 Task: Create a 3D-printable marble maze or labyrinth.
Action: Mouse moved to (296, 248)
Screenshot: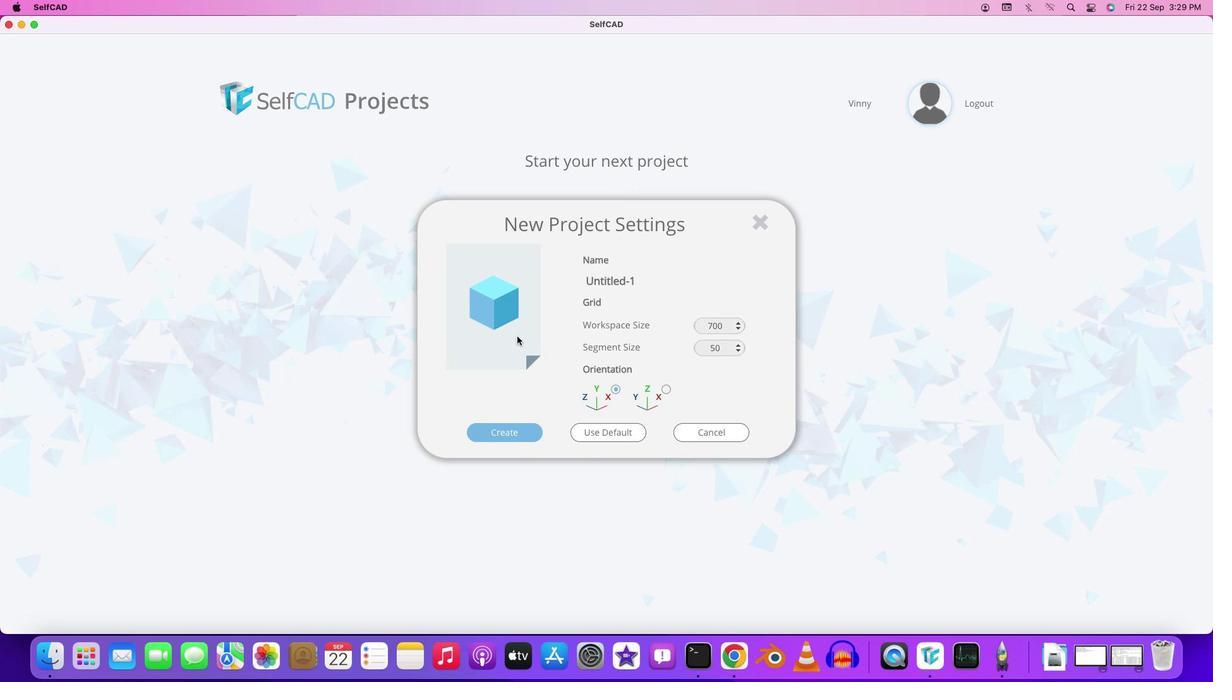 
Action: Mouse pressed left at (296, 248)
Screenshot: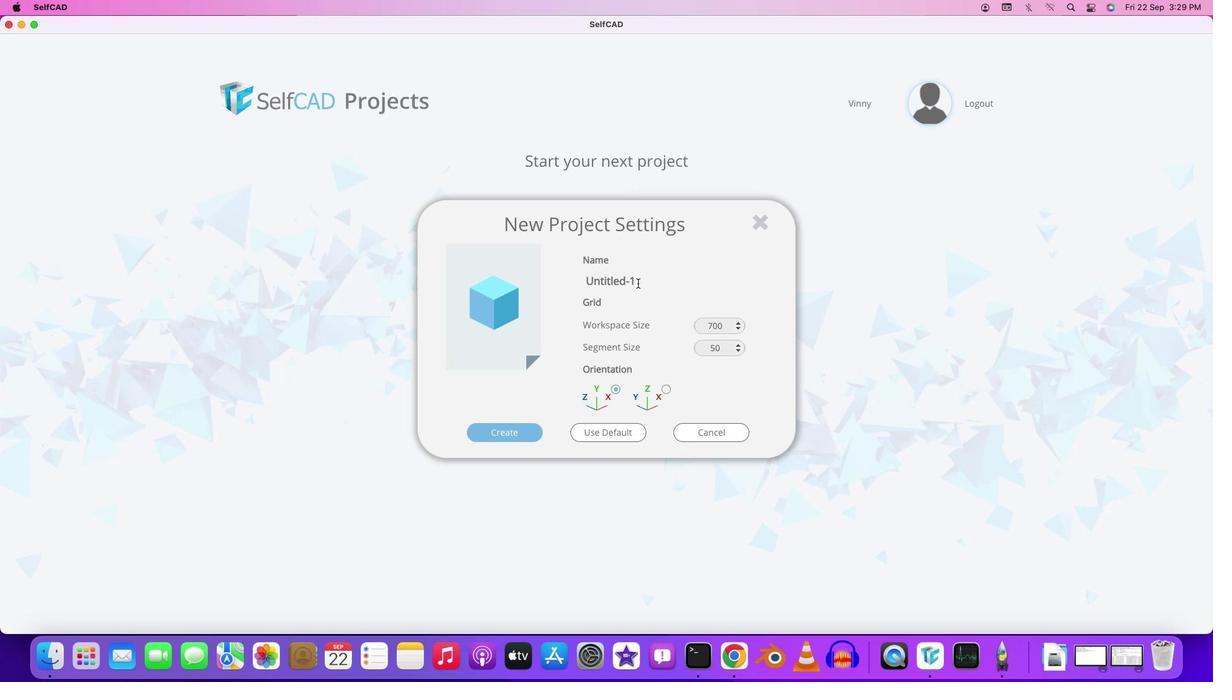 
Action: Mouse moved to (638, 283)
Screenshot: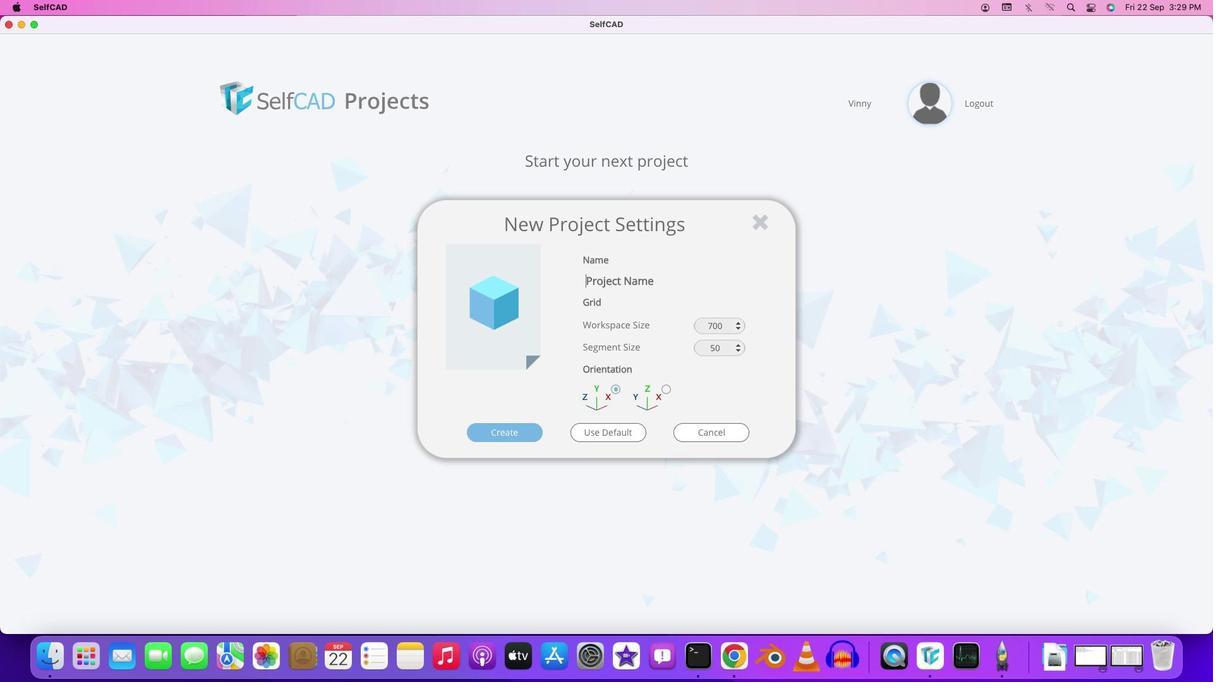 
Action: Mouse pressed left at (638, 283)
Screenshot: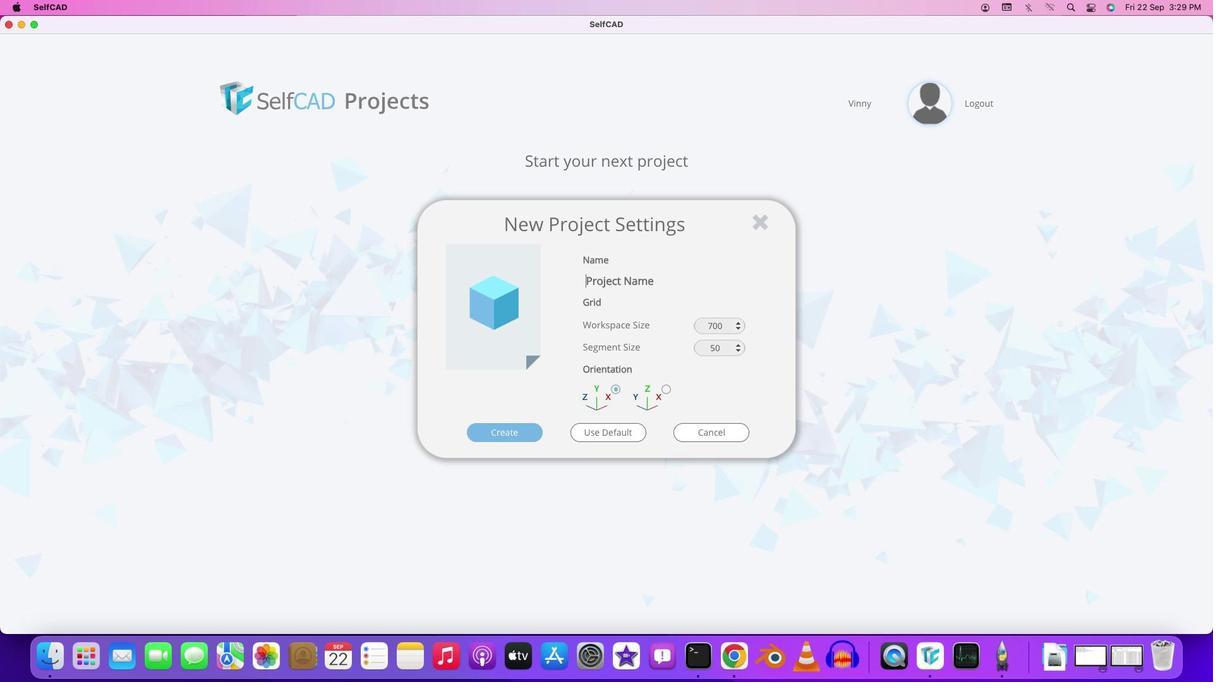 
Action: Mouse moved to (637, 283)
Screenshot: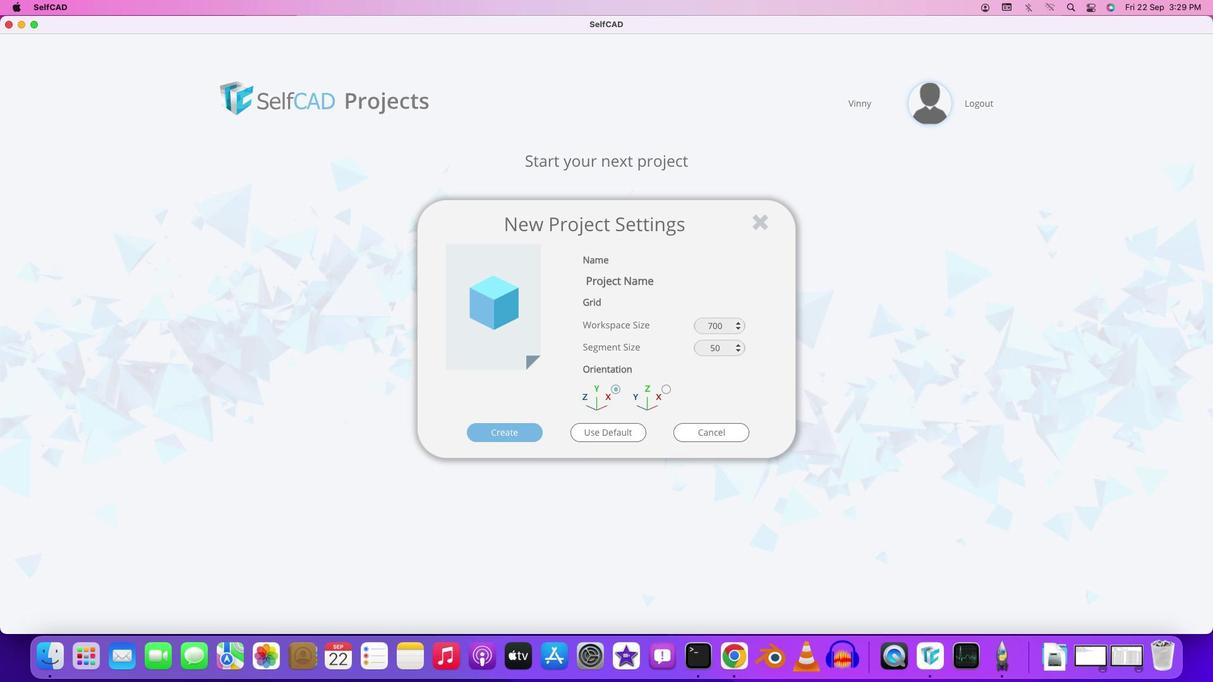 
Action: Key pressed Key.backspaceKey.shift'M''a''z''e'
Screenshot: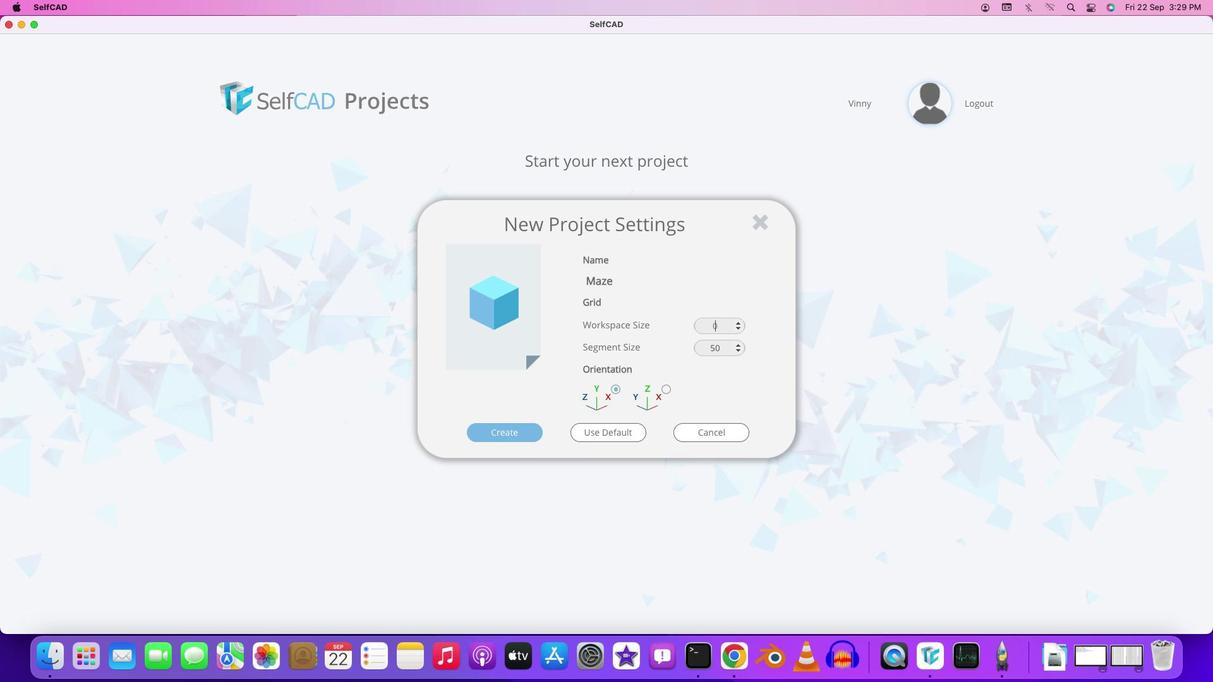 
Action: Mouse moved to (726, 330)
Screenshot: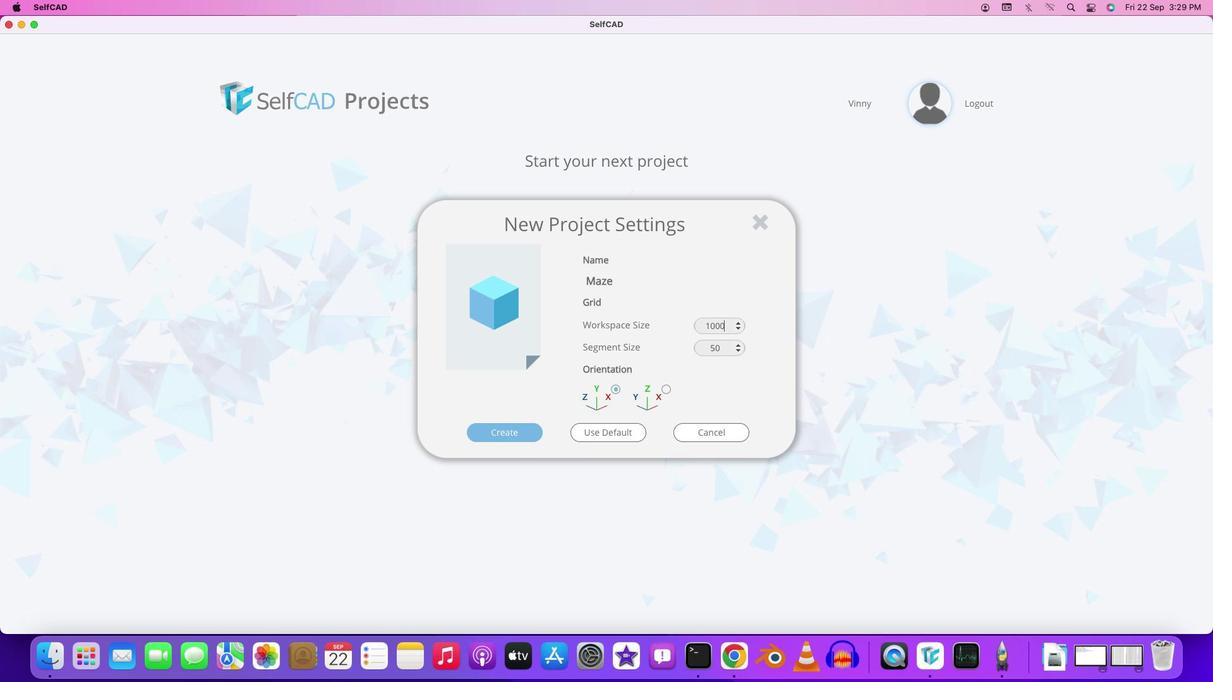 
Action: Mouse pressed left at (726, 330)
Screenshot: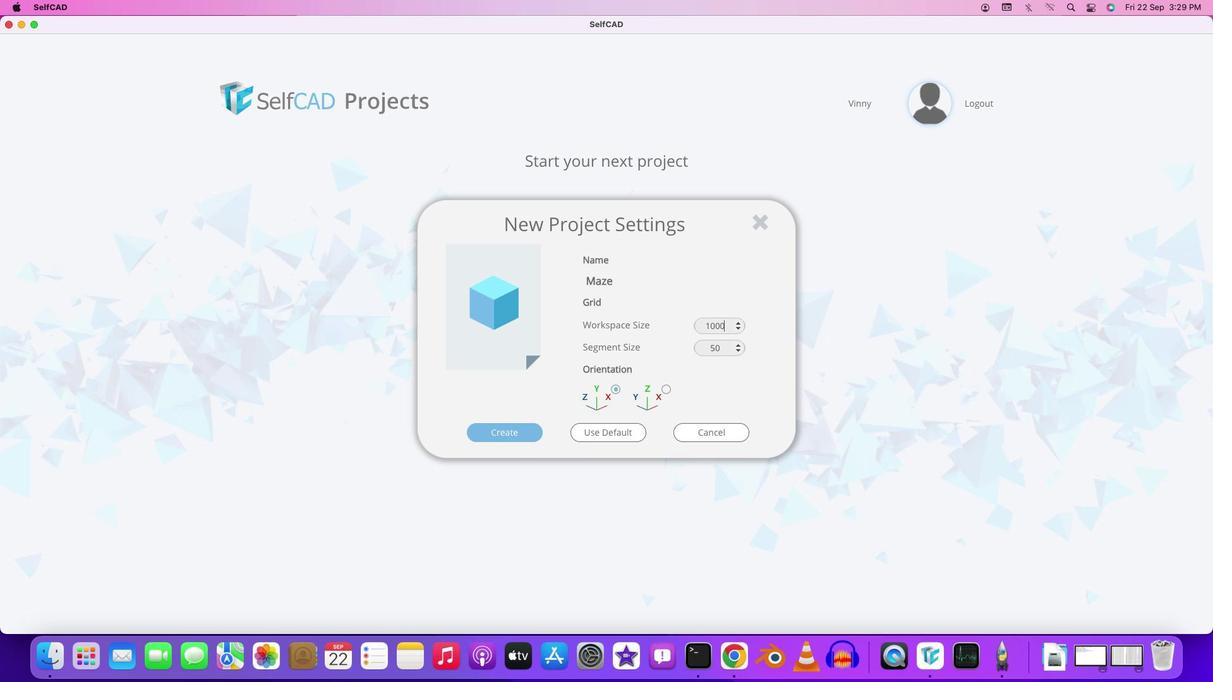 
Action: Mouse moved to (692, 338)
Screenshot: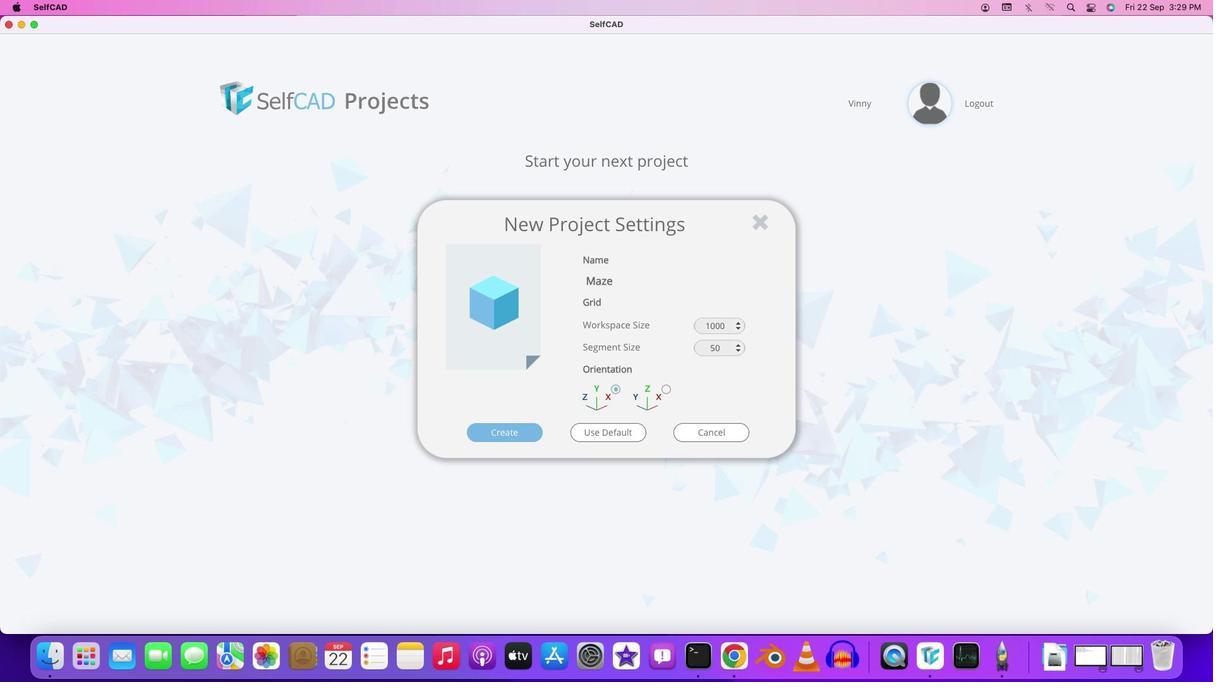 
Action: Key pressed Key.backspace'1''0''0''0'
Screenshot: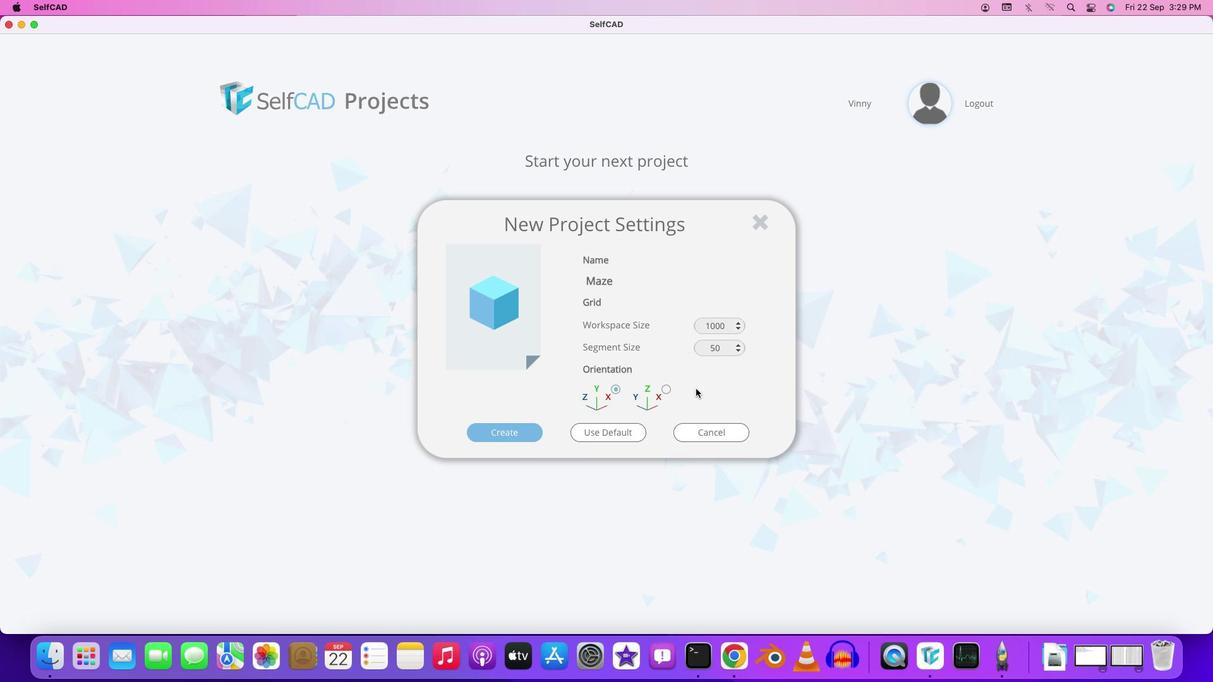 
Action: Mouse moved to (667, 389)
Screenshot: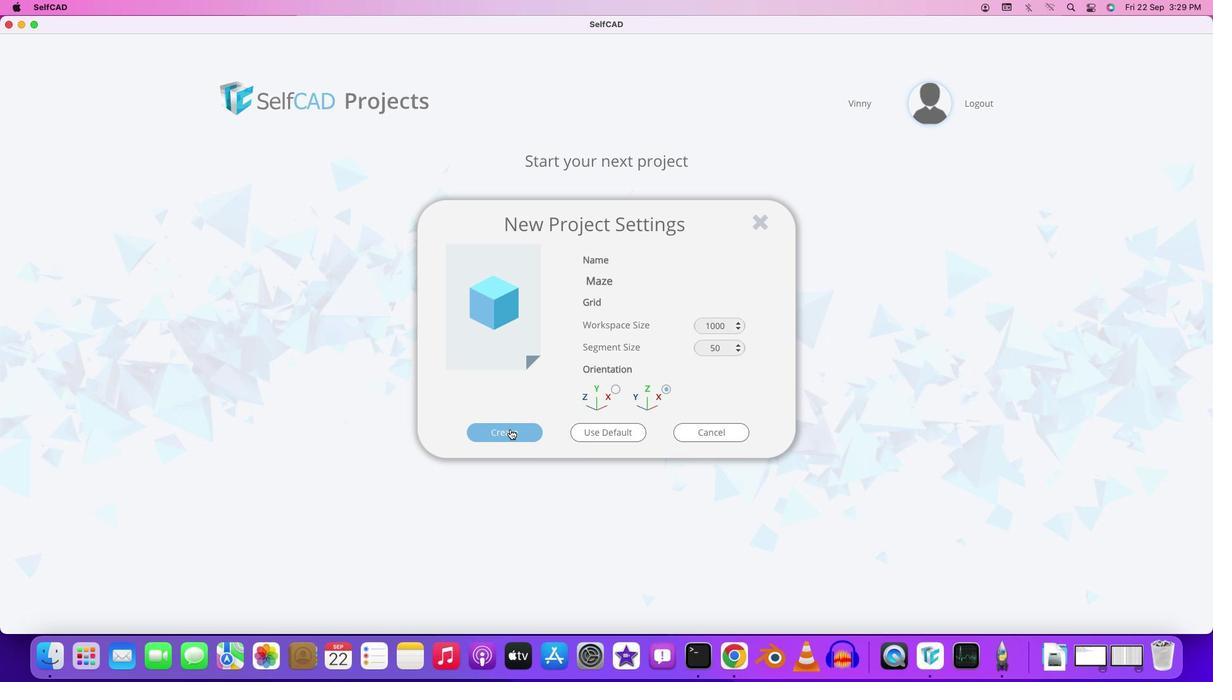 
Action: Mouse pressed left at (667, 389)
Screenshot: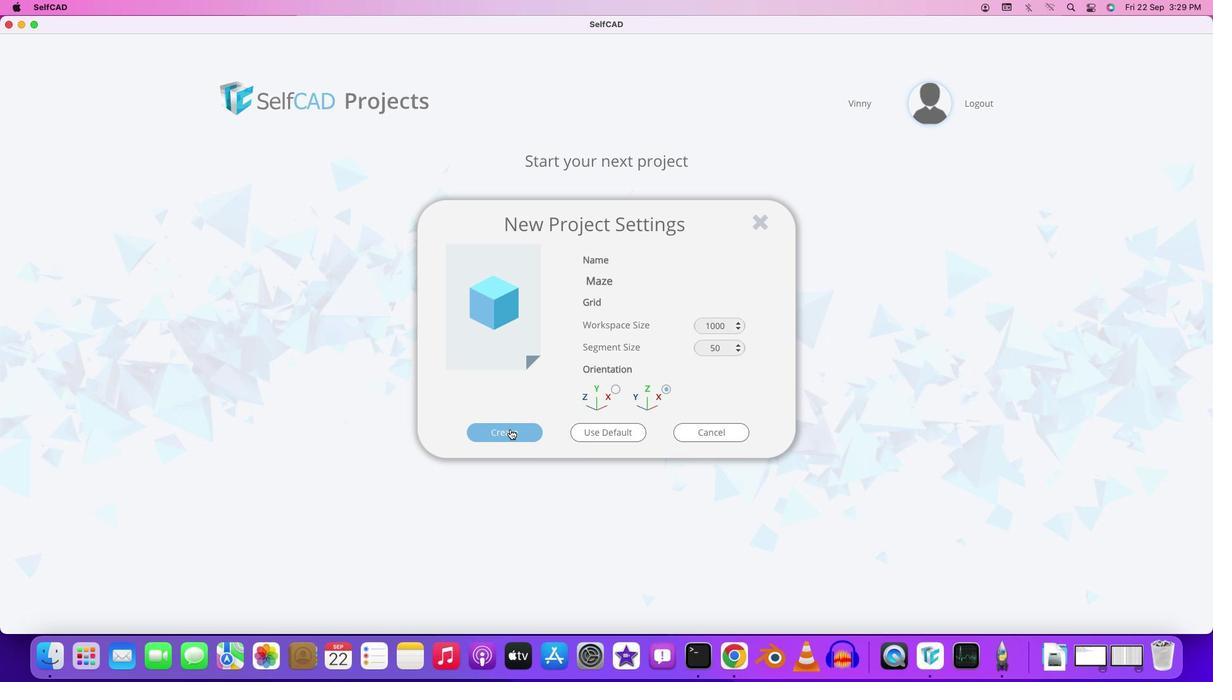 
Action: Mouse moved to (509, 429)
Screenshot: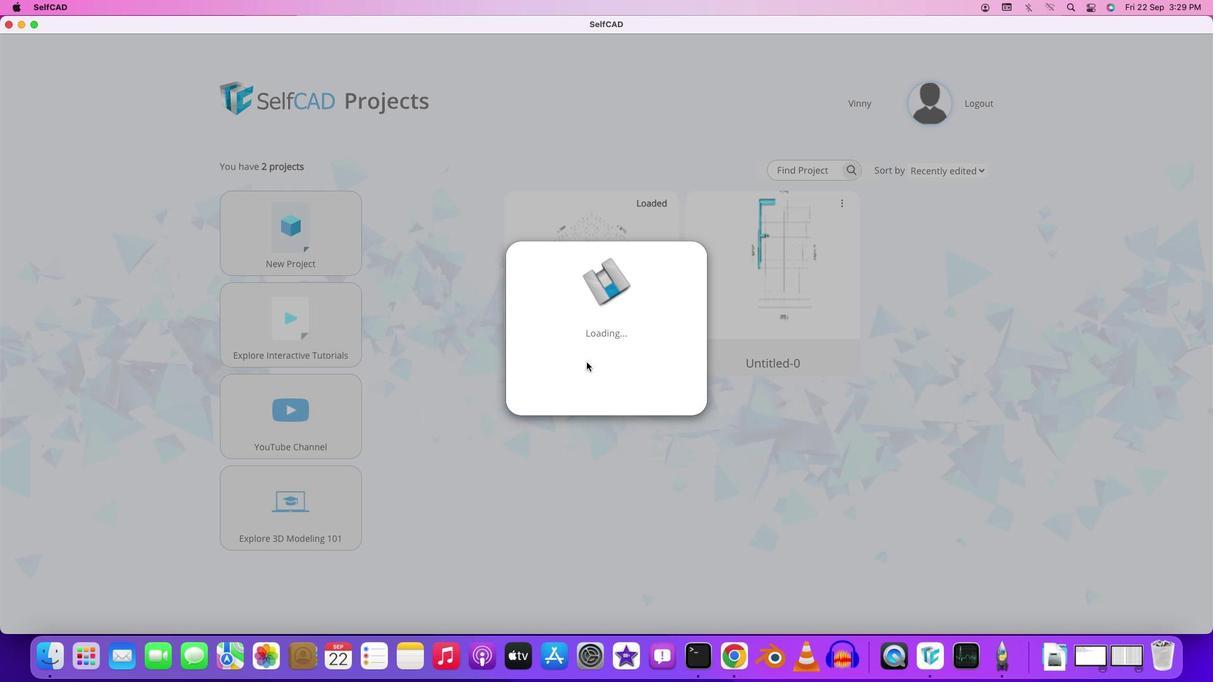 
Action: Mouse pressed left at (509, 429)
Screenshot: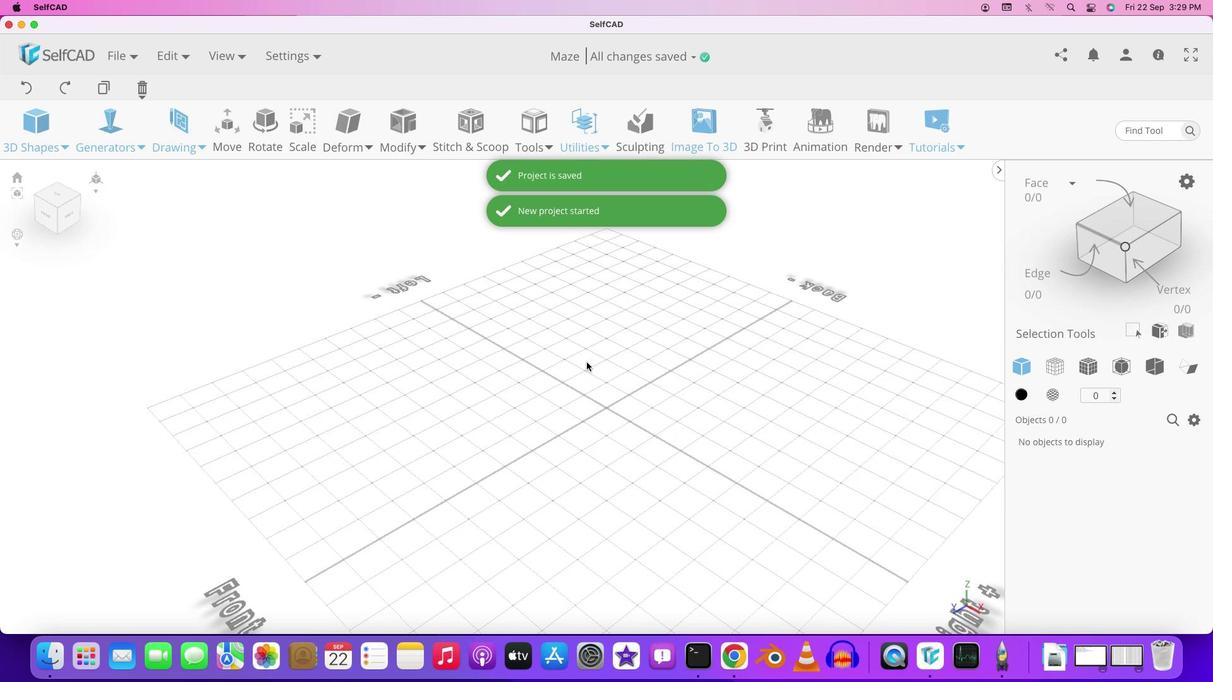 
Action: Mouse moved to (766, 468)
Screenshot: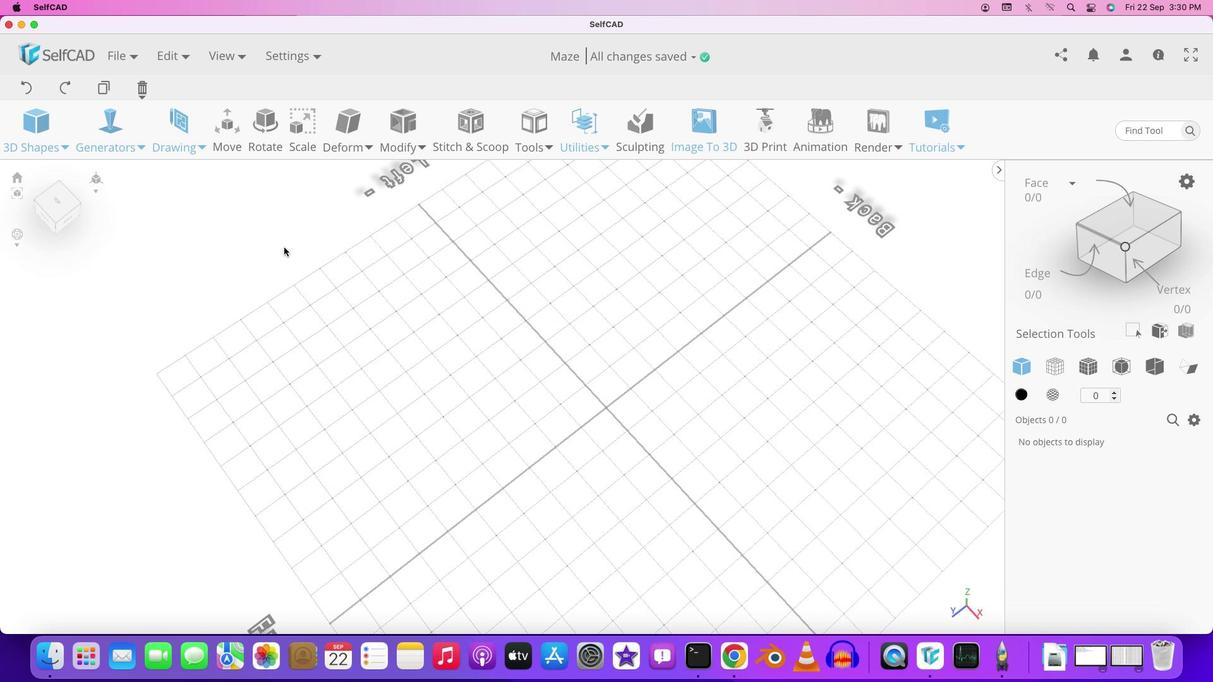 
Action: Mouse pressed left at (766, 468)
Screenshot: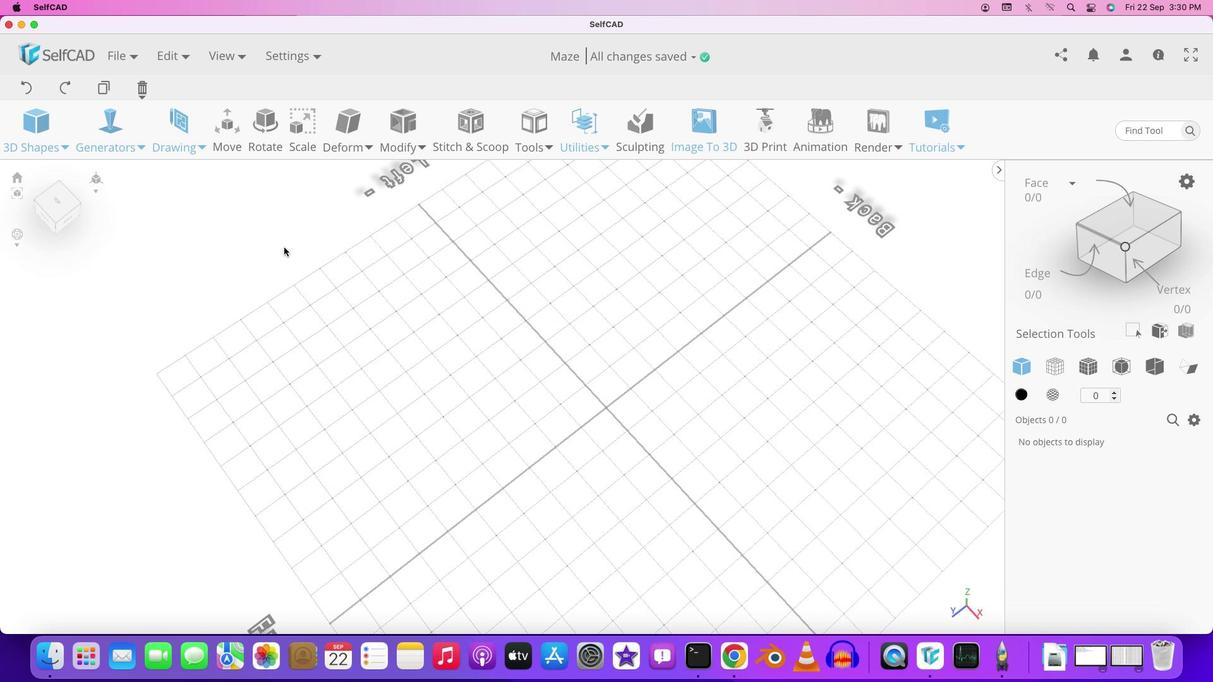 
Action: Mouse moved to (691, 409)
Screenshot: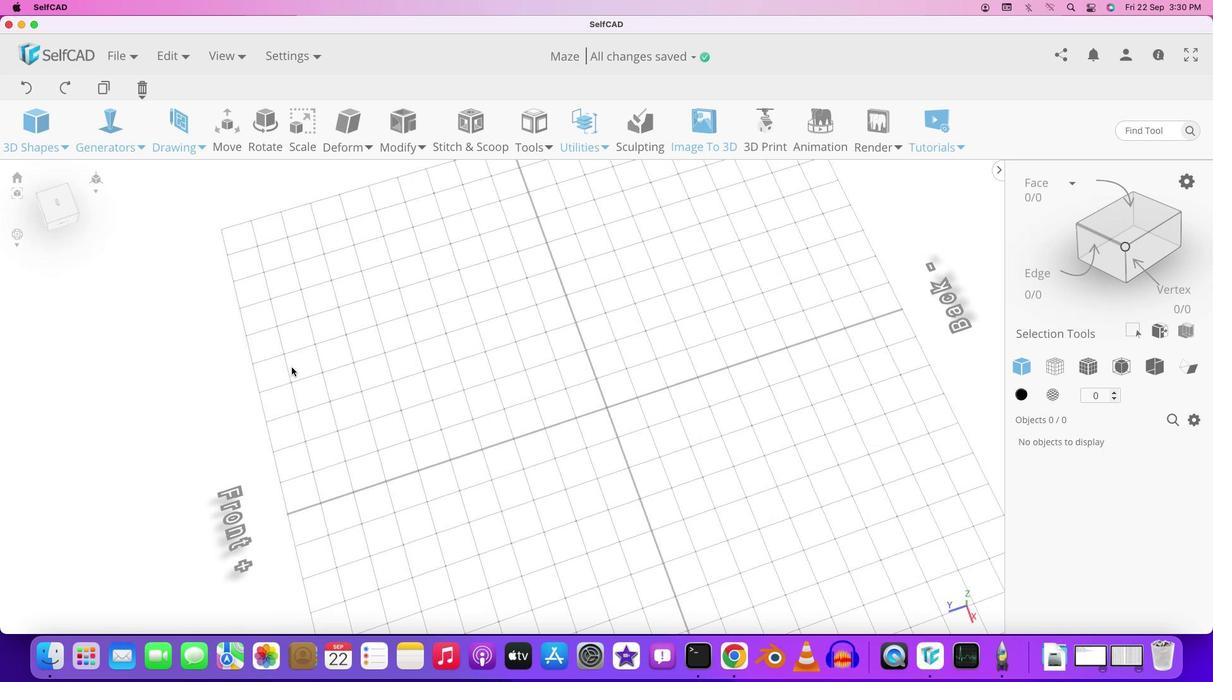 
Action: Mouse pressed left at (691, 409)
Screenshot: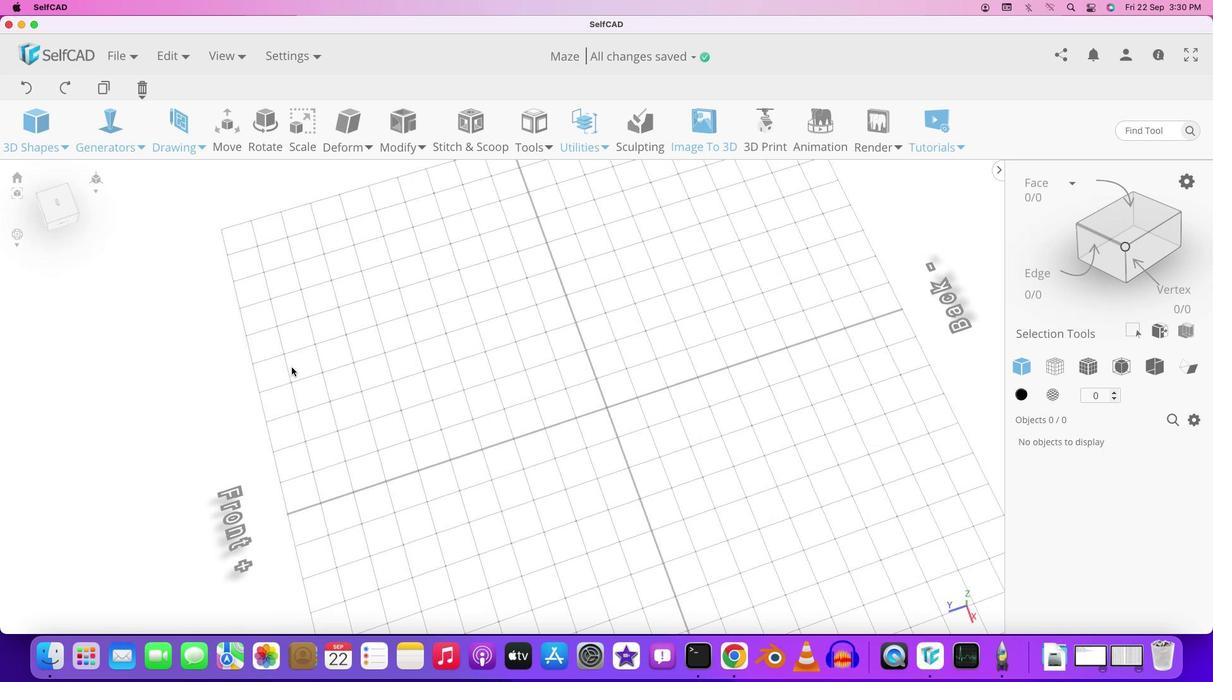 
Action: Mouse moved to (386, 348)
Screenshot: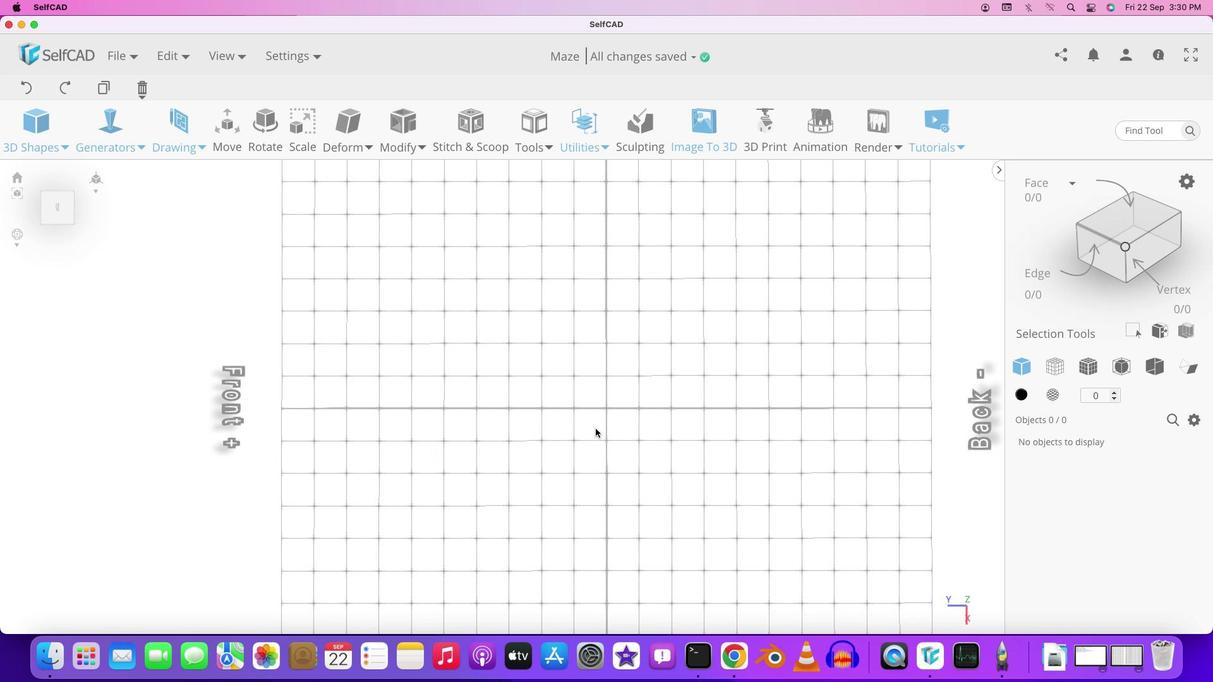 
Action: Mouse pressed left at (386, 348)
Screenshot: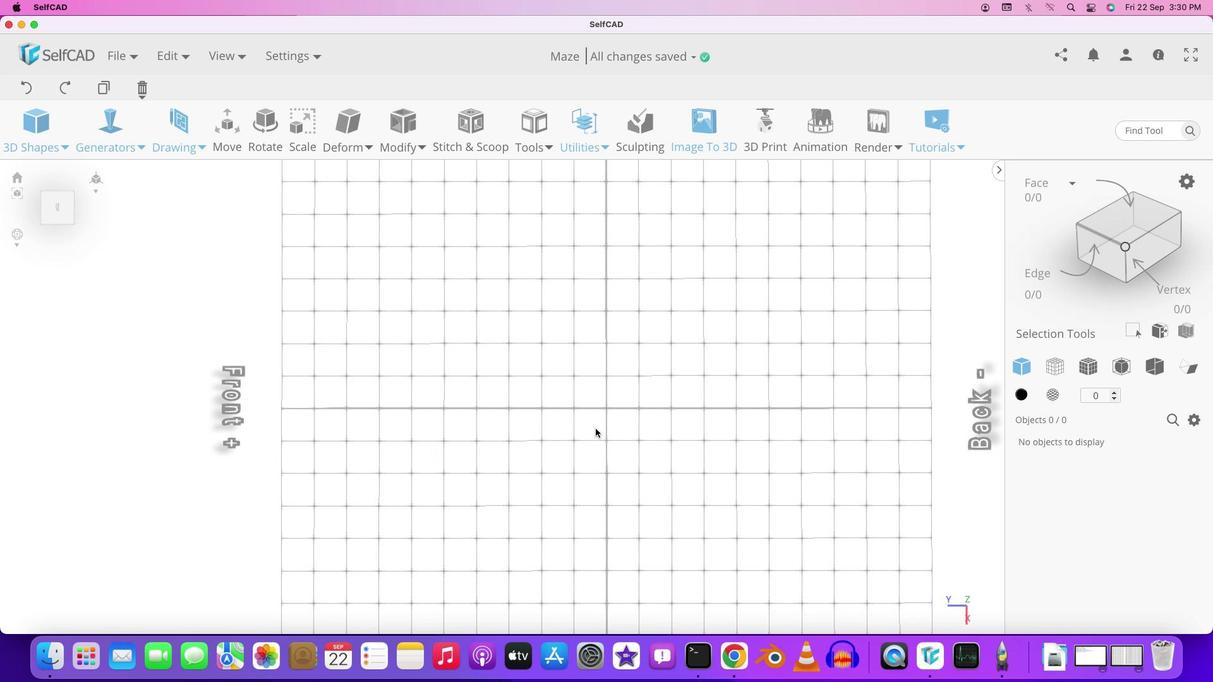 
Action: Mouse moved to (531, 352)
Screenshot: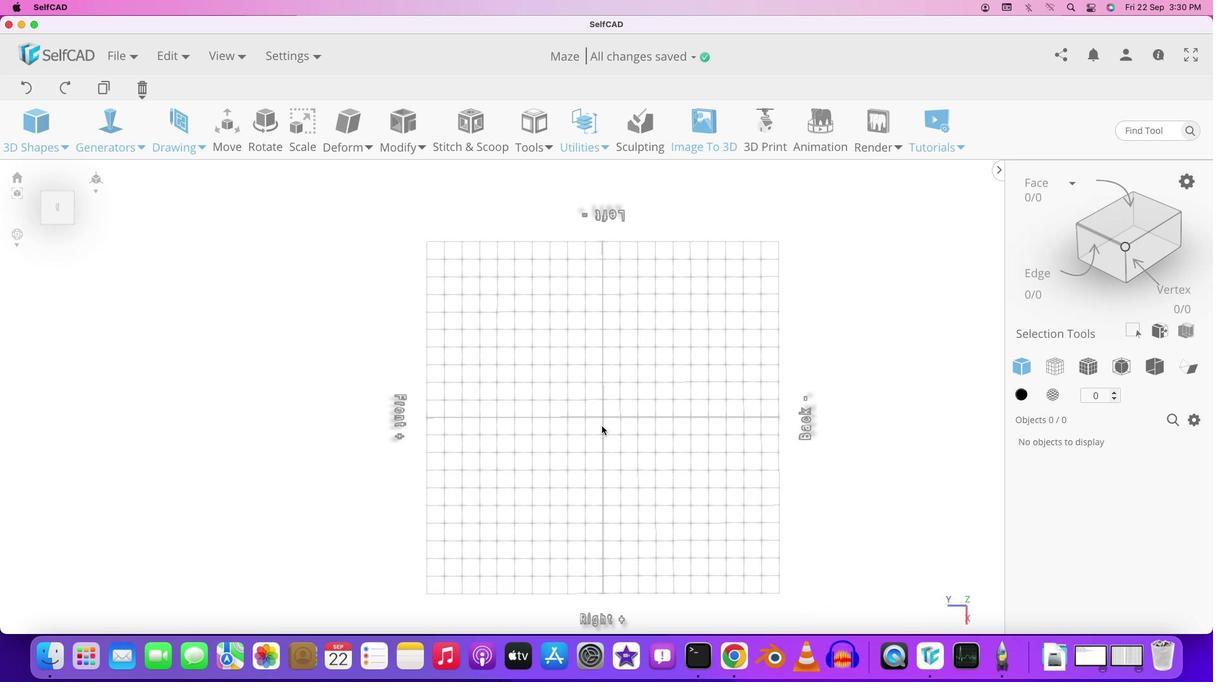 
Action: Mouse pressed left at (531, 352)
Screenshot: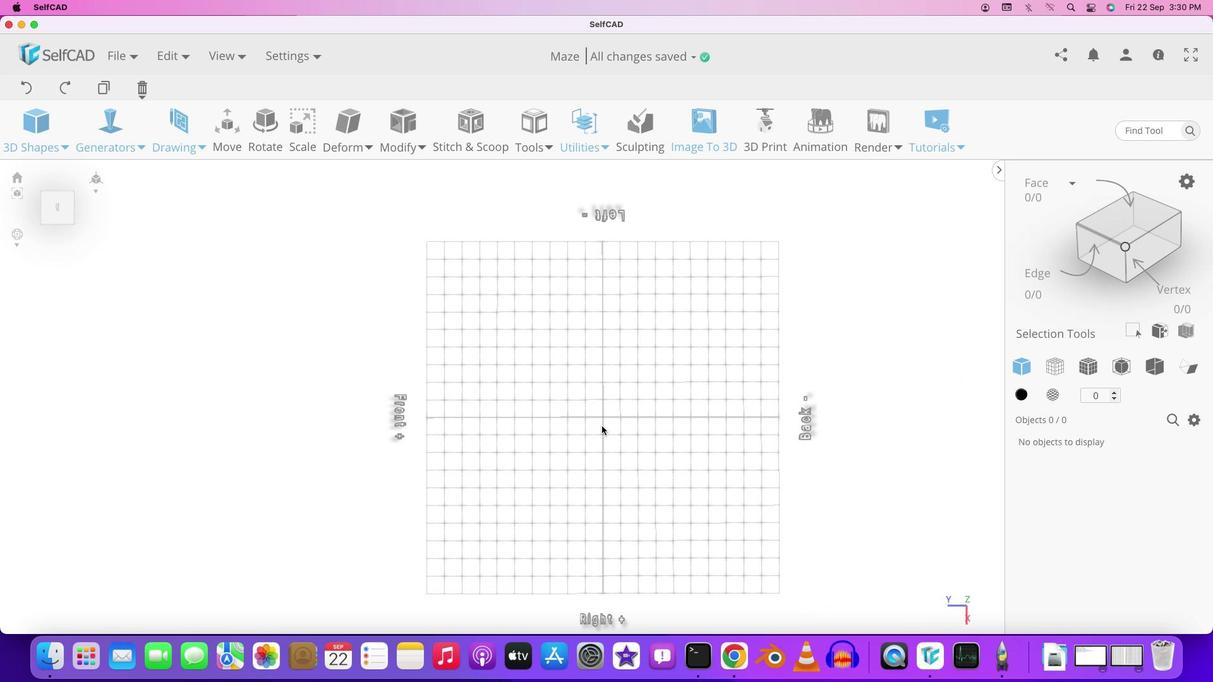 
Action: Mouse moved to (595, 429)
Screenshot: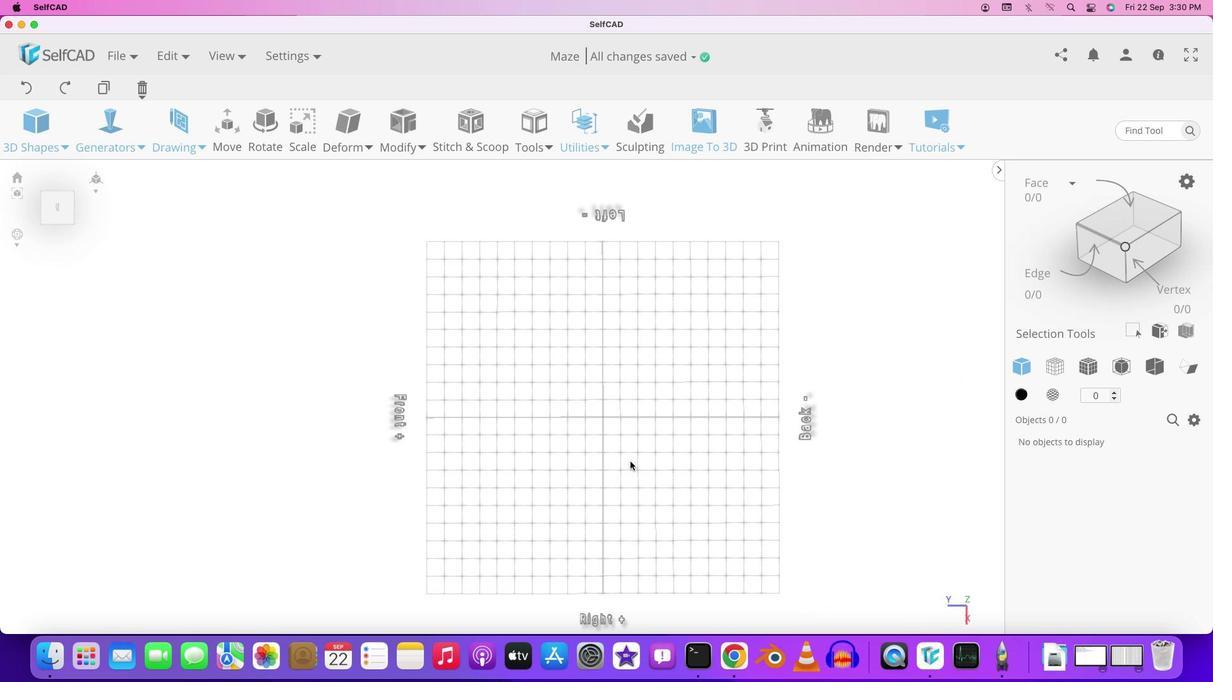 
Action: Mouse scrolled (595, 429) with delta (0, 0)
Screenshot: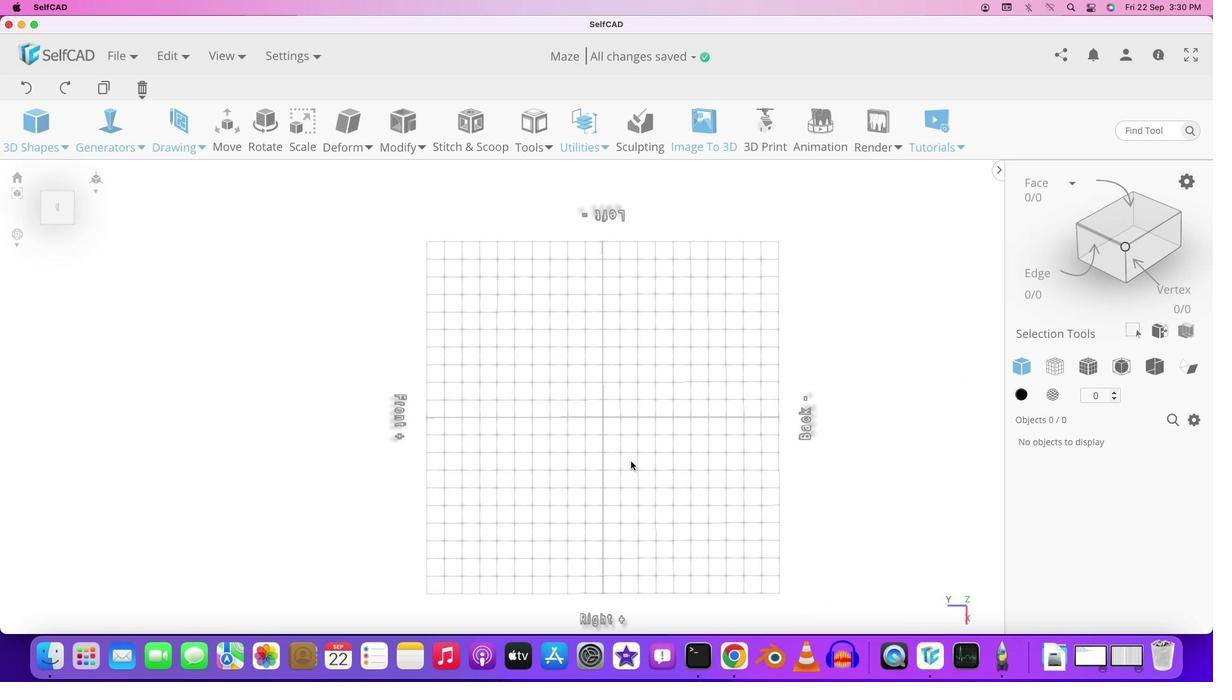 
Action: Mouse scrolled (595, 429) with delta (0, 0)
Screenshot: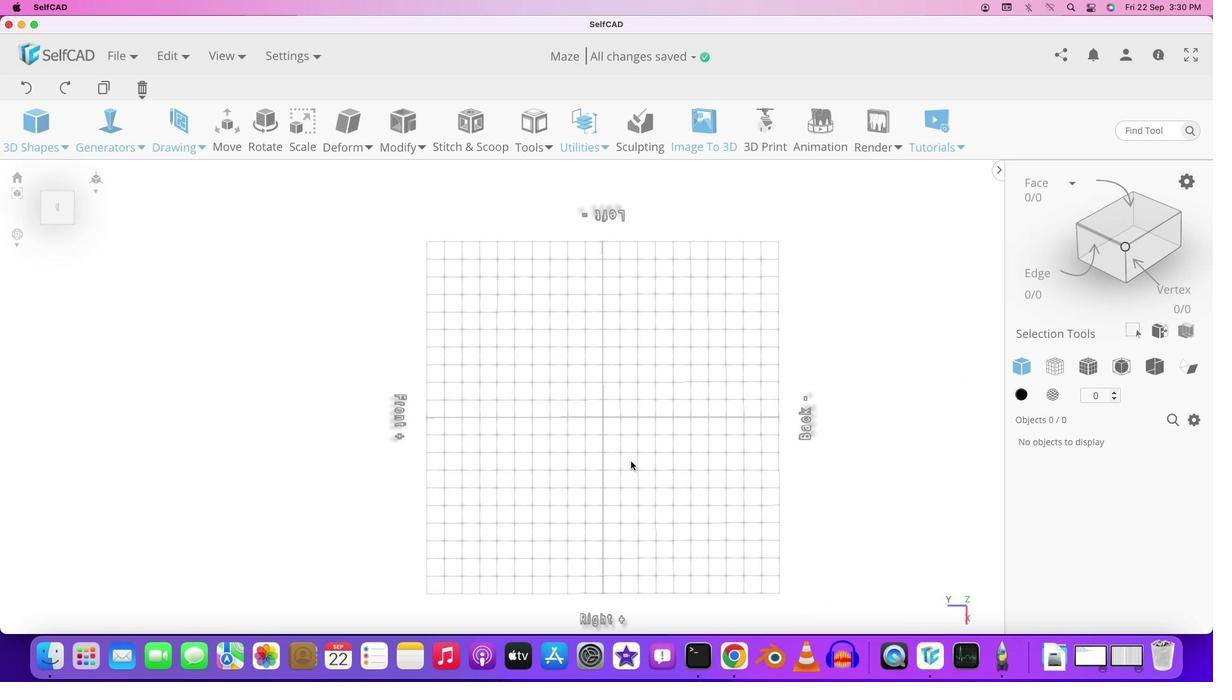 
Action: Mouse scrolled (595, 429) with delta (0, -1)
Screenshot: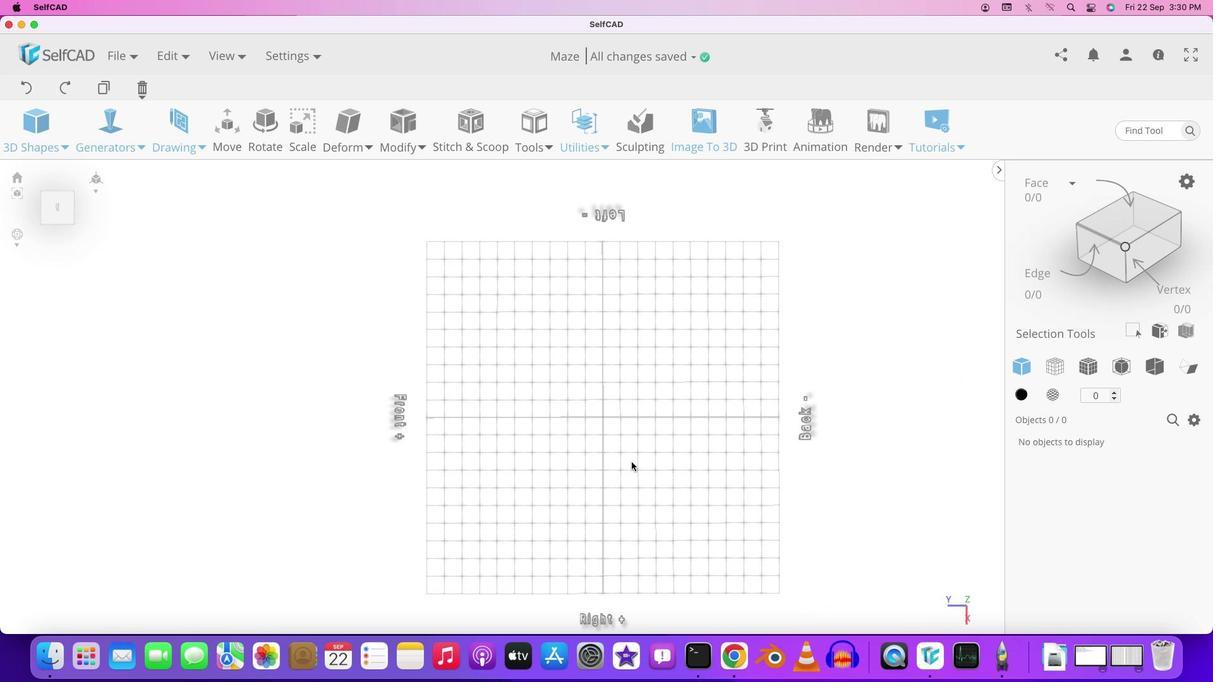 
Action: Mouse scrolled (595, 429) with delta (0, -2)
Screenshot: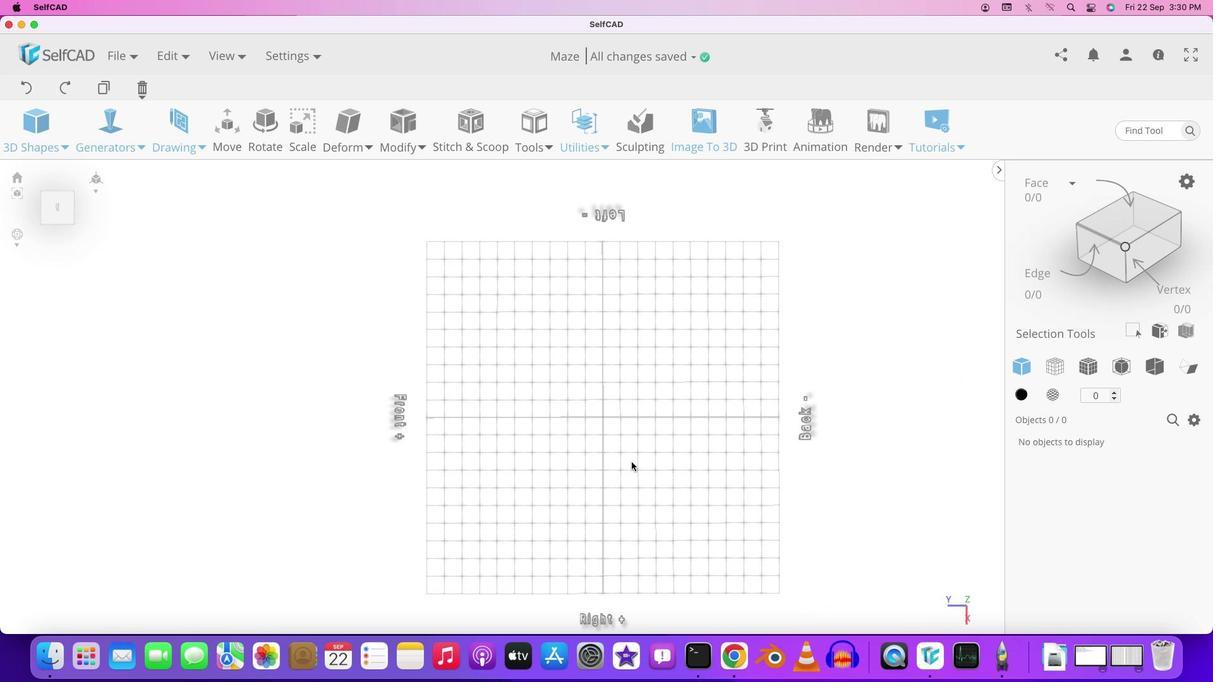 
Action: Mouse moved to (602, 427)
Screenshot: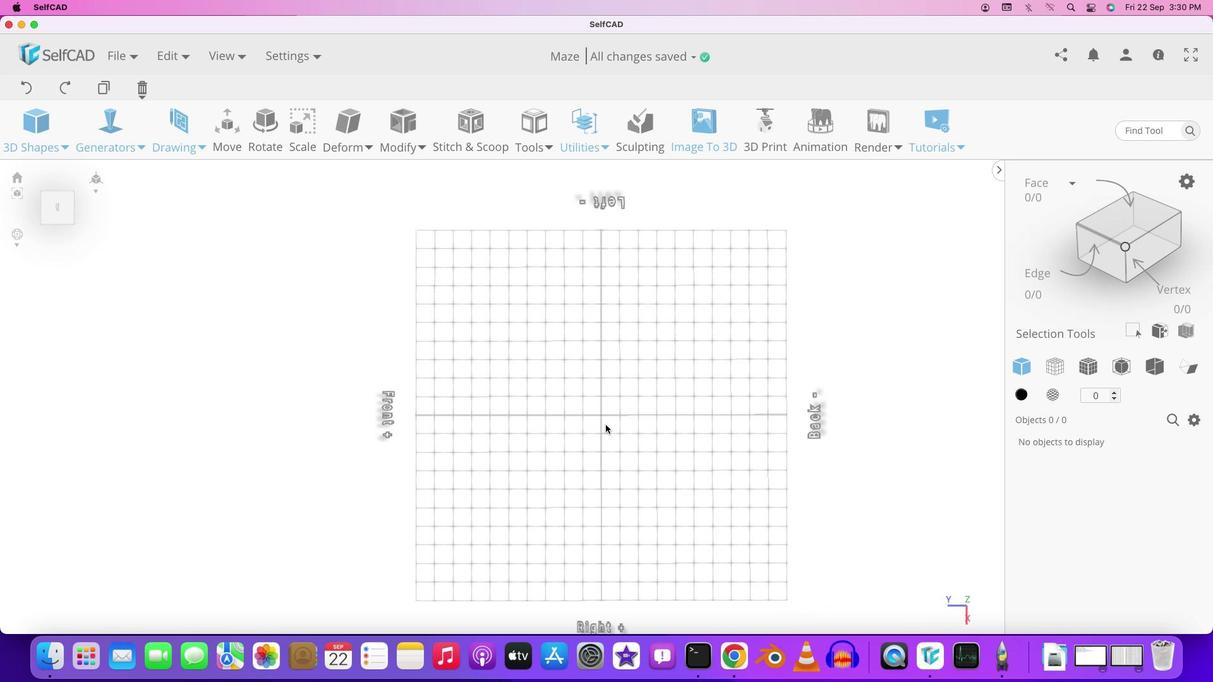 
Action: Mouse scrolled (602, 427) with delta (0, 0)
Screenshot: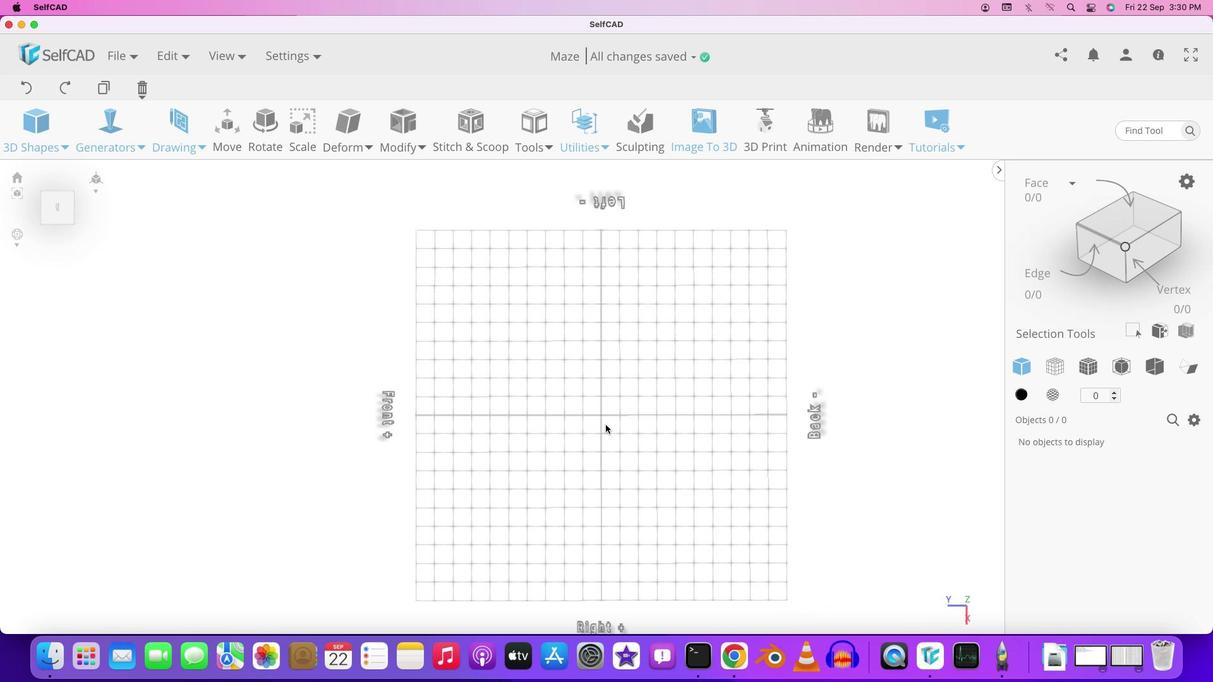 
Action: Mouse scrolled (602, 427) with delta (0, 0)
Screenshot: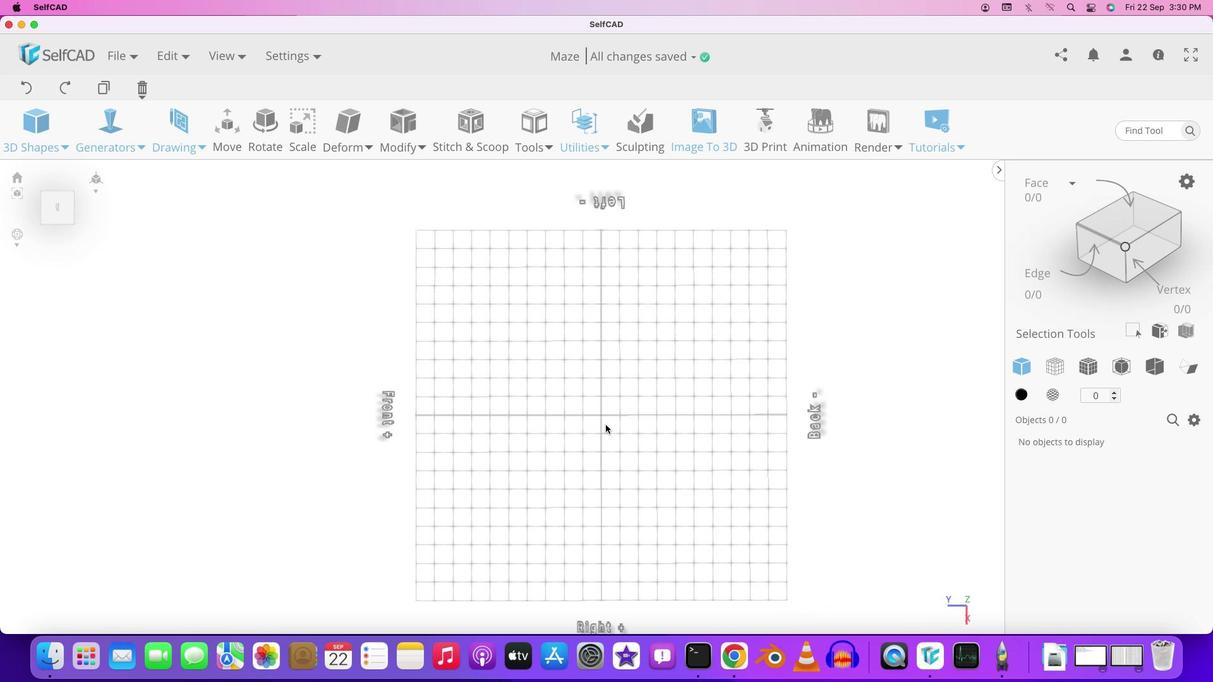 
Action: Mouse scrolled (602, 427) with delta (0, -1)
Screenshot: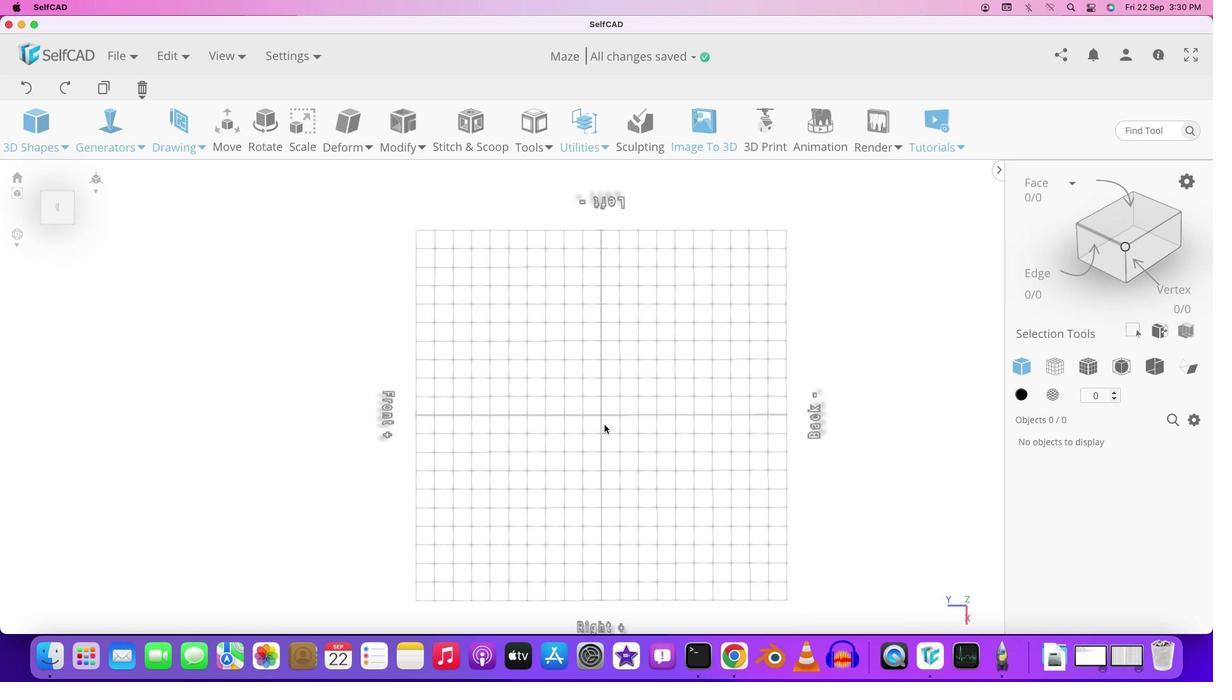 
Action: Mouse moved to (631, 461)
Screenshot: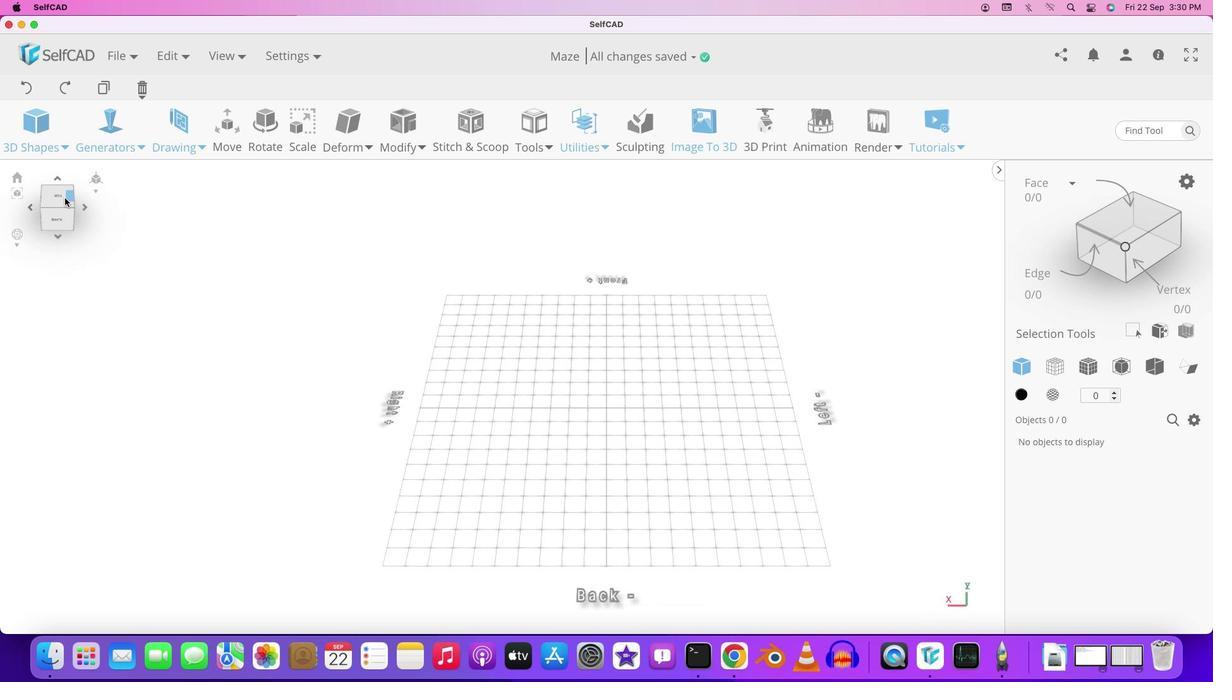 
Action: Mouse scrolled (631, 461) with delta (0, 0)
Screenshot: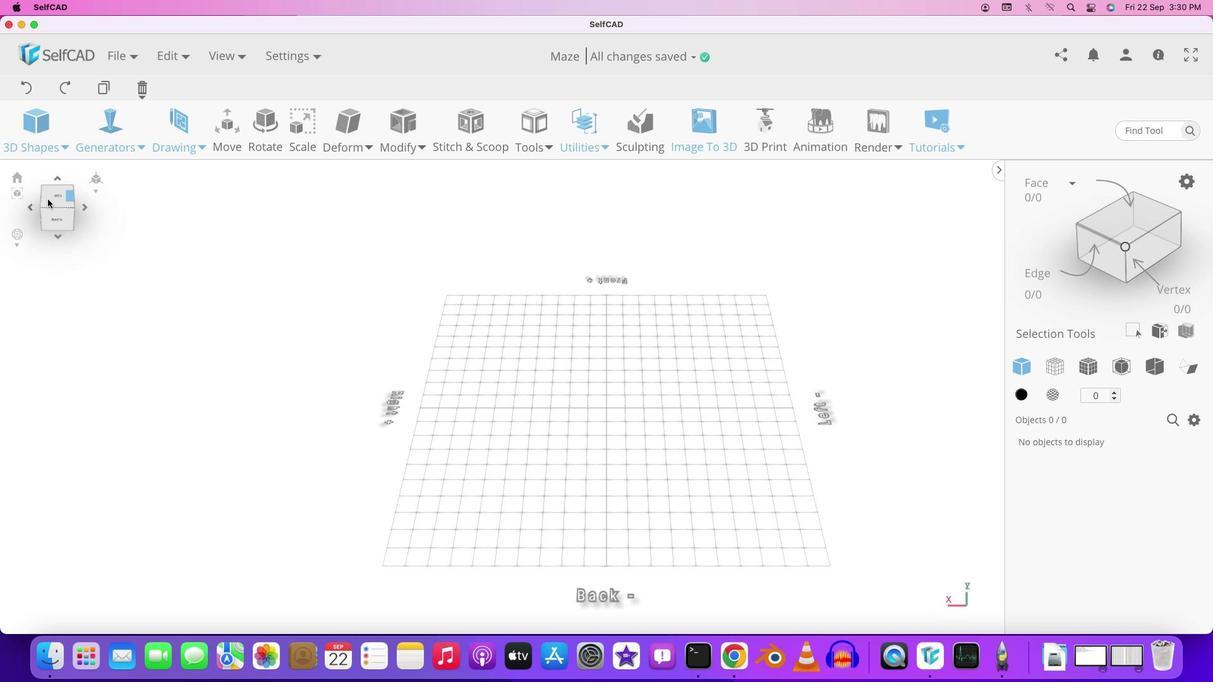
Action: Mouse moved to (602, 425)
Screenshot: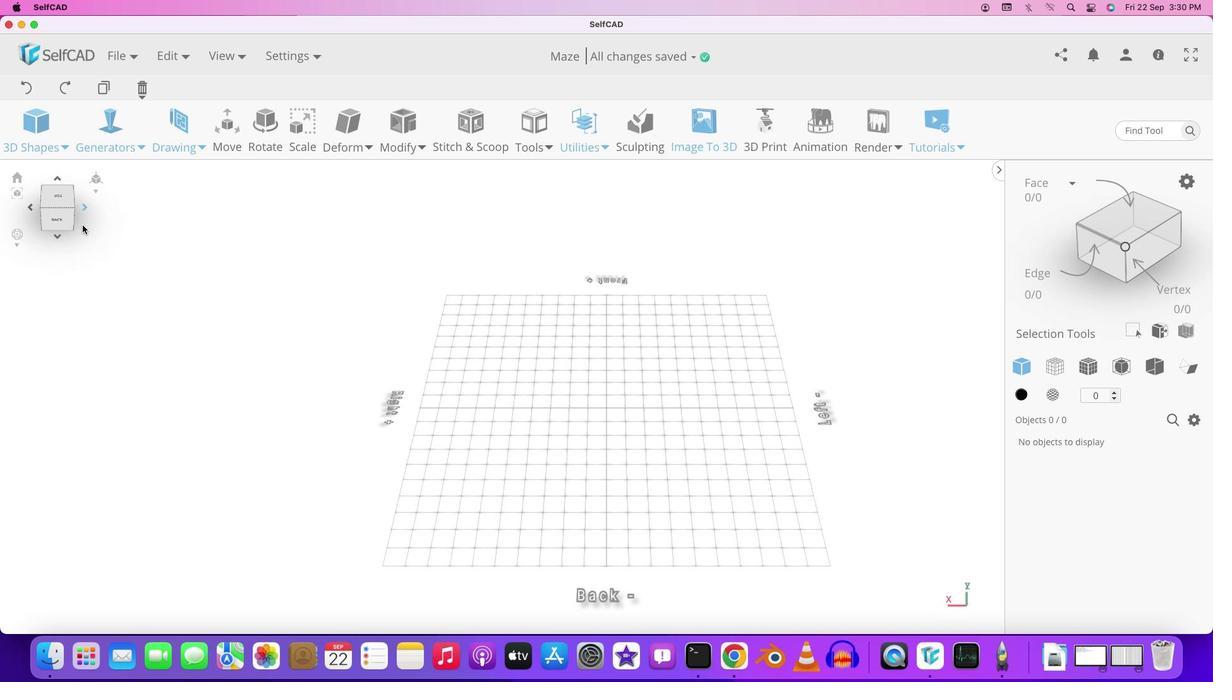 
Action: Mouse pressed left at (602, 425)
Screenshot: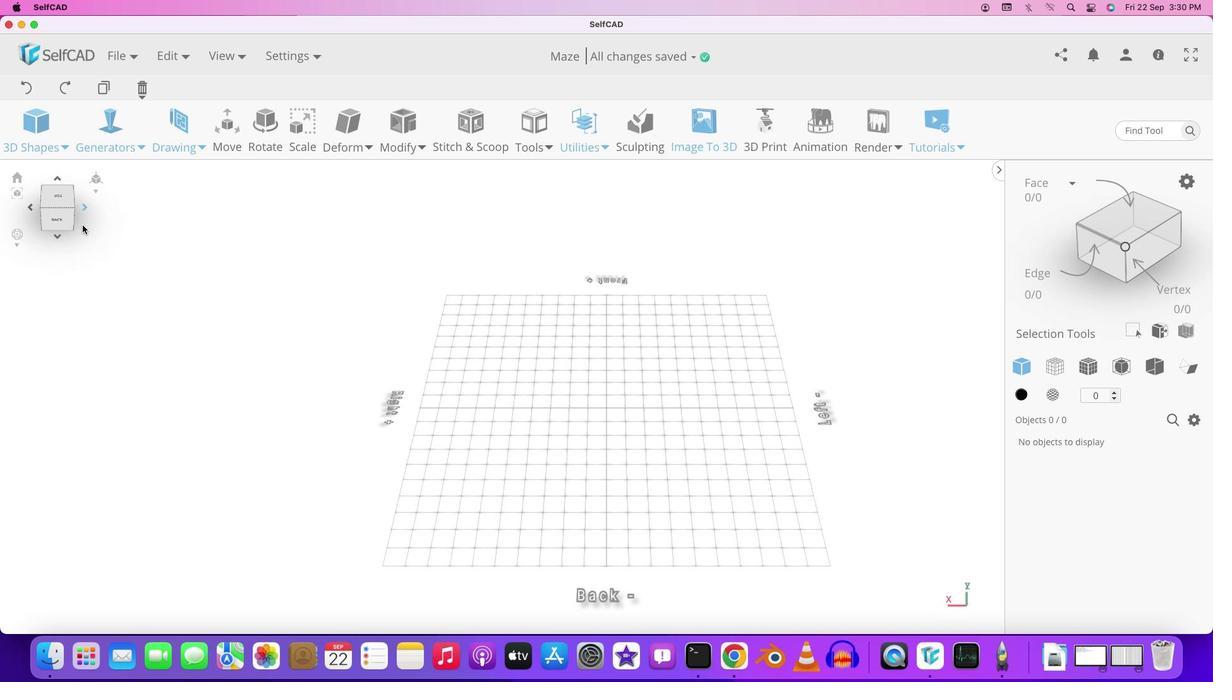 
Action: Mouse moved to (66, 198)
Screenshot: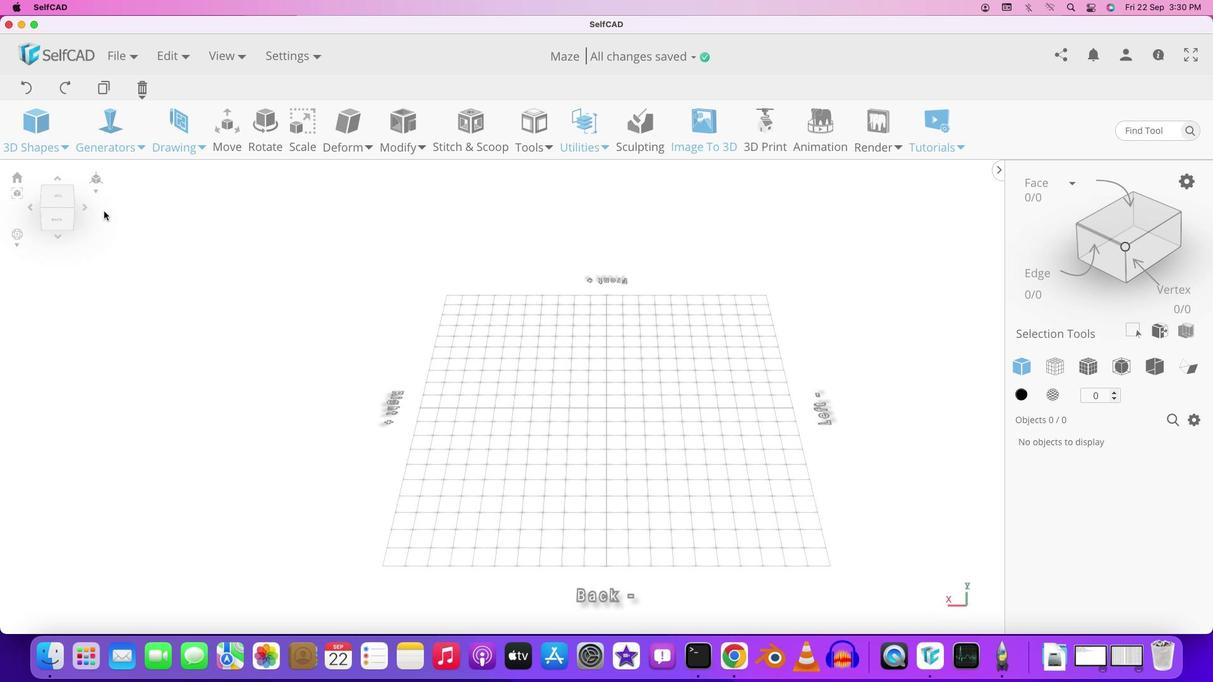 
Action: Mouse pressed left at (66, 198)
Screenshot: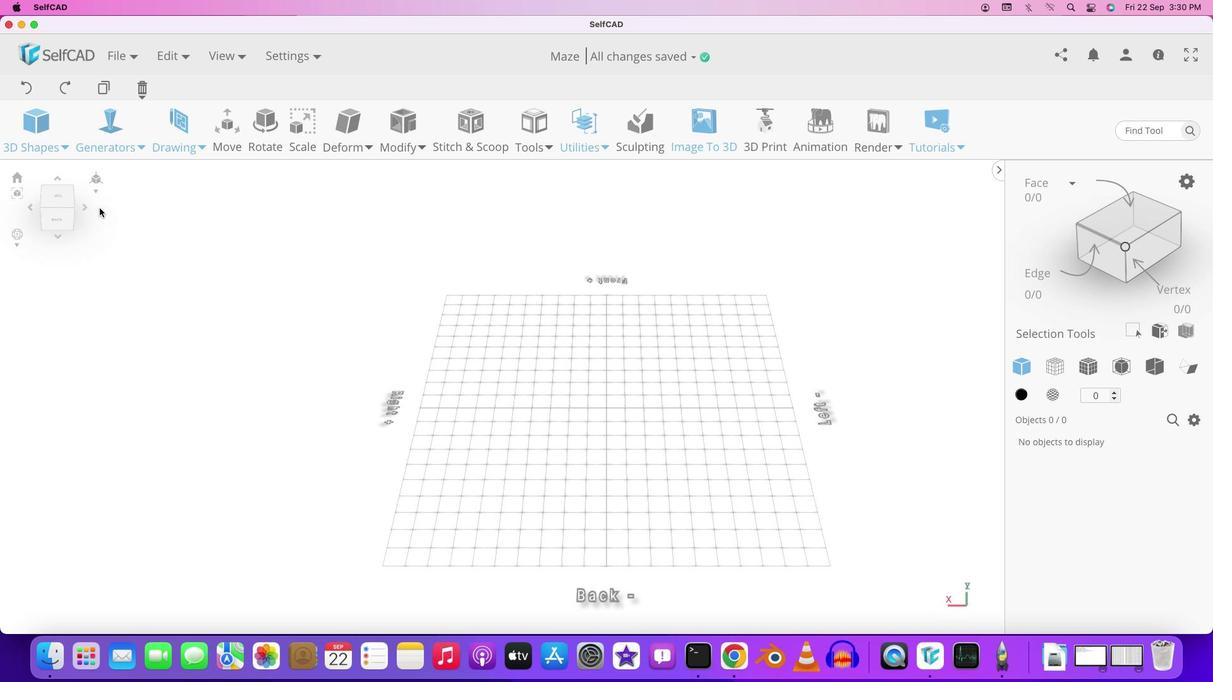 
Action: Mouse moved to (56, 195)
Screenshot: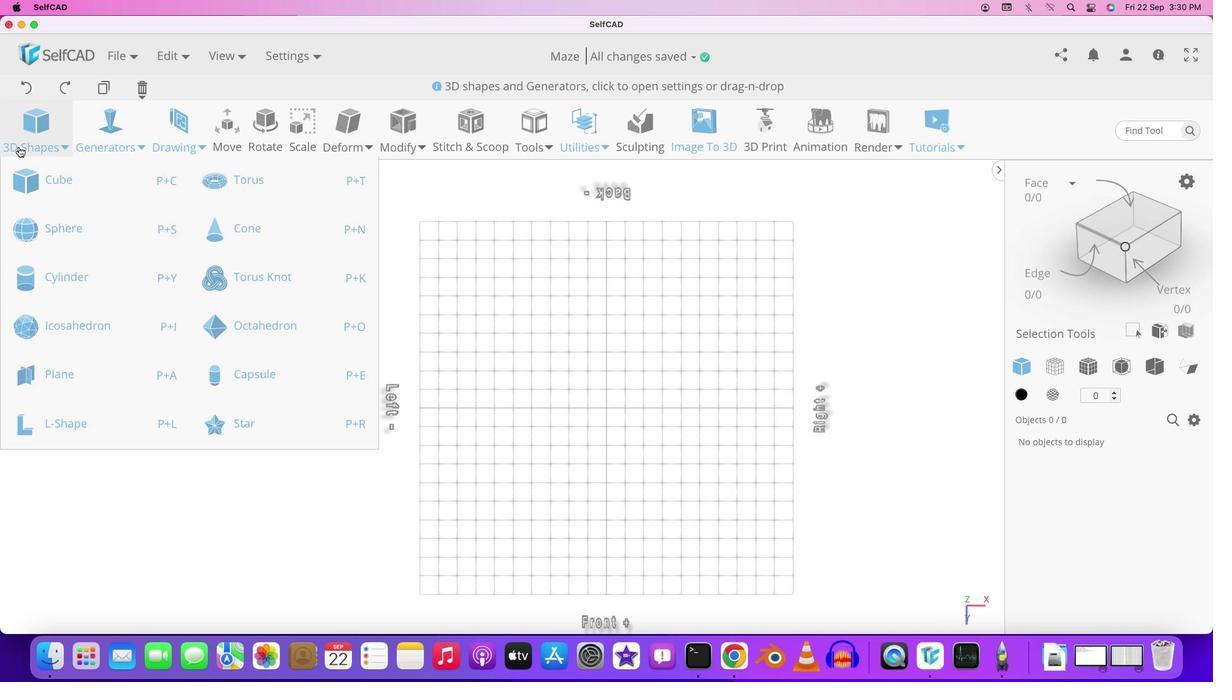 
Action: Mouse pressed left at (56, 195)
Screenshot: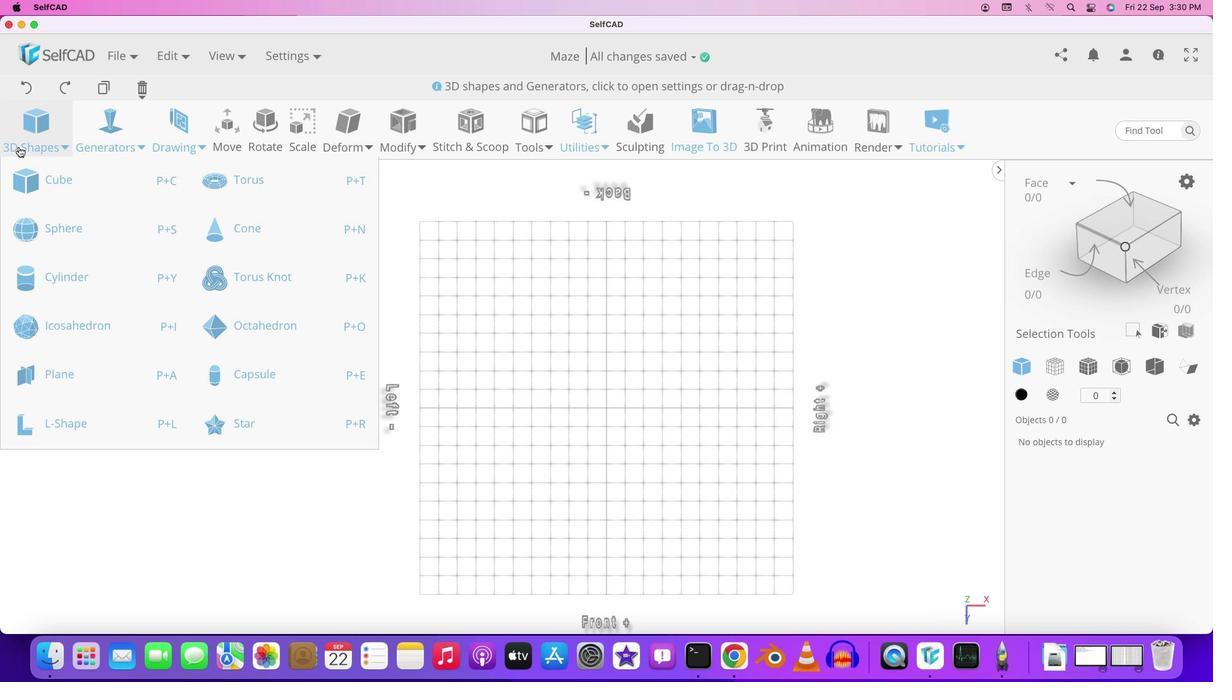 
Action: Mouse moved to (80, 420)
Screenshot: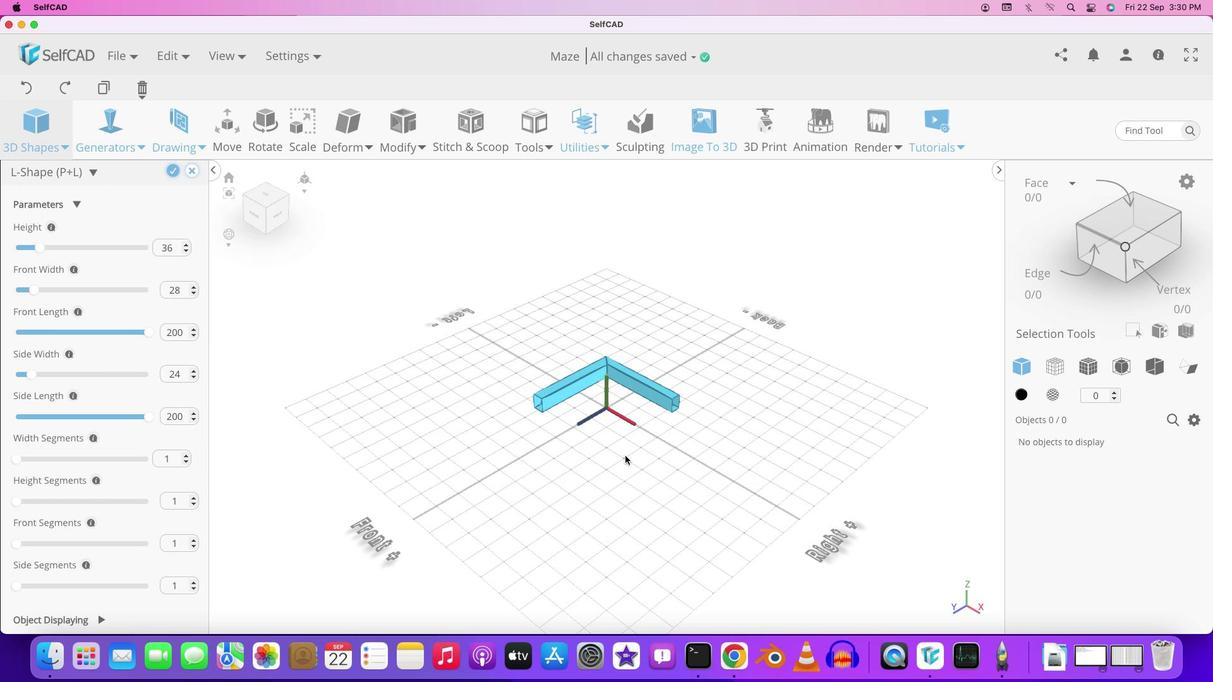 
Action: Mouse pressed left at (80, 420)
Screenshot: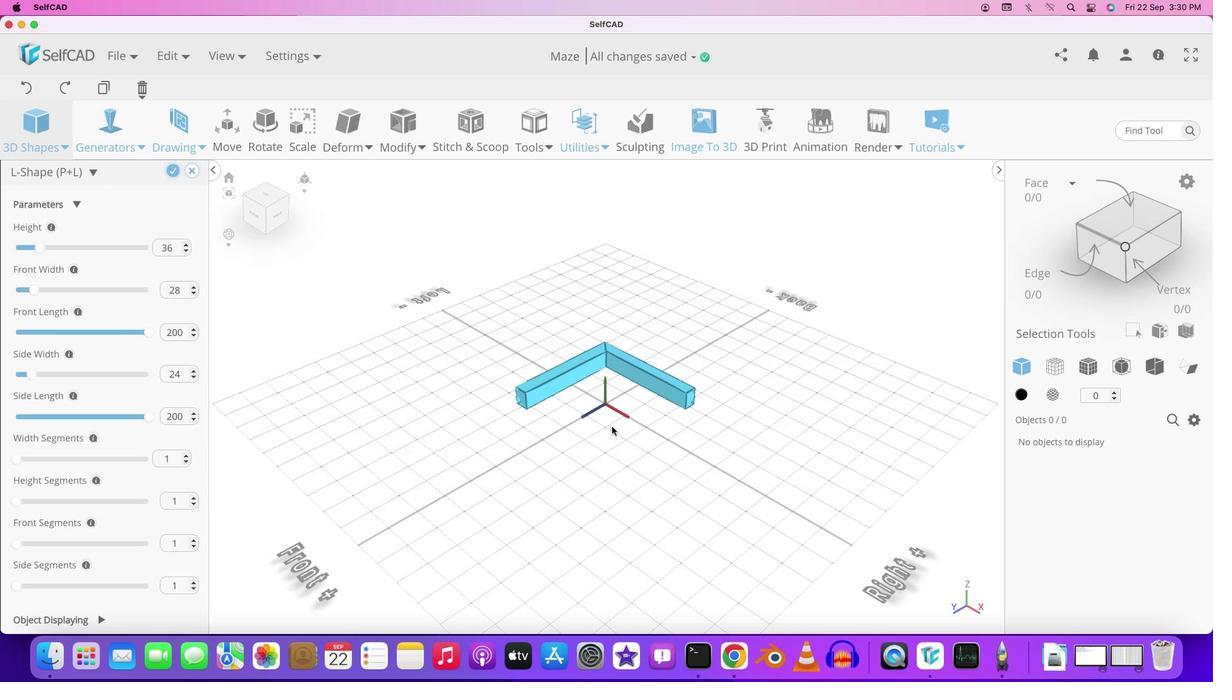 
Action: Mouse moved to (611, 426)
Screenshot: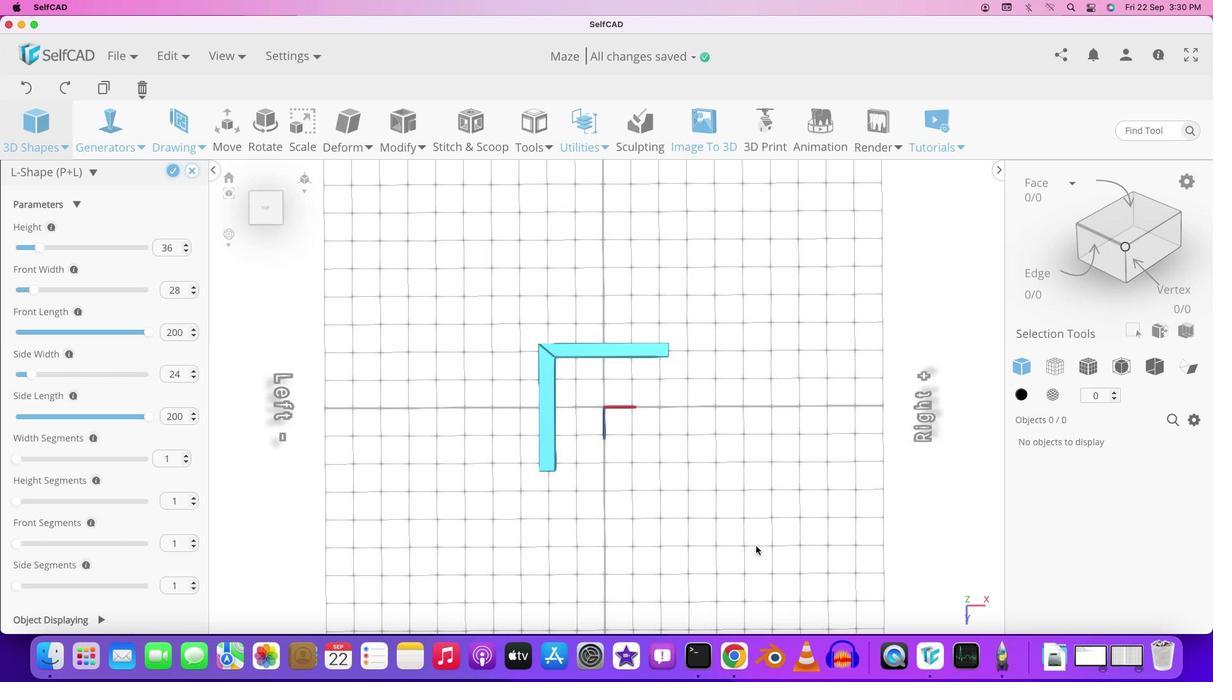 
Action: Mouse scrolled (611, 426) with delta (0, 0)
Screenshot: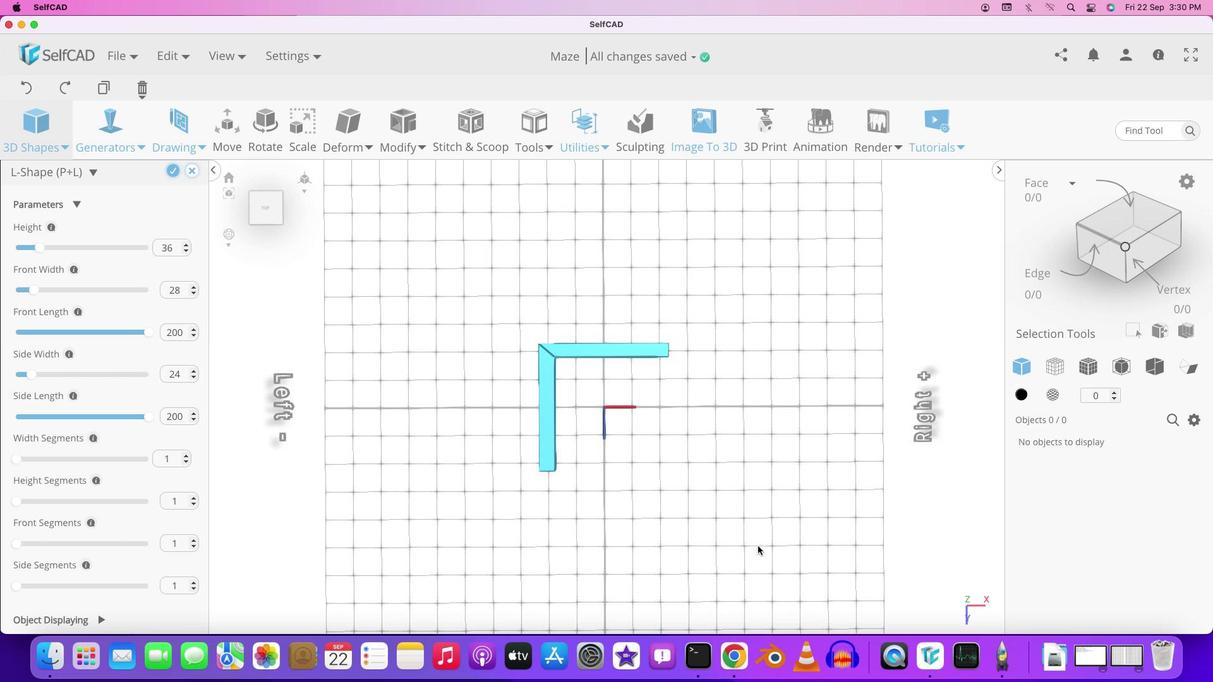 
Action: Mouse moved to (611, 426)
Screenshot: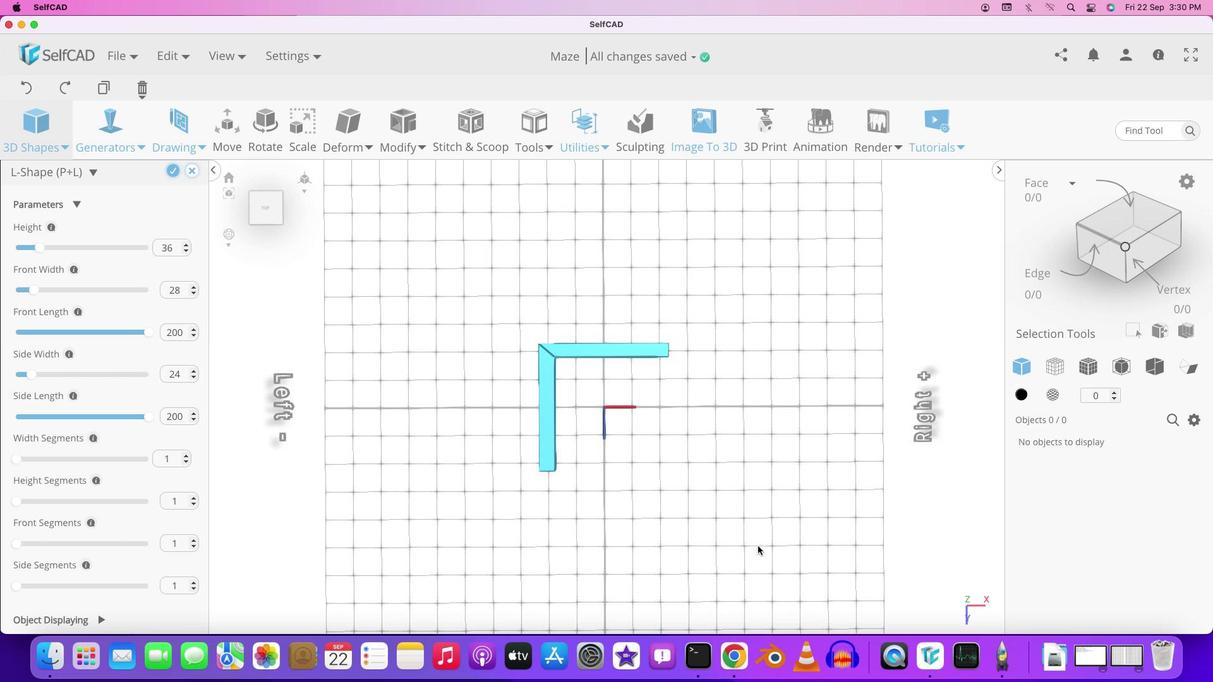 
Action: Mouse scrolled (611, 426) with delta (0, 0)
Screenshot: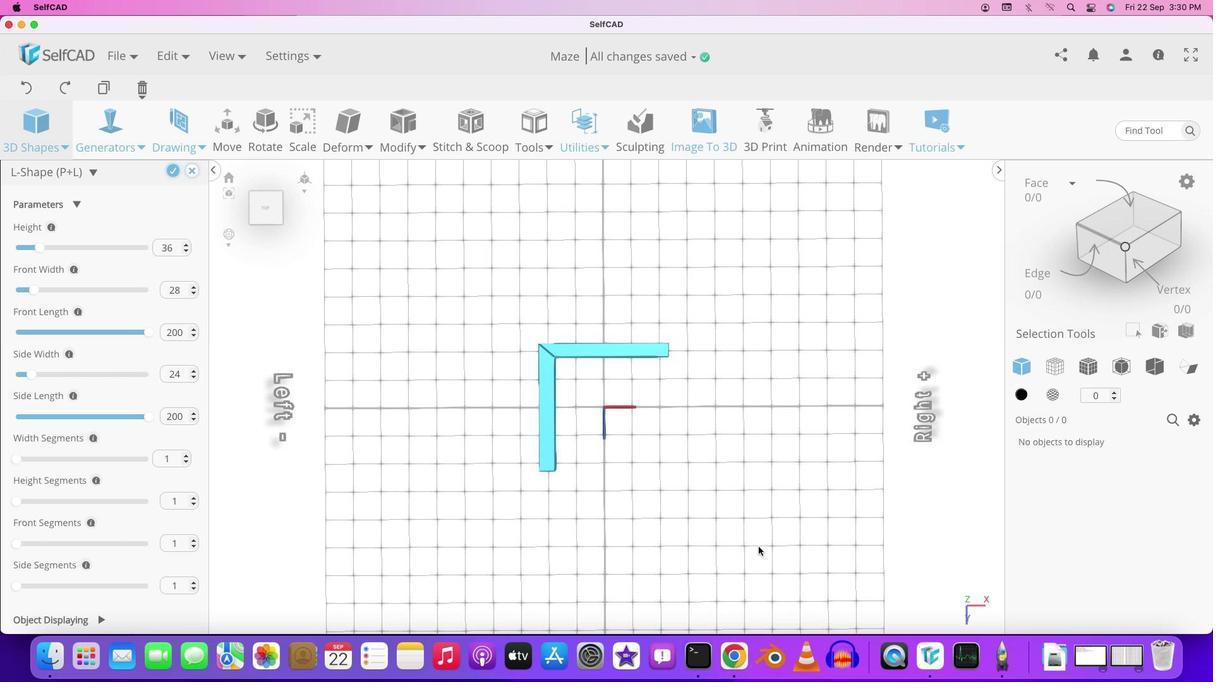 
Action: Mouse scrolled (611, 426) with delta (0, 1)
Screenshot: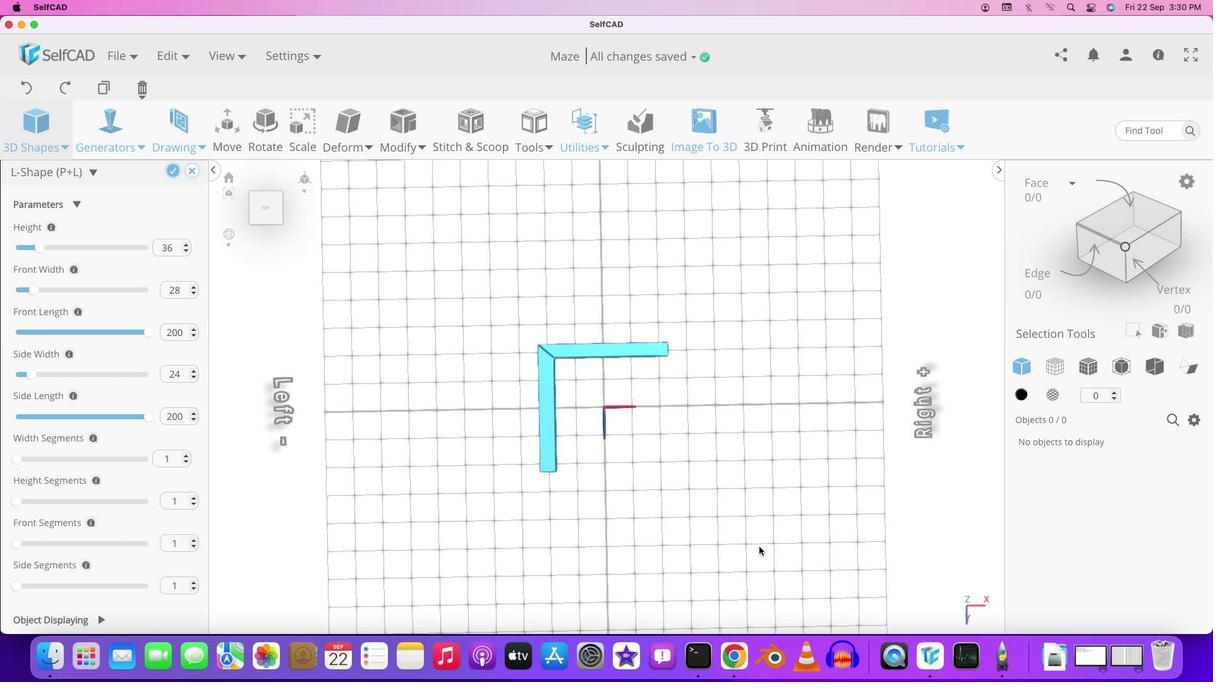 
Action: Mouse moved to (595, 459)
Screenshot: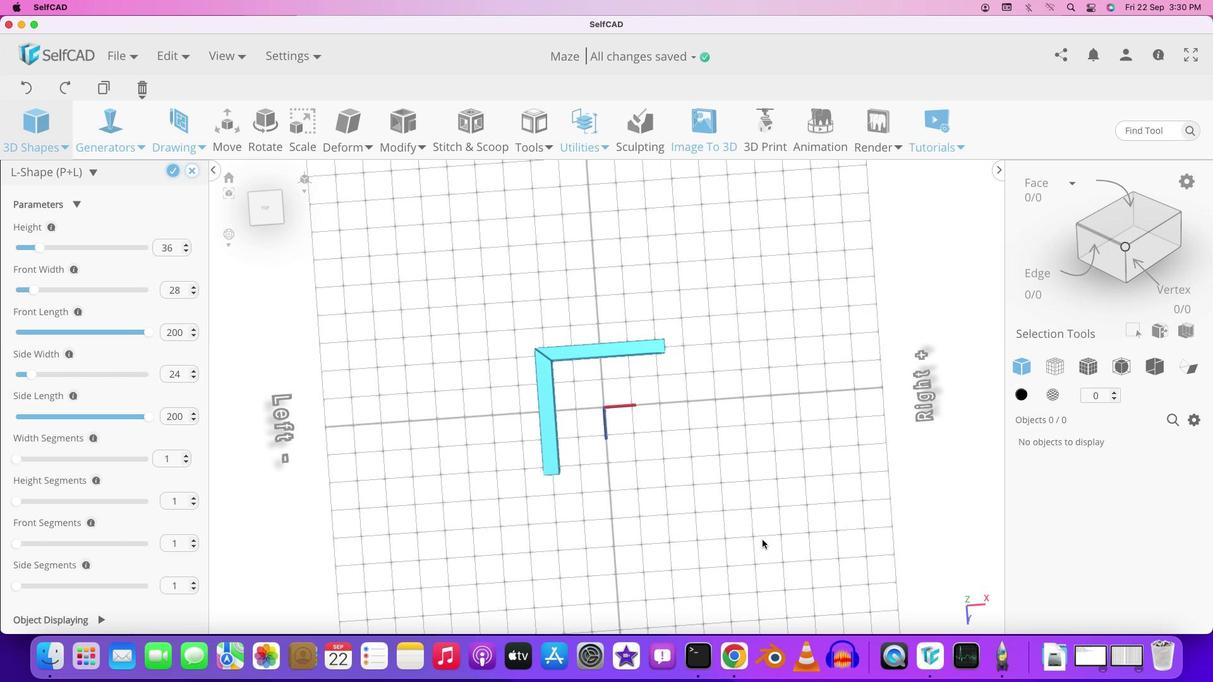 
Action: Mouse pressed left at (595, 459)
Screenshot: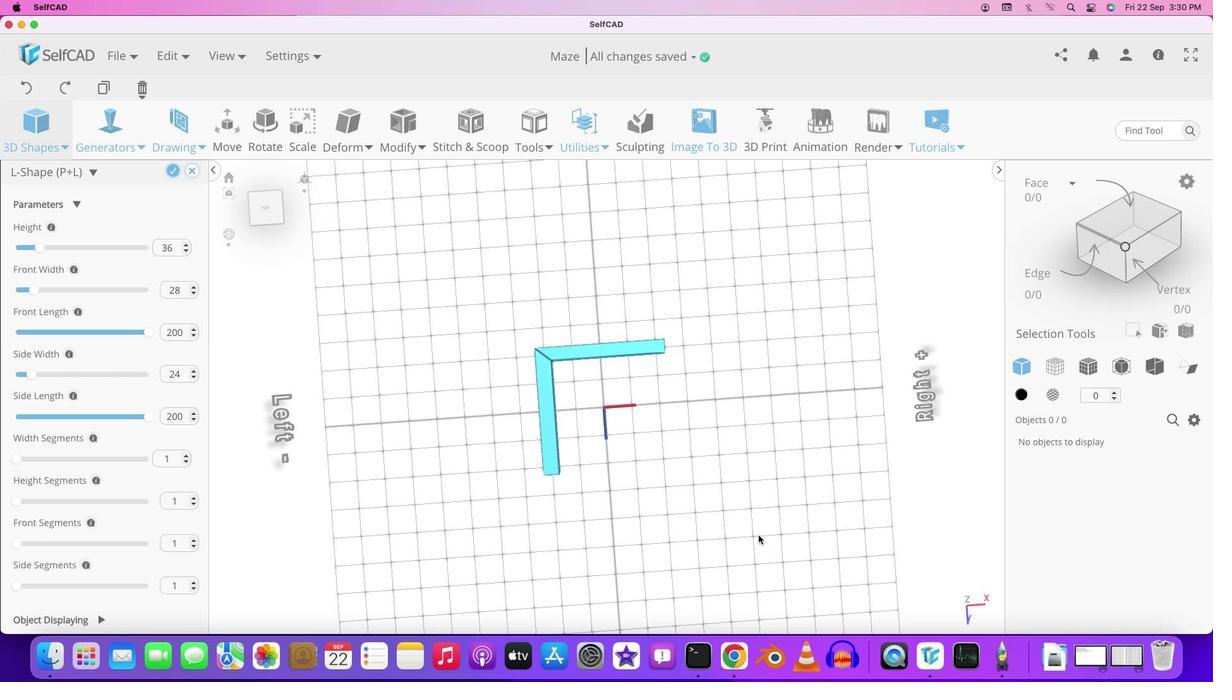 
Action: Mouse moved to (616, 393)
Screenshot: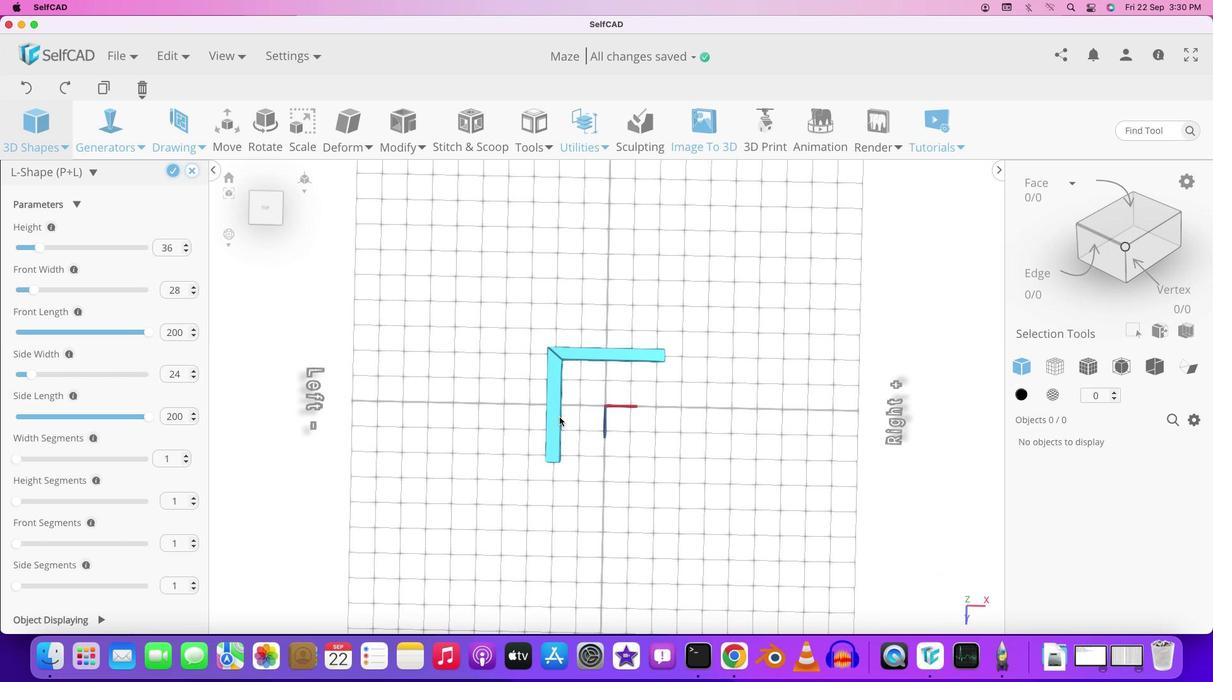 
Action: Mouse scrolled (616, 393) with delta (0, 0)
Screenshot: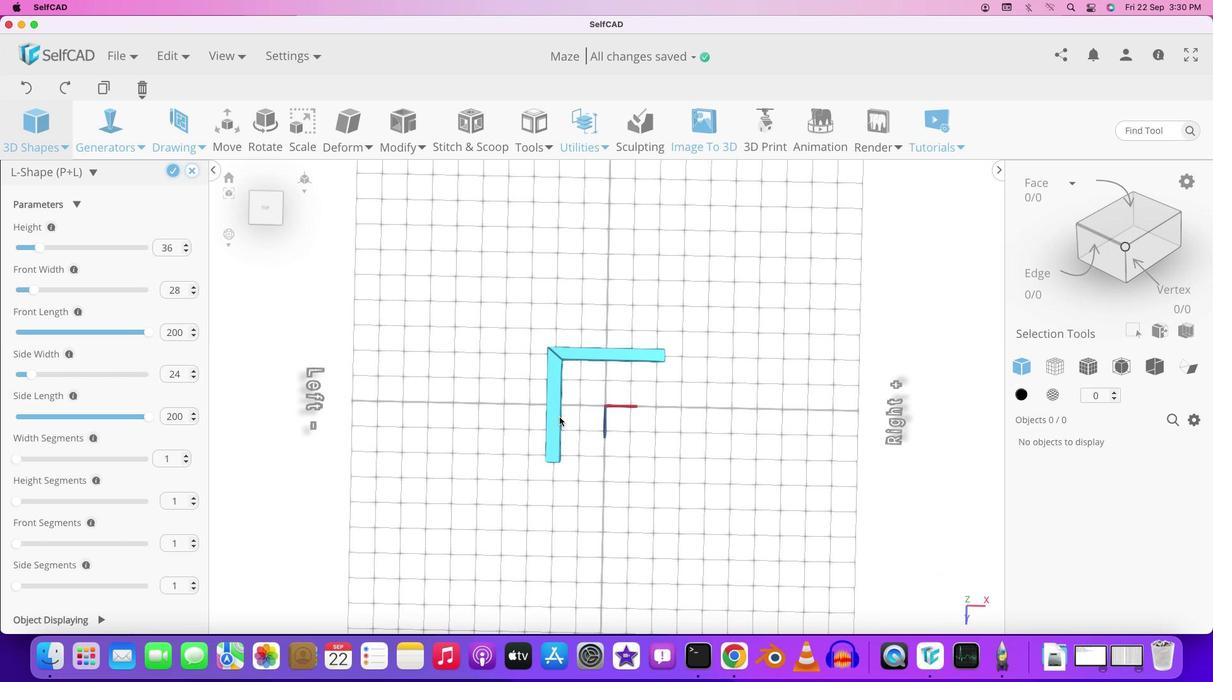 
Action: Mouse moved to (617, 392)
Screenshot: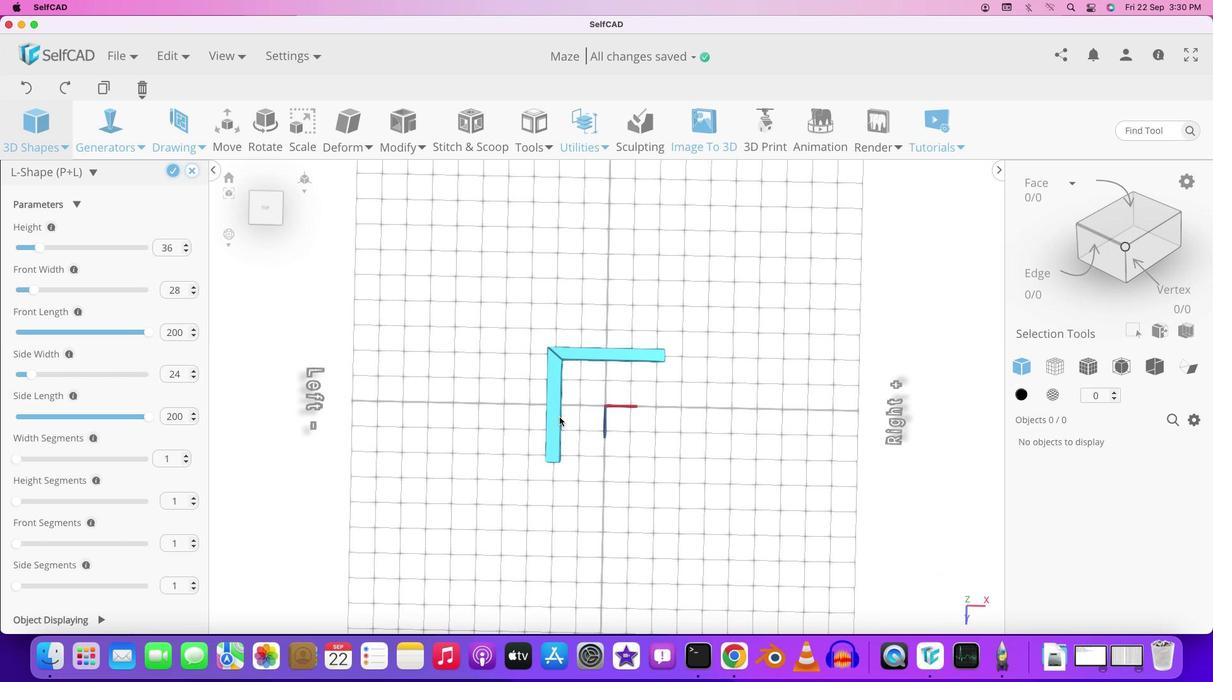 
Action: Mouse scrolled (617, 392) with delta (0, 0)
Screenshot: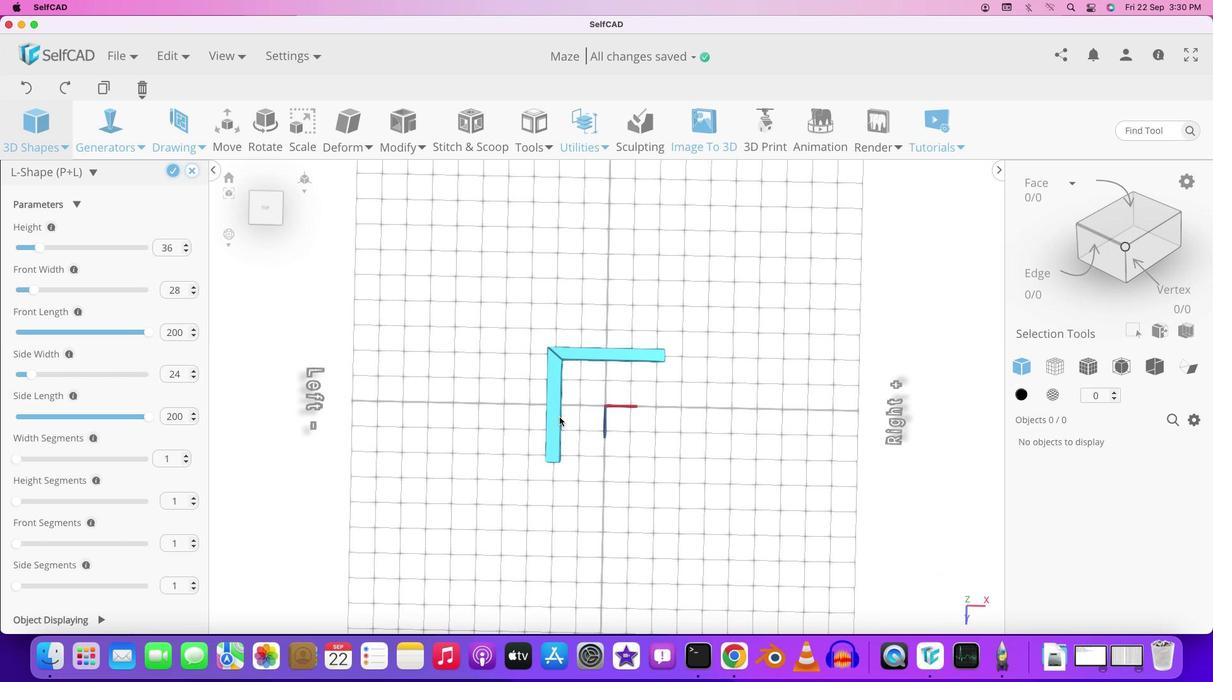 
Action: Mouse moved to (656, 524)
Screenshot: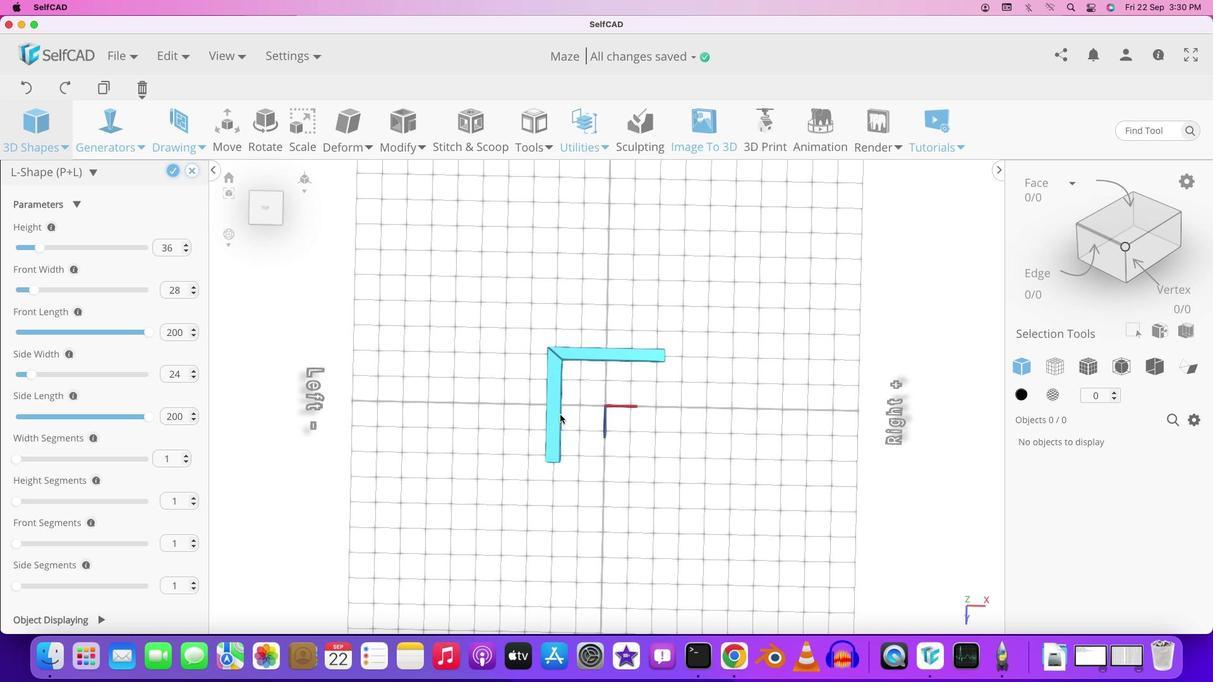 
Action: Mouse pressed left at (656, 524)
Screenshot: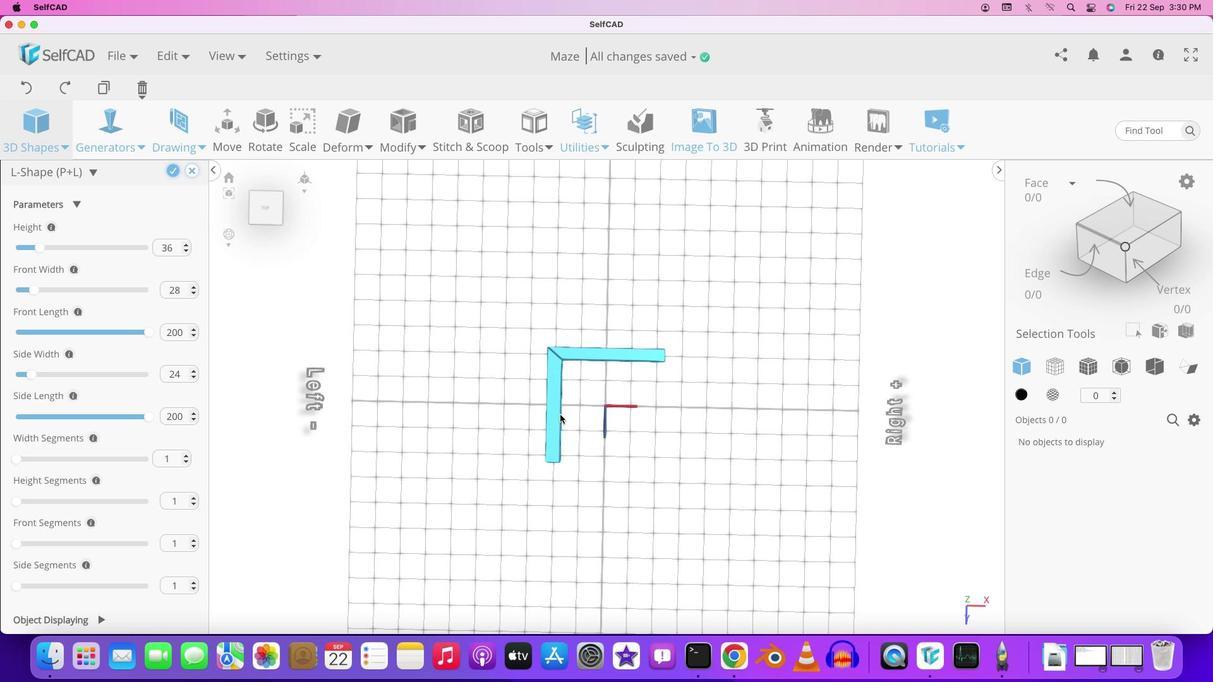 
Action: Mouse moved to (559, 417)
Screenshot: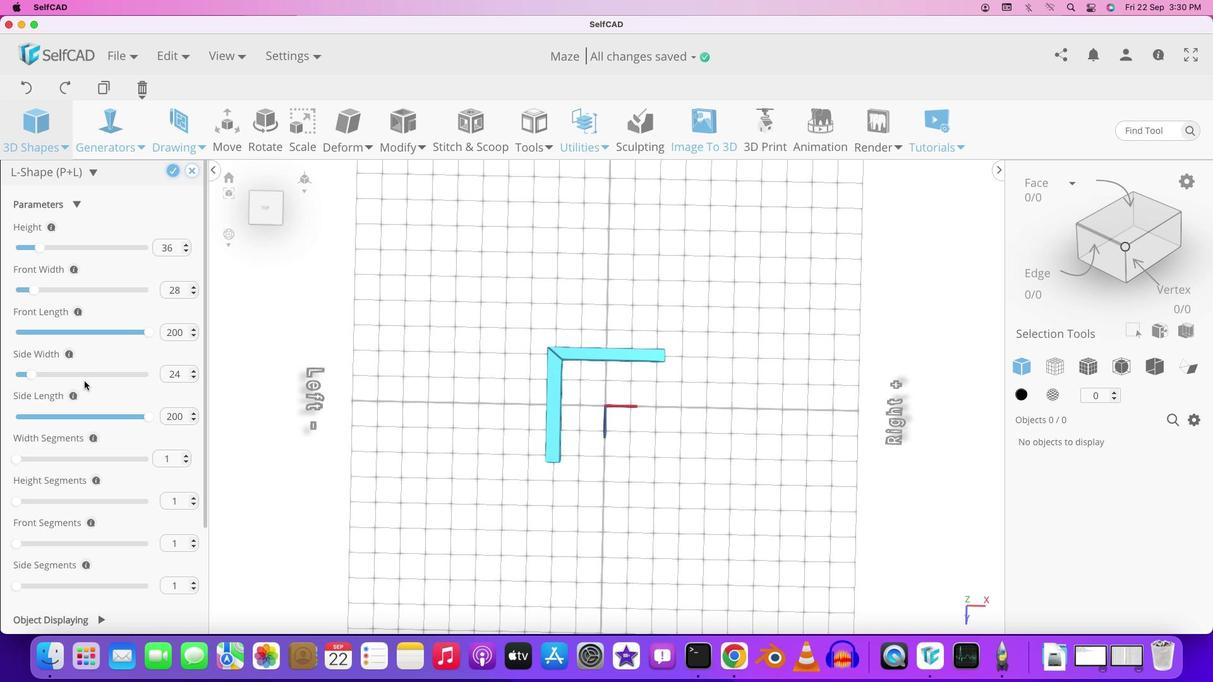 
Action: Mouse pressed left at (559, 417)
Screenshot: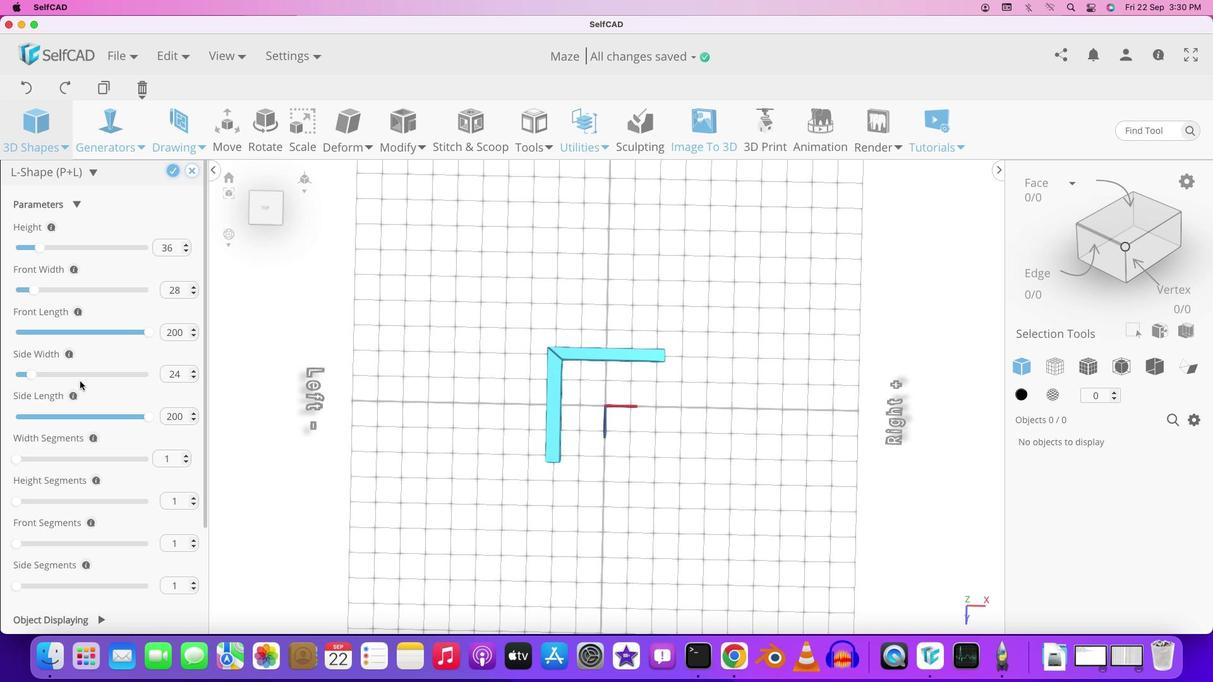 
Action: Mouse moved to (151, 417)
Screenshot: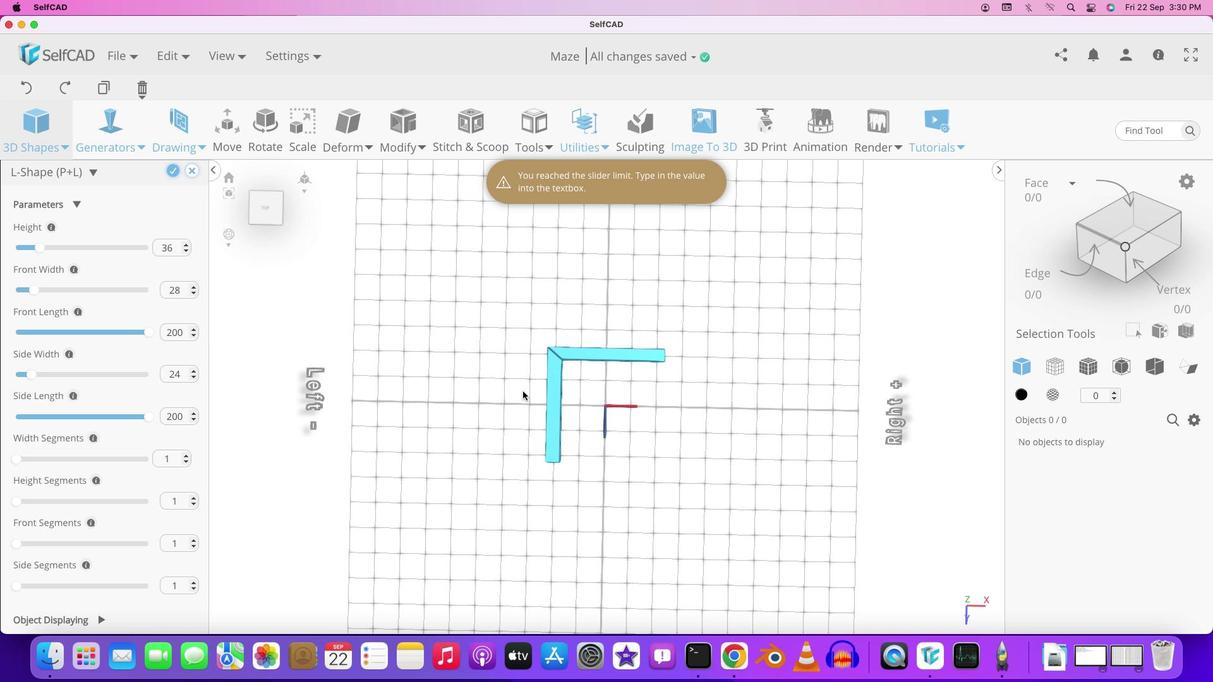 
Action: Mouse pressed left at (151, 417)
Screenshot: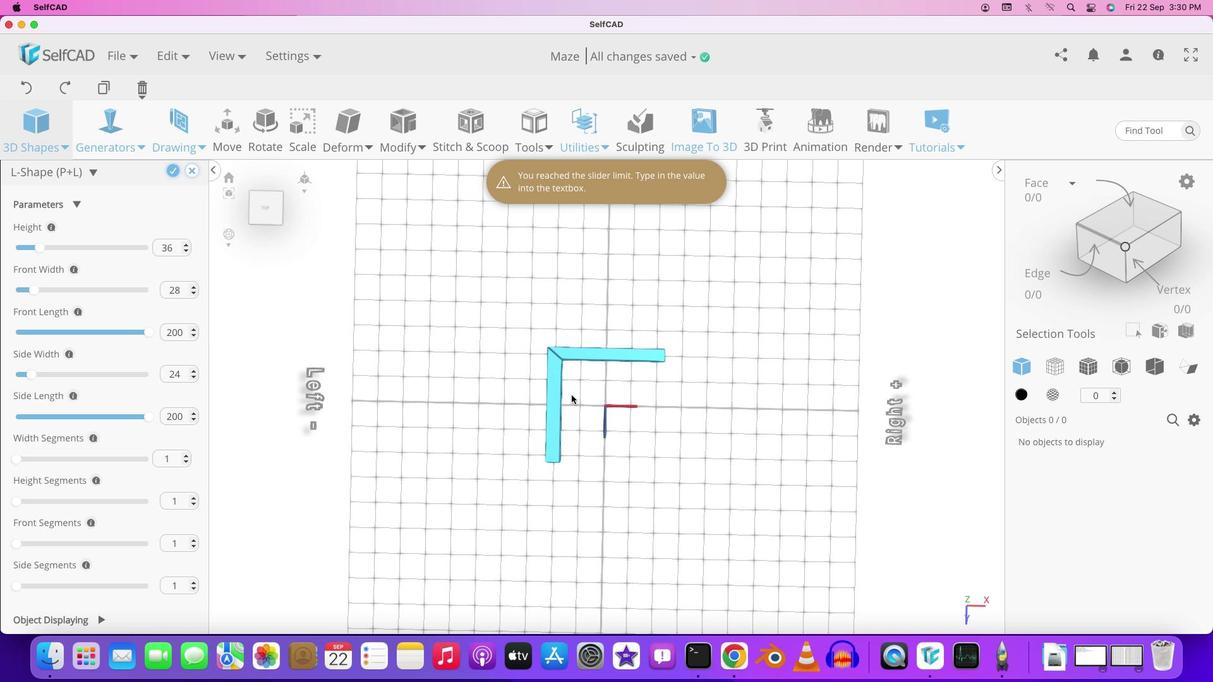 
Action: Mouse moved to (171, 173)
Screenshot: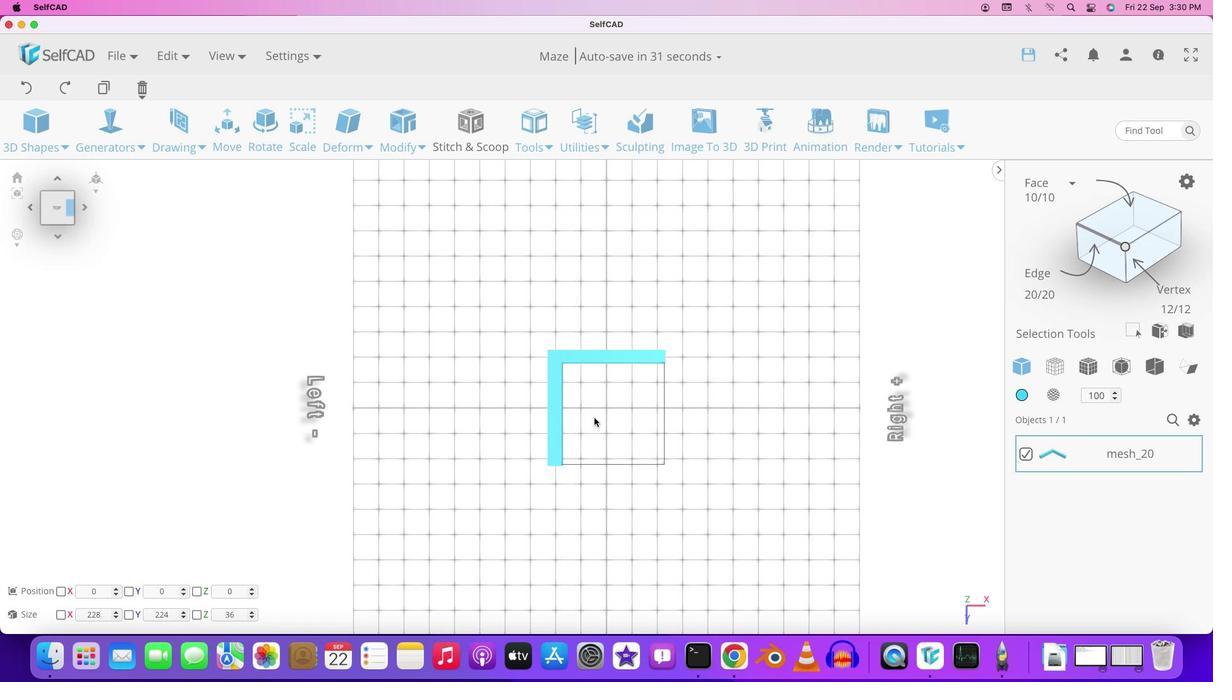 
Action: Mouse pressed left at (171, 173)
Screenshot: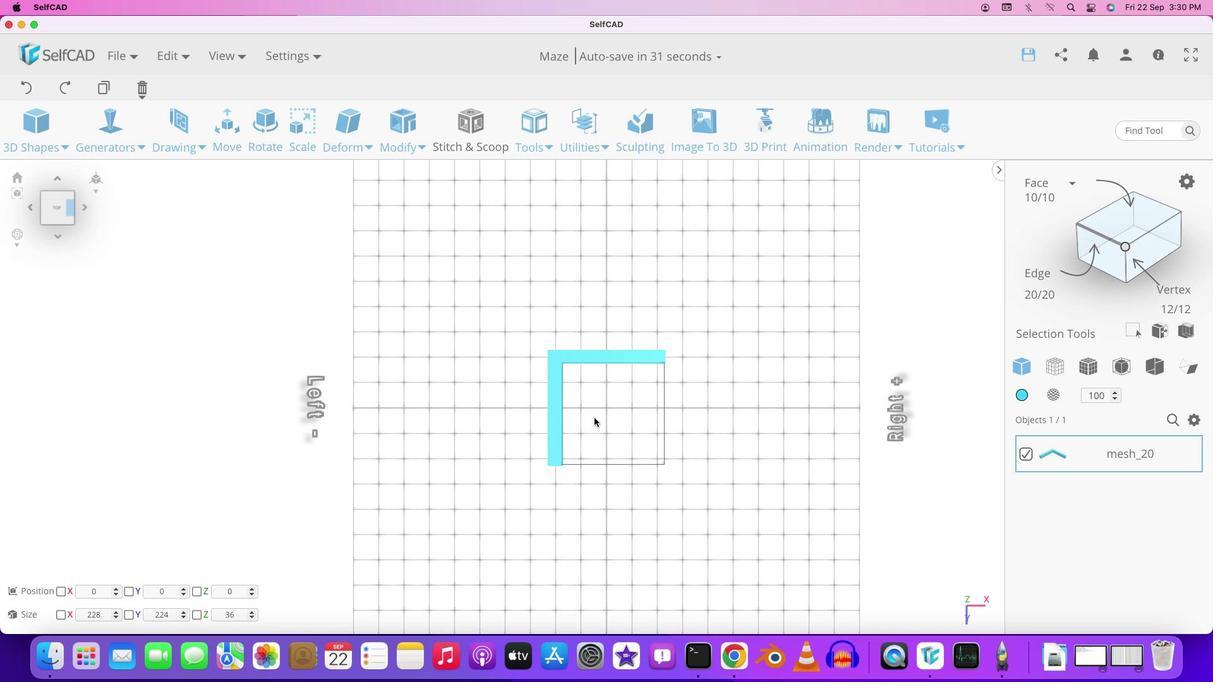 
Action: Mouse moved to (58, 206)
Screenshot: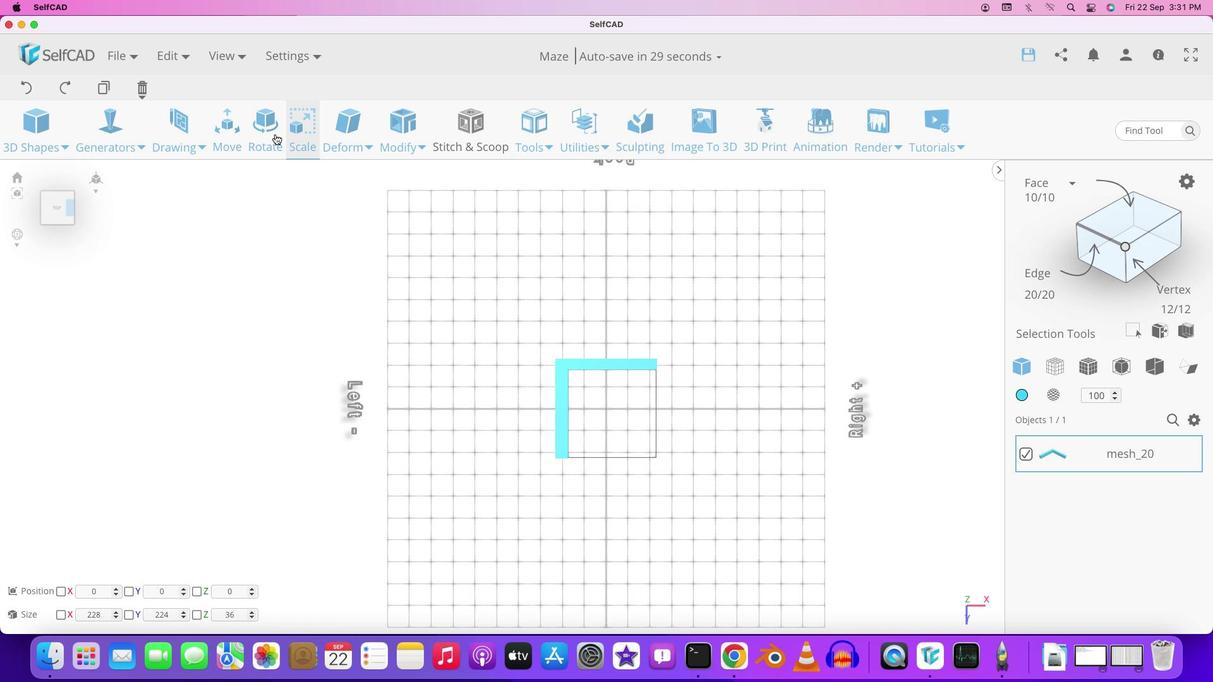 
Action: Mouse pressed left at (58, 206)
Screenshot: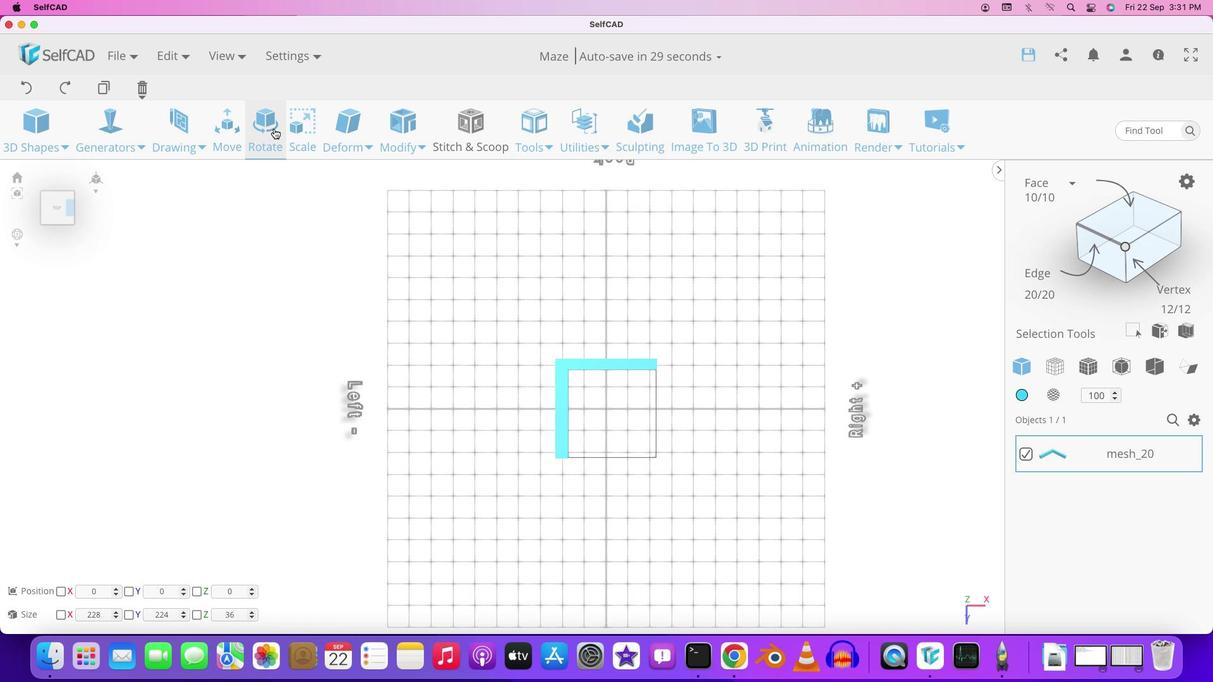 
Action: Mouse moved to (600, 411)
Screenshot: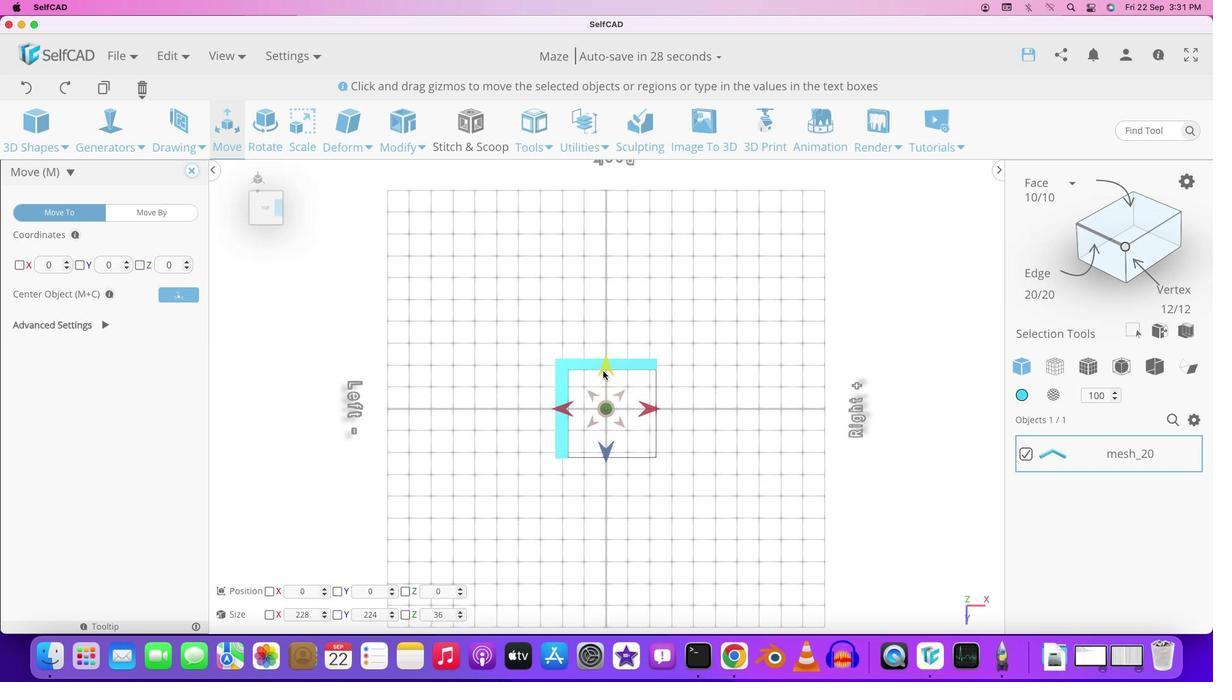 
Action: Mouse scrolled (600, 411) with delta (0, 0)
Screenshot: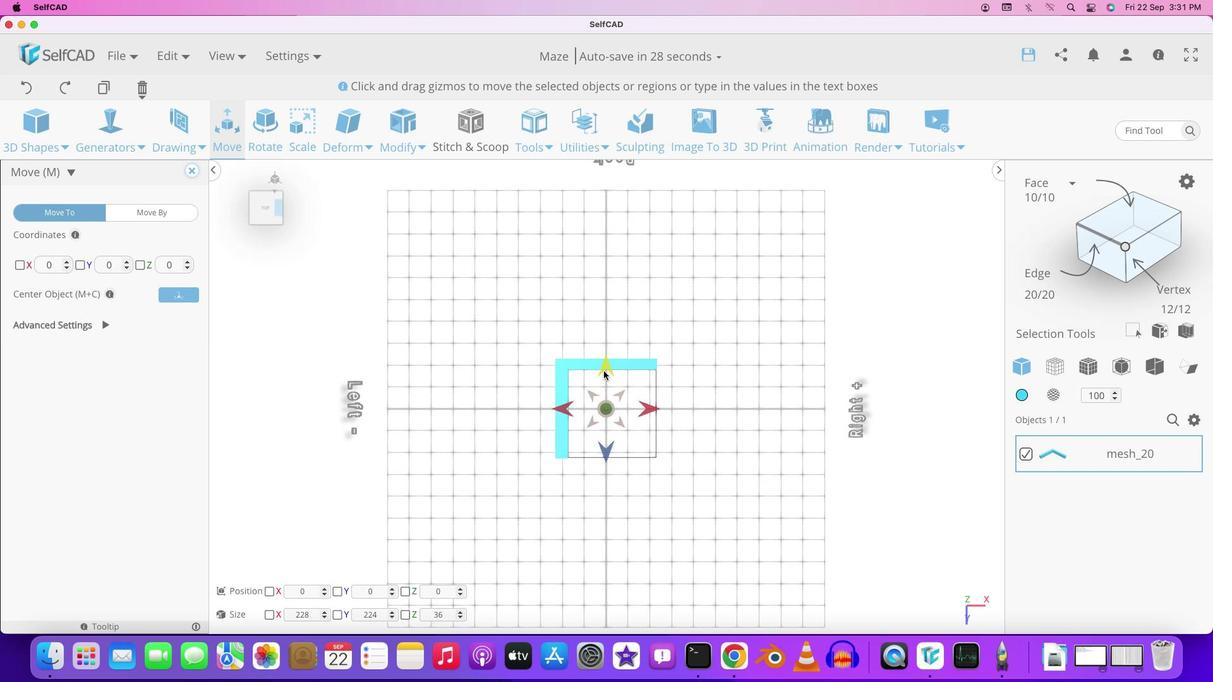 
Action: Mouse moved to (604, 414)
Screenshot: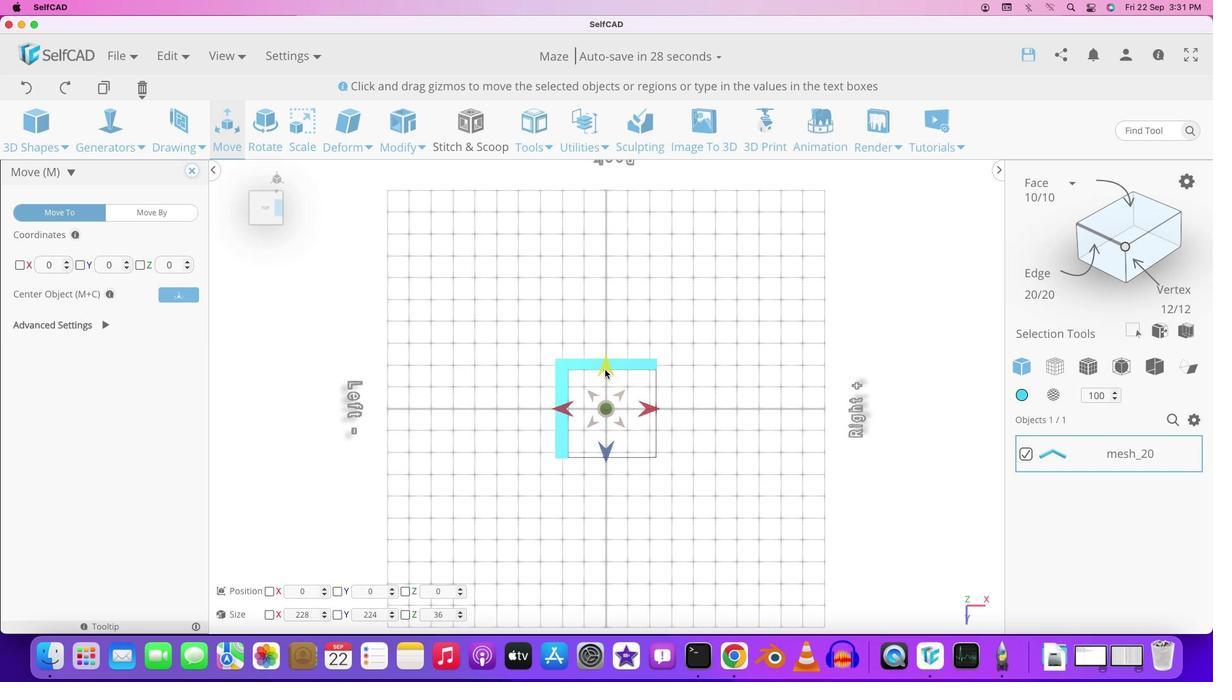 
Action: Mouse scrolled (604, 414) with delta (0, 0)
Screenshot: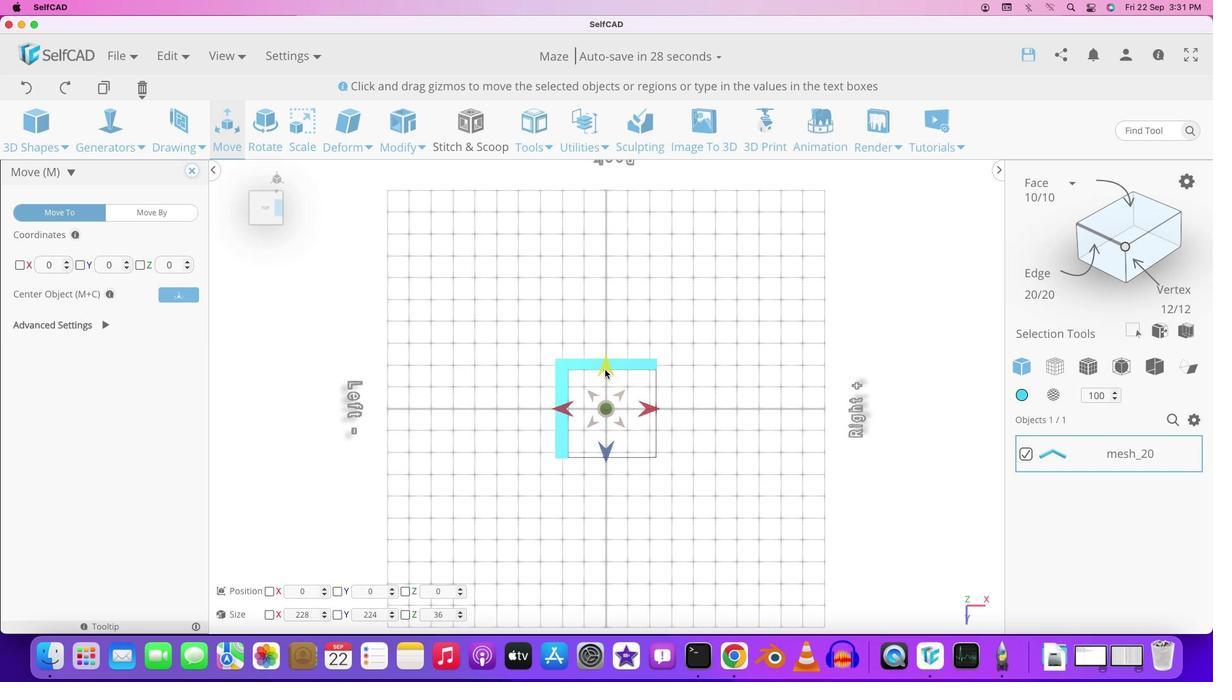 
Action: Mouse moved to (604, 417)
Screenshot: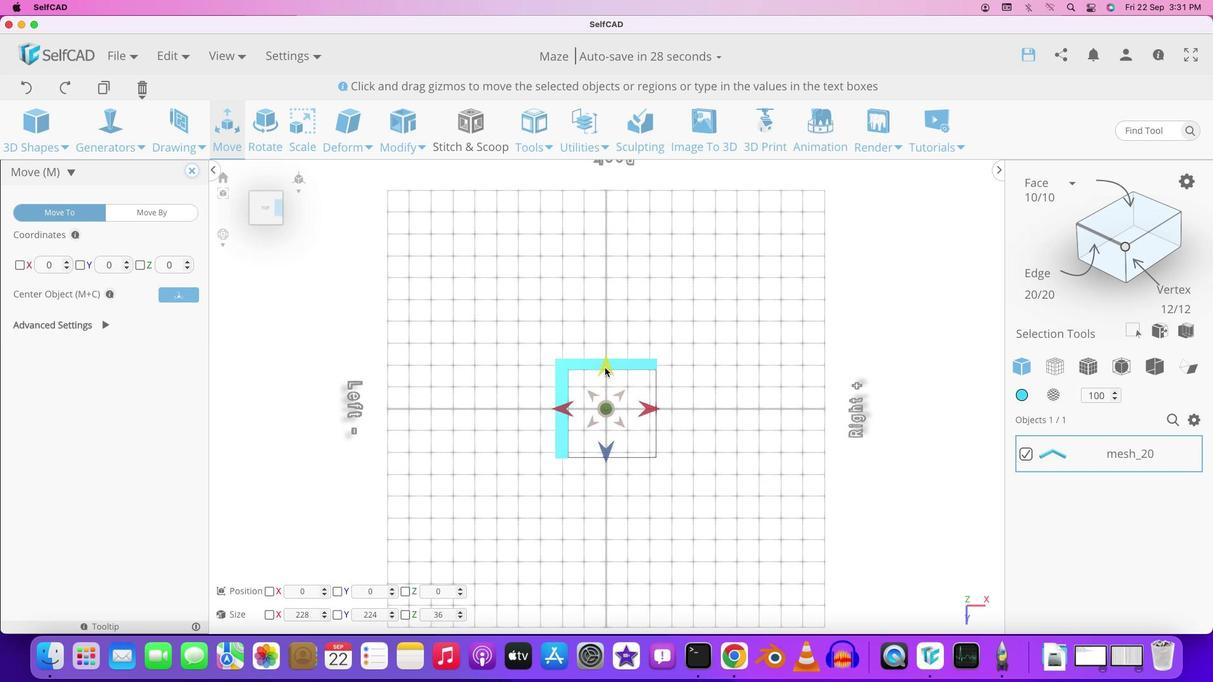
Action: Mouse scrolled (604, 417) with delta (0, 0)
Screenshot: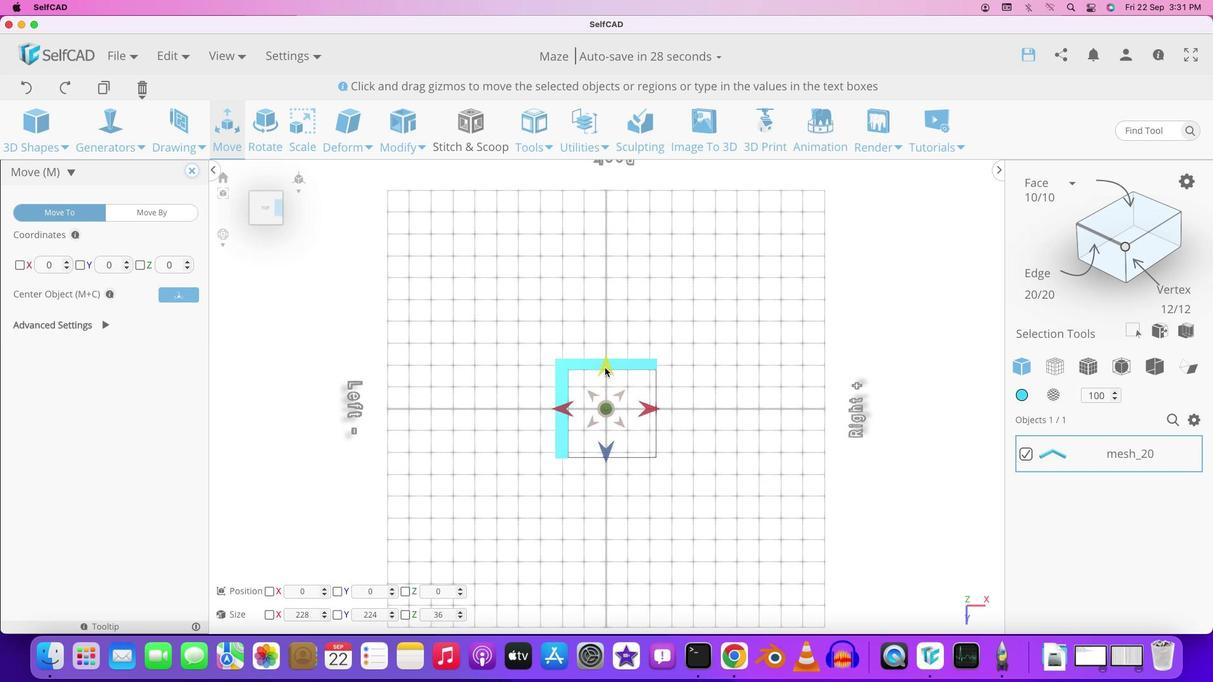 
Action: Mouse moved to (236, 127)
Screenshot: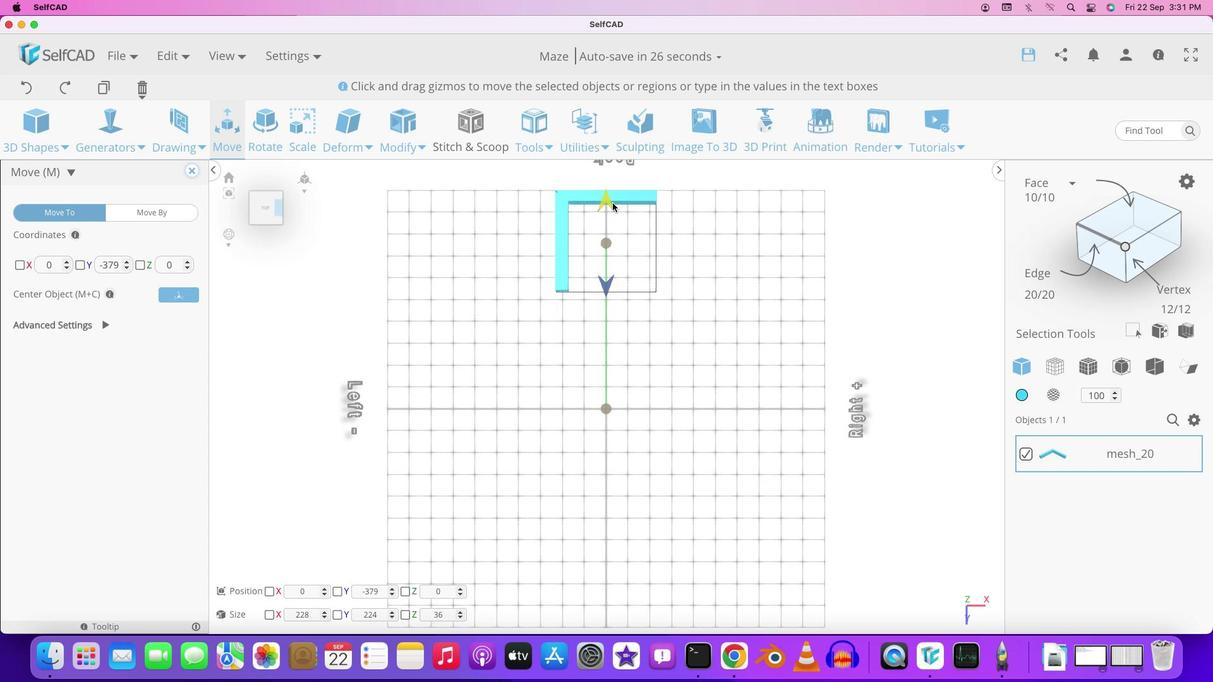 
Action: Mouse pressed left at (236, 127)
Screenshot: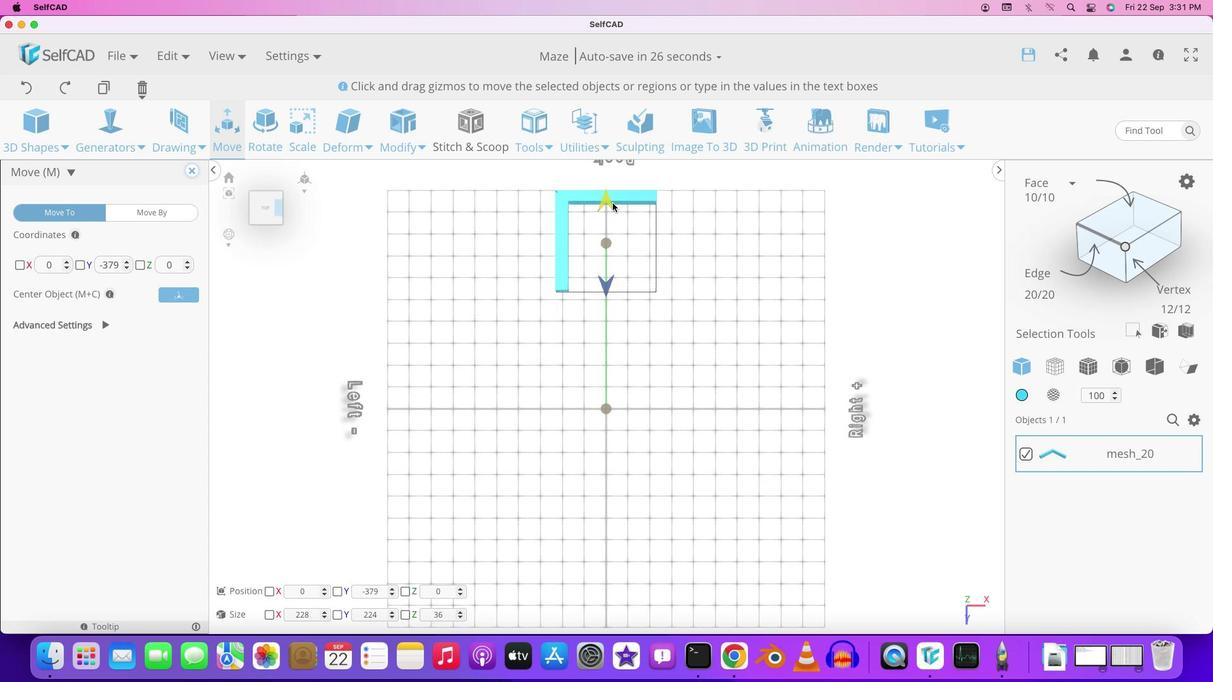 
Action: Mouse moved to (605, 368)
Screenshot: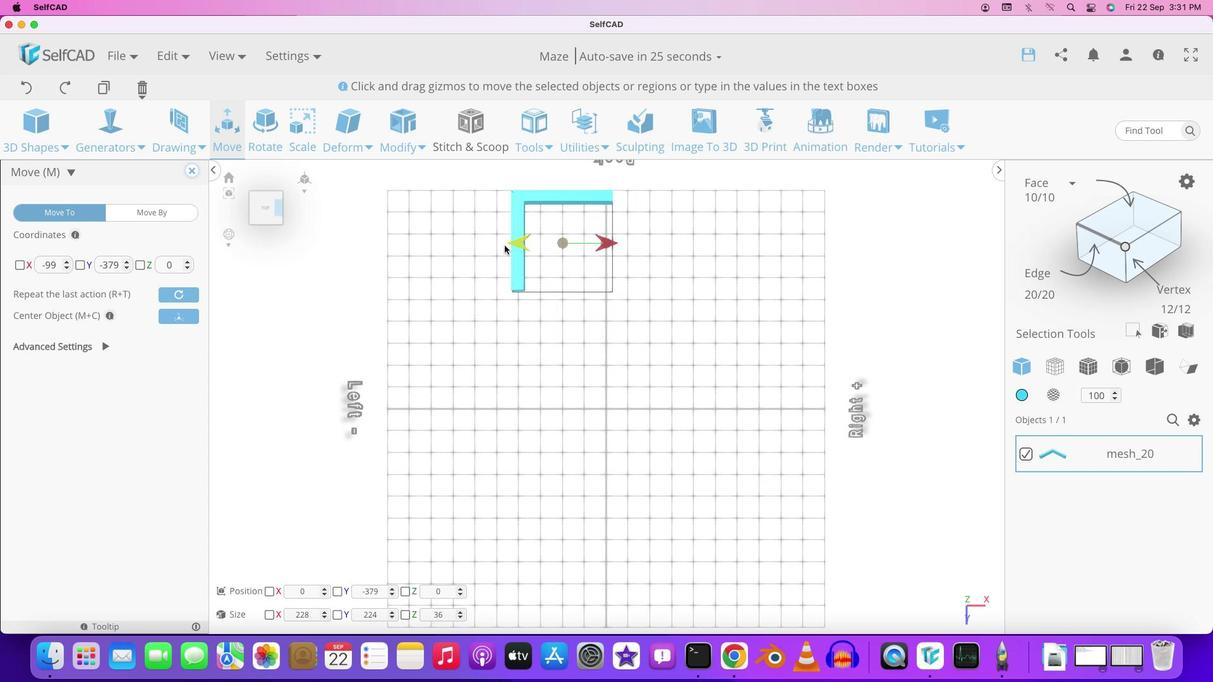 
Action: Mouse pressed left at (605, 368)
Screenshot: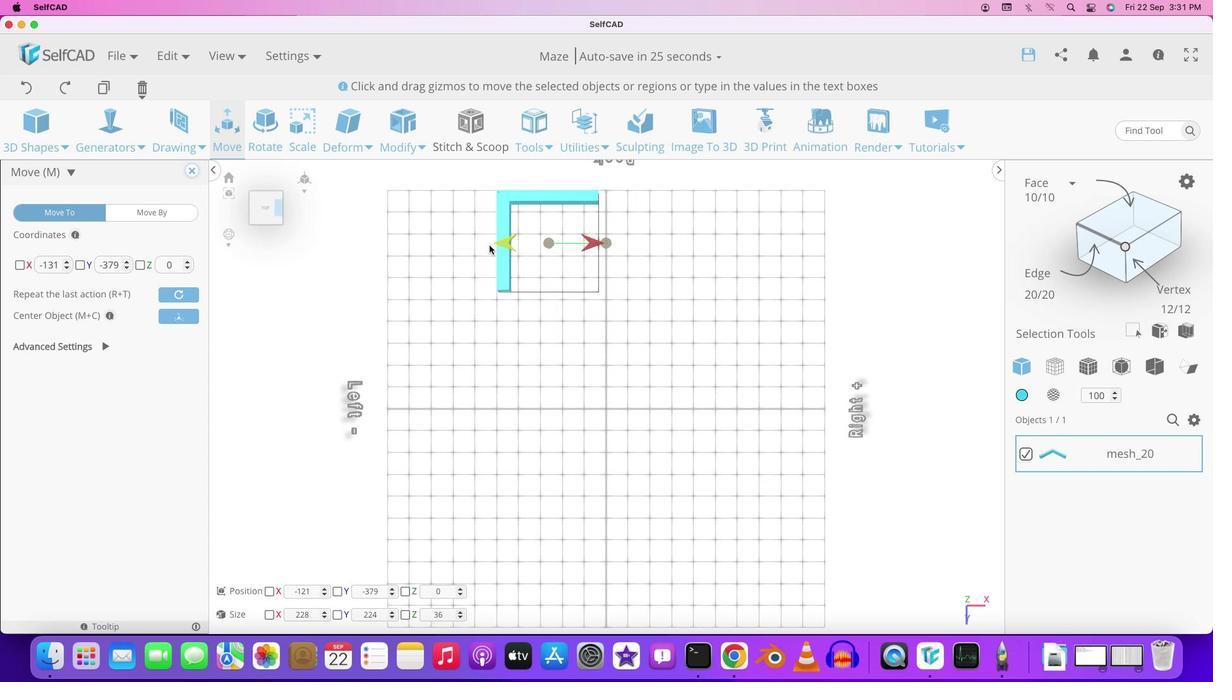 
Action: Mouse moved to (560, 242)
Screenshot: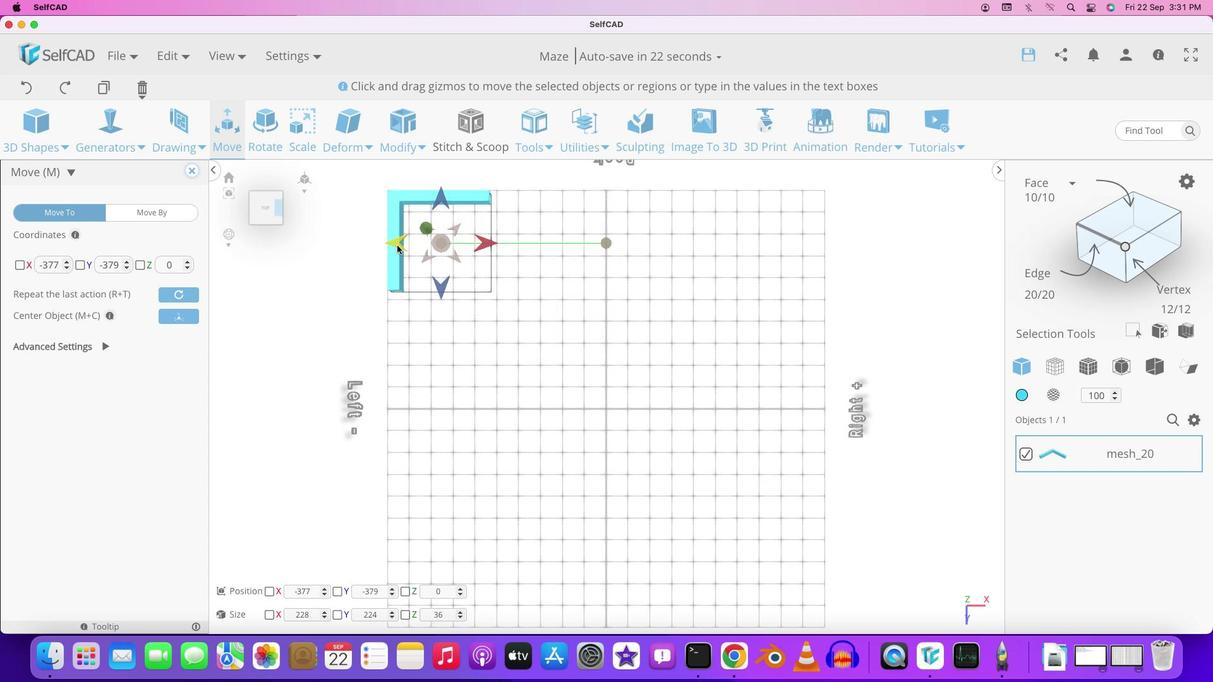
Action: Mouse pressed left at (560, 242)
Screenshot: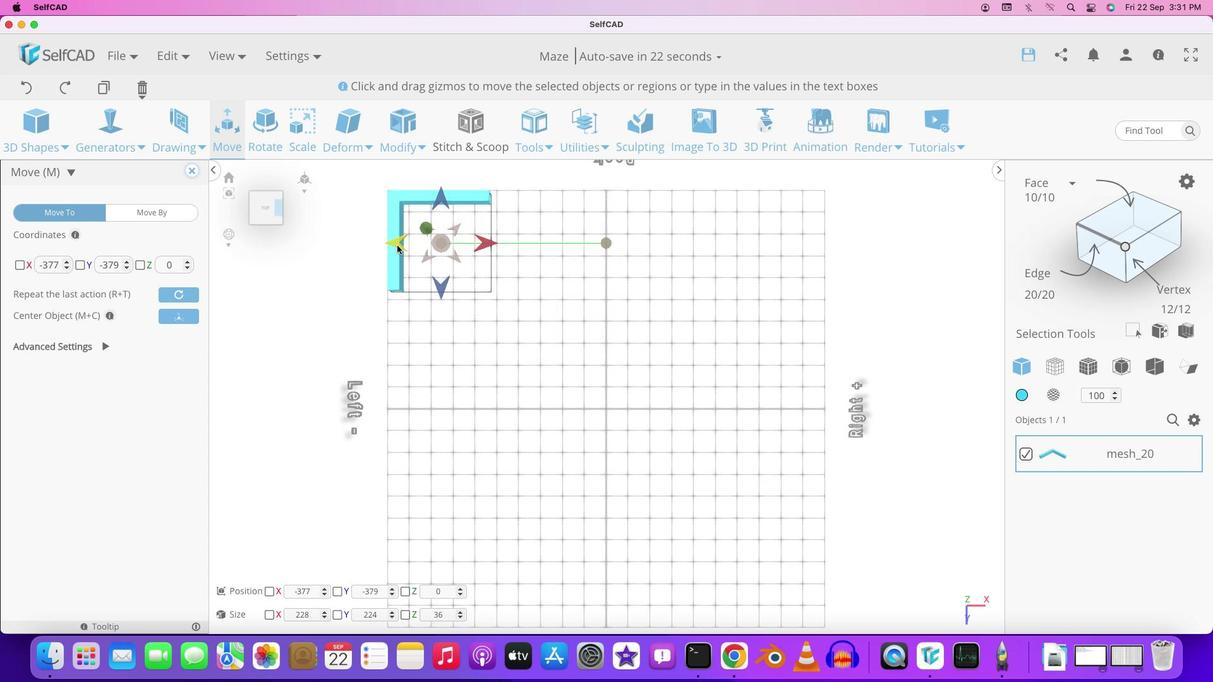 
Action: Mouse moved to (519, 175)
Screenshot: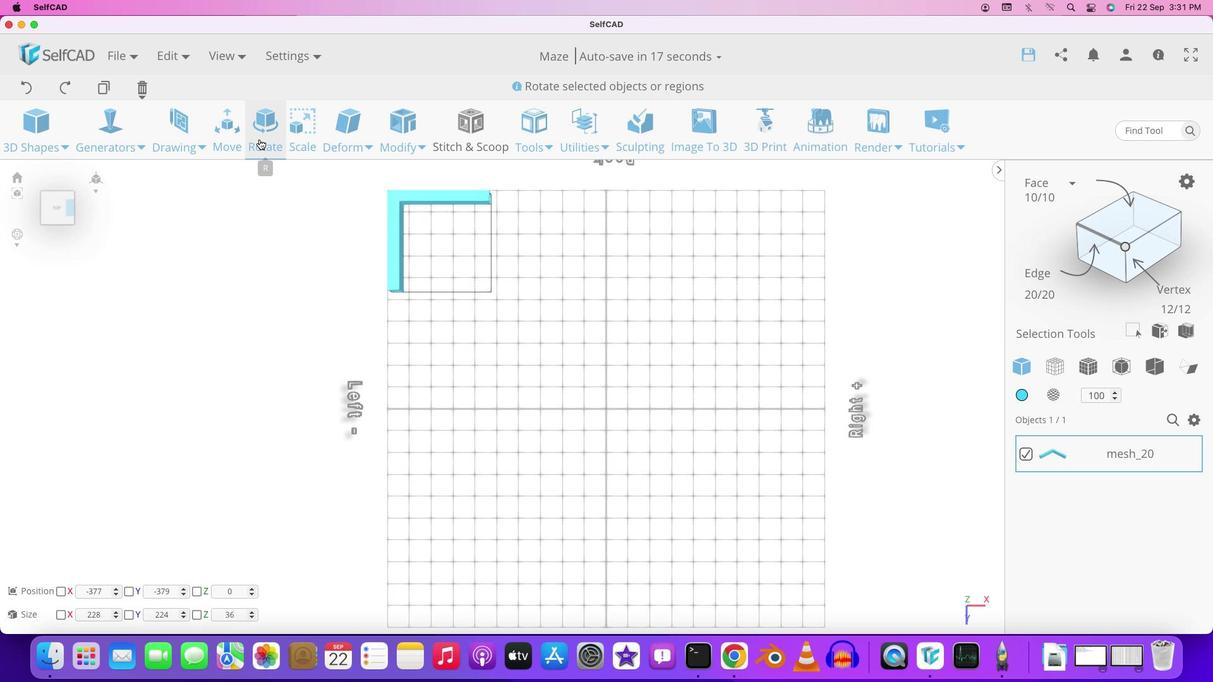 
Action: Mouse pressed left at (519, 175)
Screenshot: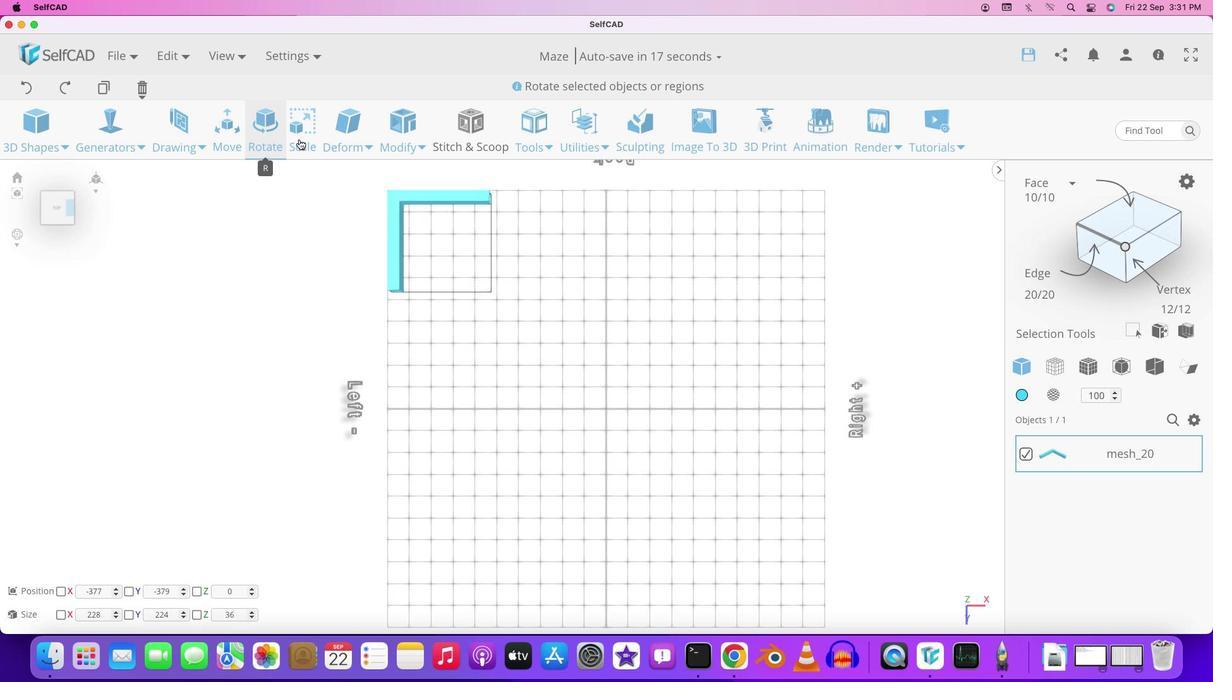 
Action: Mouse moved to (420, 194)
Screenshot: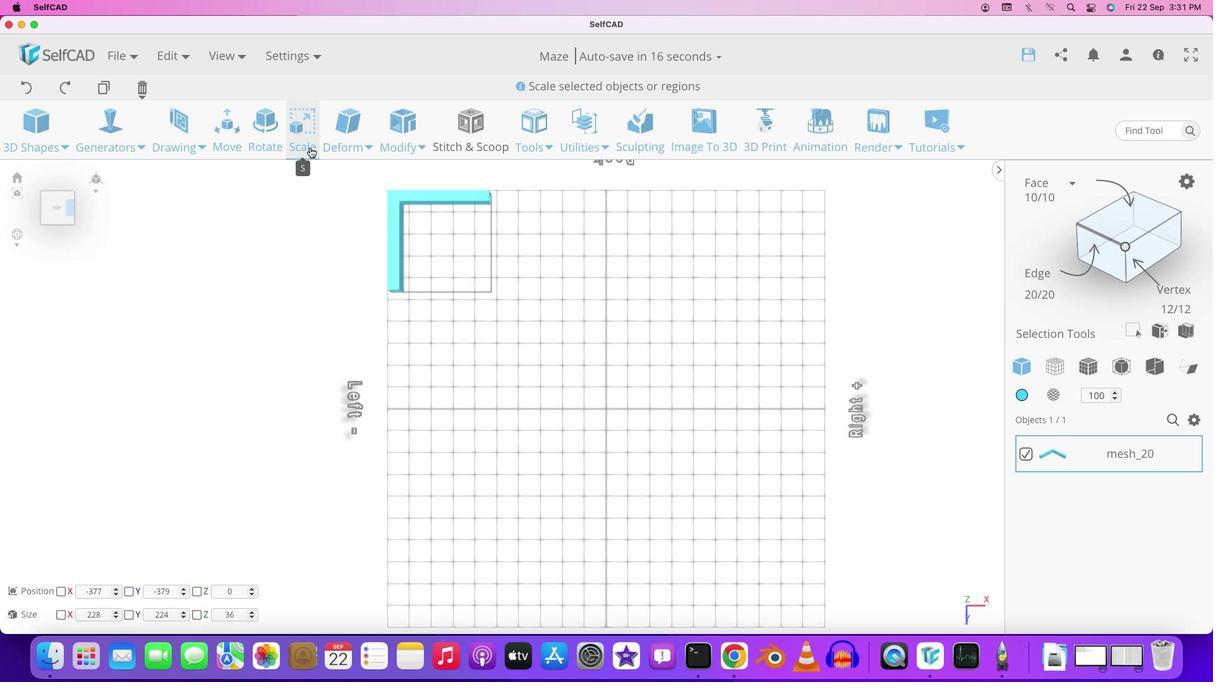 
Action: Mouse pressed left at (420, 194)
Screenshot: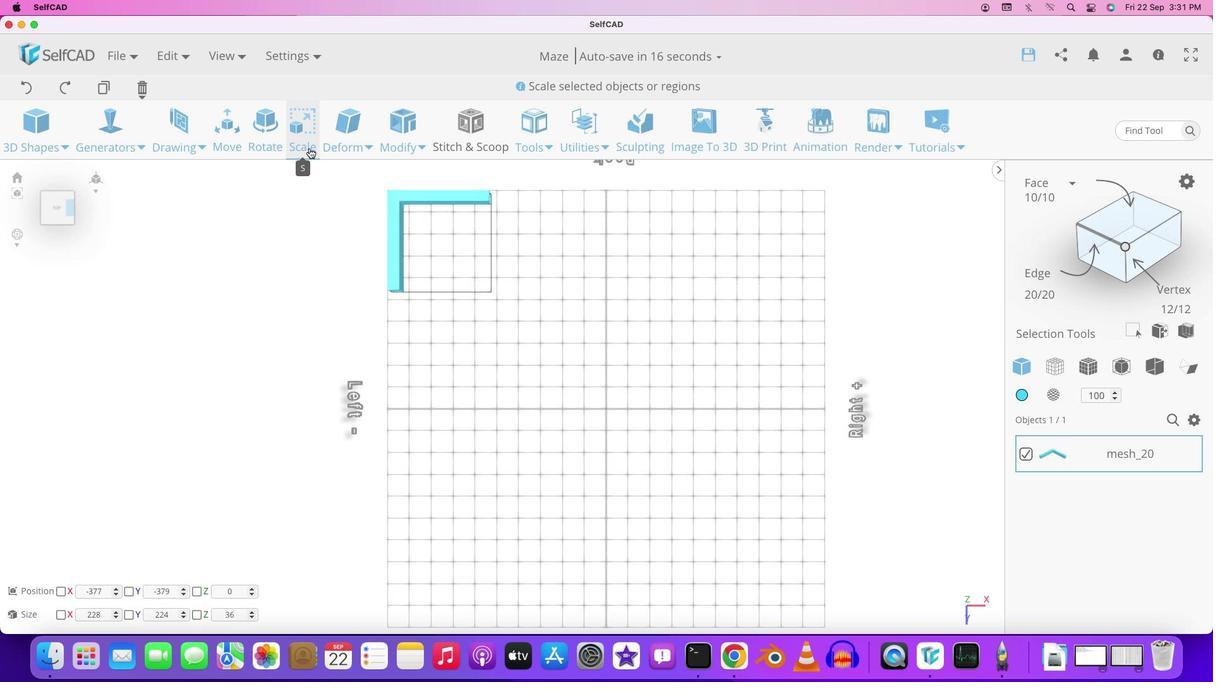 
Action: Mouse moved to (308, 148)
Screenshot: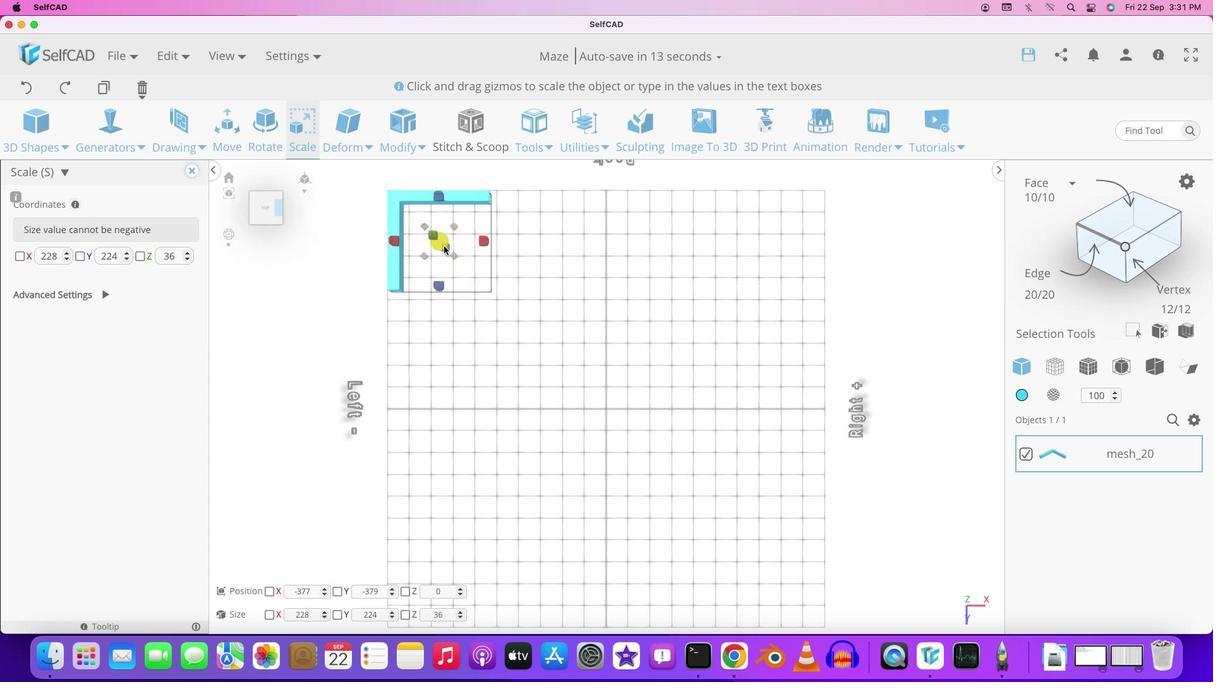 
Action: Mouse pressed left at (308, 148)
Screenshot: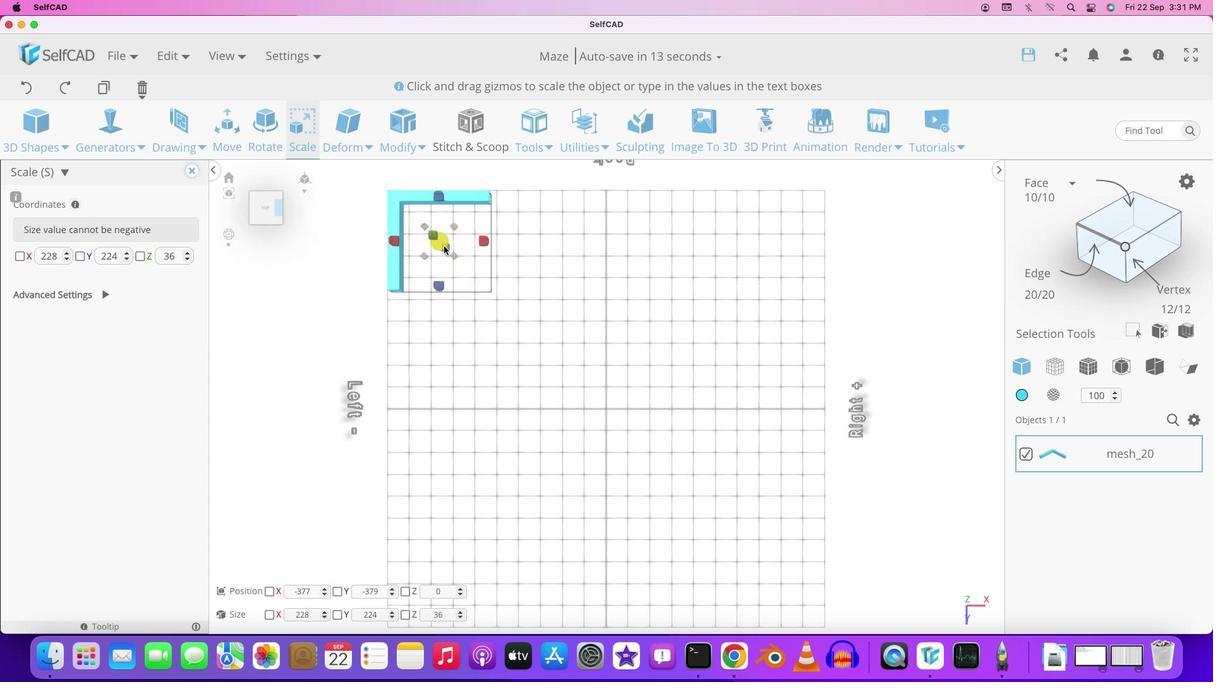 
Action: Mouse moved to (187, 259)
Screenshot: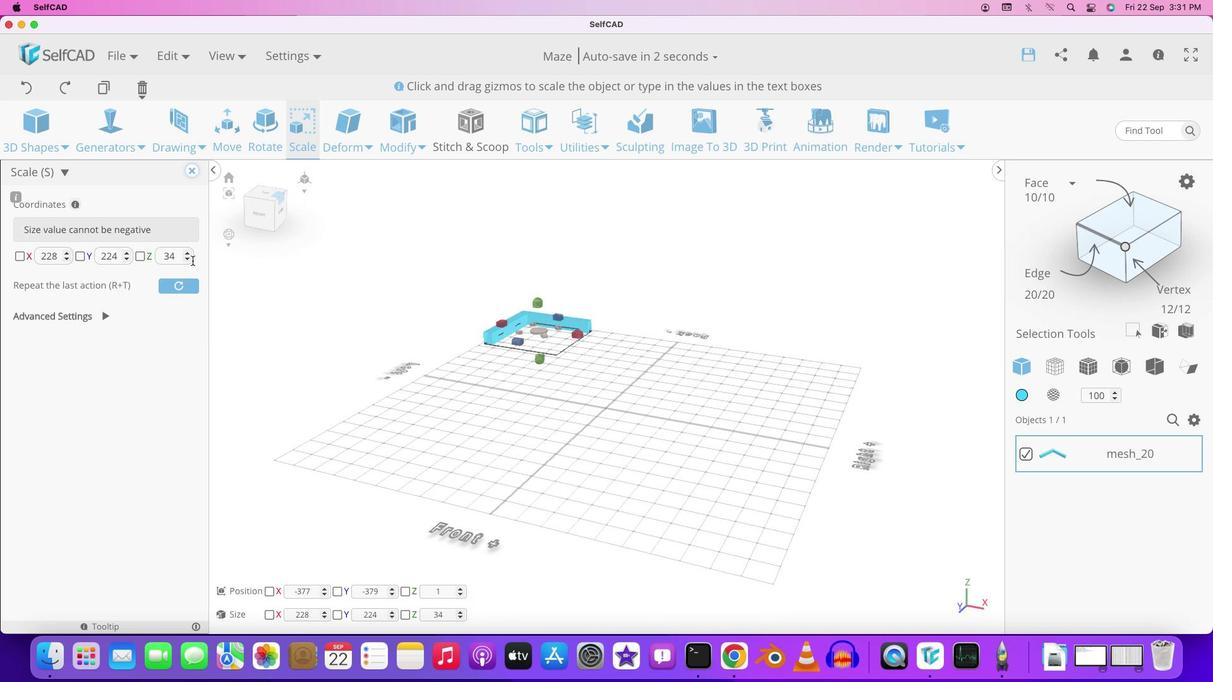 
Action: Mouse pressed left at (187, 259)
Screenshot: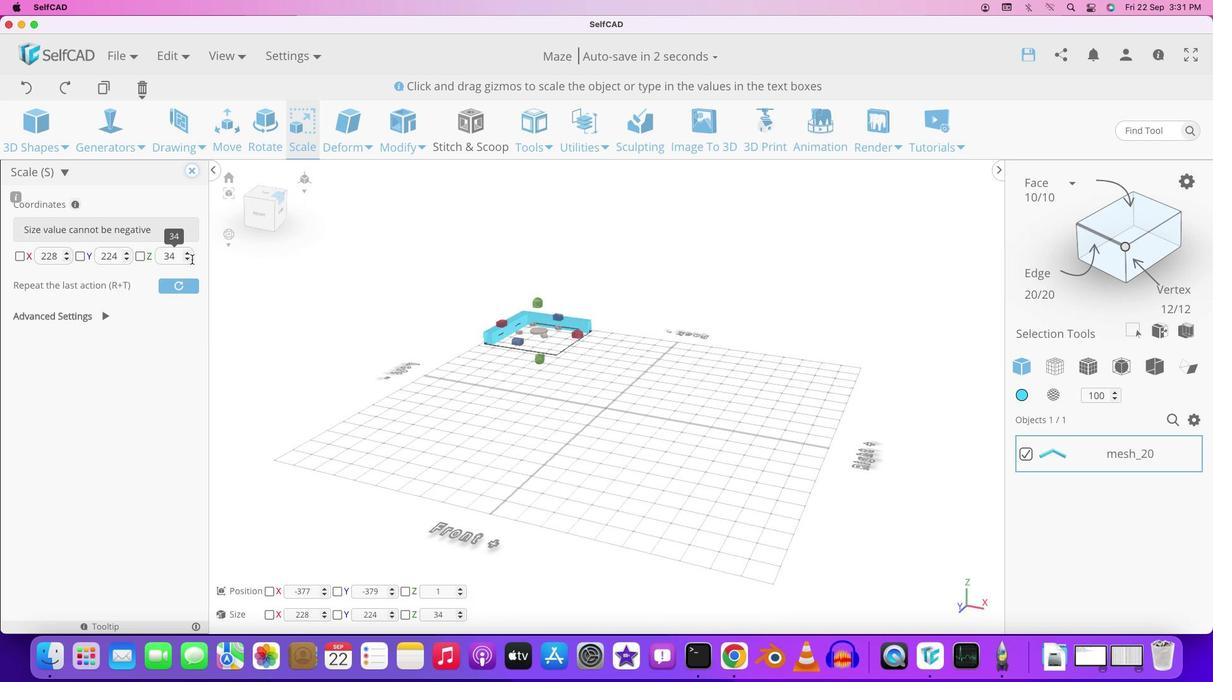 
Action: Mouse pressed left at (187, 259)
Screenshot: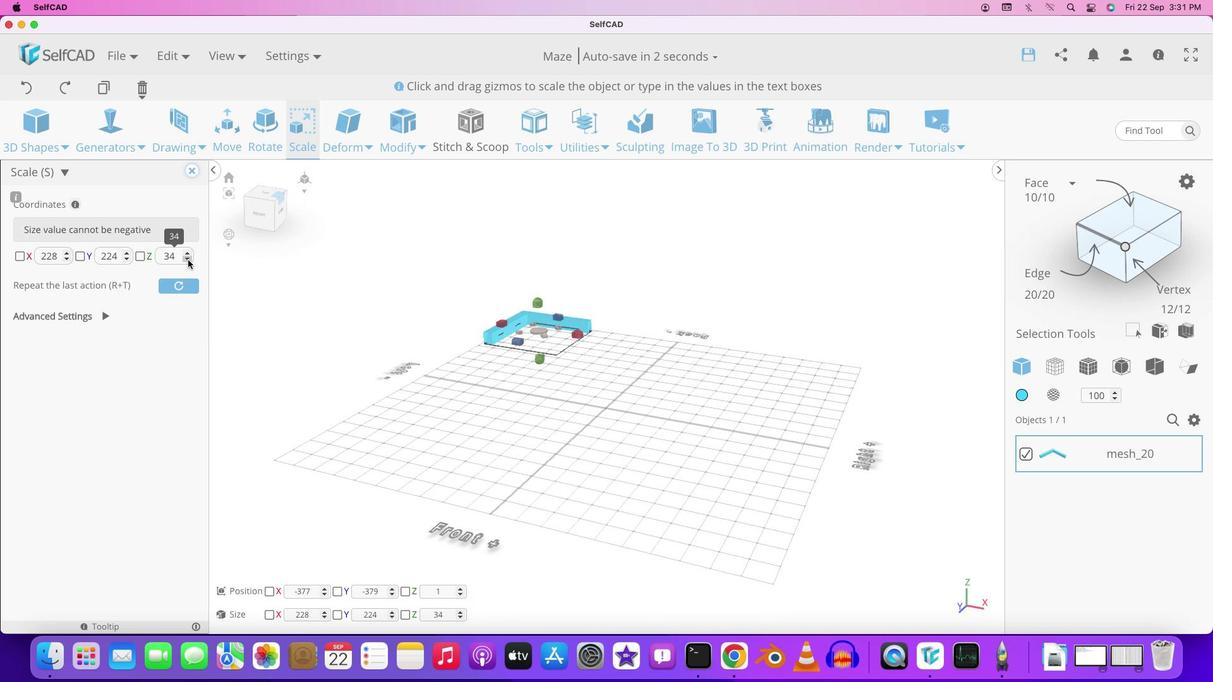 
Action: Mouse moved to (493, 367)
Screenshot: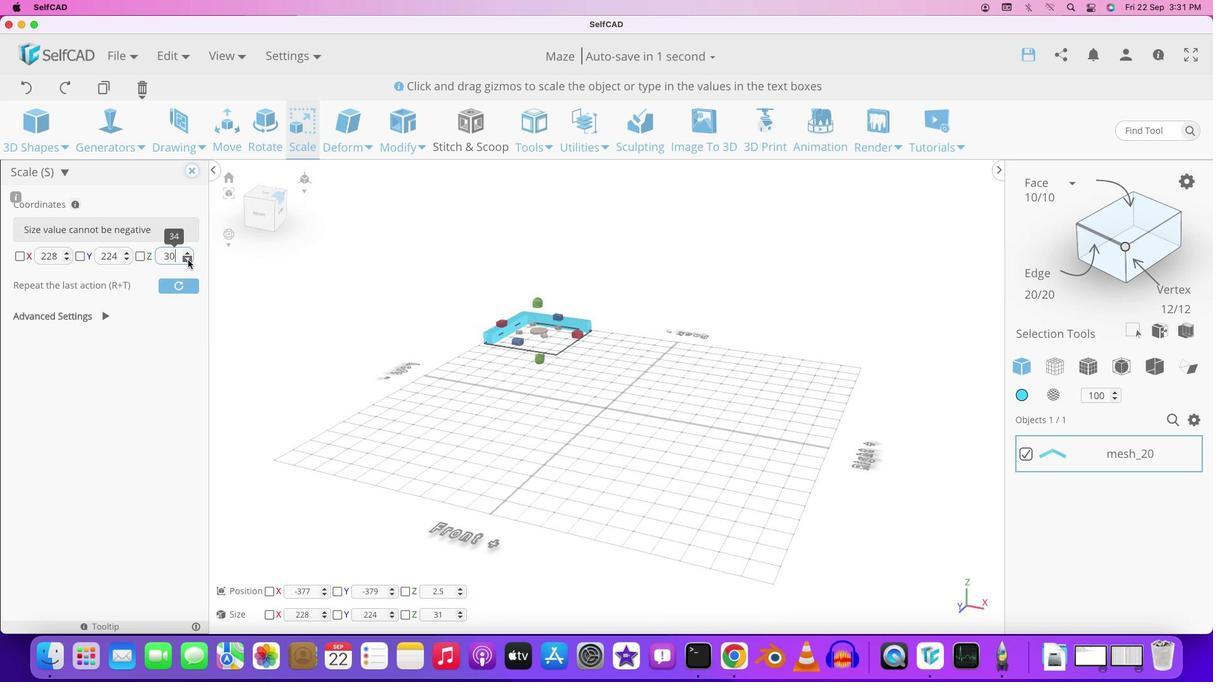 
Action: Mouse pressed left at (493, 367)
Screenshot: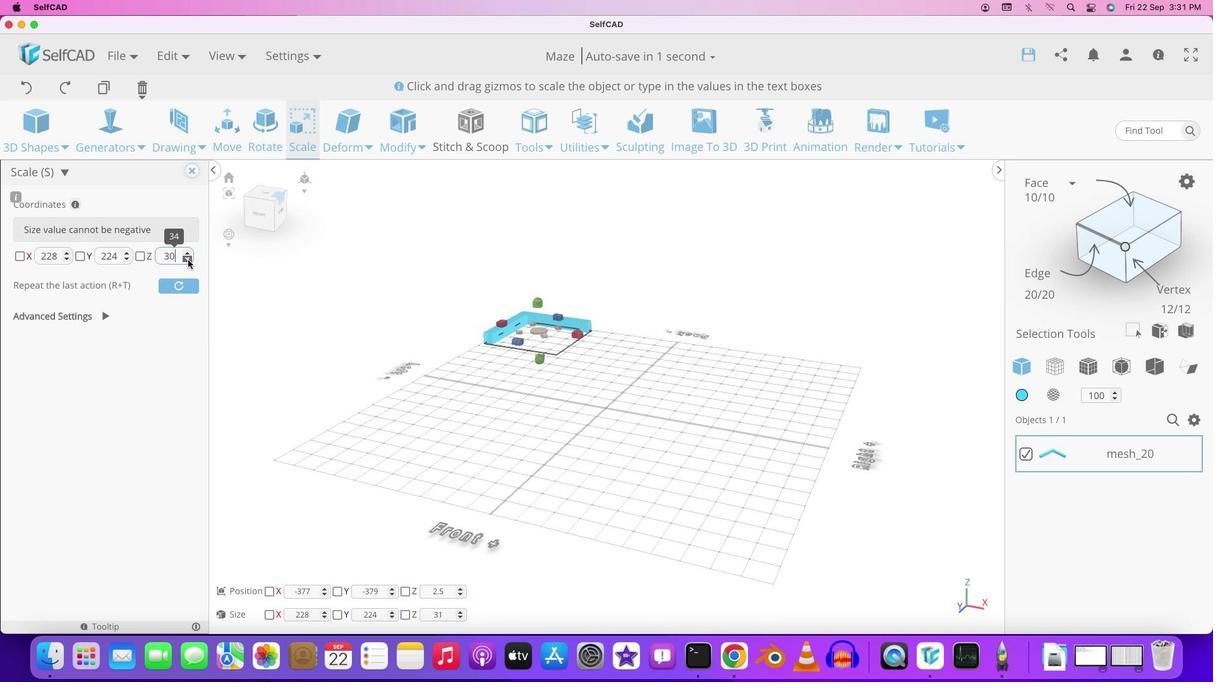 
Action: Mouse moved to (188, 260)
Screenshot: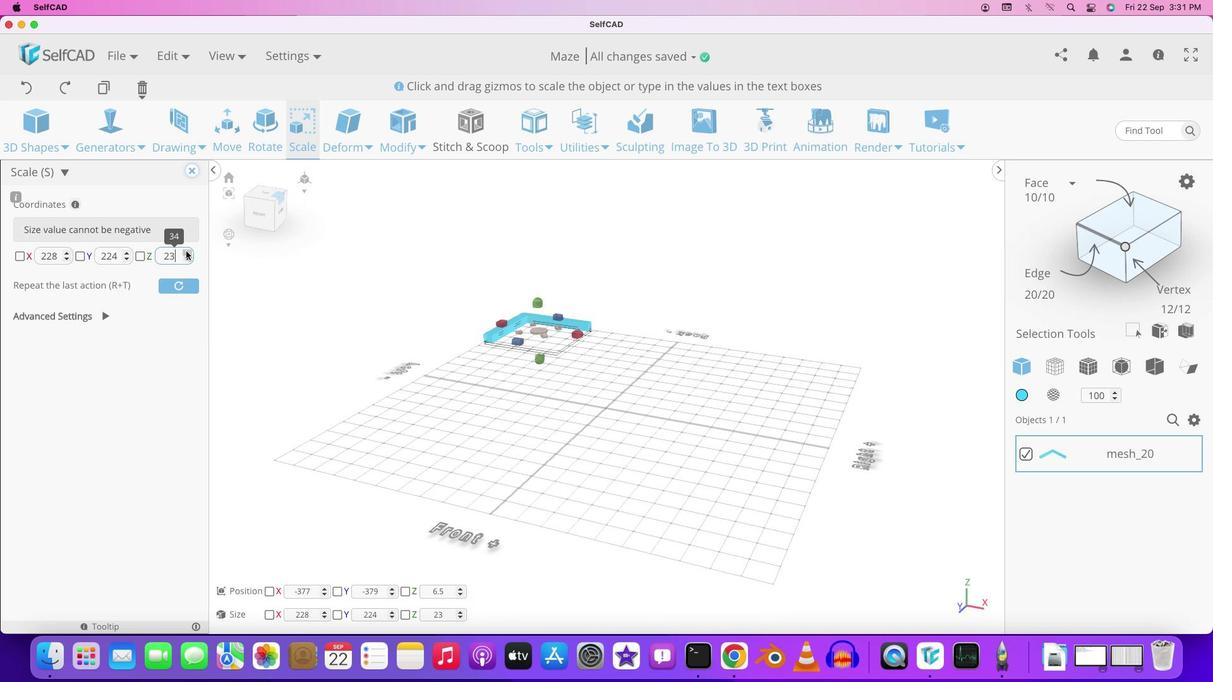 
Action: Mouse pressed left at (188, 260)
Screenshot: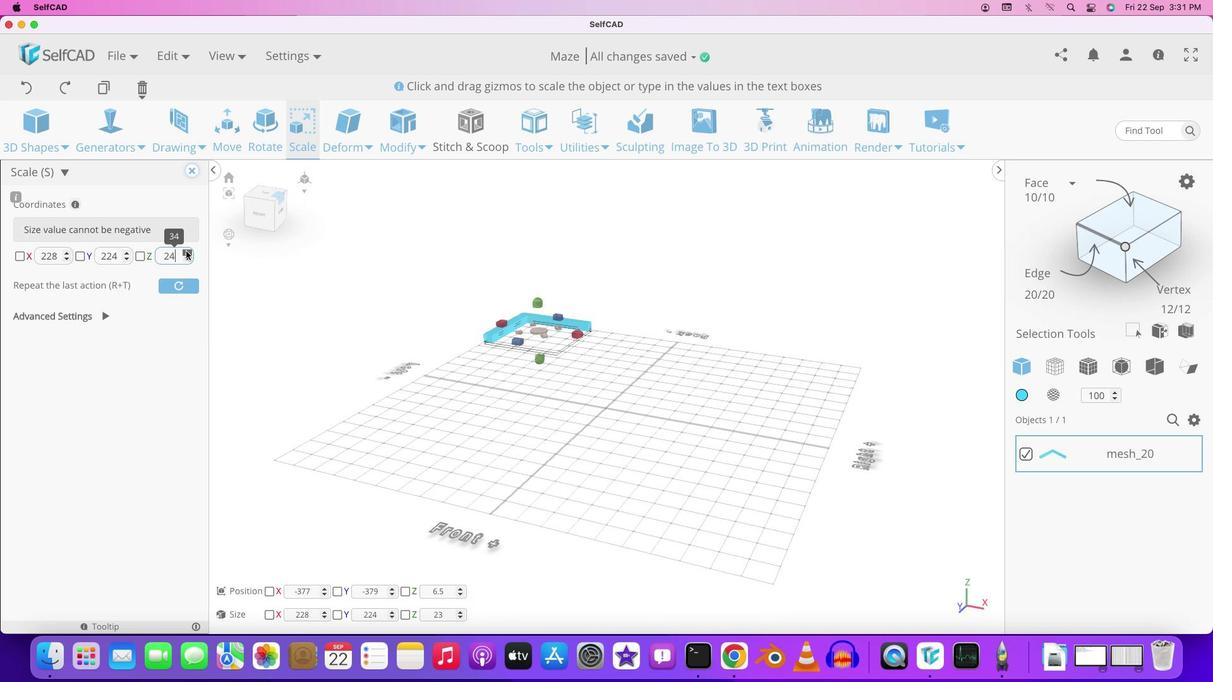
Action: Mouse pressed left at (188, 260)
Screenshot: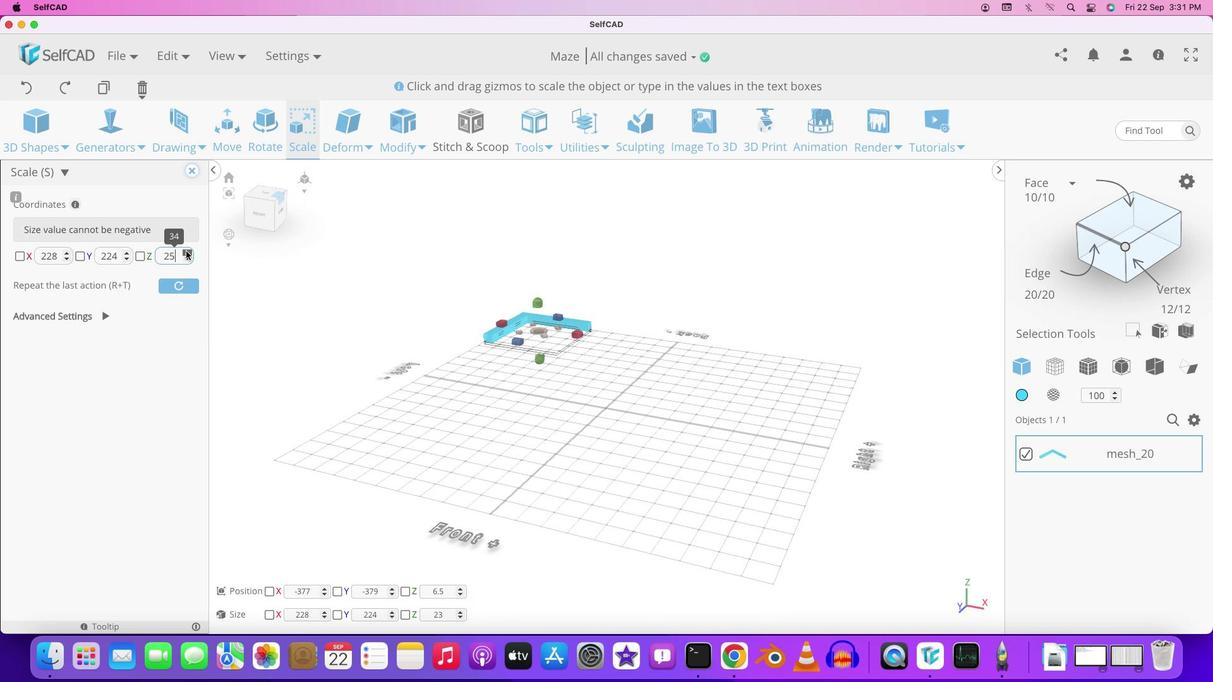 
Action: Mouse pressed left at (188, 260)
Screenshot: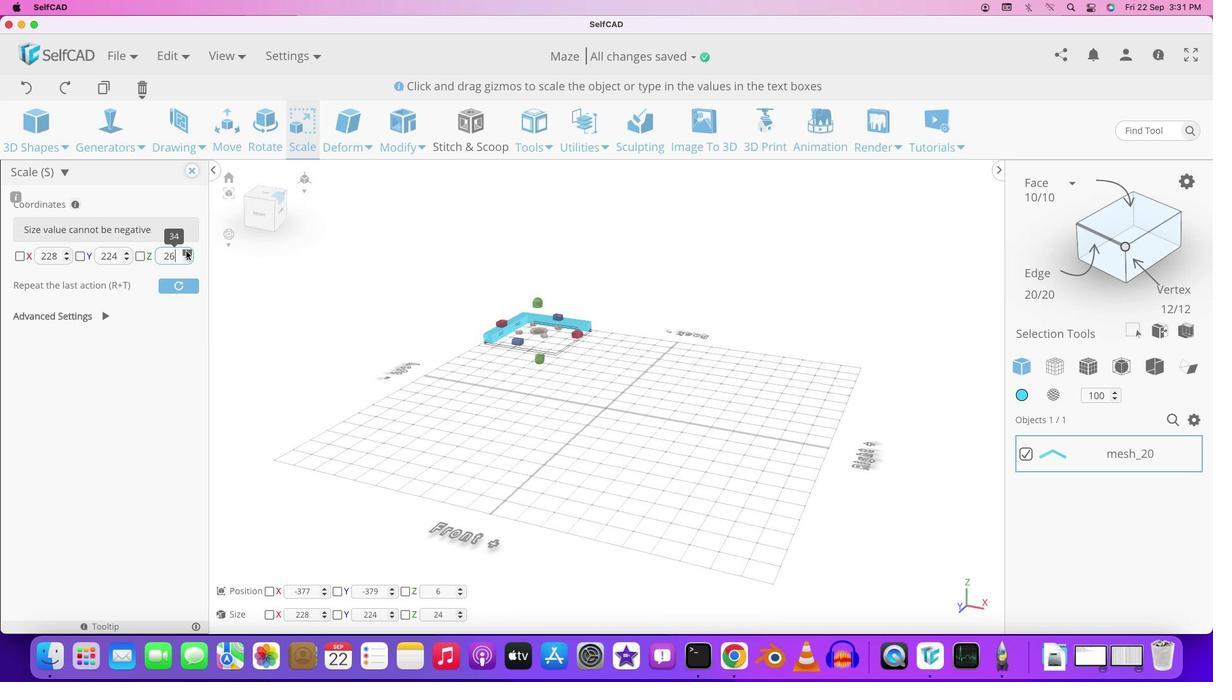 
Action: Mouse pressed left at (188, 260)
Screenshot: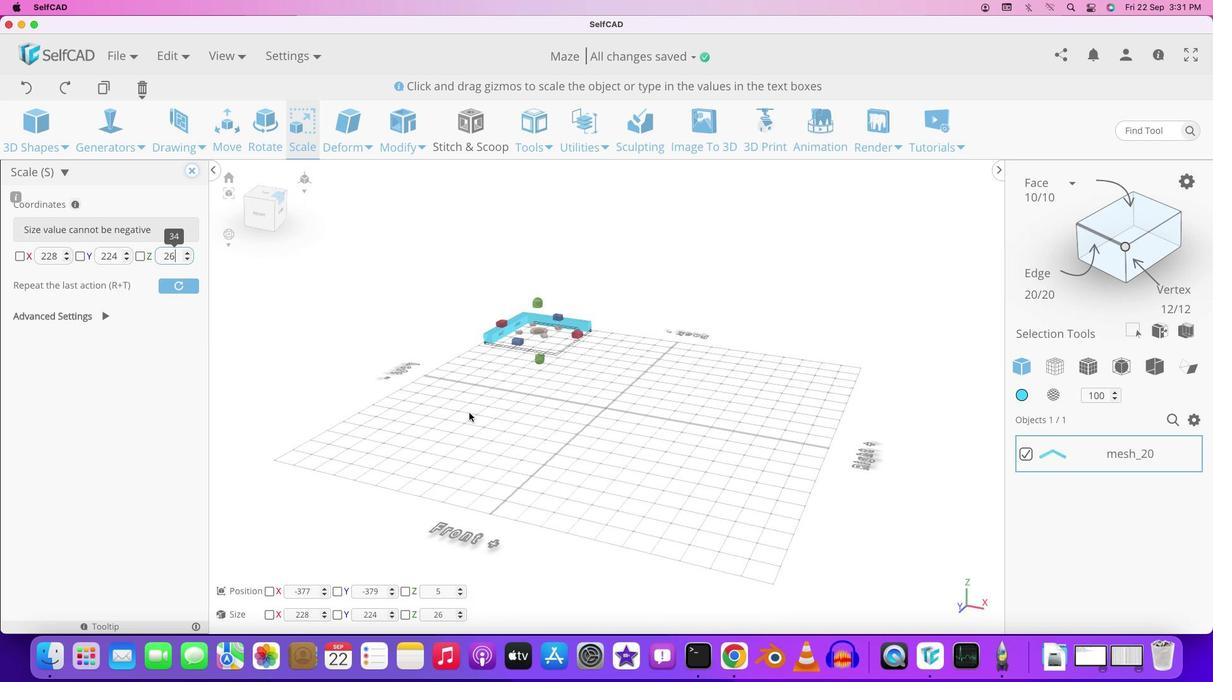 
Action: Mouse pressed left at (188, 260)
Screenshot: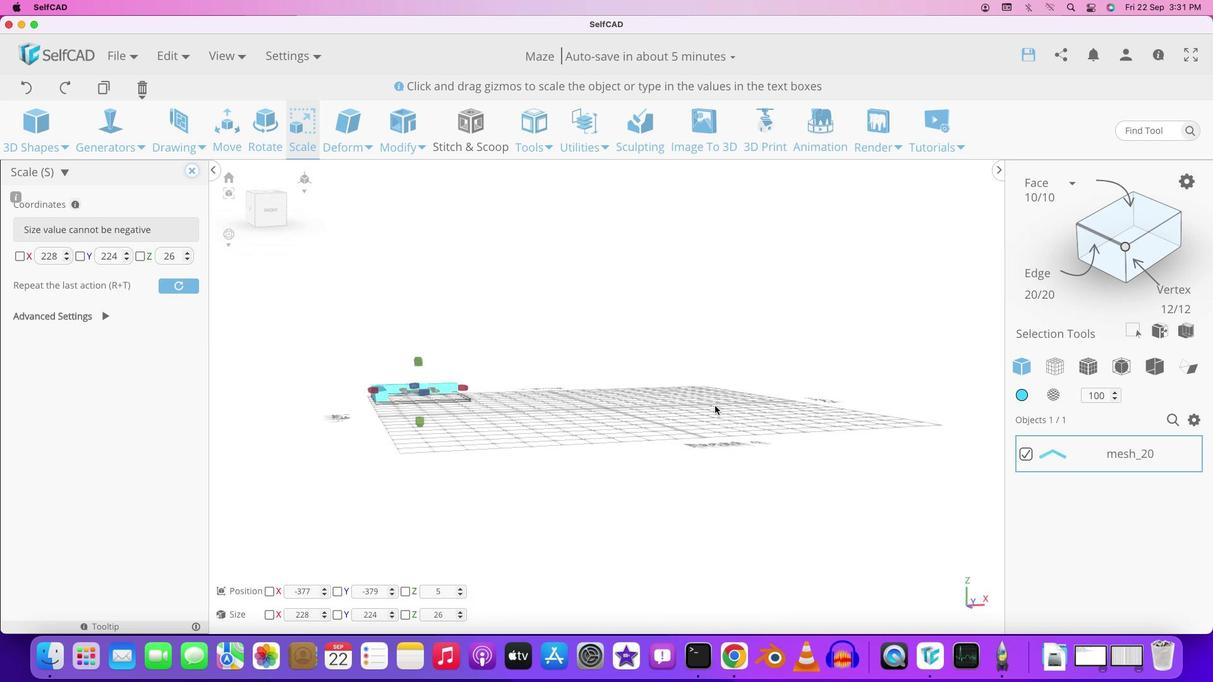 
Action: Mouse pressed left at (188, 260)
Screenshot: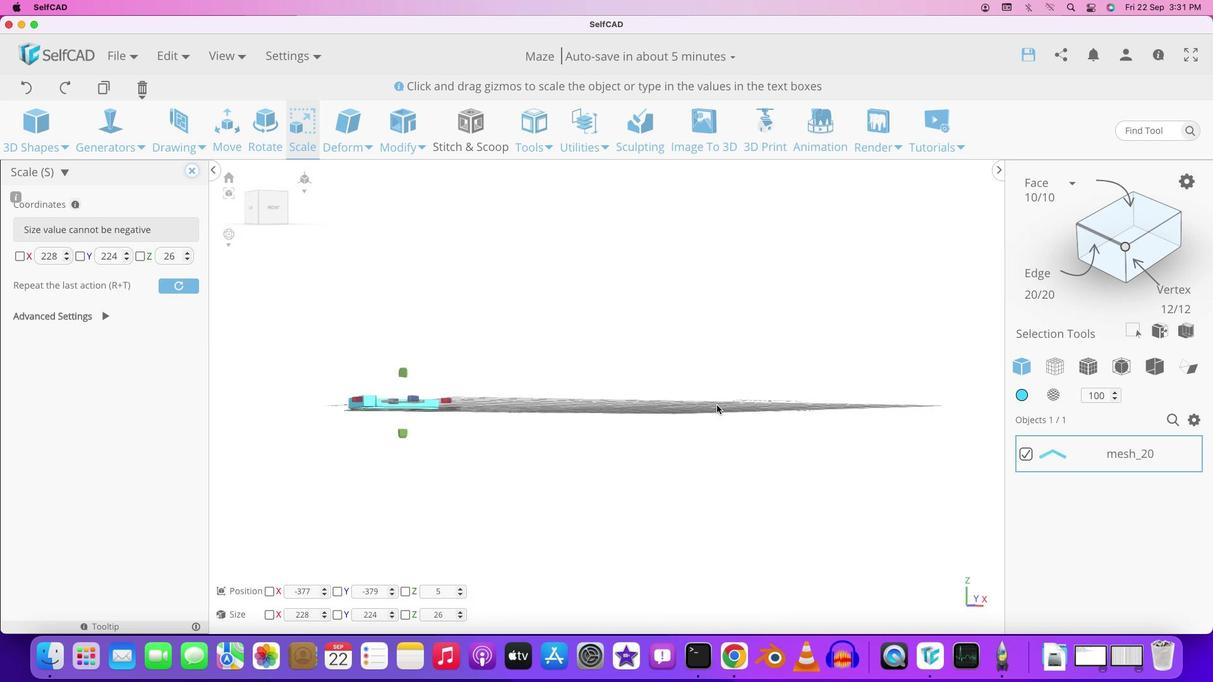 
Action: Mouse pressed left at (188, 260)
Screenshot: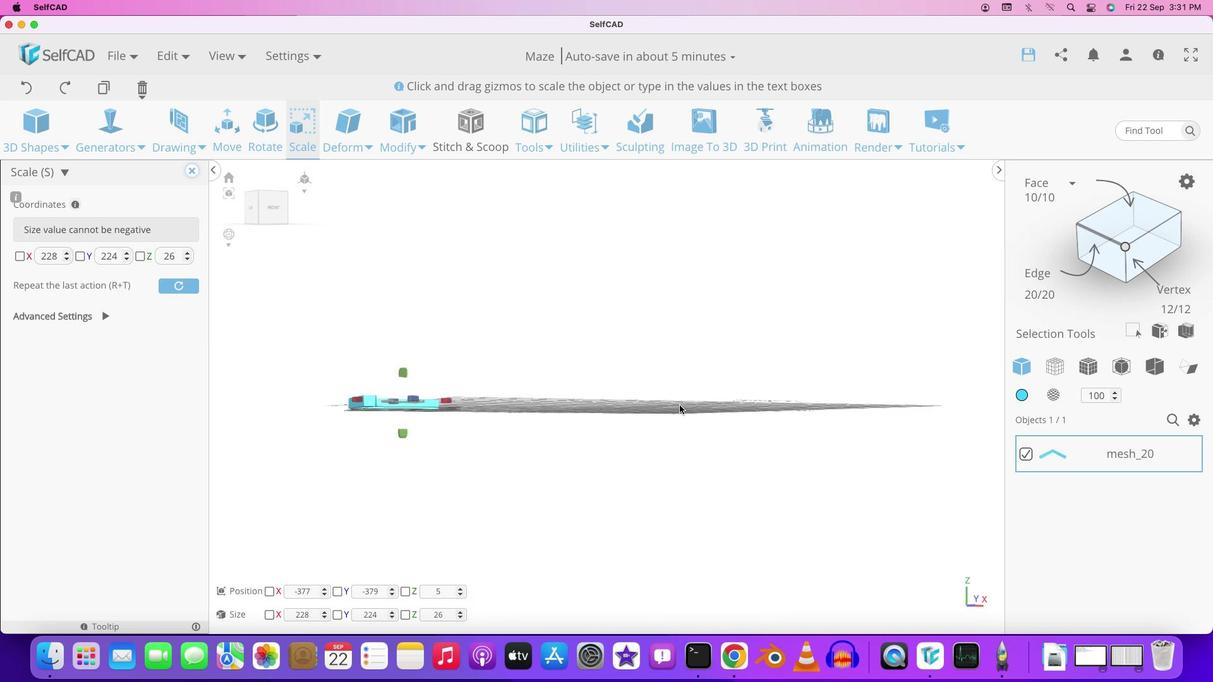 
Action: Mouse moved to (186, 250)
Screenshot: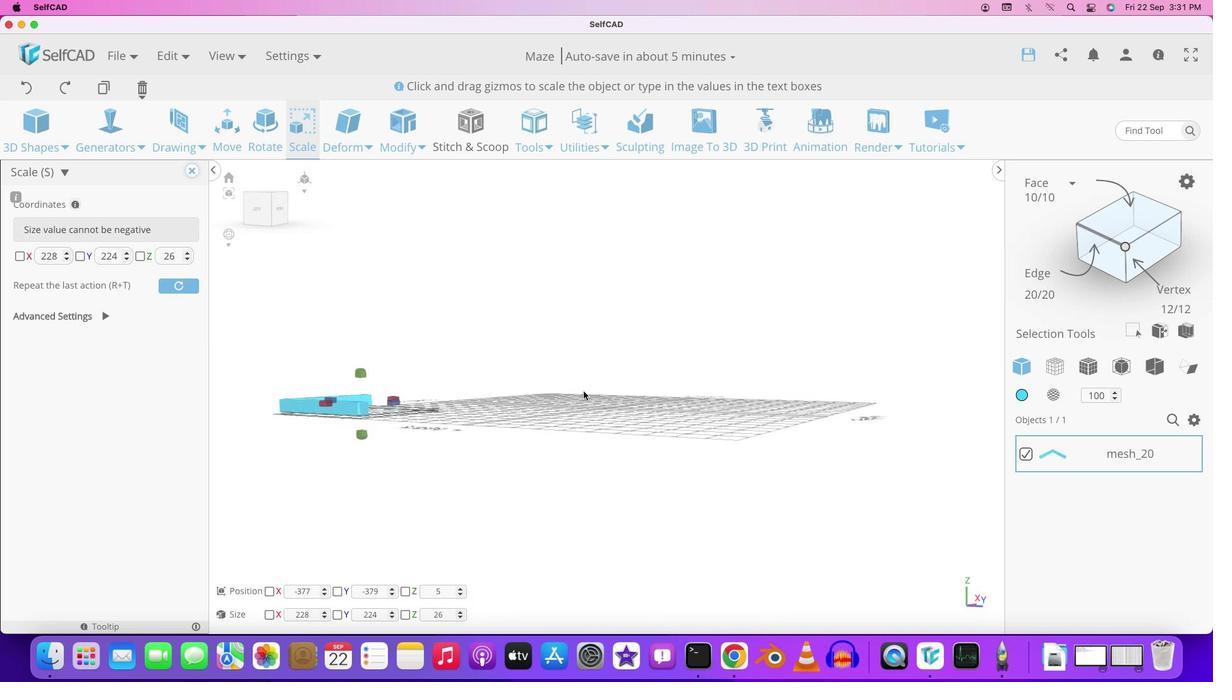 
Action: Mouse pressed left at (186, 250)
Screenshot: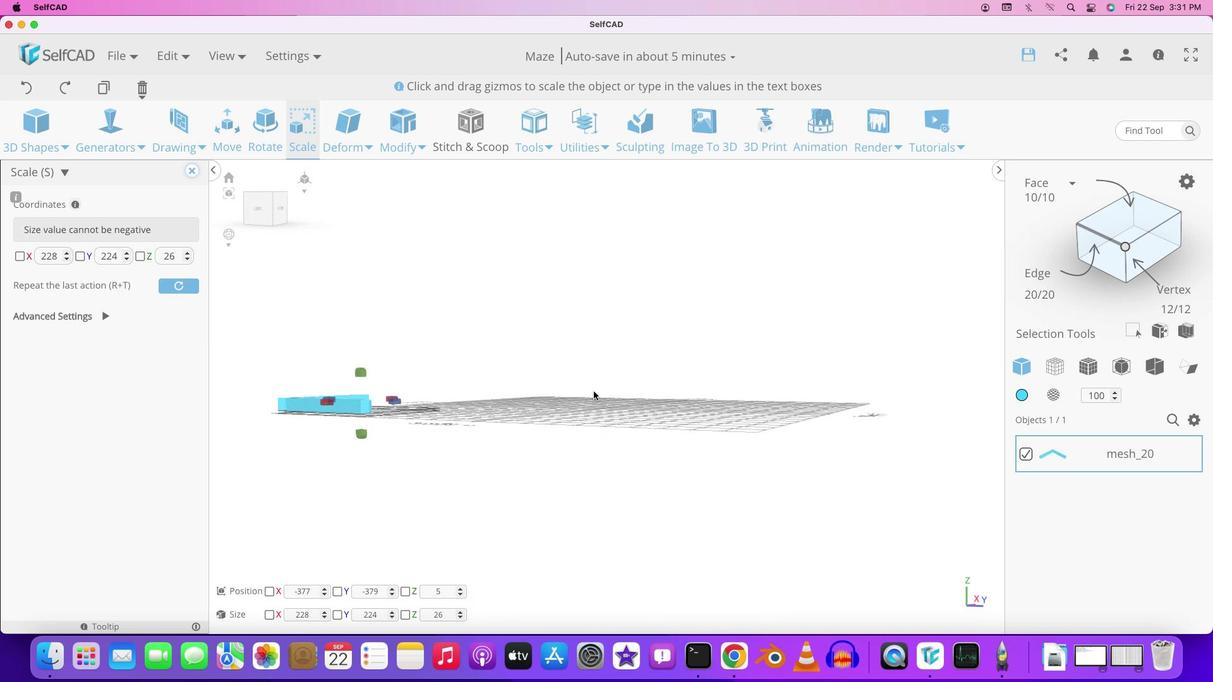 
Action: Mouse pressed left at (186, 250)
Screenshot: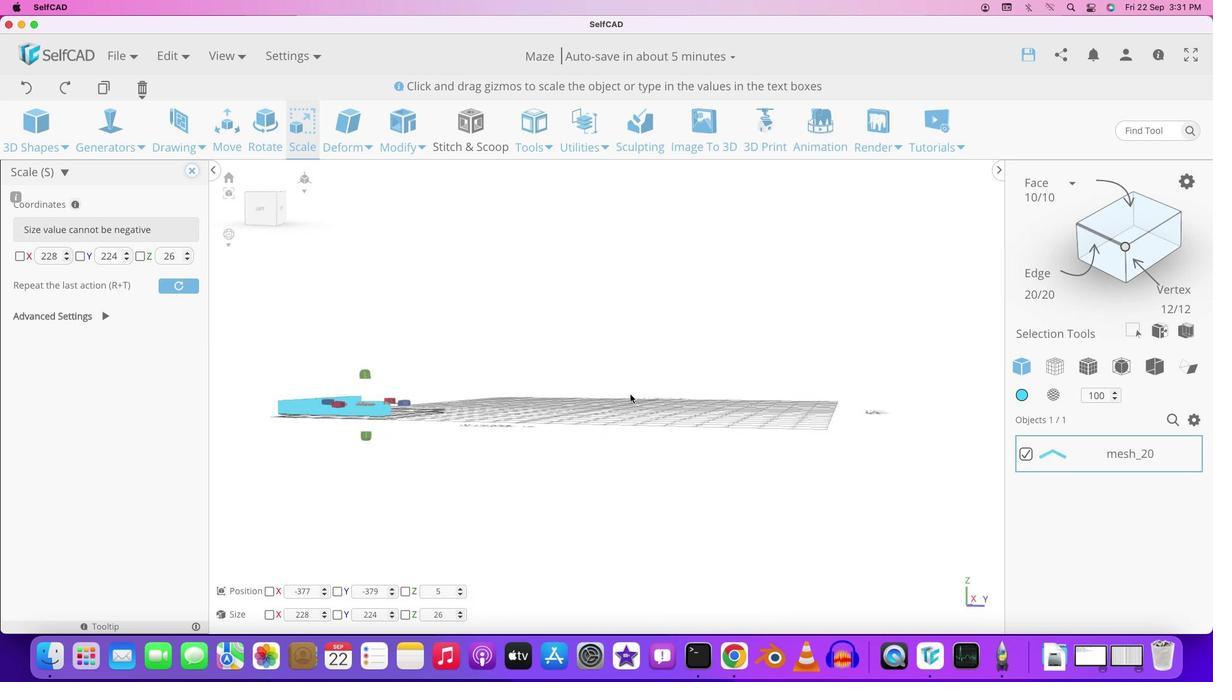 
Action: Mouse pressed left at (186, 250)
Screenshot: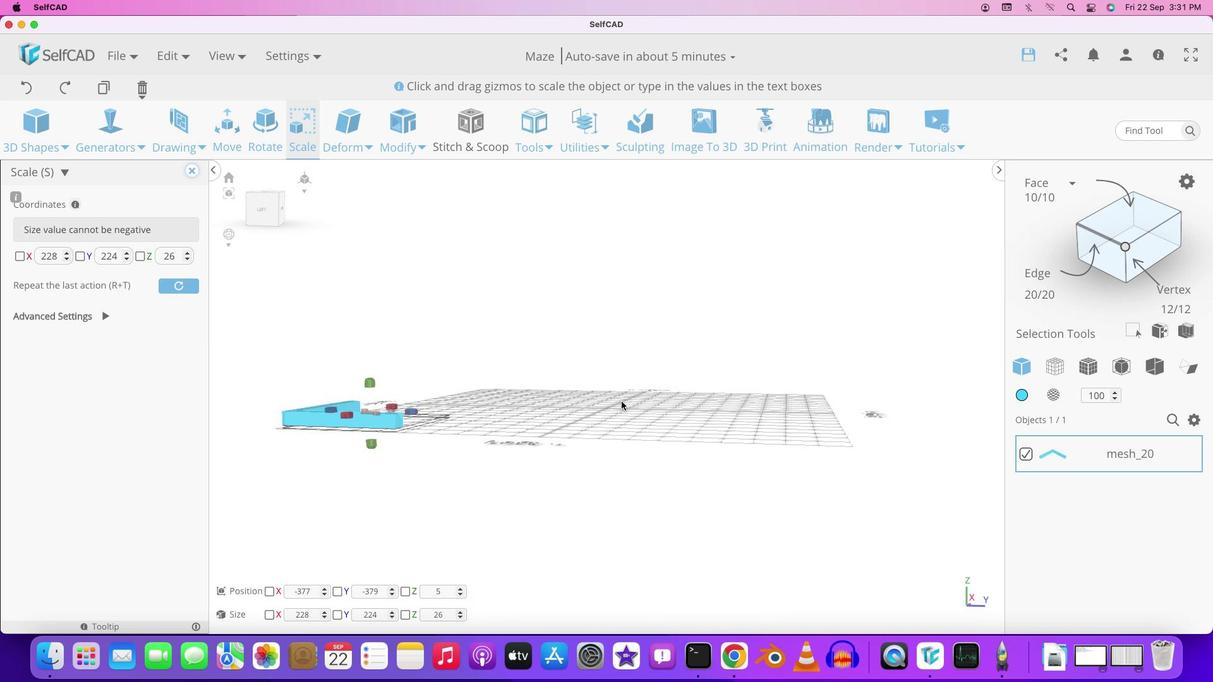 
Action: Mouse moved to (537, 442)
Screenshot: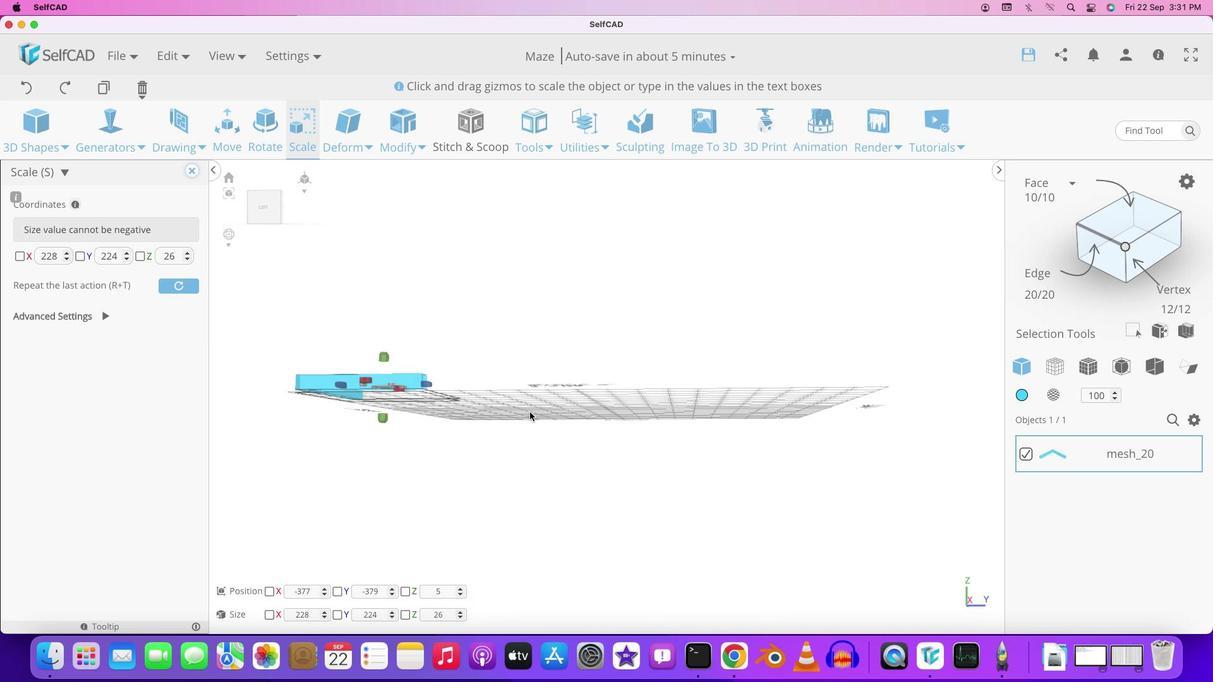 
Action: Mouse pressed left at (537, 442)
Screenshot: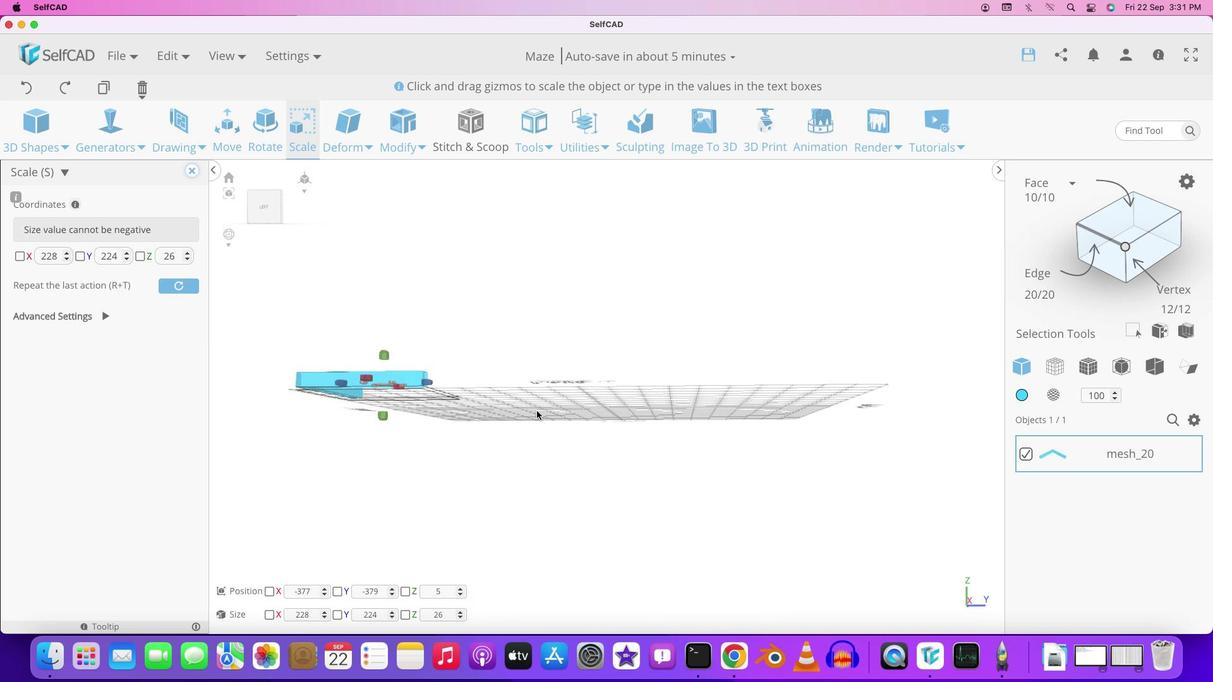 
Action: Mouse moved to (458, 385)
Screenshot: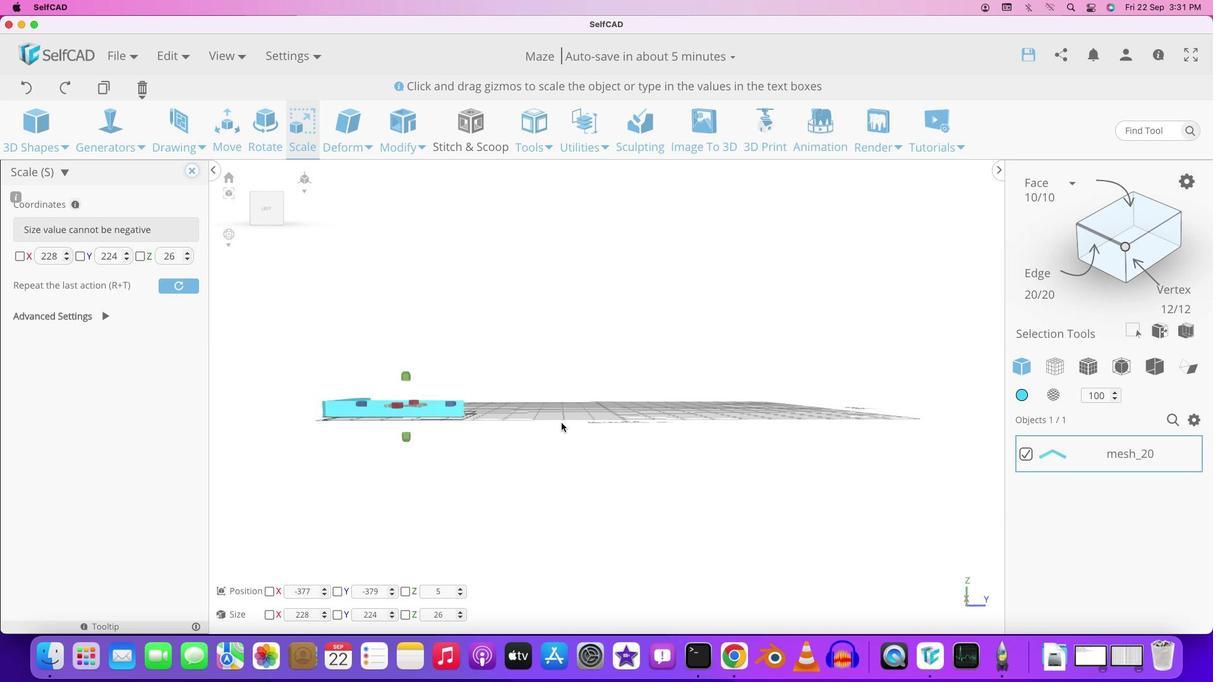 
Action: Mouse pressed left at (458, 385)
Screenshot: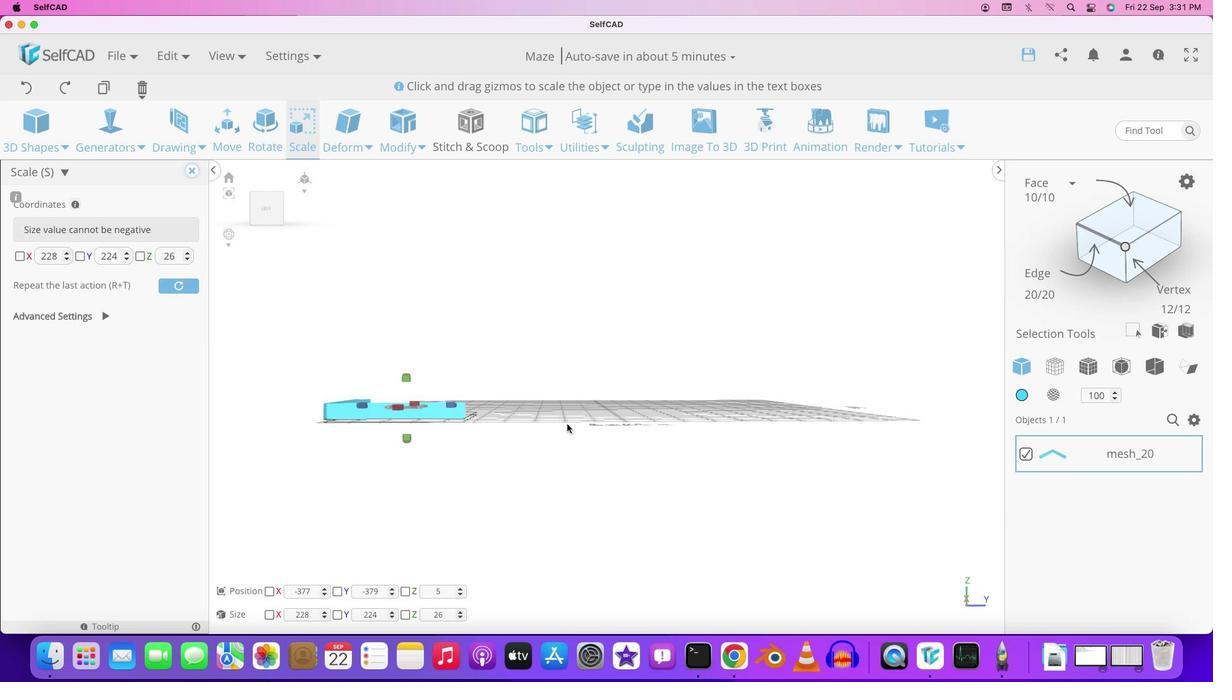 
Action: Mouse moved to (501, 427)
Screenshot: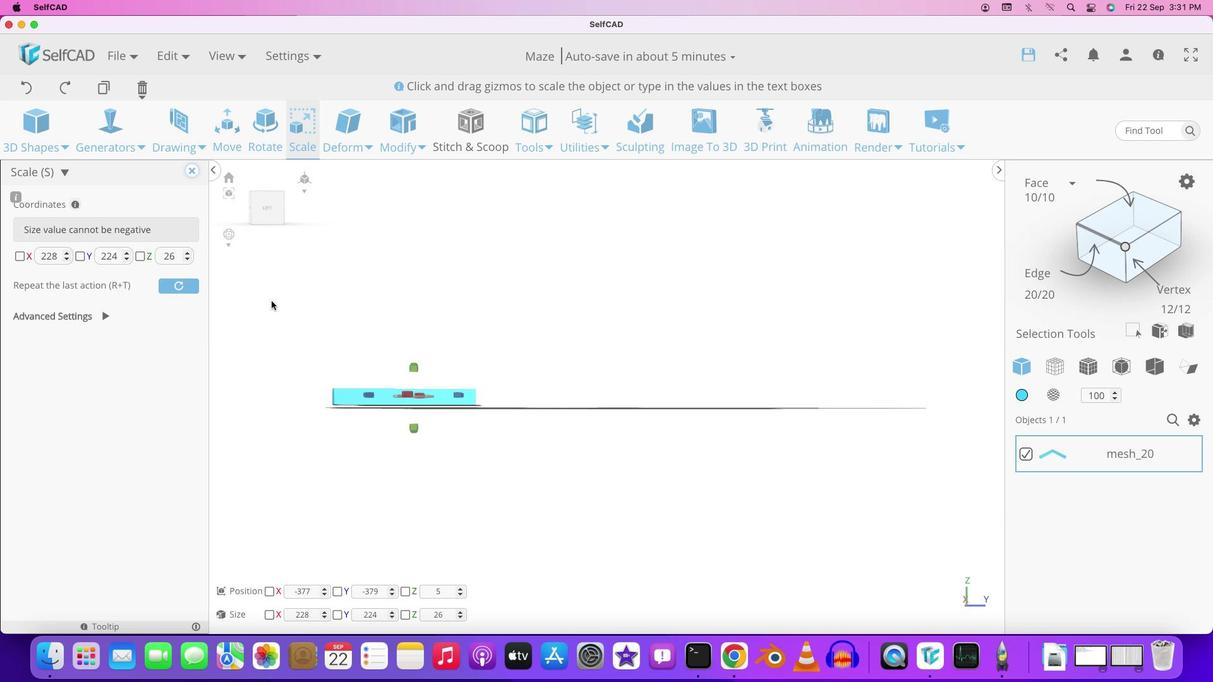 
Action: Mouse pressed left at (501, 427)
Screenshot: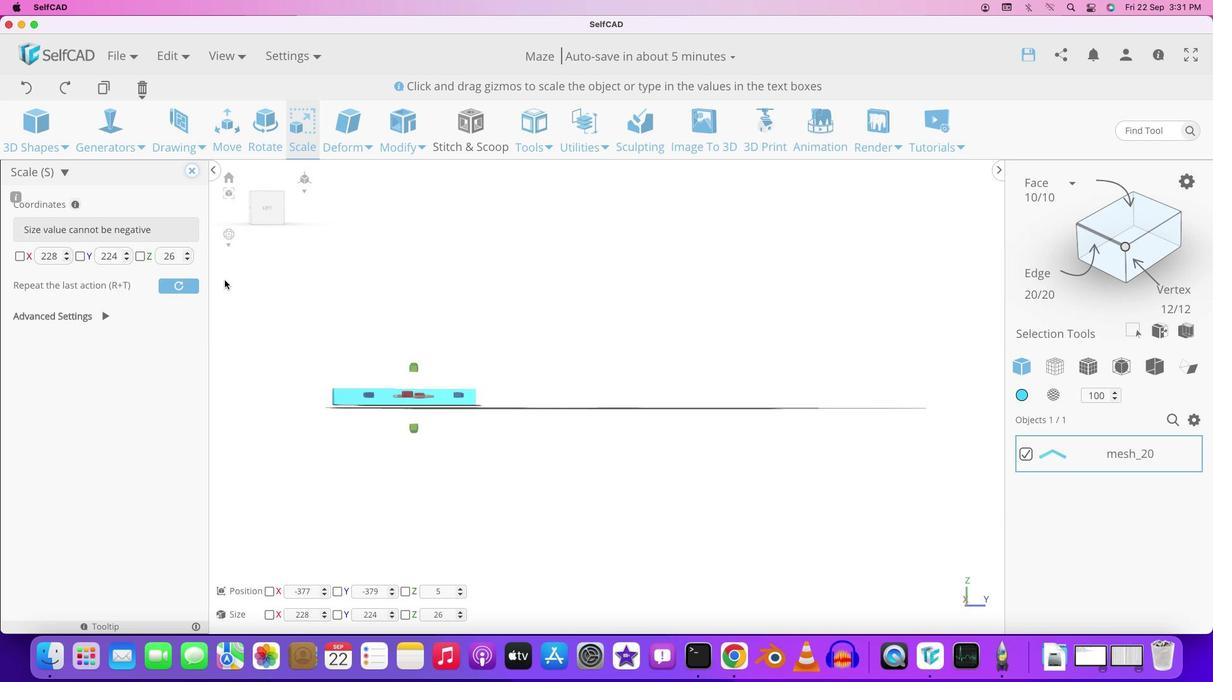 
Action: Mouse moved to (181, 259)
Screenshot: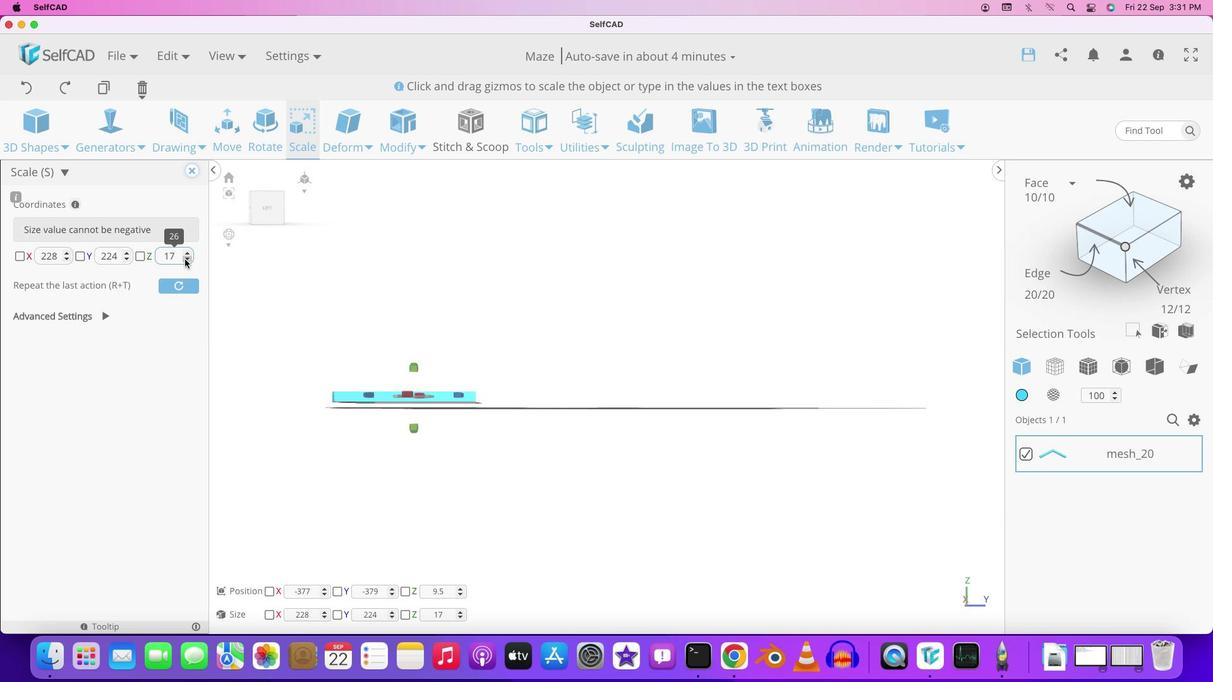 
Action: Mouse pressed left at (181, 259)
Screenshot: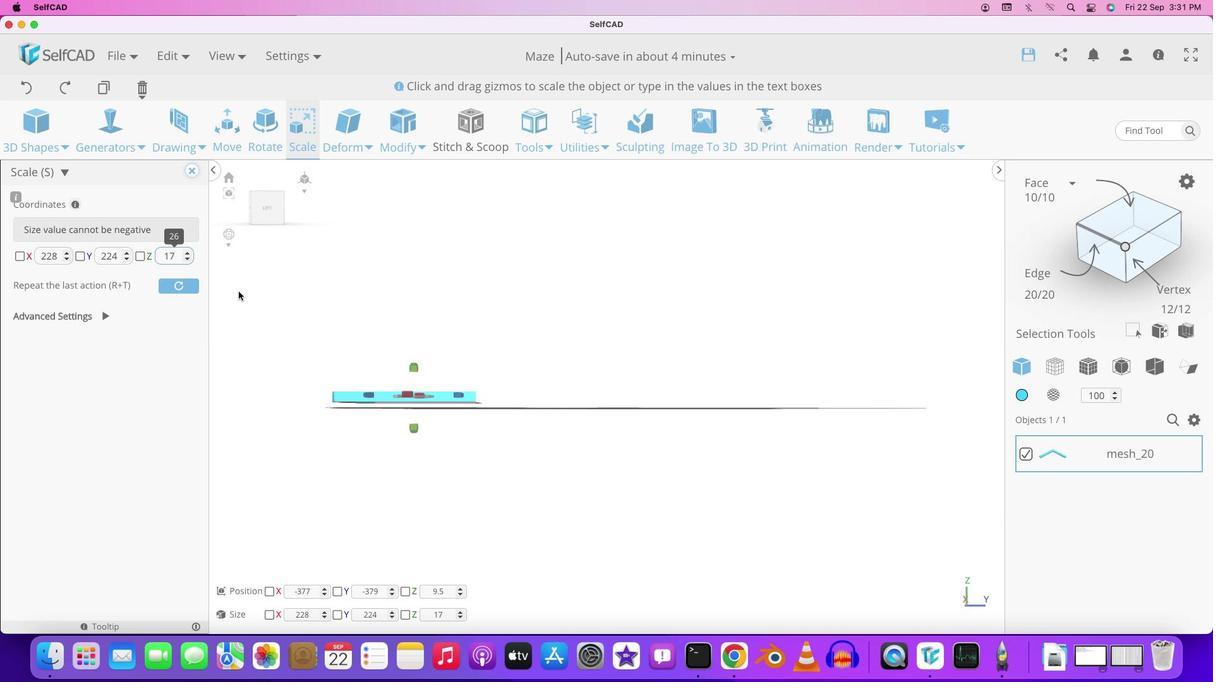 
Action: Mouse moved to (184, 259)
Screenshot: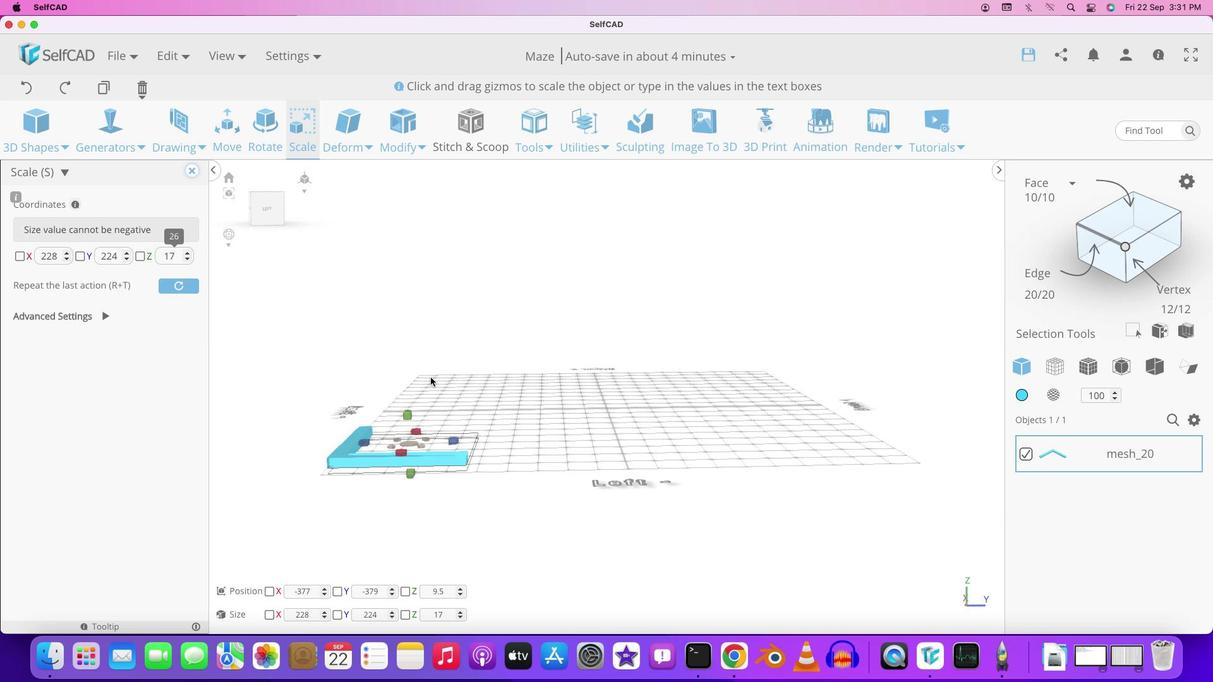 
Action: Mouse pressed left at (184, 259)
Screenshot: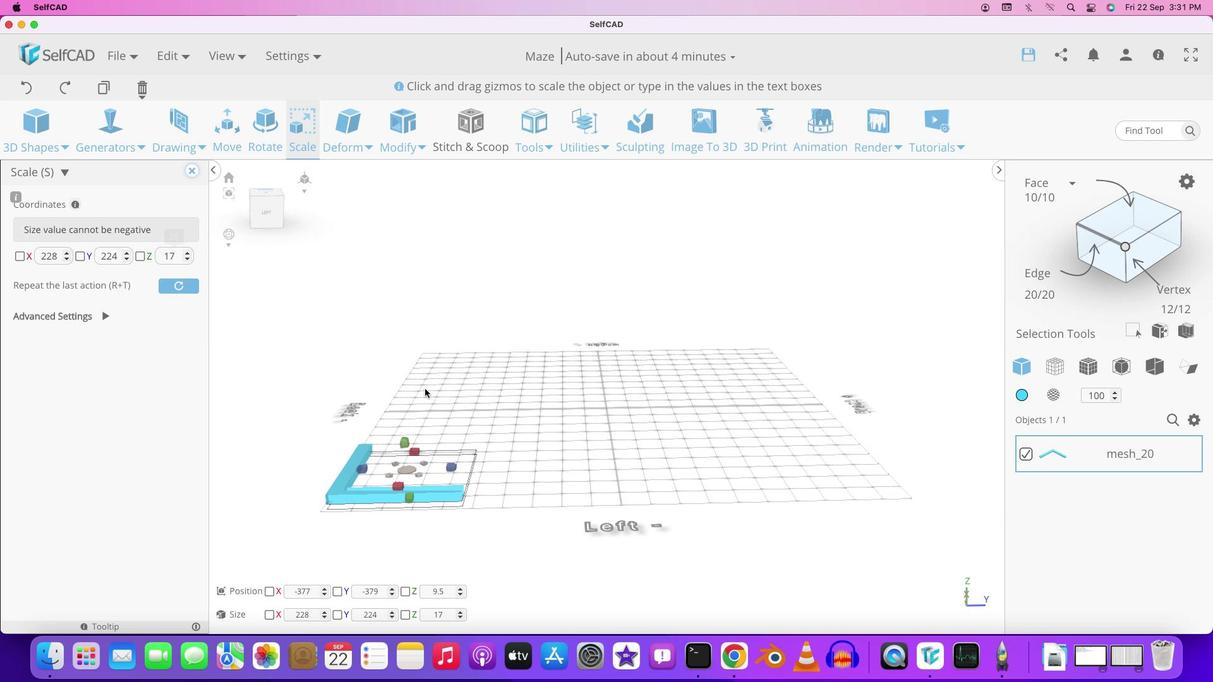 
Action: Mouse pressed left at (184, 259)
Screenshot: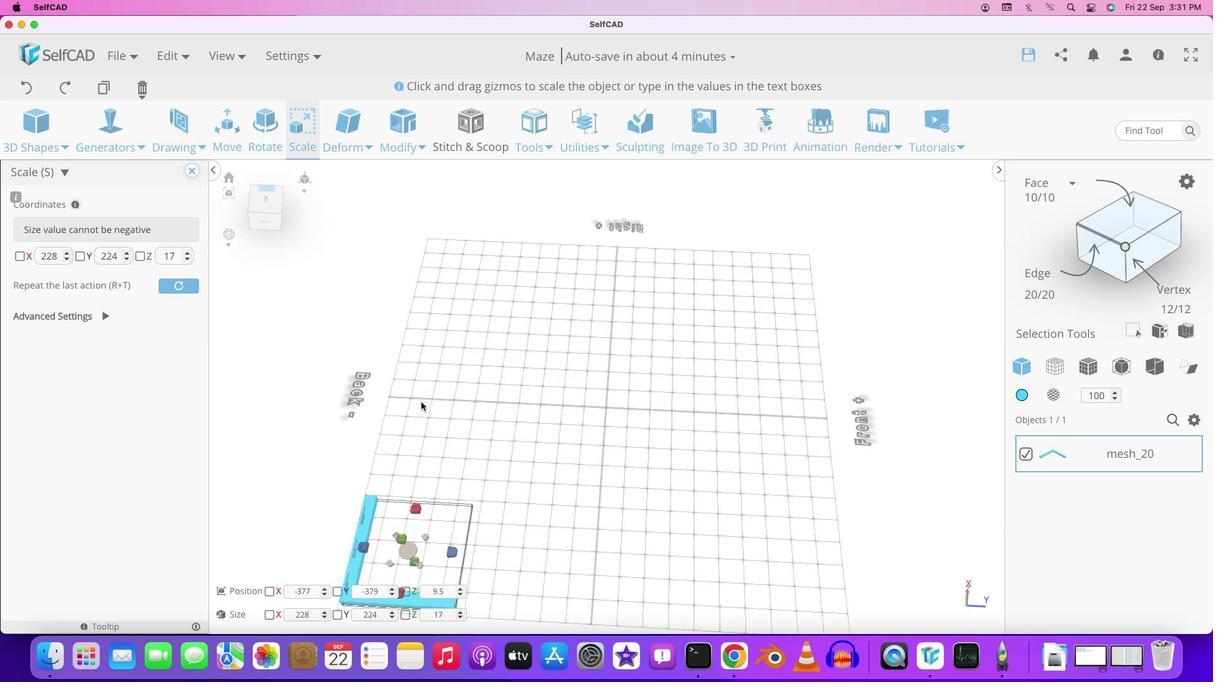 
Action: Mouse pressed left at (184, 259)
Screenshot: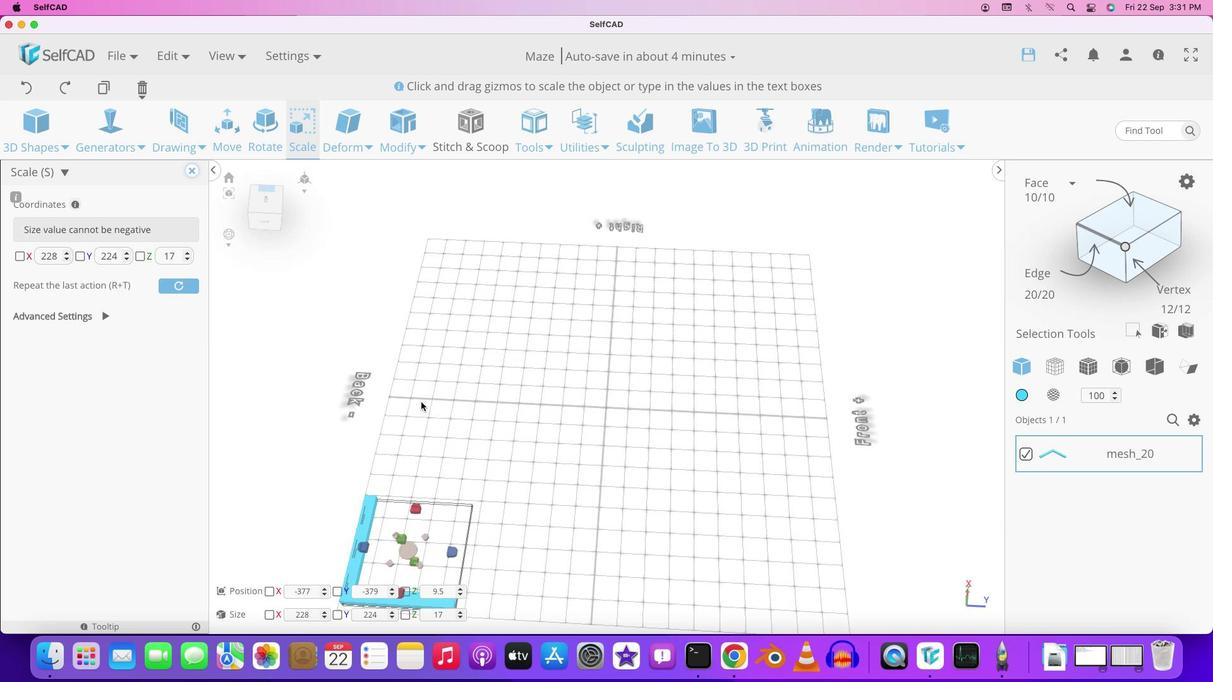 
Action: Mouse pressed left at (184, 259)
Screenshot: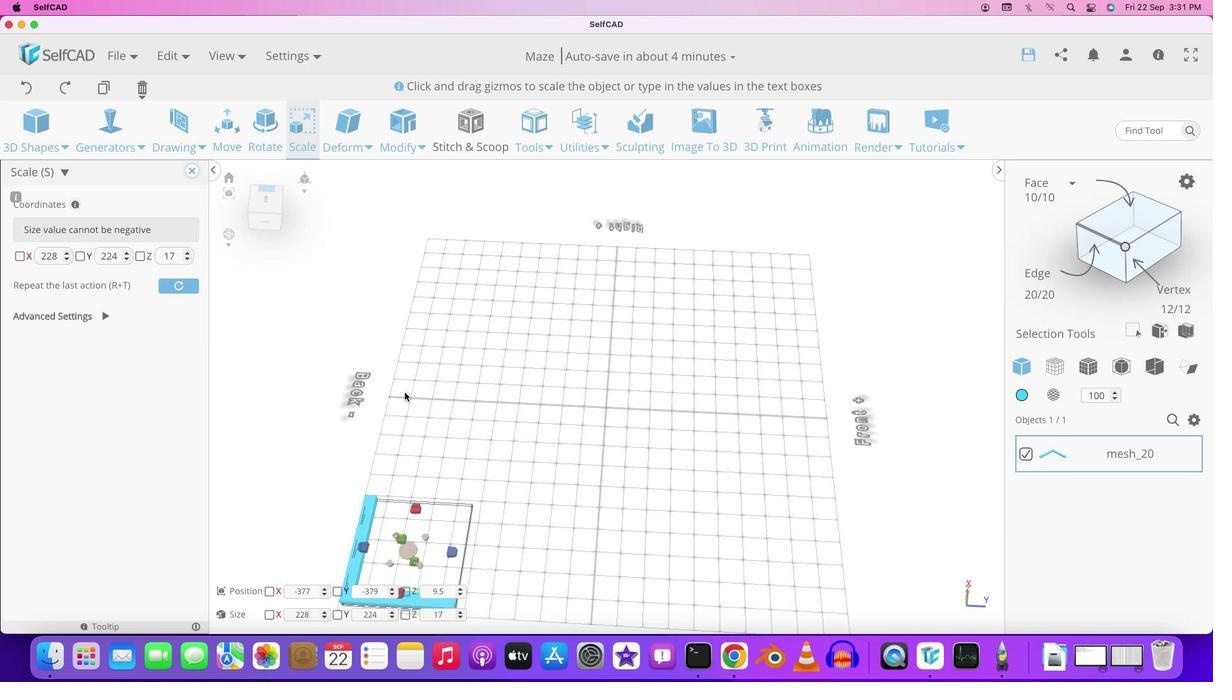 
Action: Mouse pressed left at (184, 259)
Screenshot: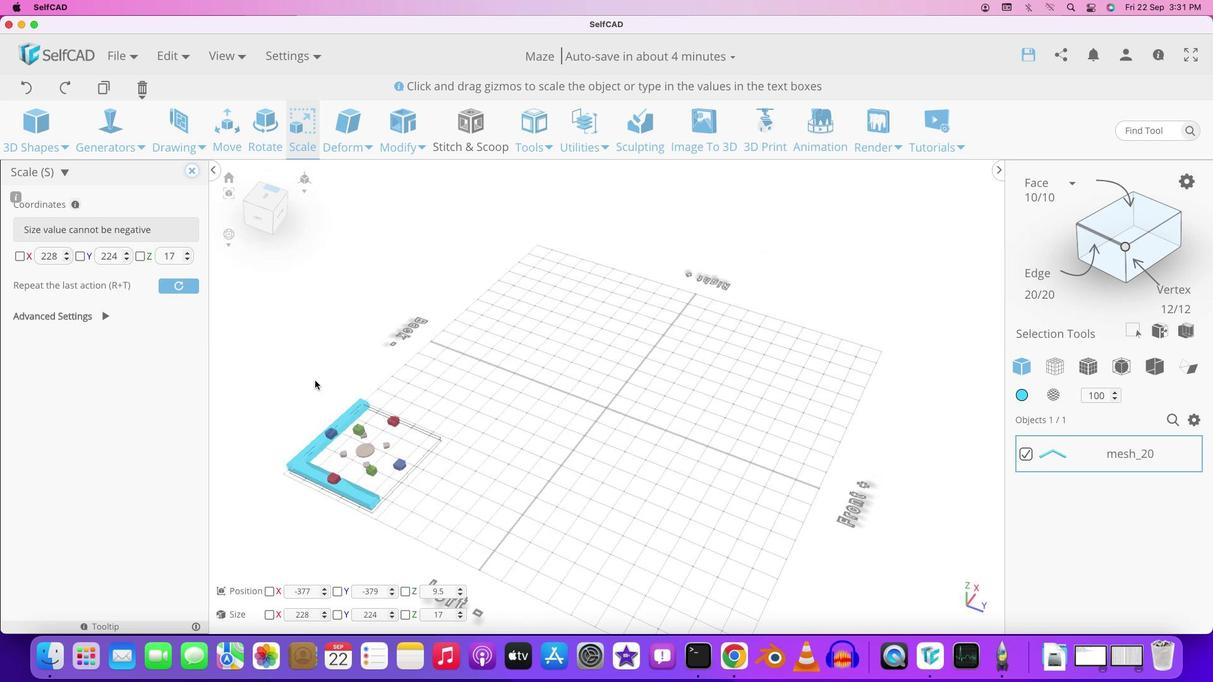 
Action: Mouse pressed left at (184, 259)
Screenshot: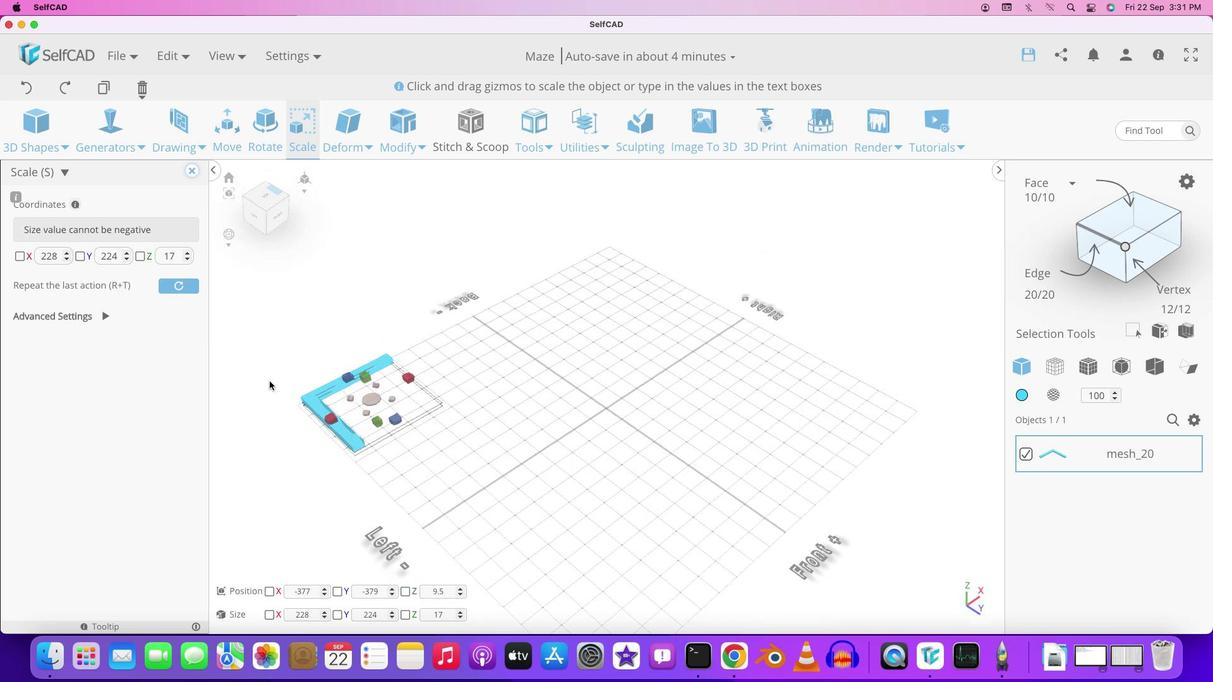 
Action: Mouse pressed left at (184, 259)
Screenshot: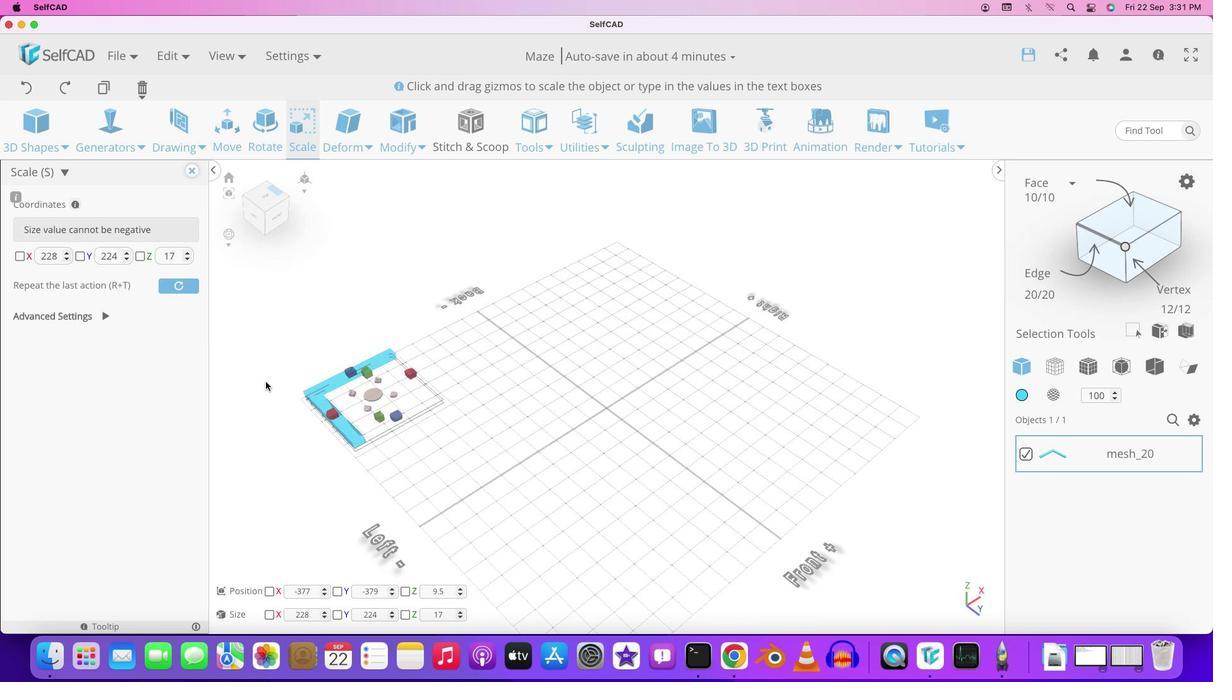 
Action: Mouse pressed left at (184, 259)
Screenshot: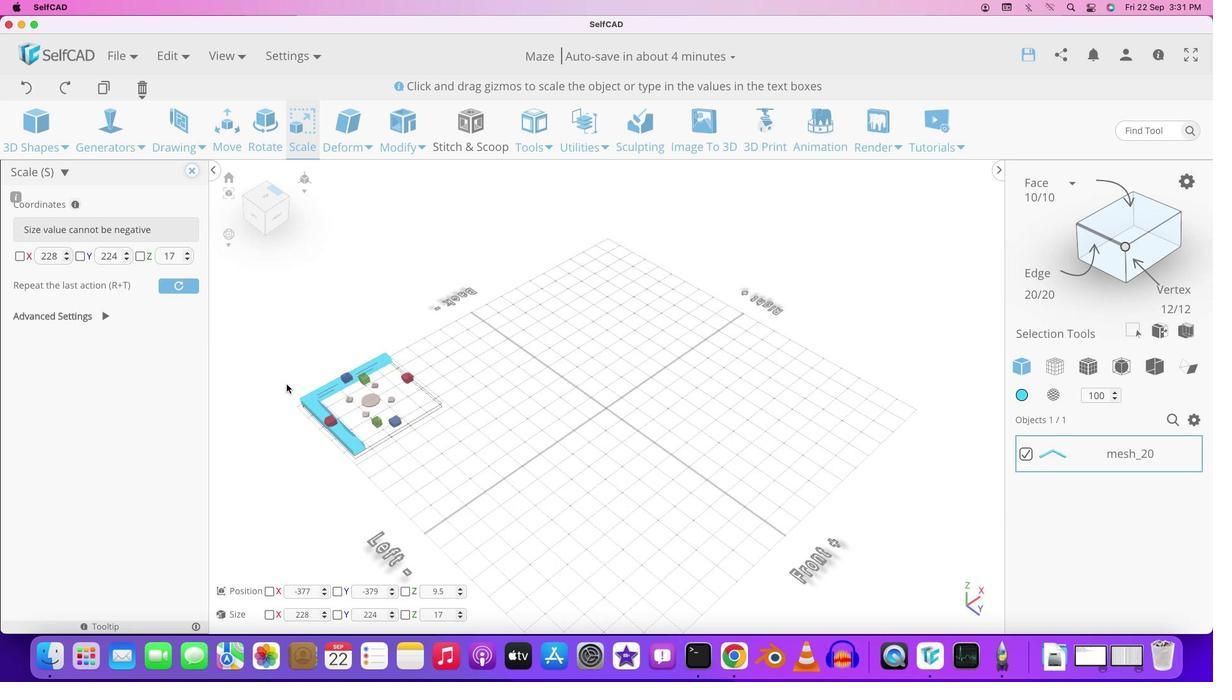 
Action: Mouse moved to (454, 319)
Screenshot: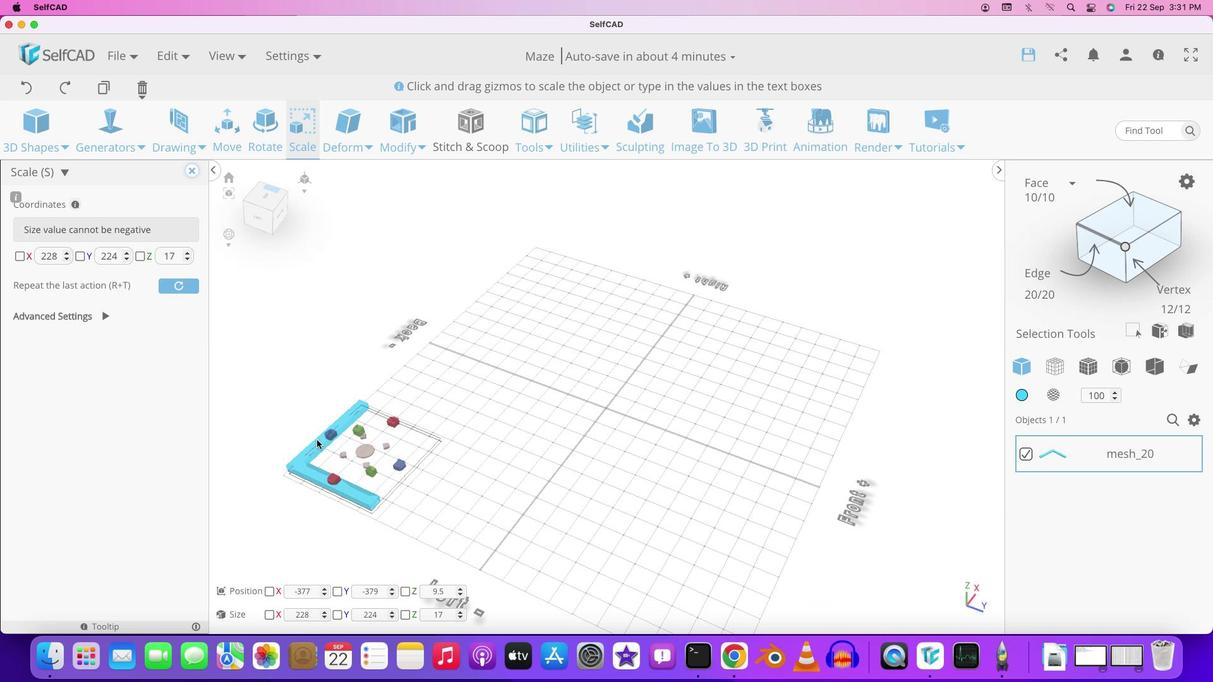 
Action: Mouse pressed left at (454, 319)
Screenshot: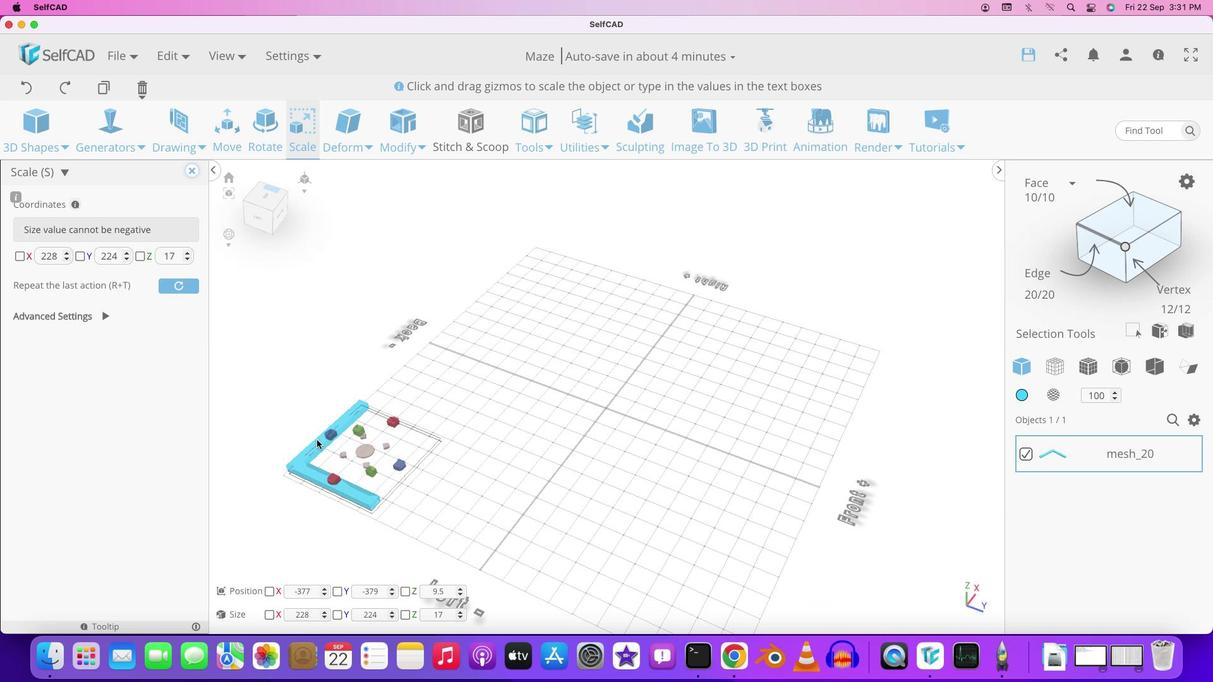 
Action: Mouse moved to (317, 439)
Screenshot: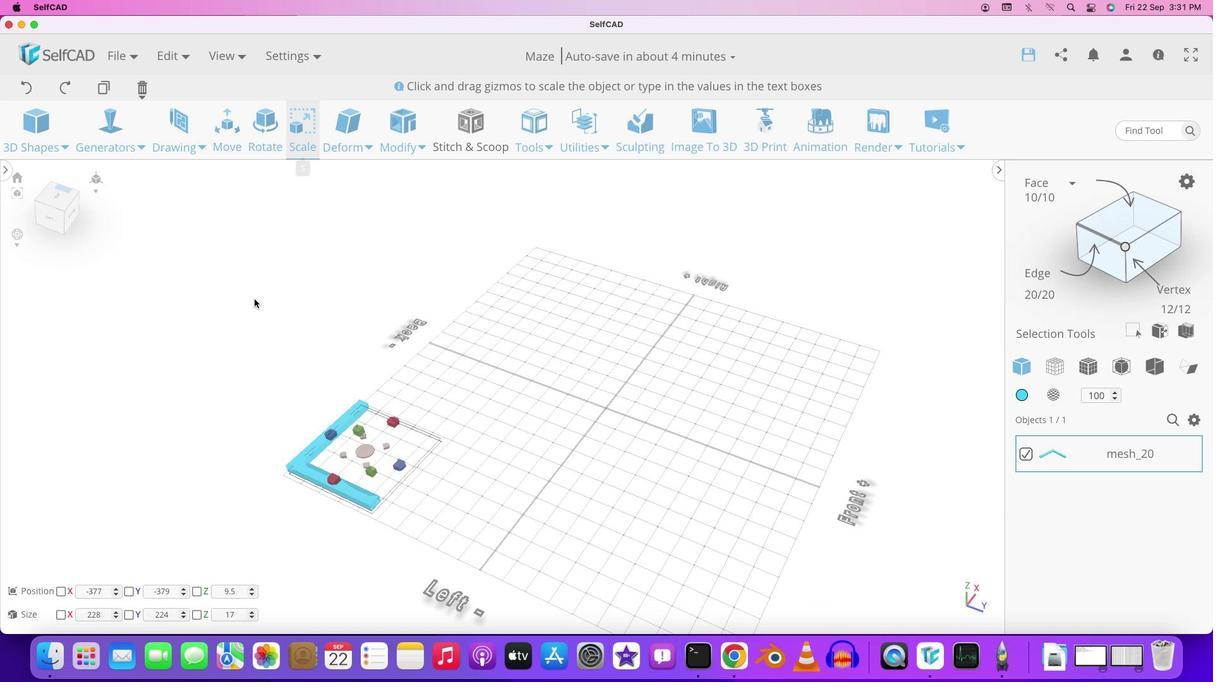 
Action: Mouse pressed left at (317, 439)
Screenshot: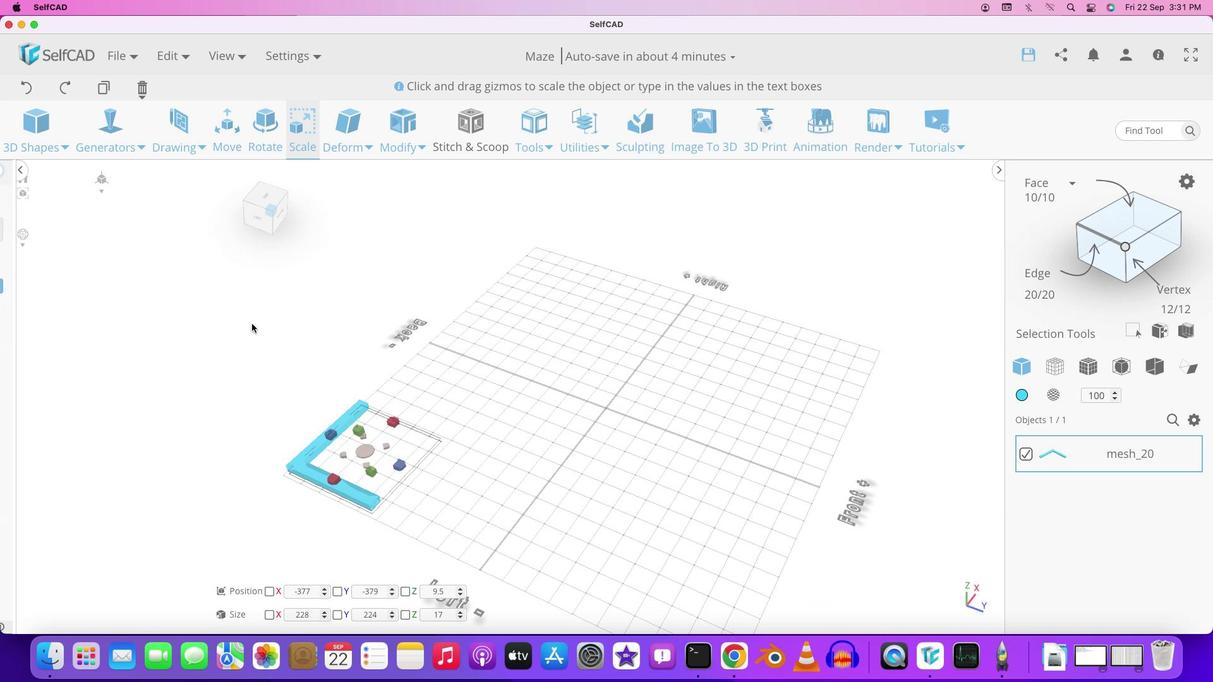 
Action: Mouse moved to (324, 441)
Screenshot: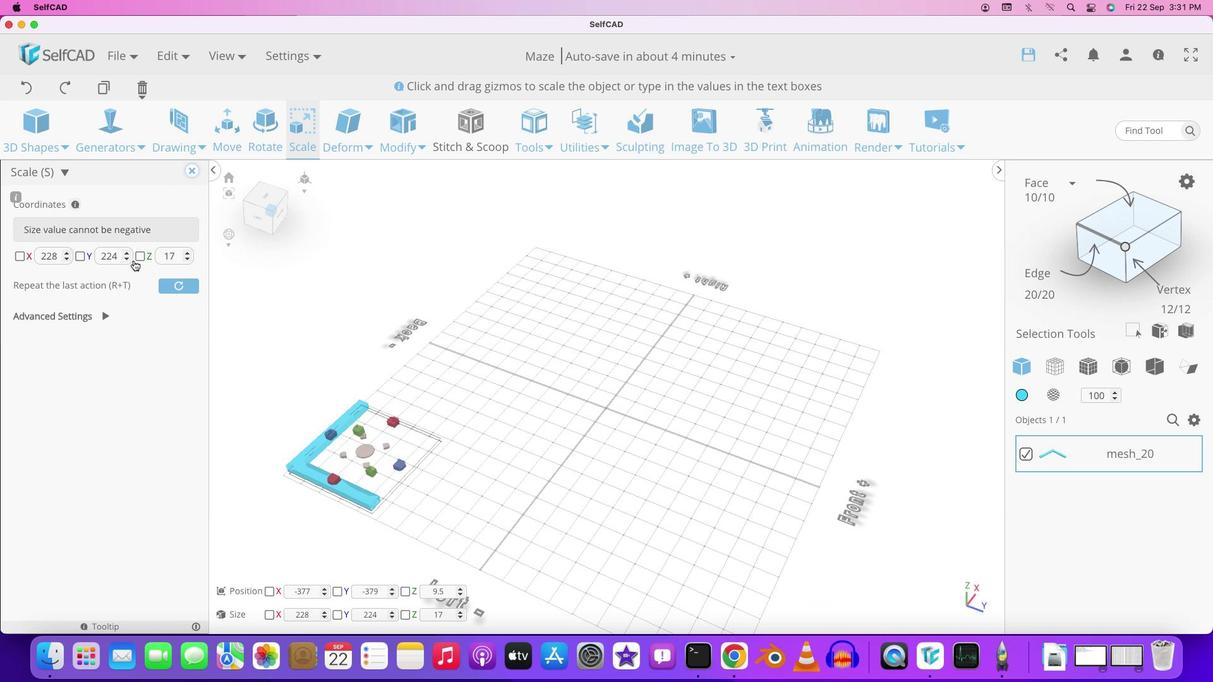 
Action: Mouse pressed left at (324, 441)
Screenshot: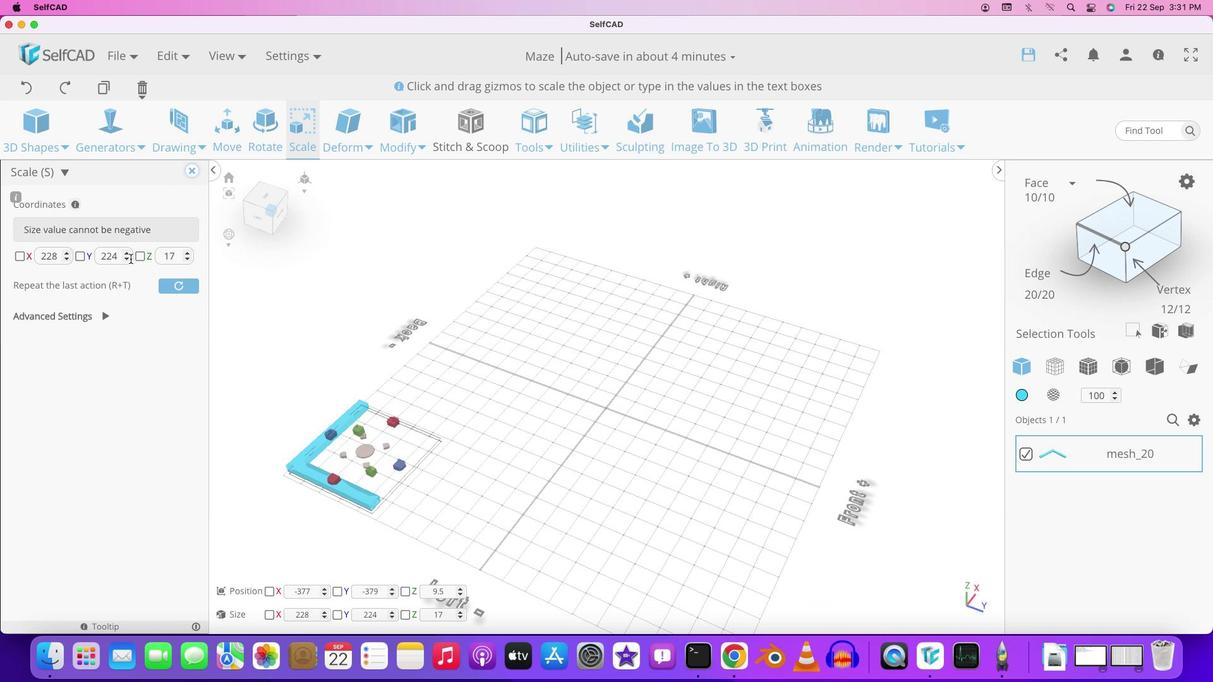
Action: Mouse moved to (293, 147)
Screenshot: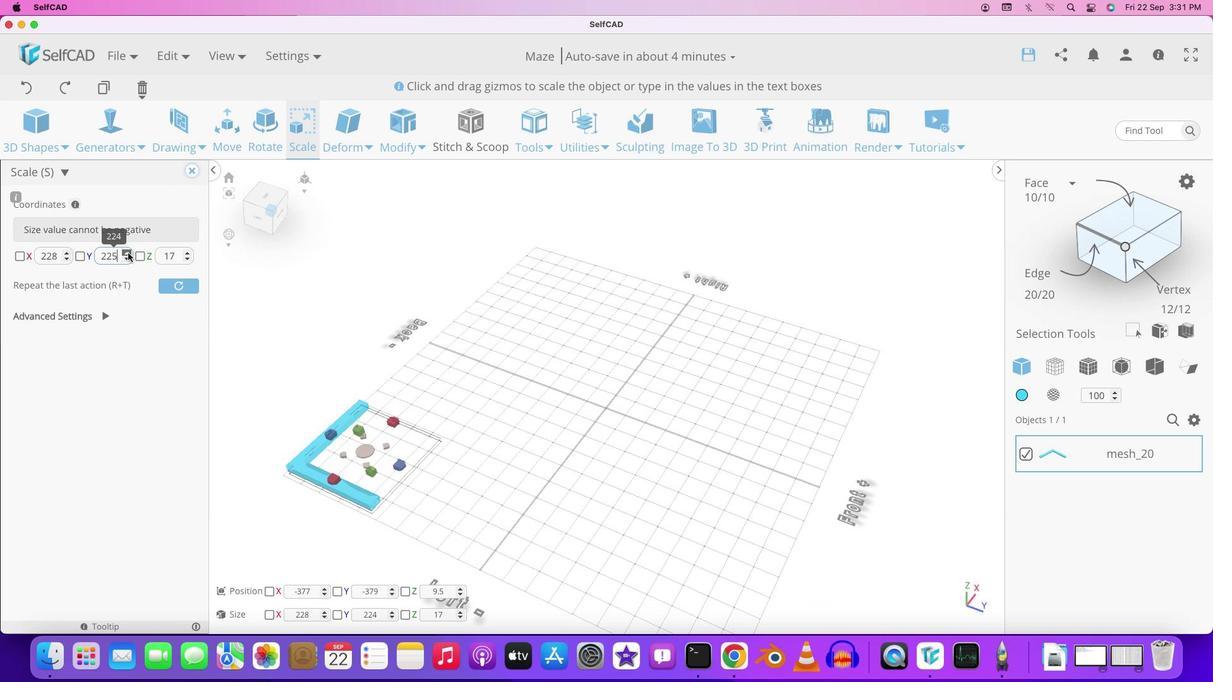 
Action: Mouse pressed left at (293, 147)
Screenshot: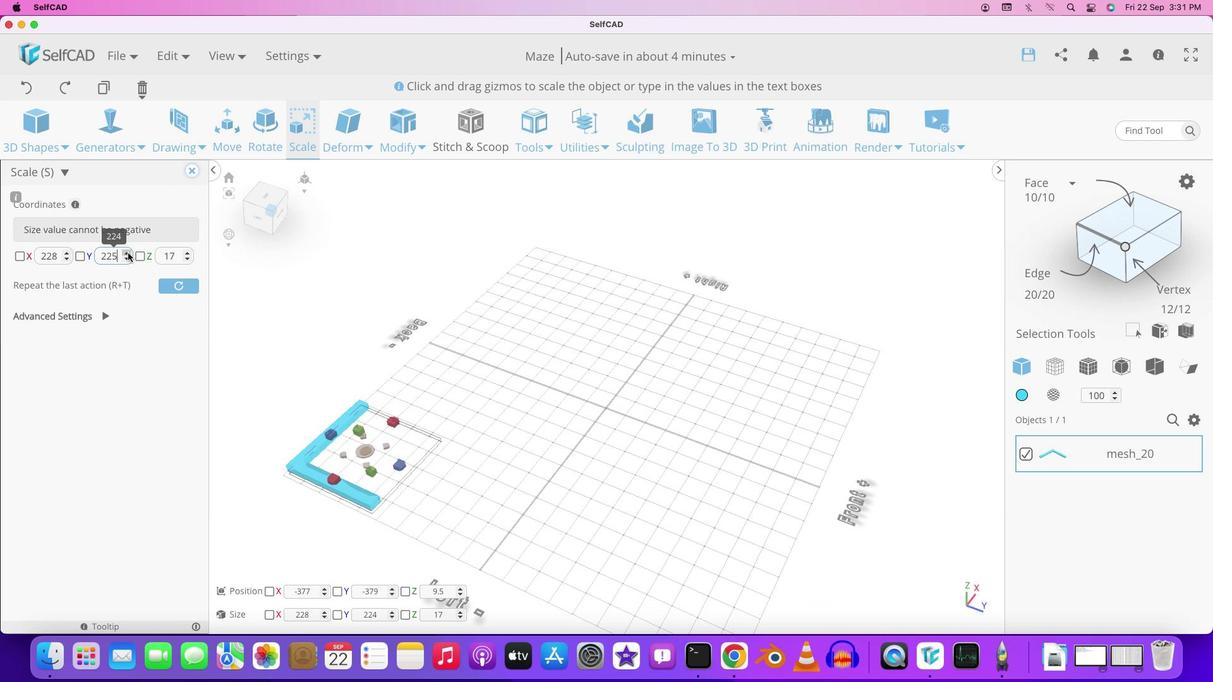 
Action: Mouse moved to (127, 253)
Screenshot: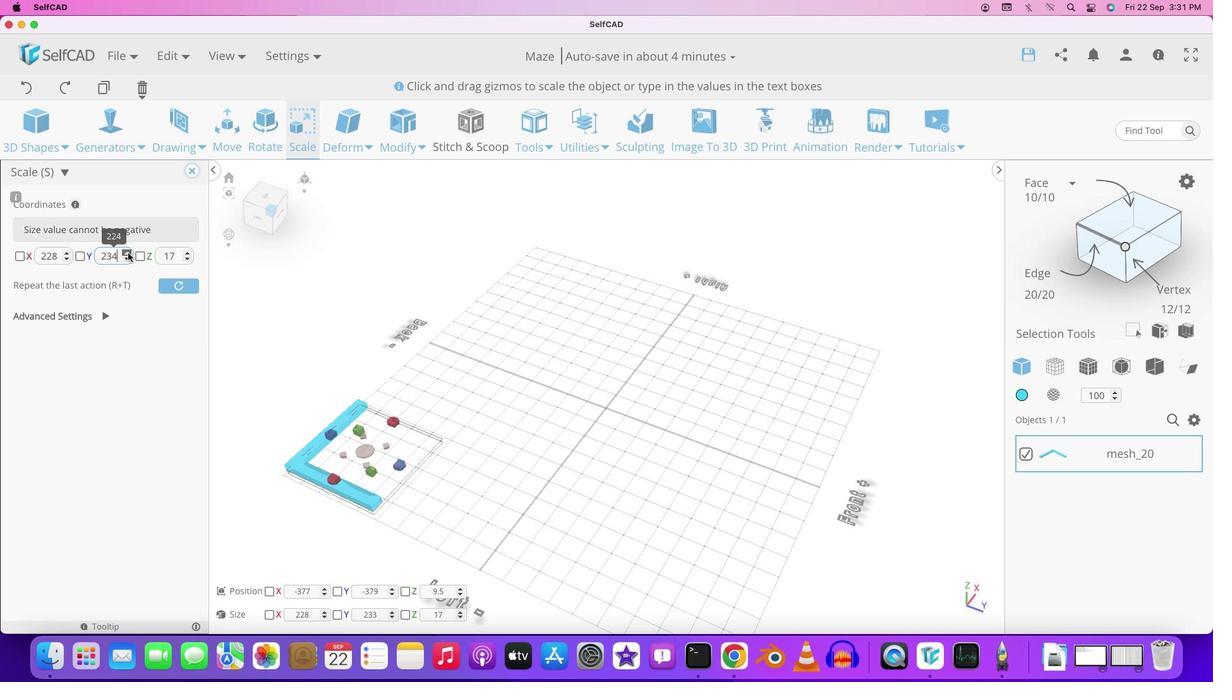 
Action: Mouse pressed left at (127, 253)
Screenshot: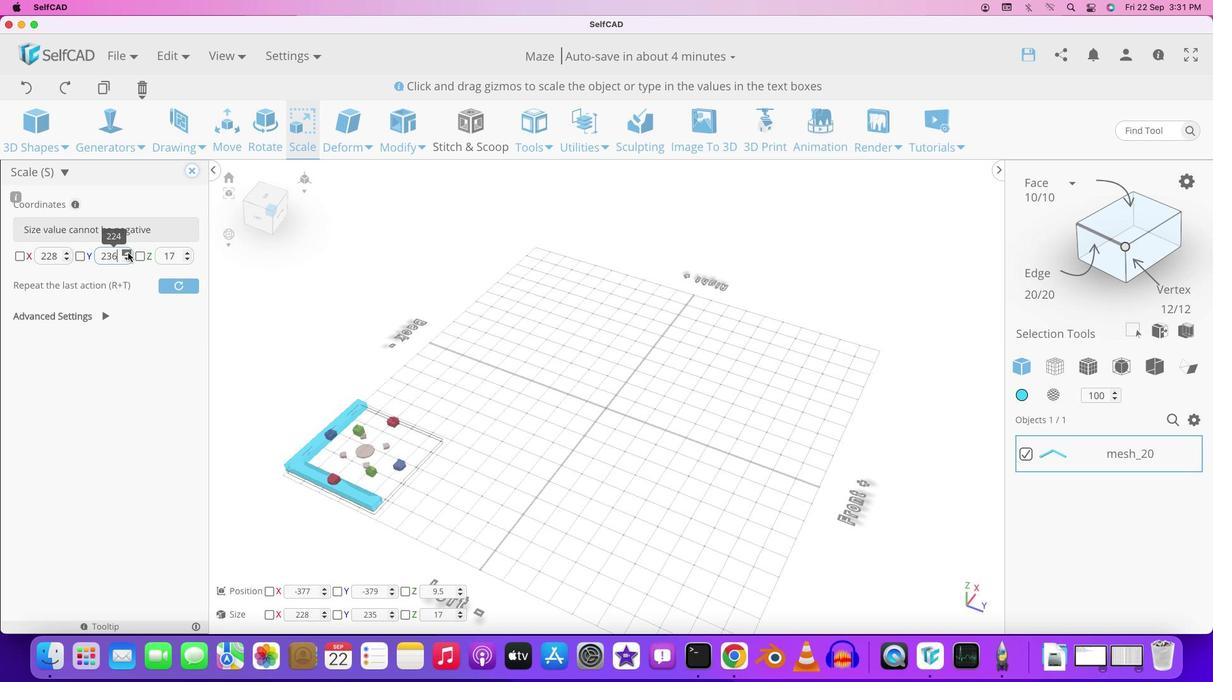 
Action: Mouse pressed left at (127, 253)
Screenshot: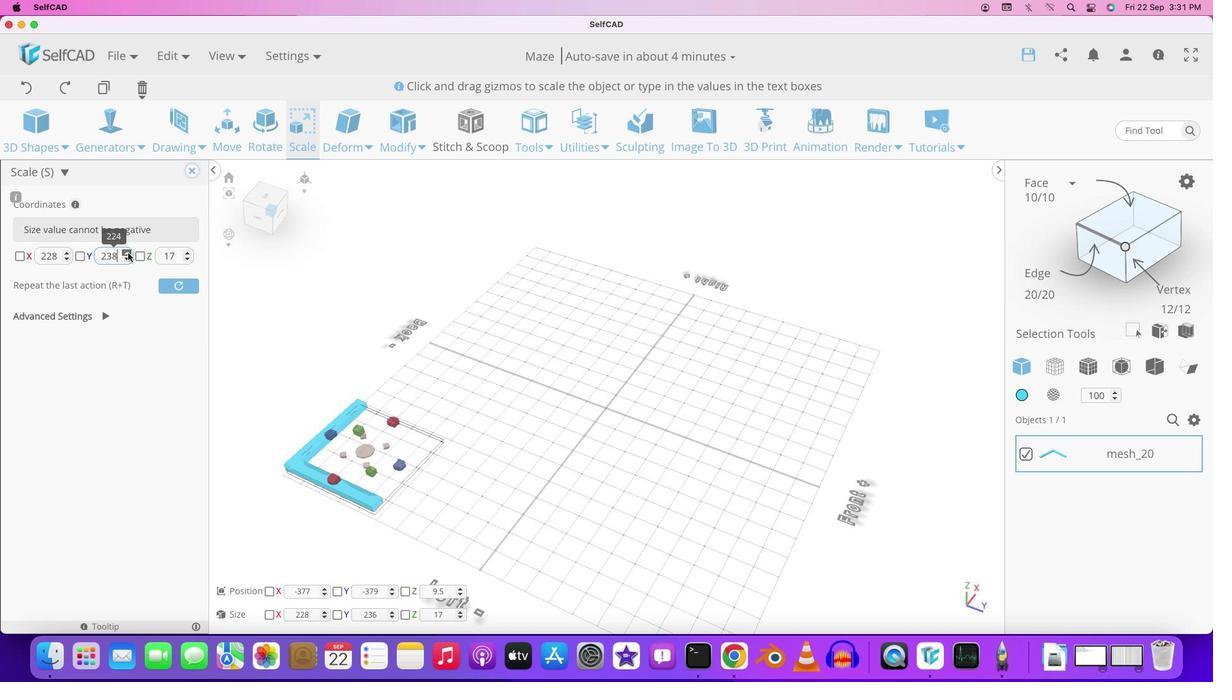 
Action: Mouse pressed left at (127, 253)
Screenshot: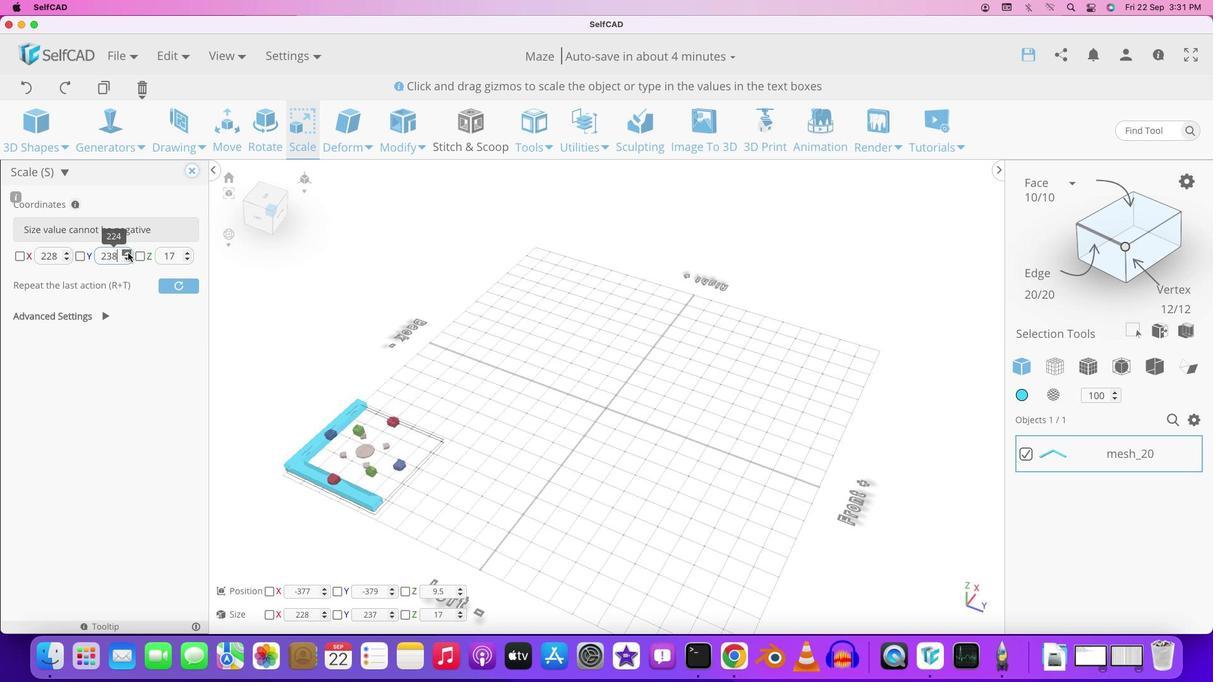 
Action: Mouse pressed left at (127, 253)
Screenshot: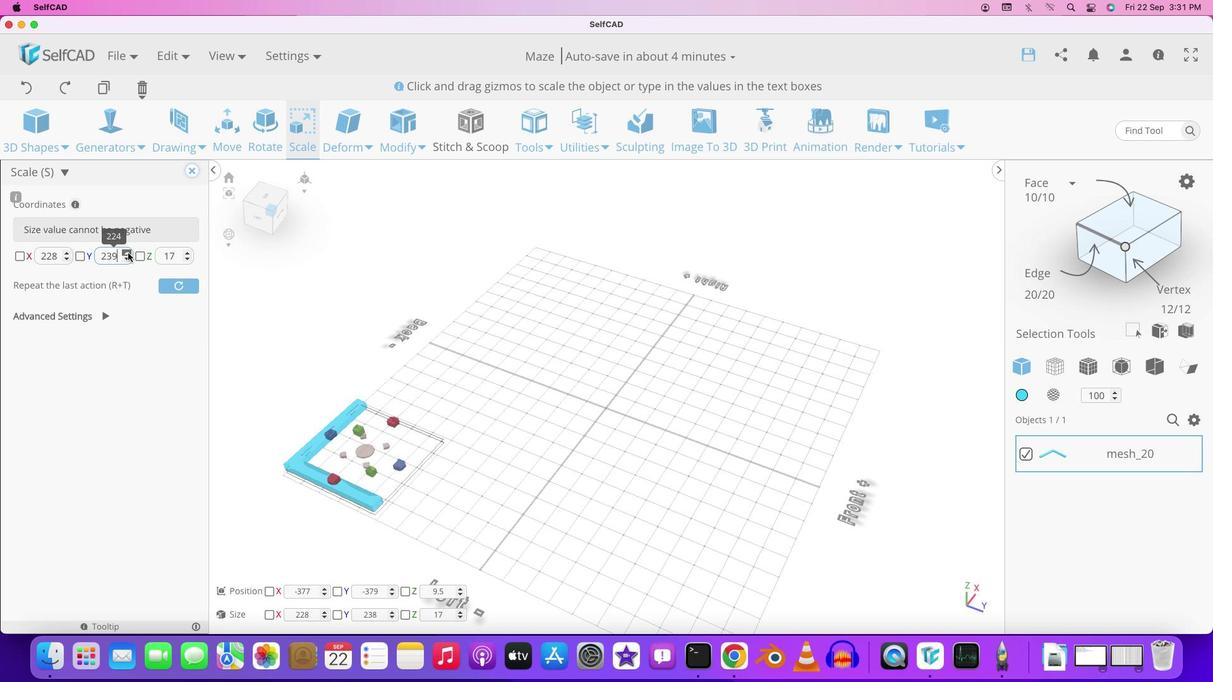 
Action: Mouse pressed left at (127, 253)
Screenshot: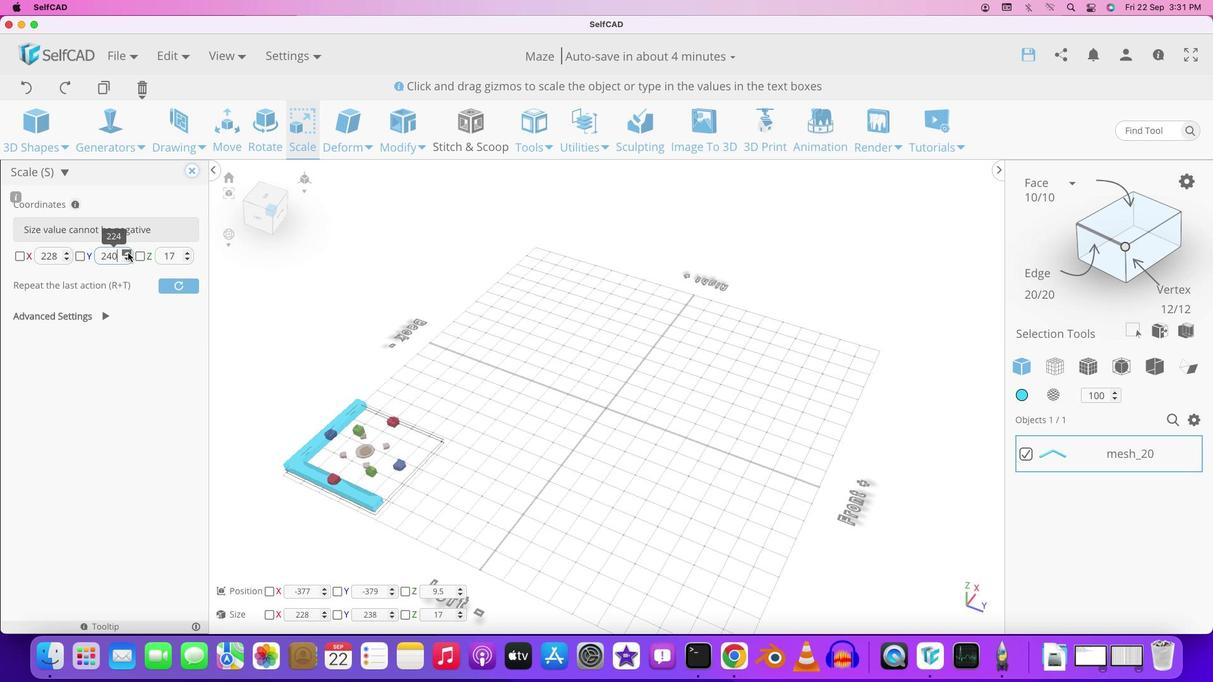 
Action: Mouse pressed left at (127, 253)
Screenshot: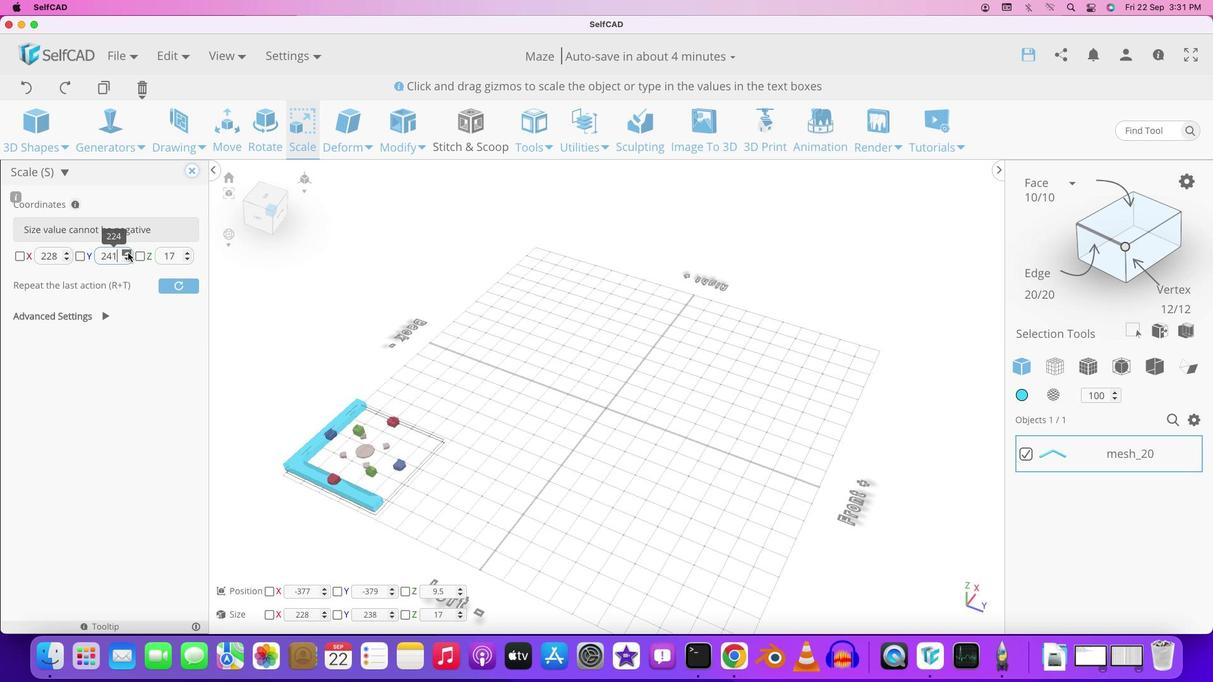
Action: Mouse pressed left at (127, 253)
Screenshot: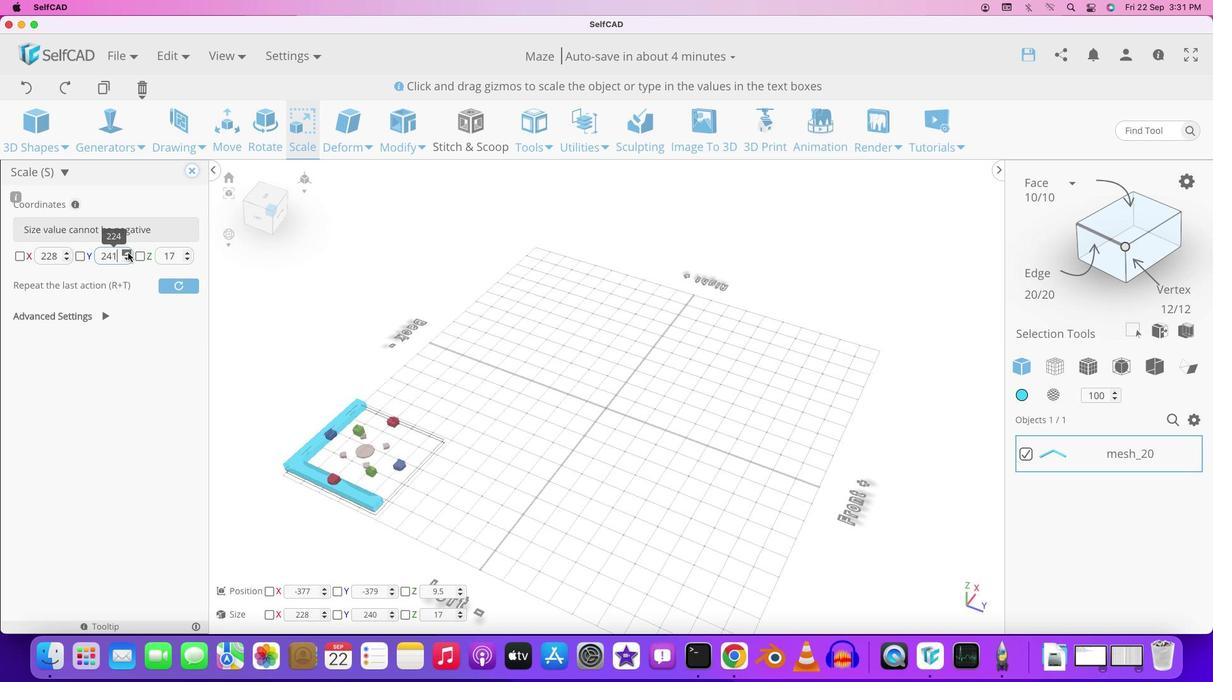 
Action: Mouse pressed left at (127, 253)
Screenshot: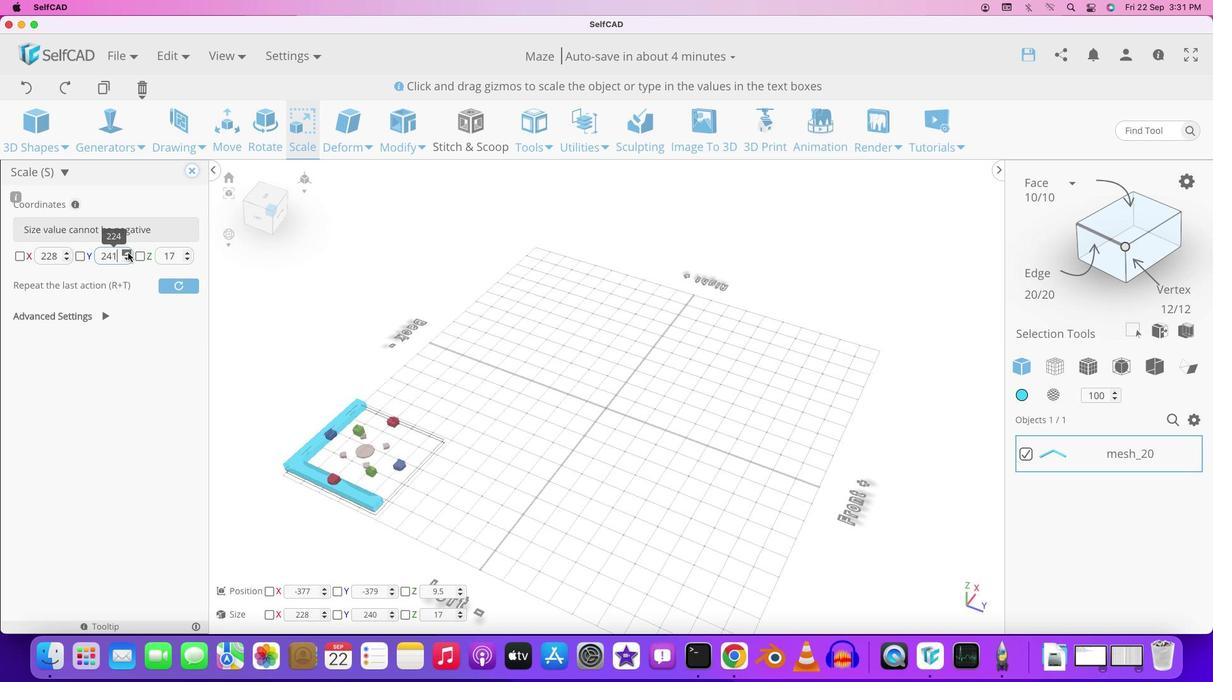 
Action: Mouse pressed left at (127, 253)
Screenshot: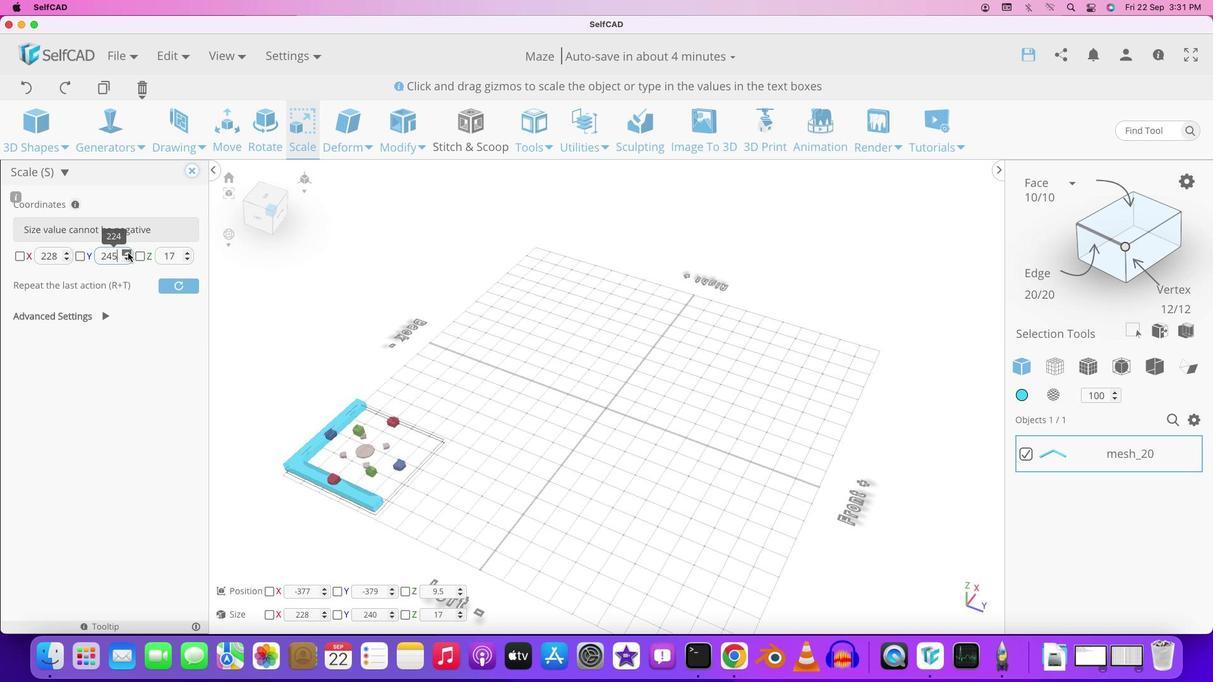 
Action: Mouse pressed left at (127, 253)
Screenshot: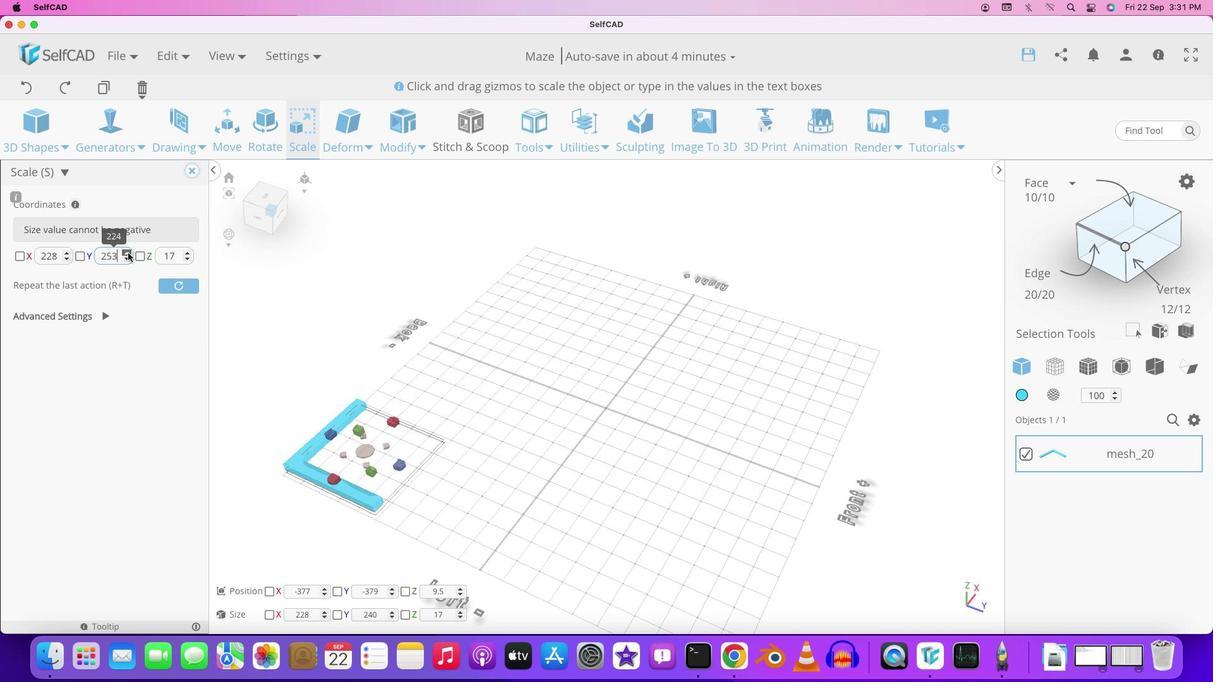 
Action: Mouse pressed left at (127, 253)
Screenshot: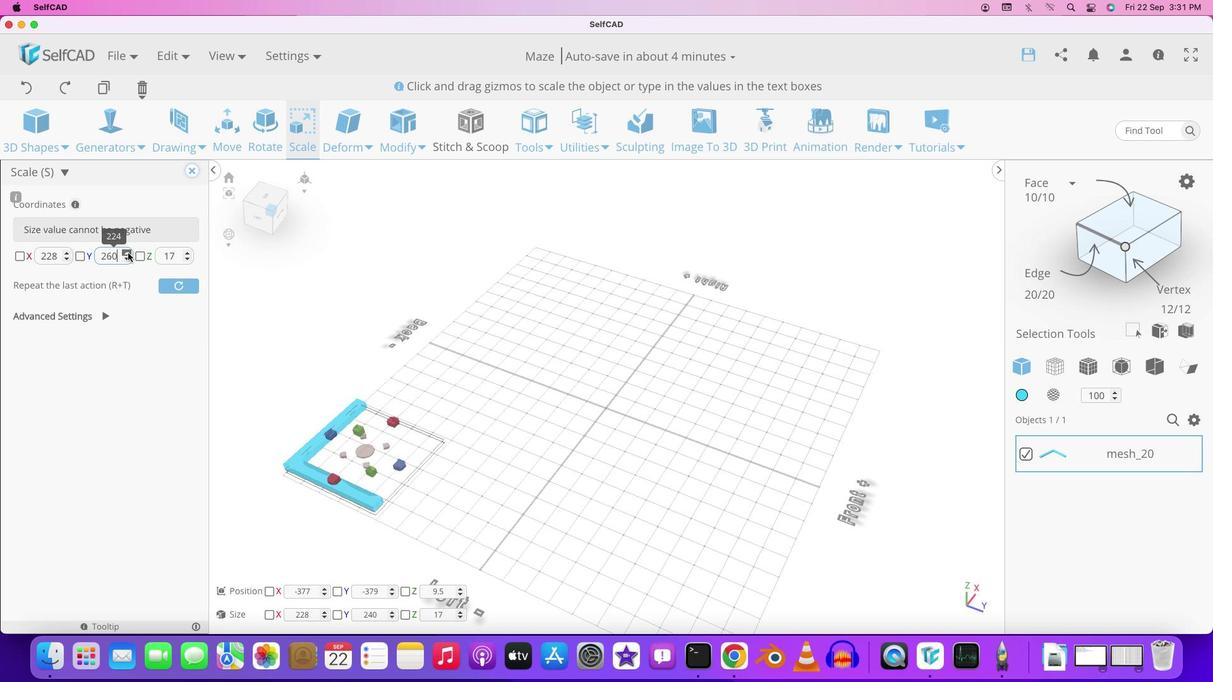 
Action: Mouse pressed left at (127, 253)
Screenshot: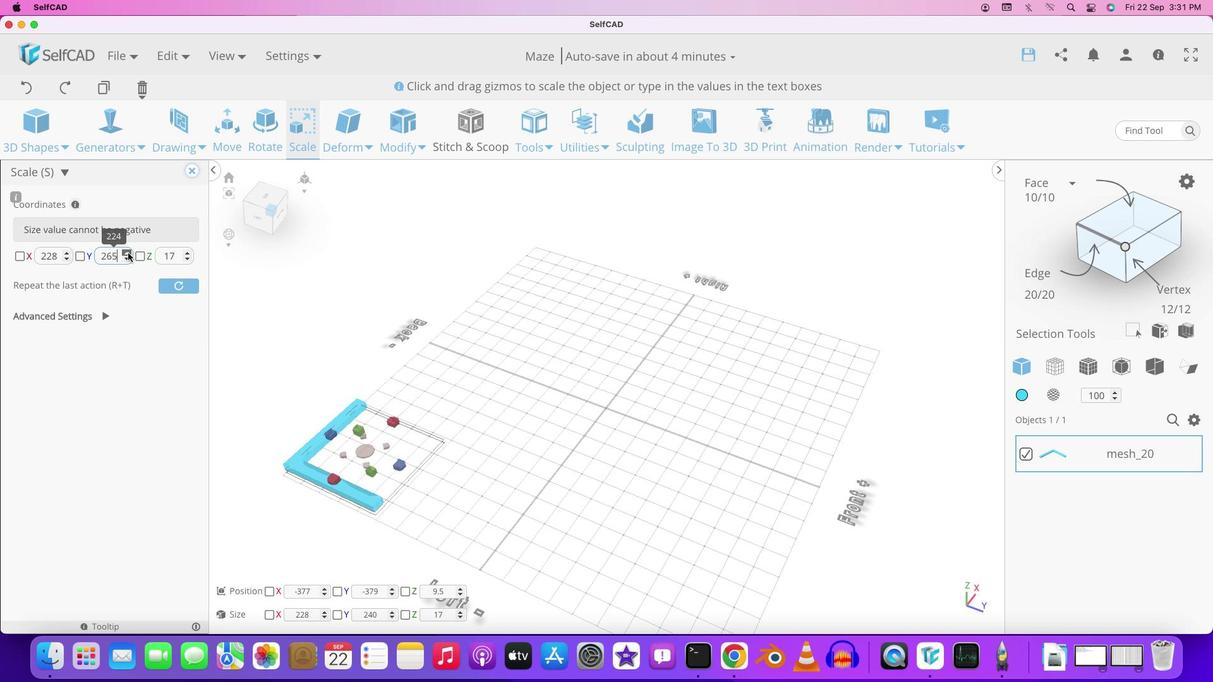 
Action: Mouse pressed left at (127, 253)
Screenshot: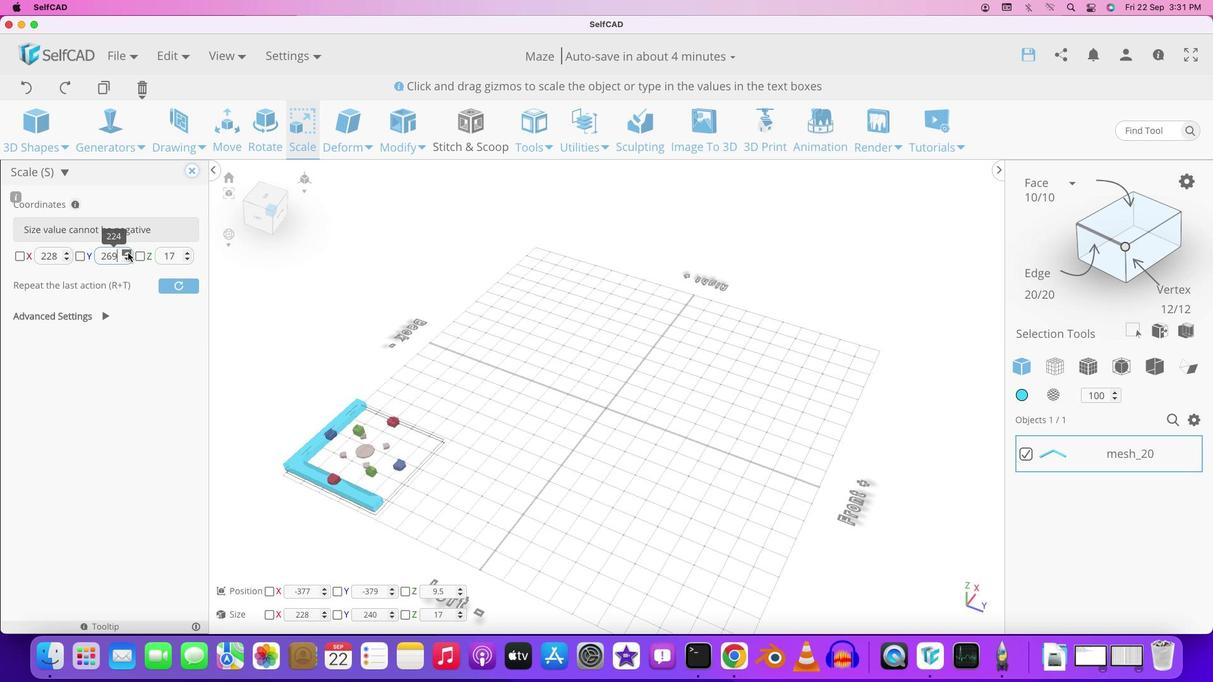 
Action: Mouse pressed left at (127, 253)
Screenshot: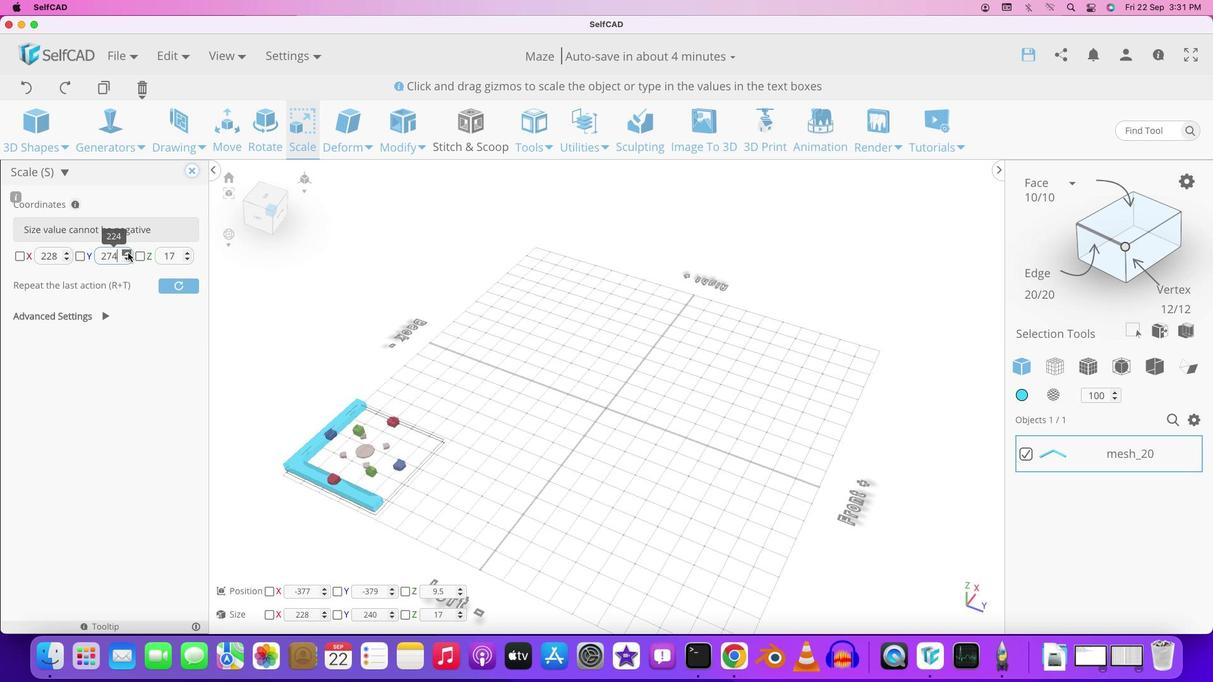 
Action: Mouse pressed left at (127, 253)
Screenshot: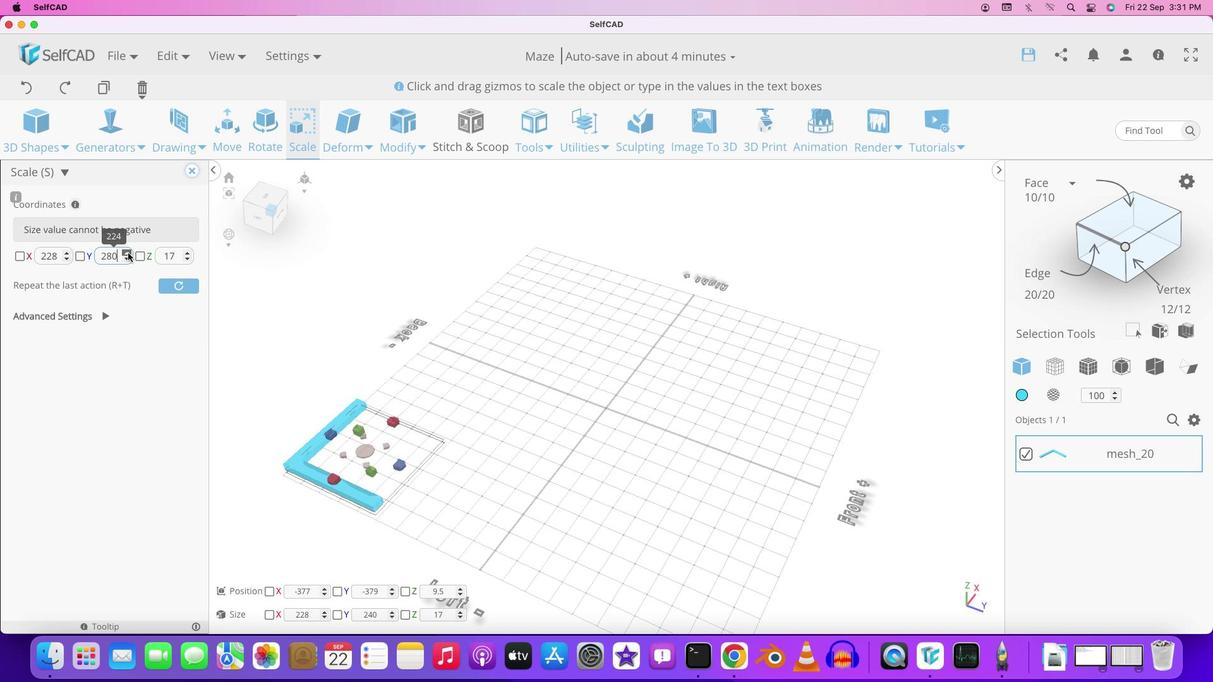 
Action: Mouse pressed left at (127, 253)
Screenshot: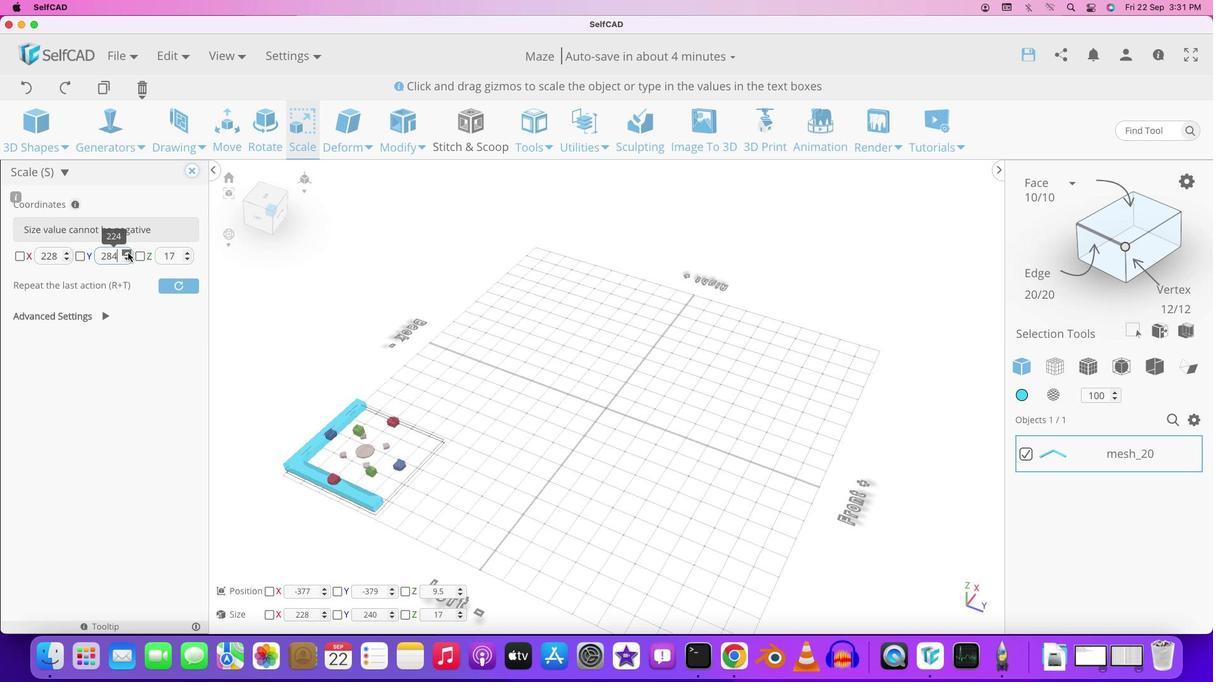 
Action: Mouse pressed left at (127, 253)
Screenshot: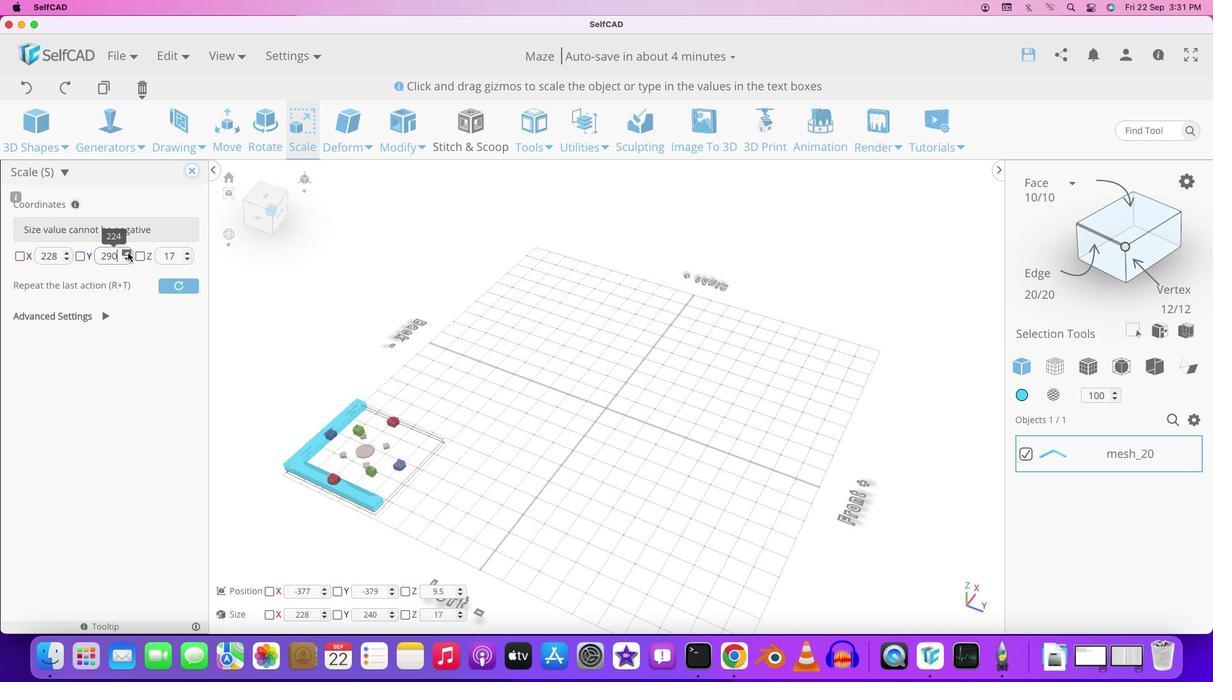 
Action: Mouse moved to (475, 386)
Screenshot: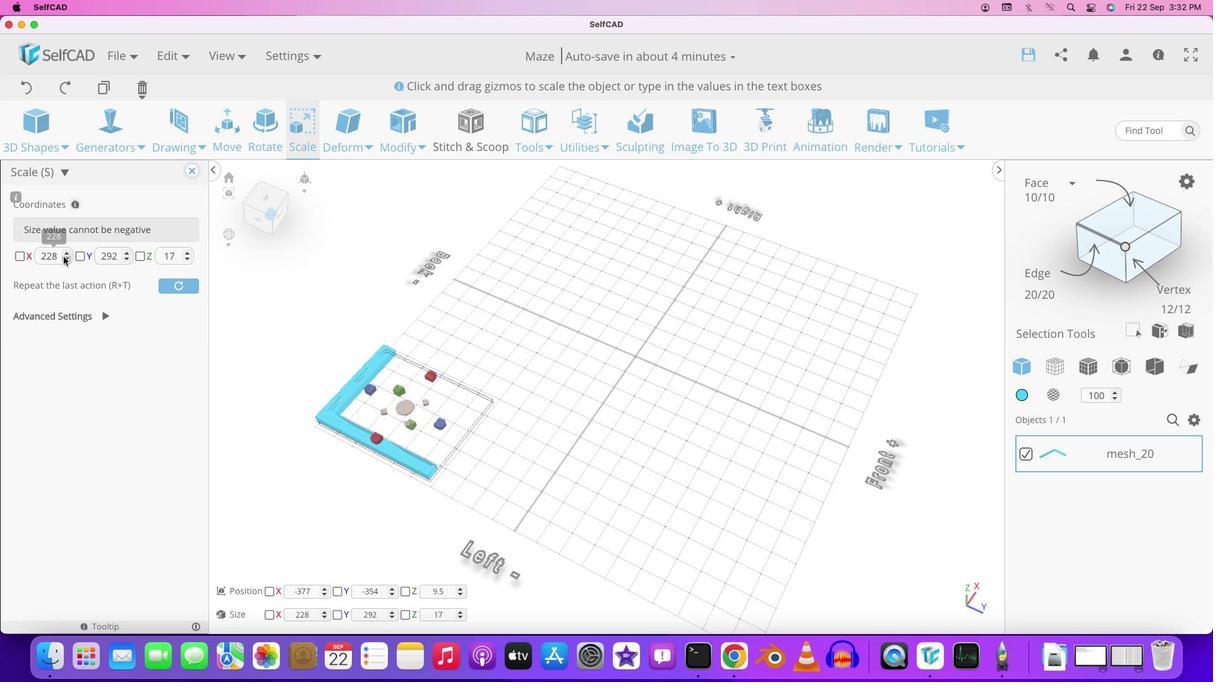 
Action: Mouse pressed middle at (475, 386)
Screenshot: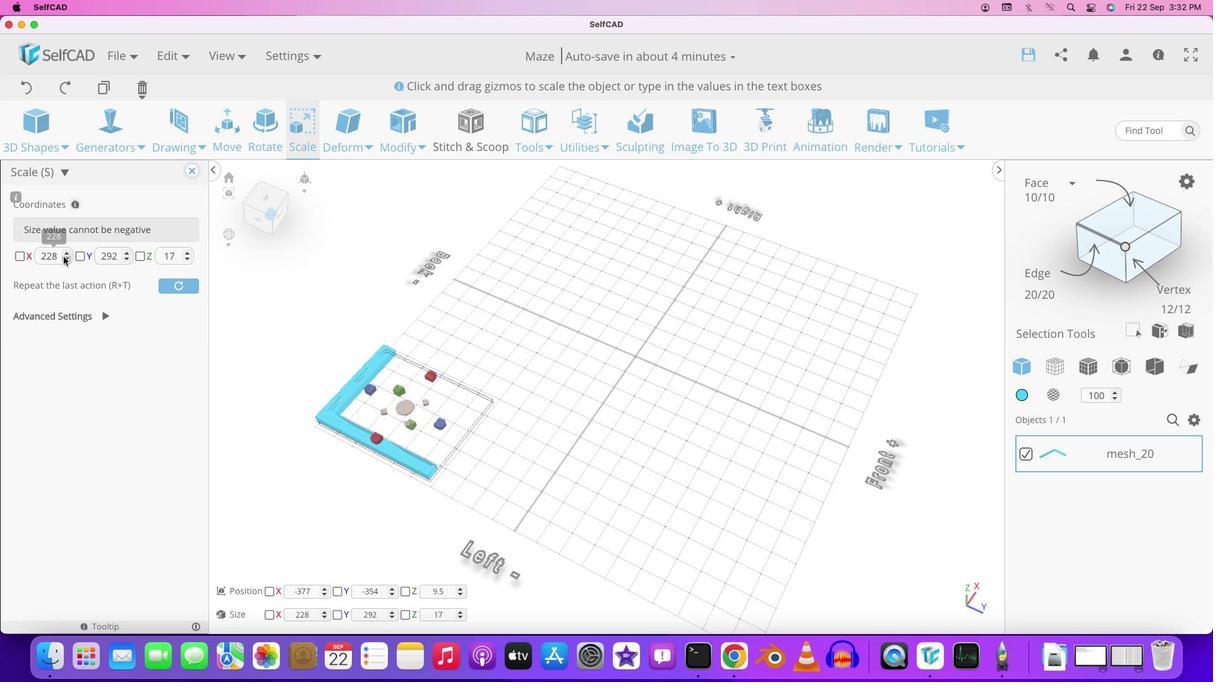 
Action: Mouse moved to (477, 375)
Screenshot: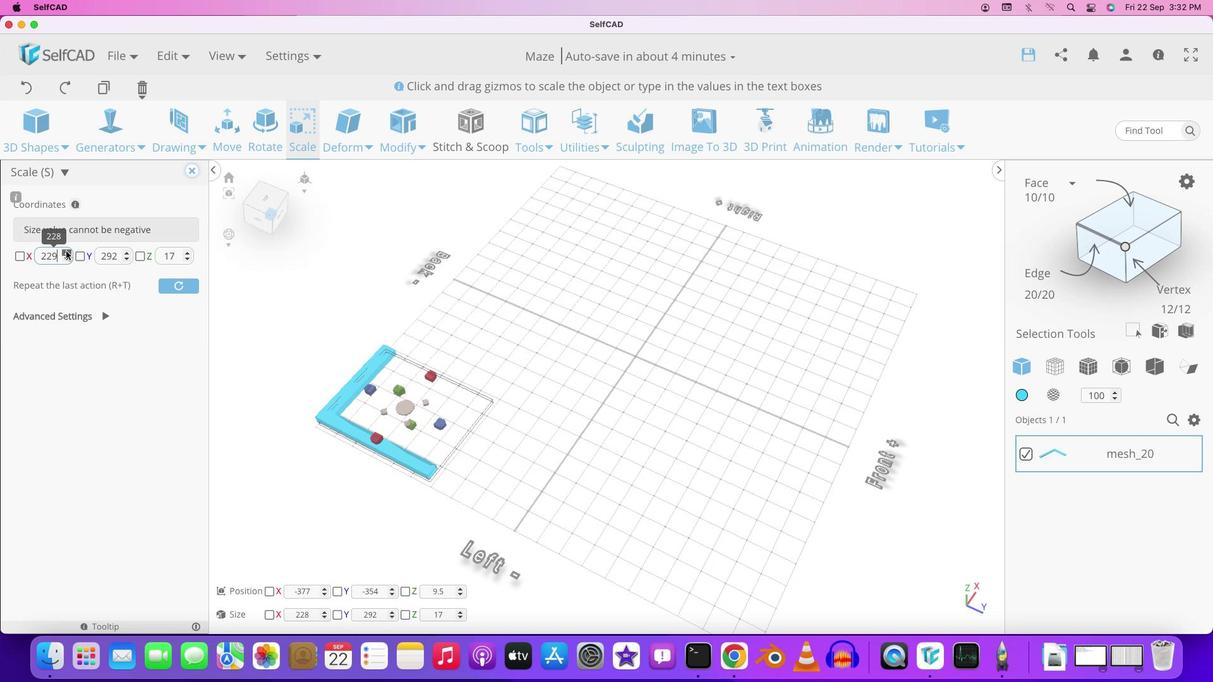 
Action: Mouse pressed left at (477, 375)
Screenshot: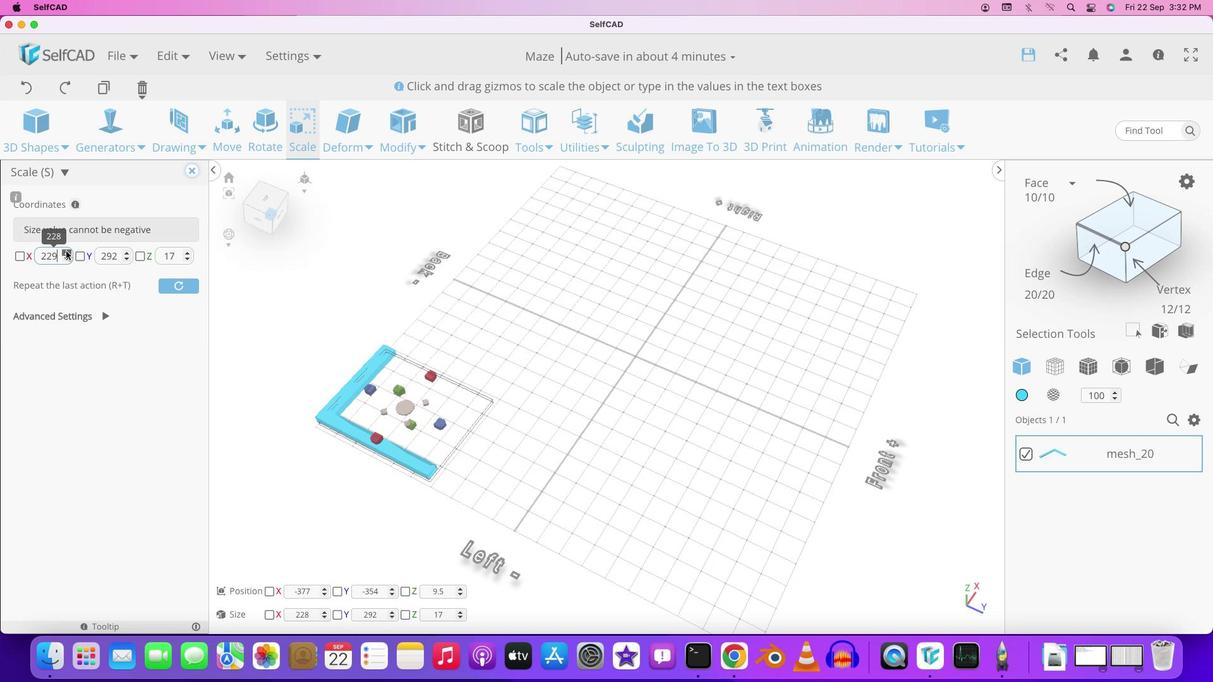 
Action: Mouse moved to (66, 250)
Screenshot: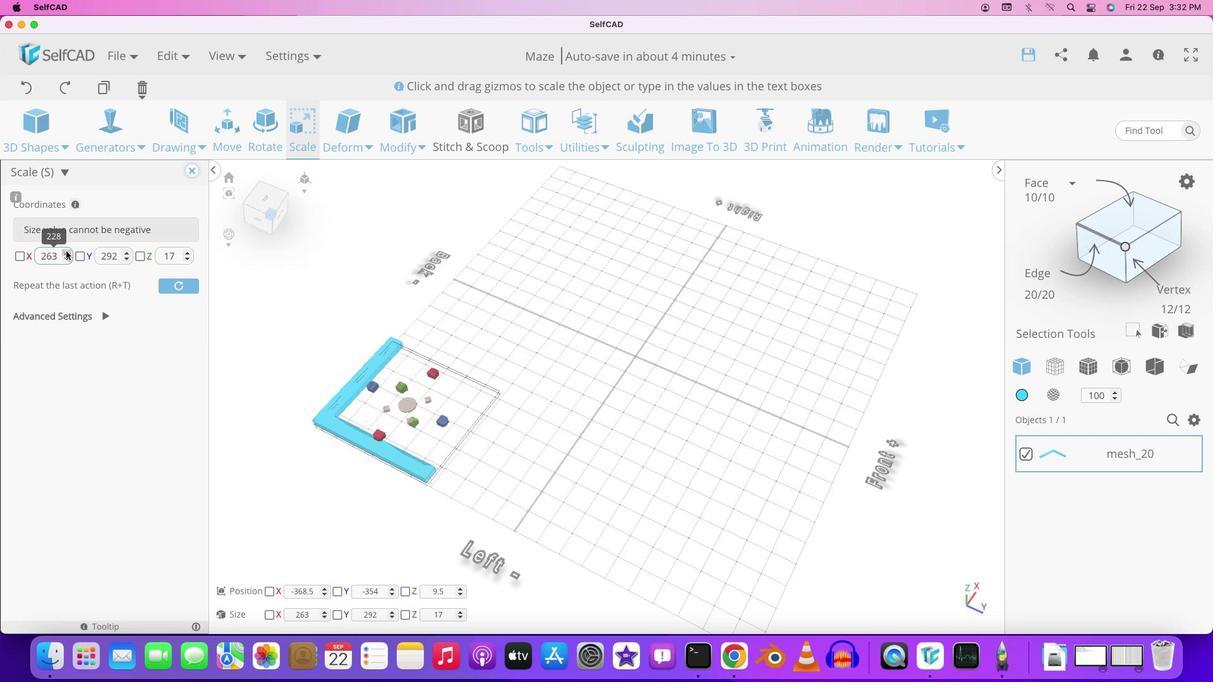 
Action: Mouse pressed left at (66, 250)
Screenshot: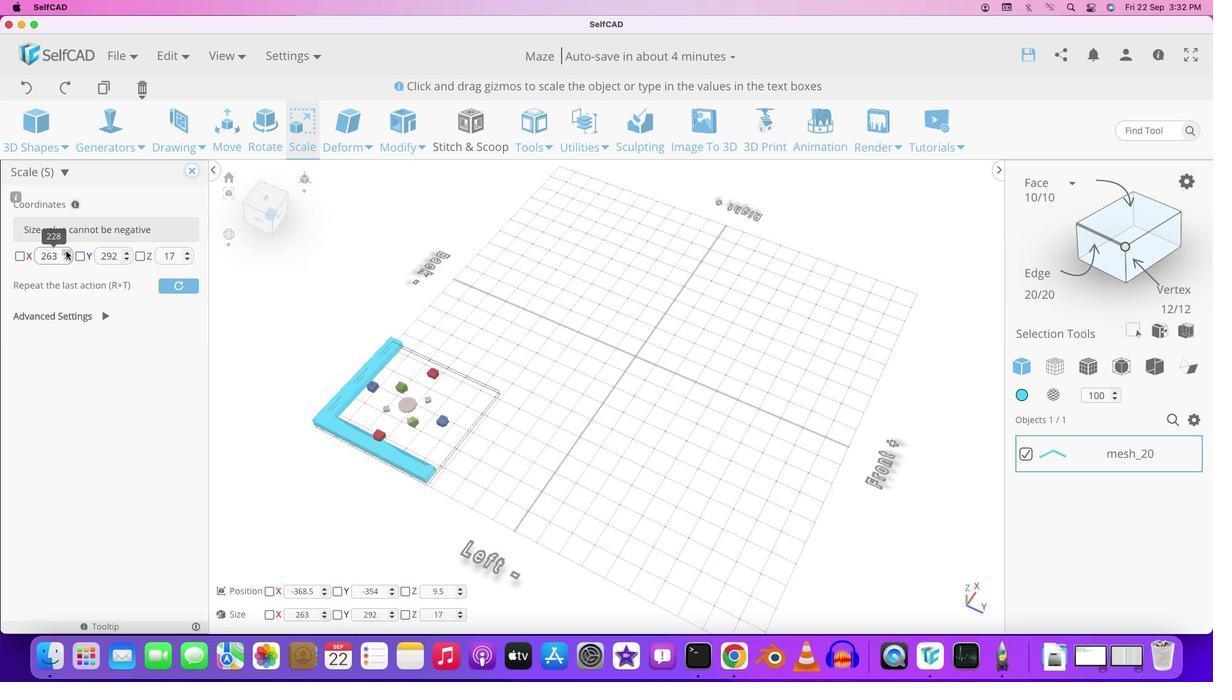 
Action: Mouse moved to (535, 397)
Screenshot: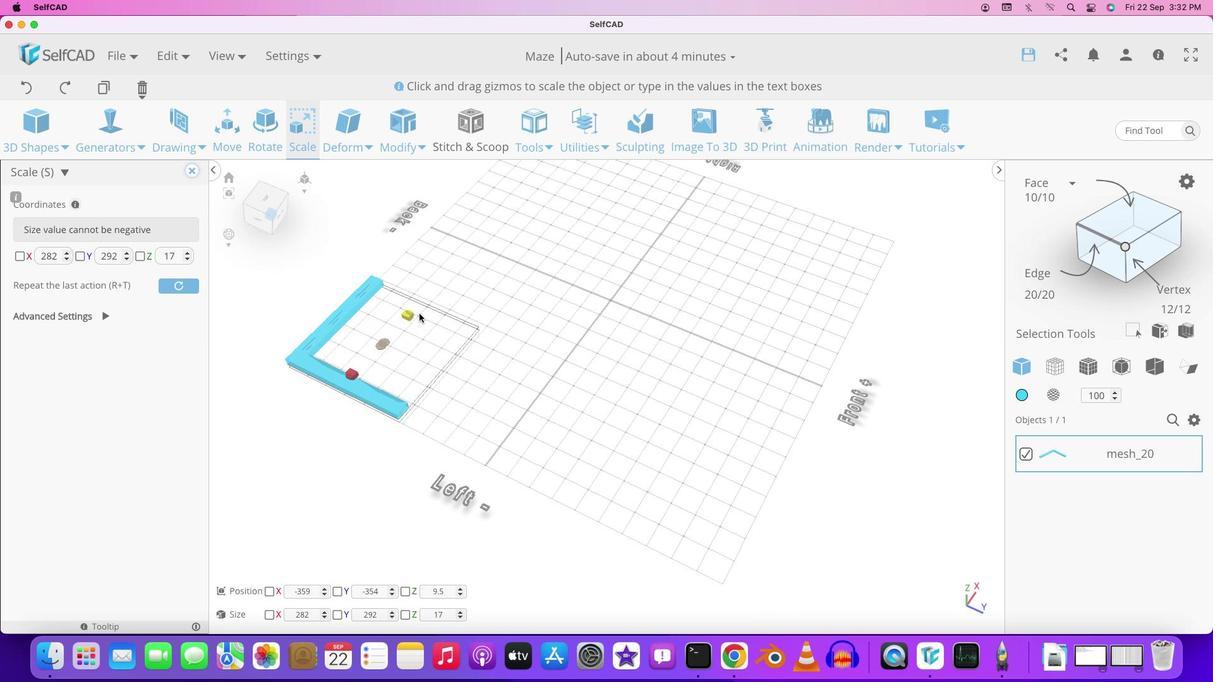 
Action: Mouse pressed middle at (535, 397)
Screenshot: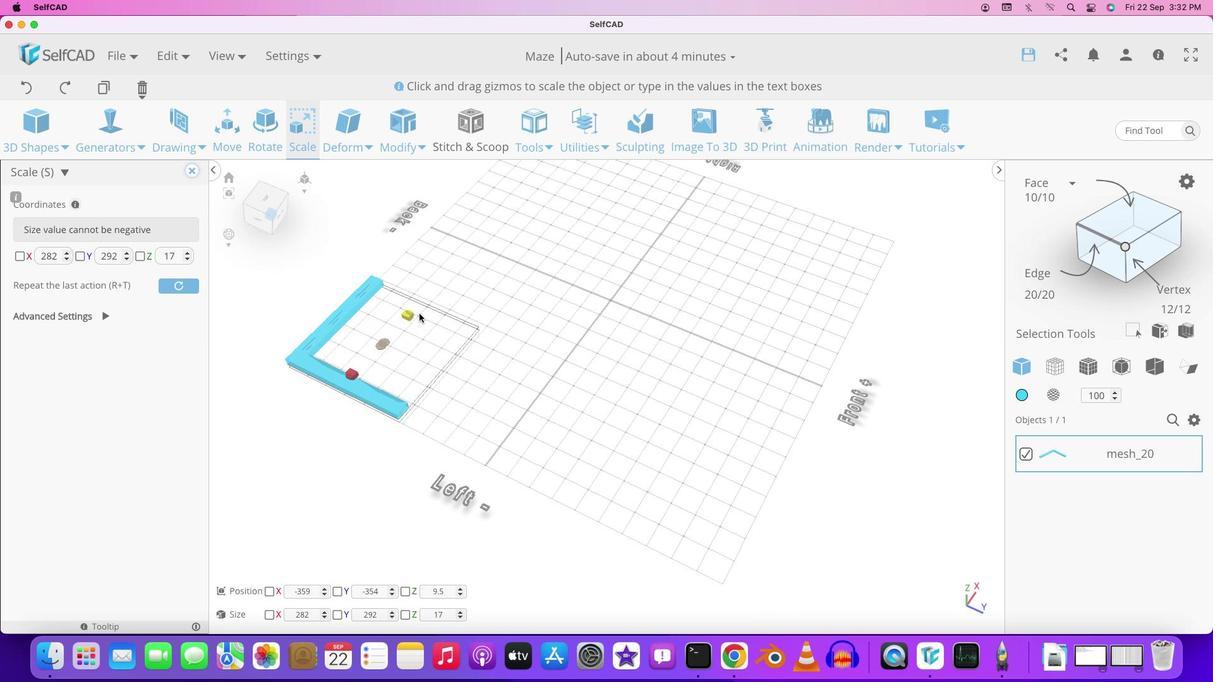 
Action: Mouse moved to (407, 315)
Screenshot: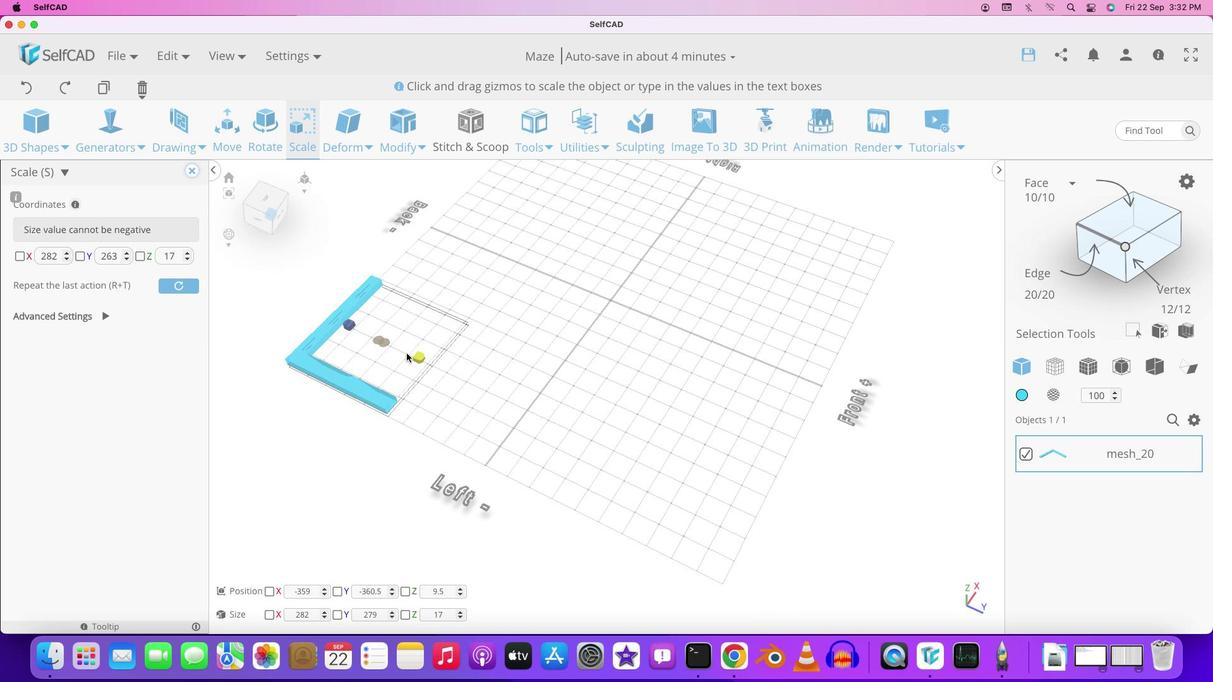 
Action: Mouse pressed left at (407, 315)
Screenshot: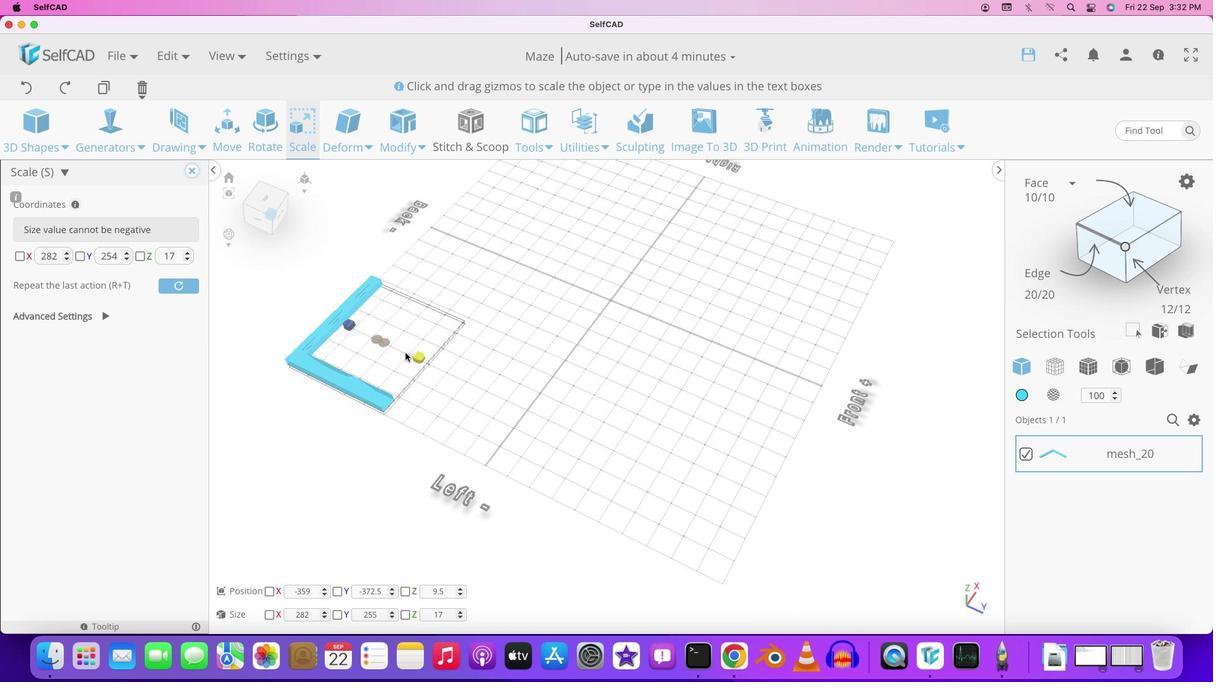 
Action: Mouse moved to (416, 356)
Screenshot: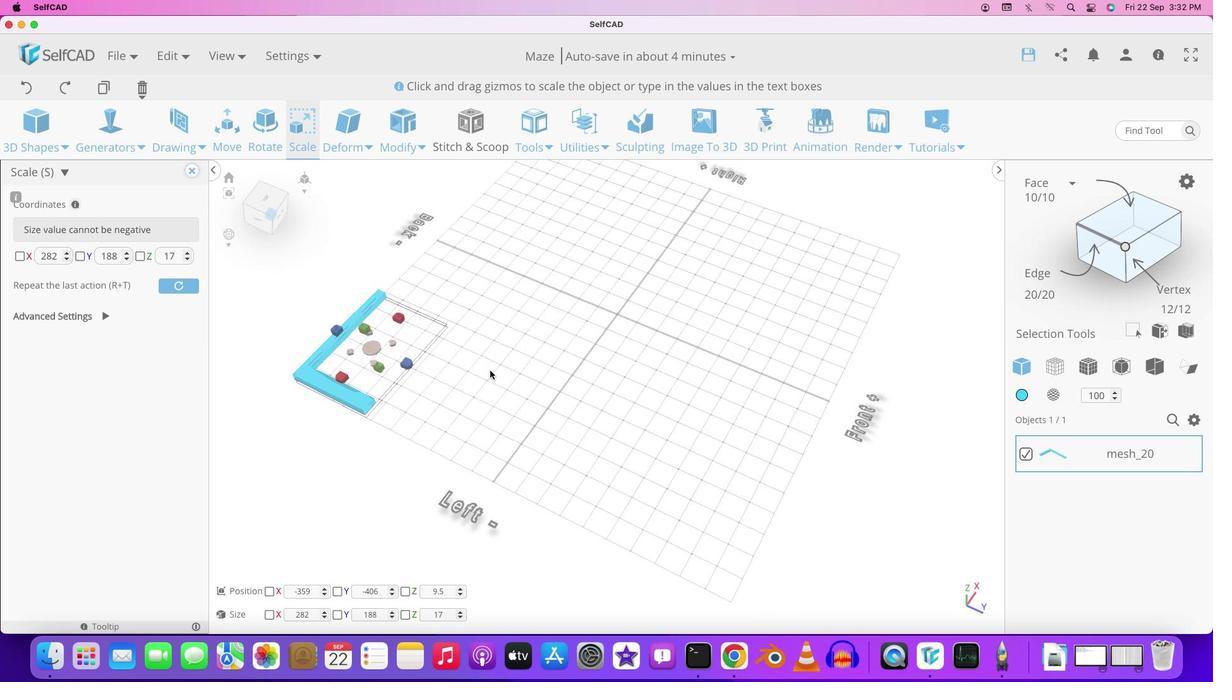 
Action: Mouse pressed left at (416, 356)
Screenshot: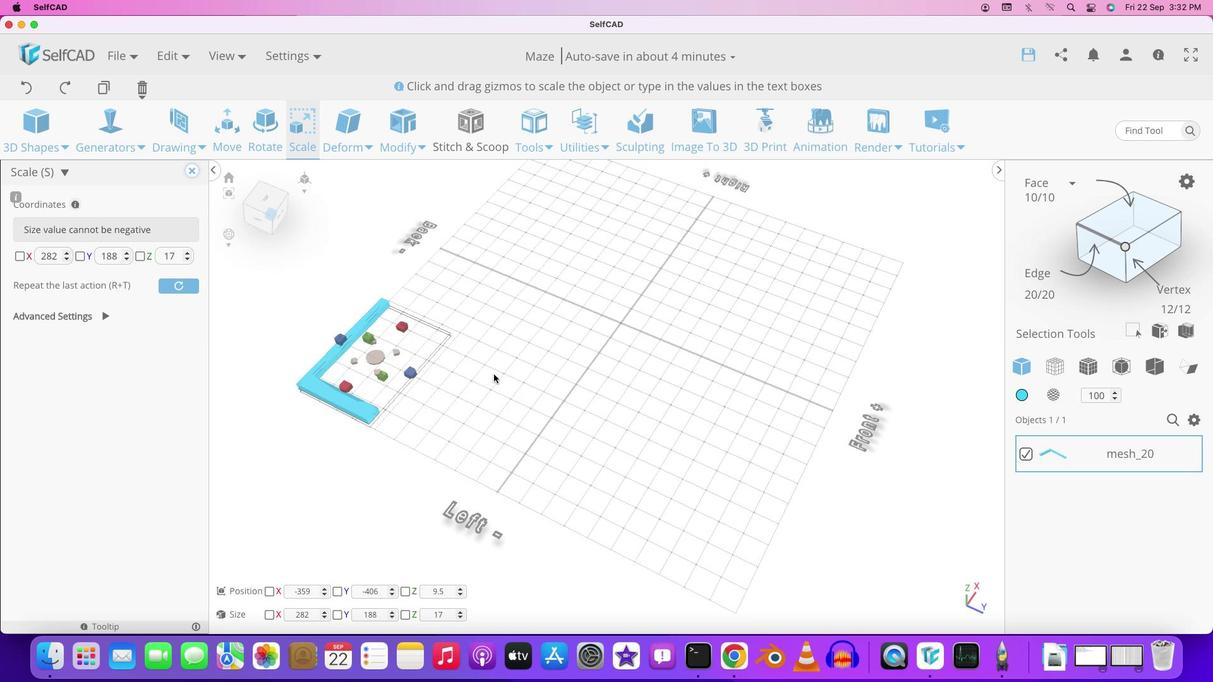 
Action: Mouse moved to (476, 358)
Screenshot: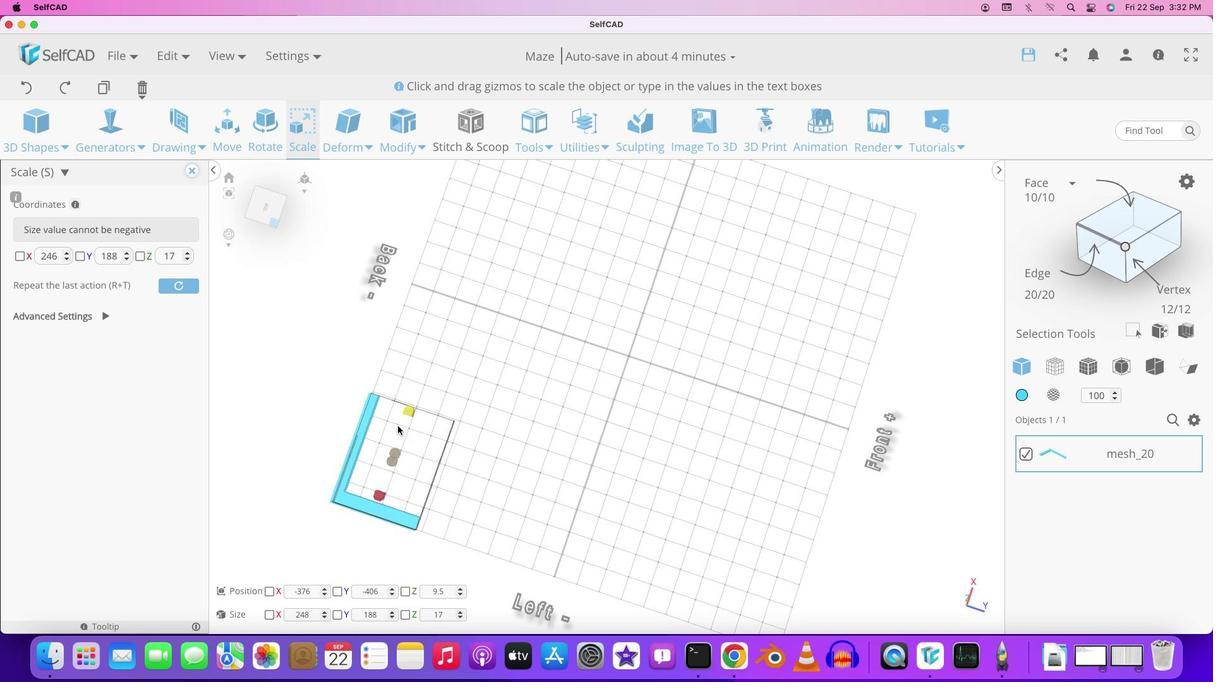 
Action: Mouse pressed middle at (476, 358)
Screenshot: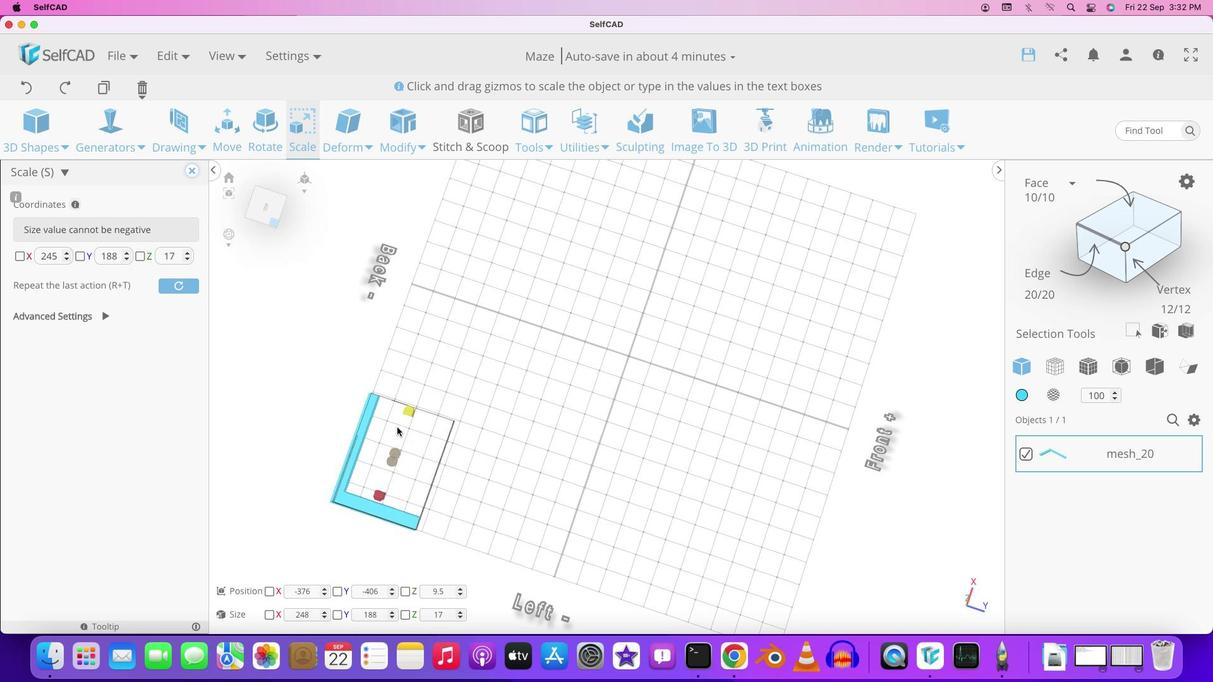 
Action: Mouse moved to (473, 410)
Screenshot: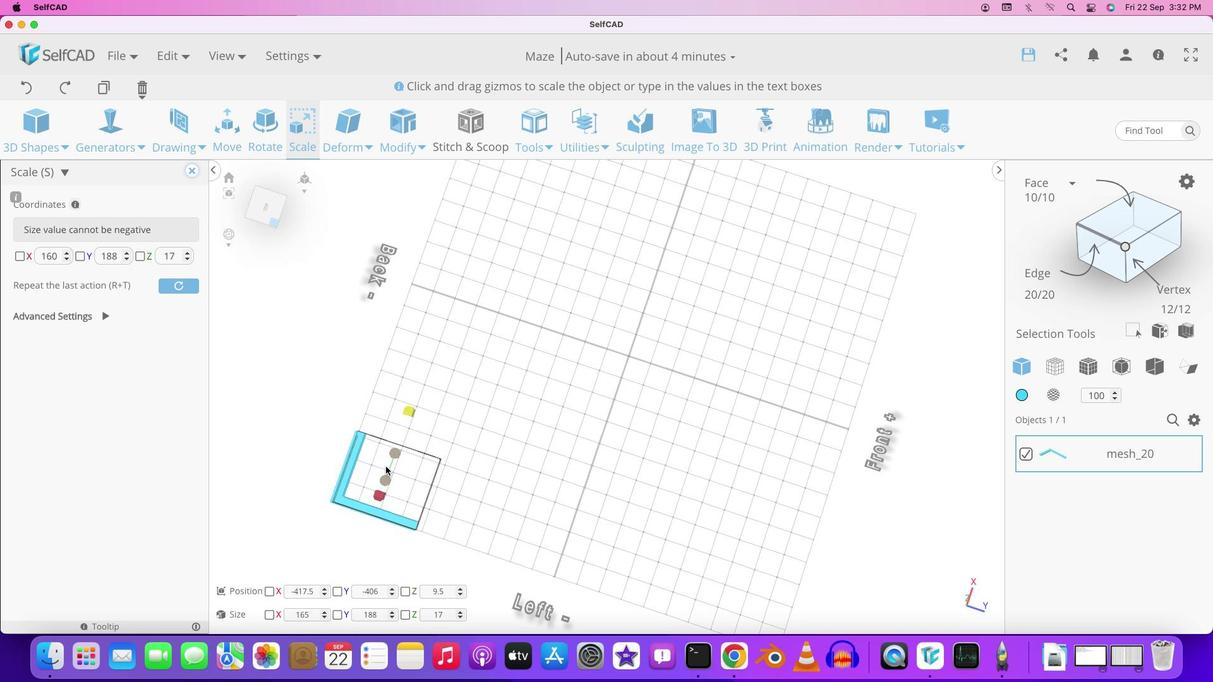 
Action: Mouse pressed left at (473, 410)
Screenshot: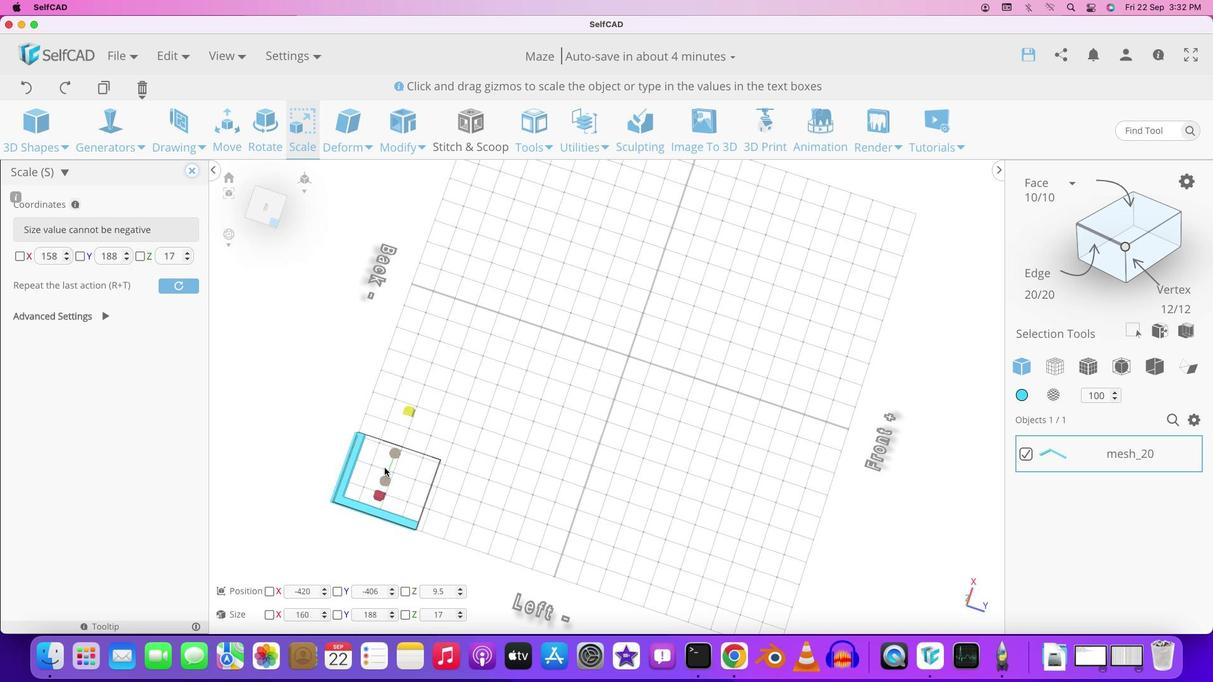 
Action: Mouse moved to (406, 411)
Screenshot: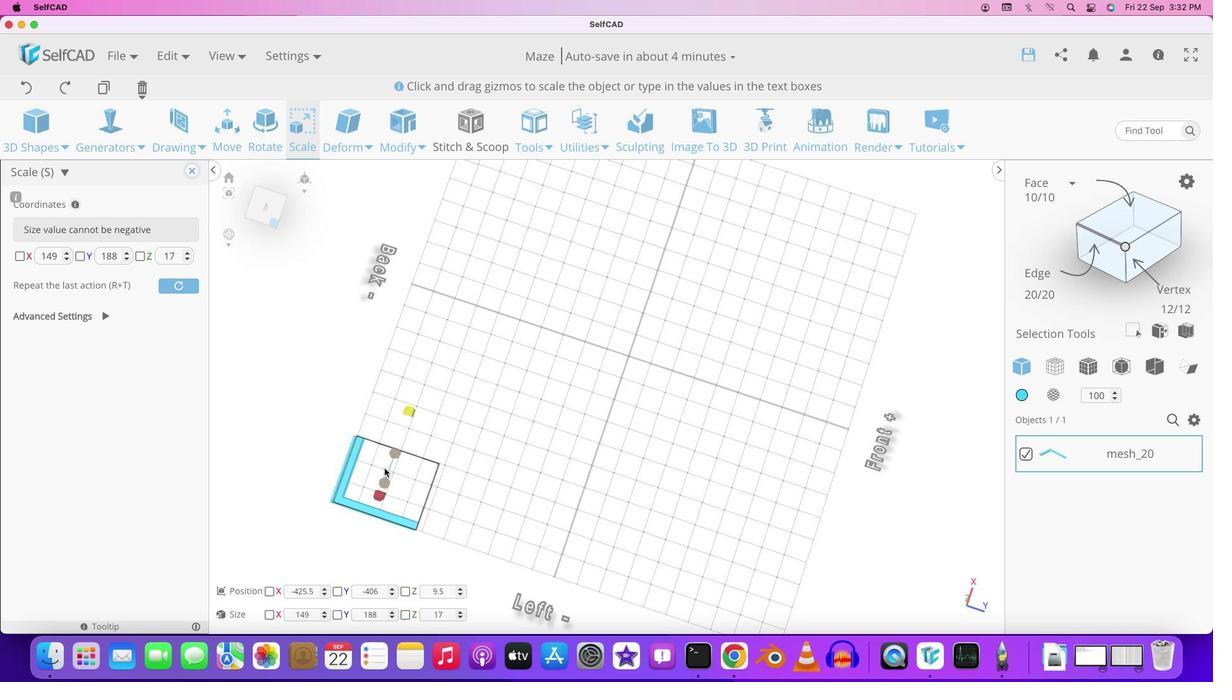 
Action: Mouse pressed left at (406, 411)
Screenshot: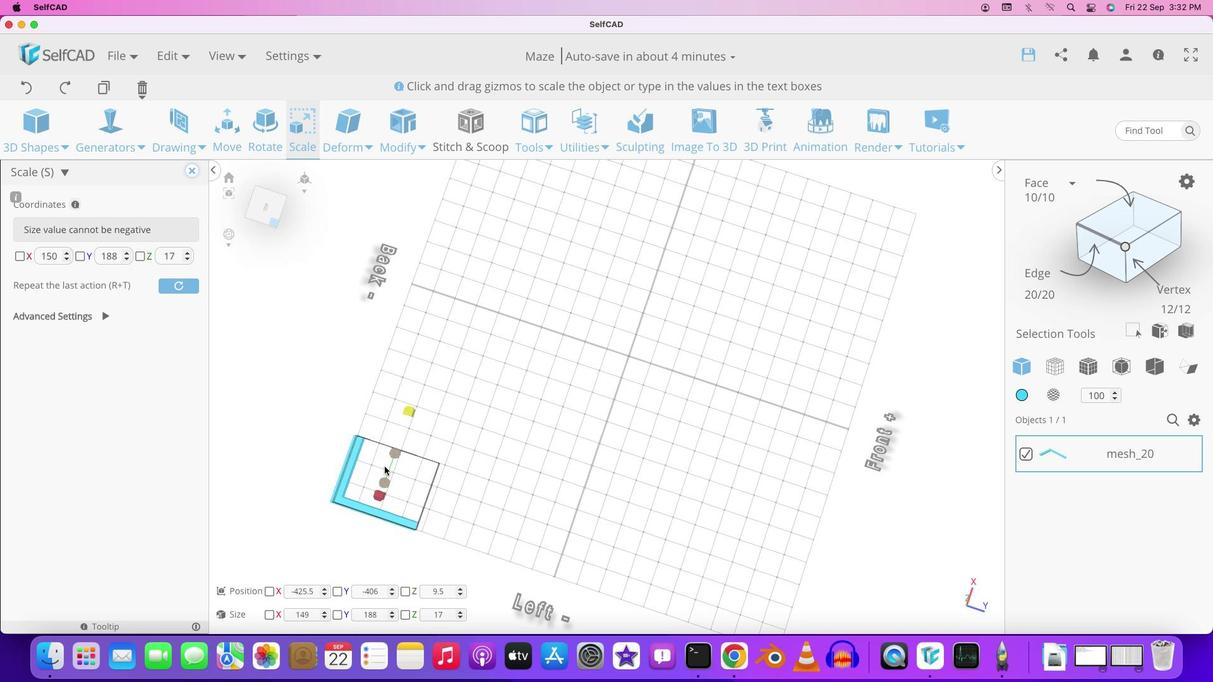 
Action: Mouse moved to (300, 420)
Screenshot: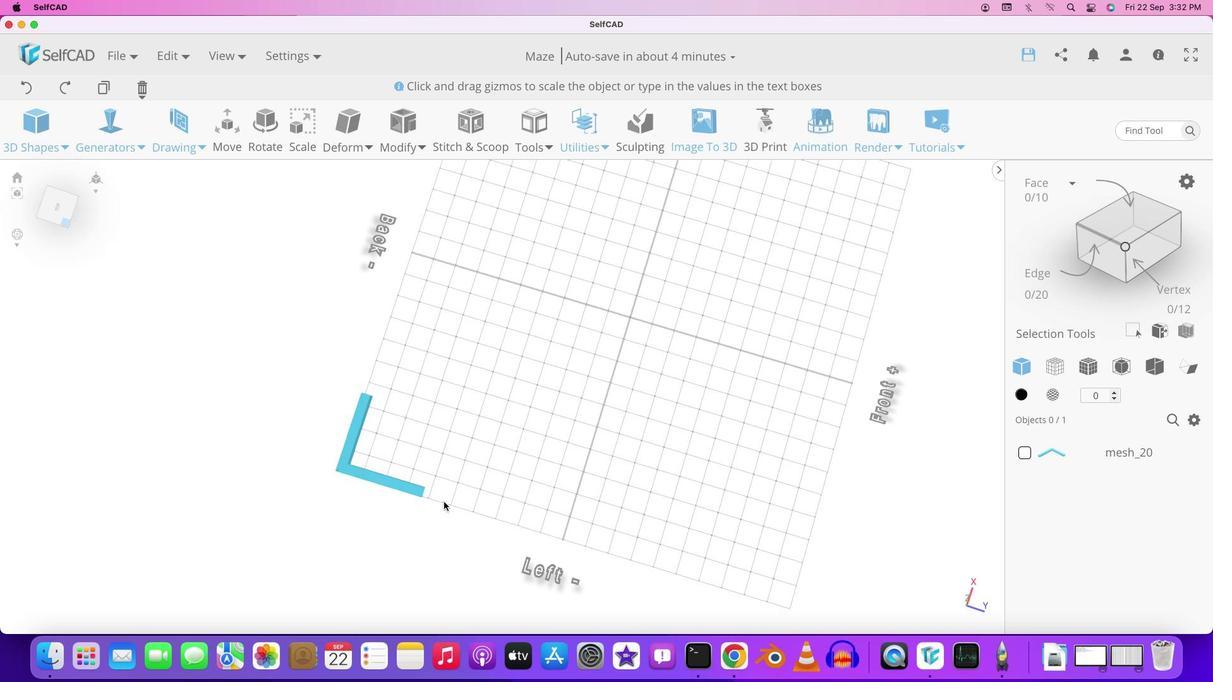 
Action: Mouse pressed left at (300, 420)
Screenshot: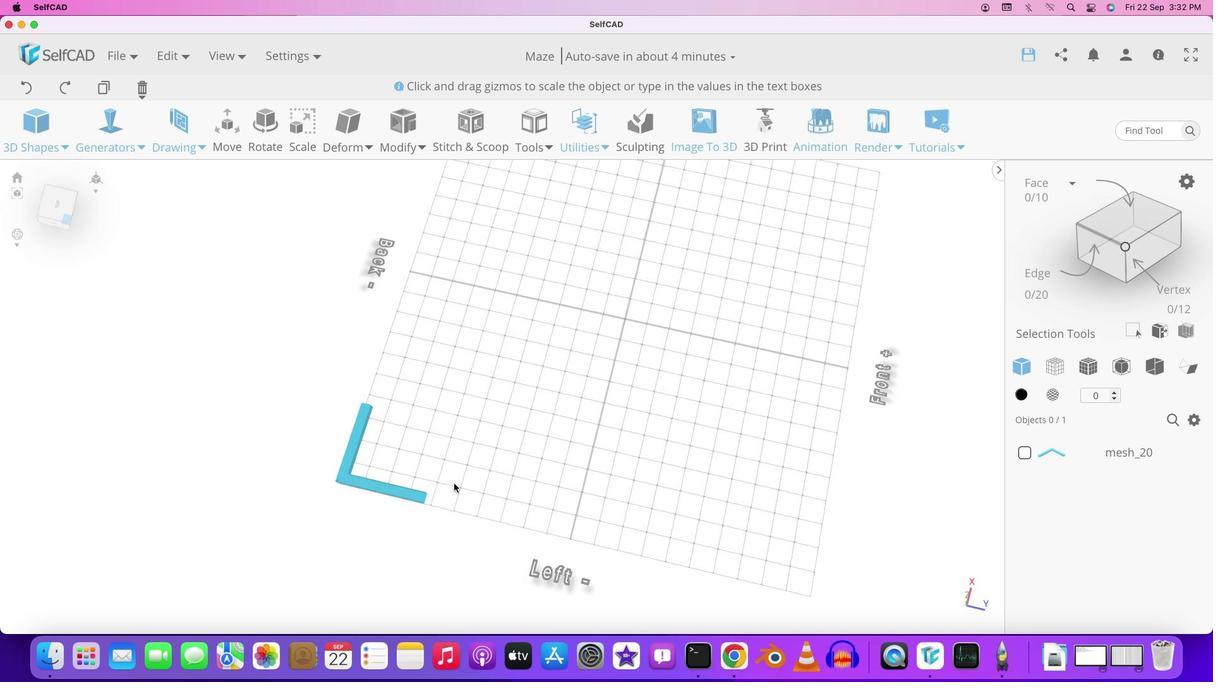 
Action: Mouse moved to (482, 454)
Screenshot: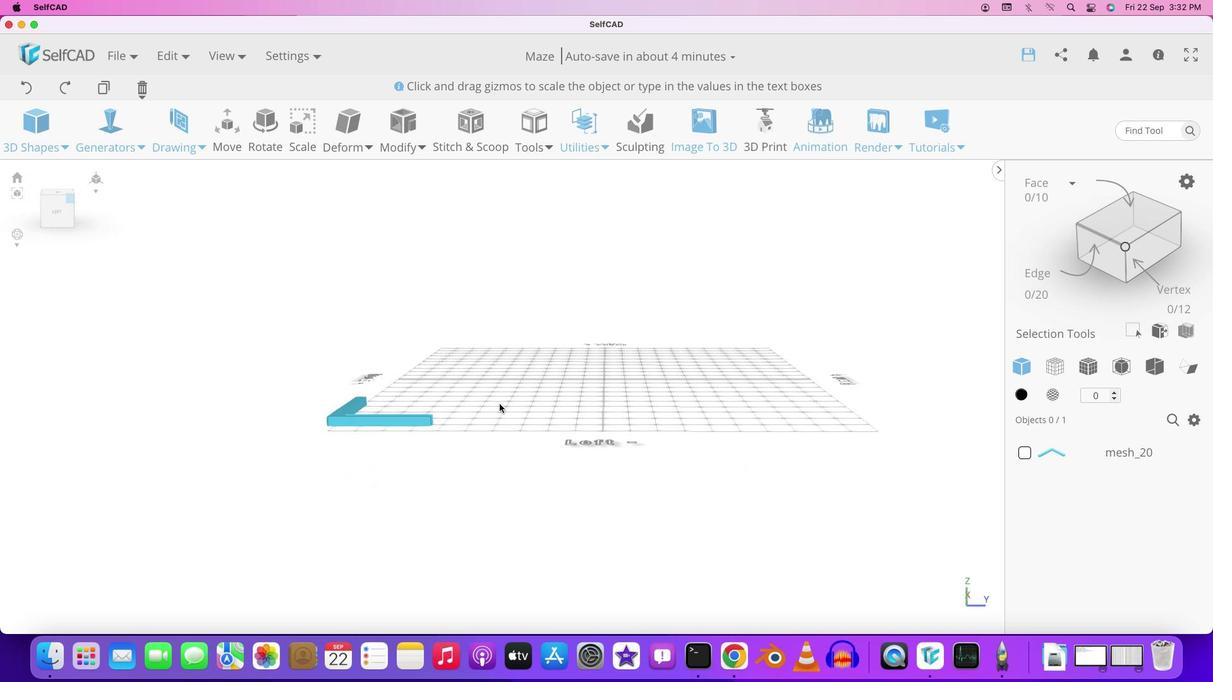 
Action: Mouse pressed middle at (482, 454)
Screenshot: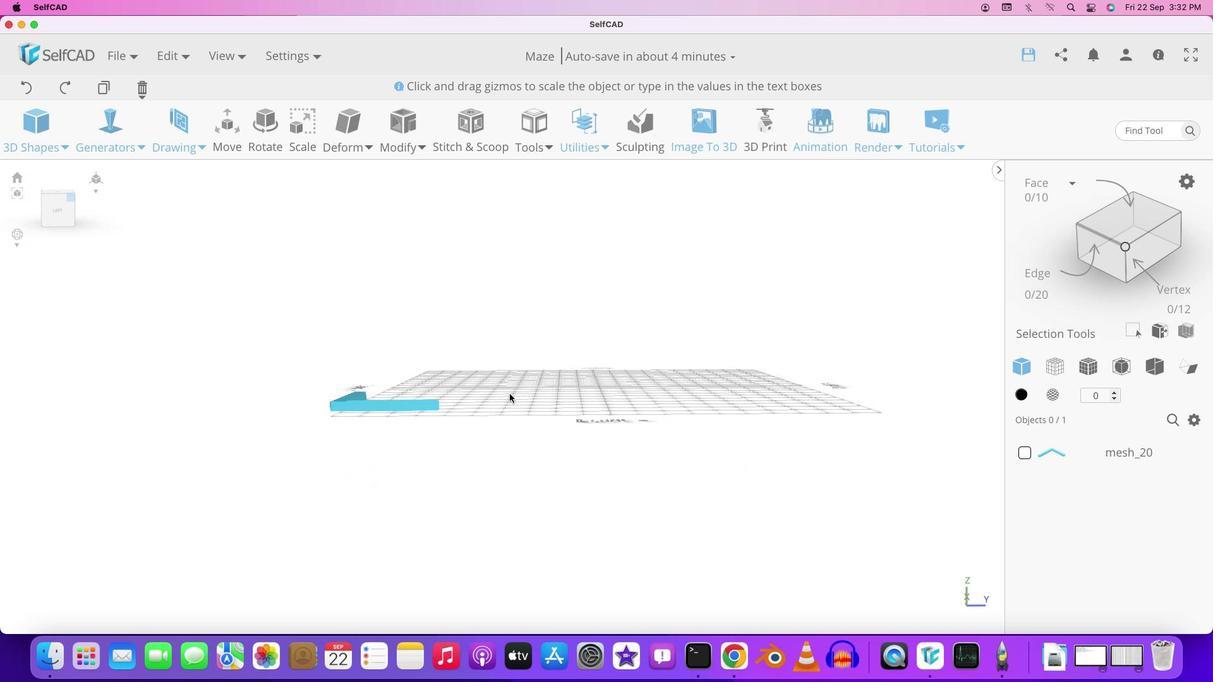 
Action: Mouse moved to (428, 514)
Screenshot: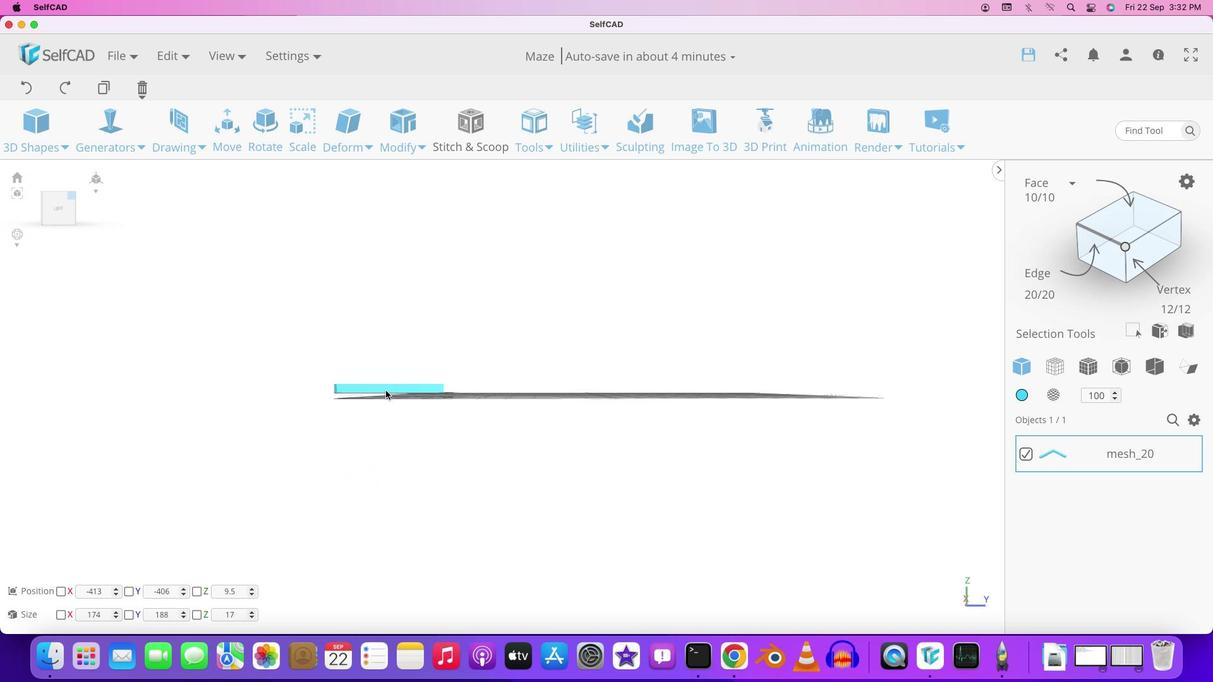 
Action: Mouse pressed left at (428, 514)
Screenshot: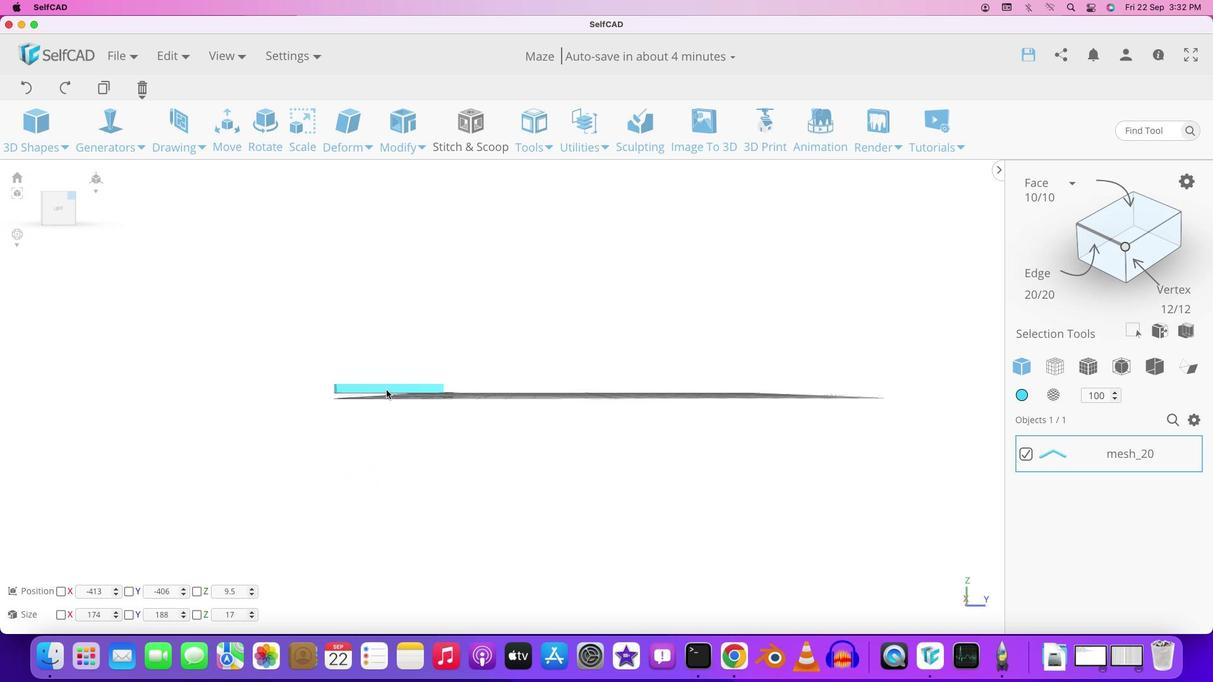 
Action: Mouse moved to (386, 382)
Screenshot: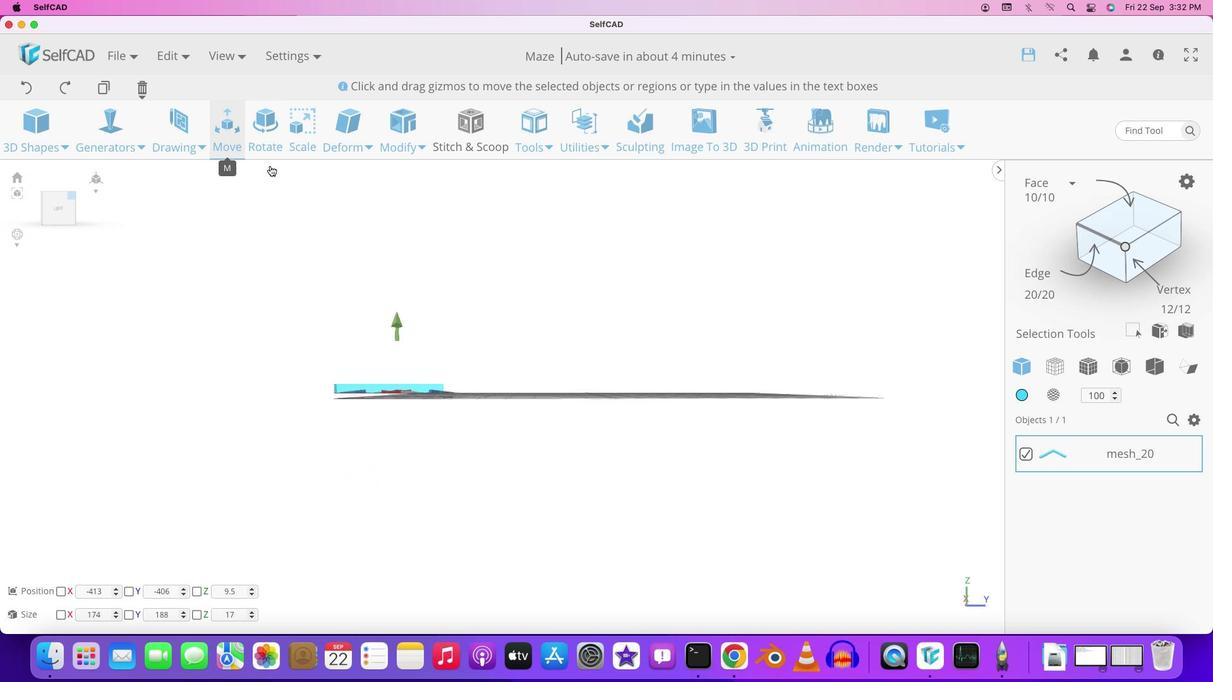 
Action: Mouse pressed left at (386, 382)
Screenshot: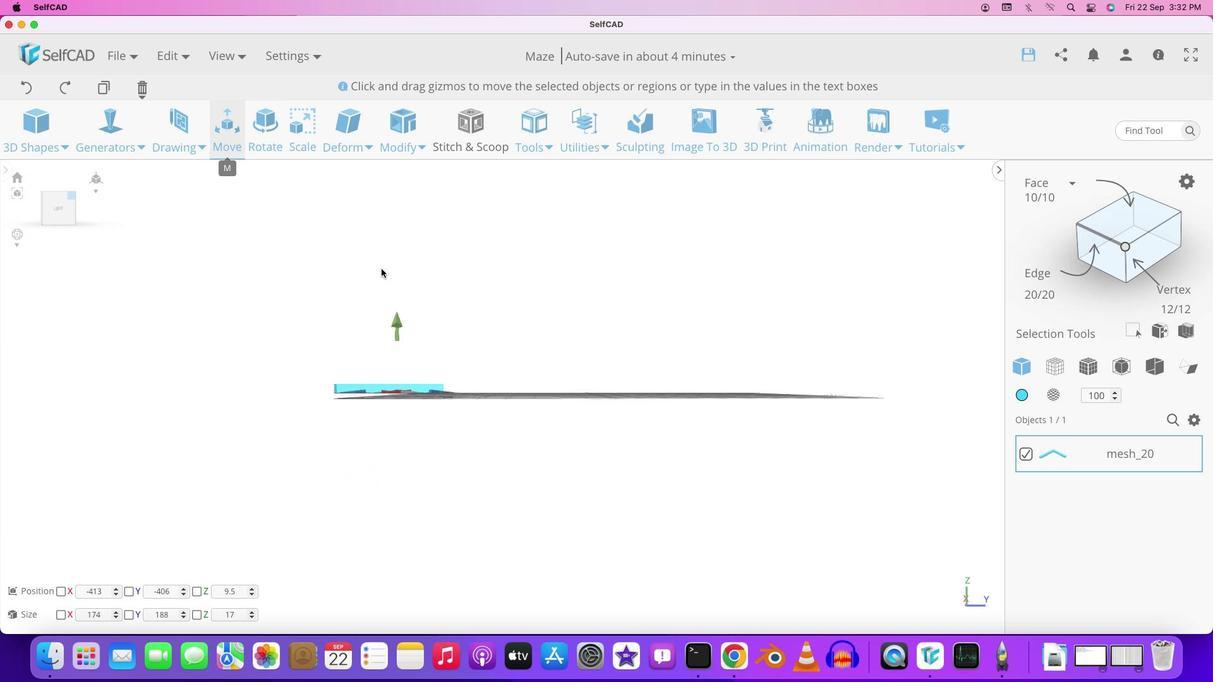 
Action: Mouse moved to (386, 390)
Screenshot: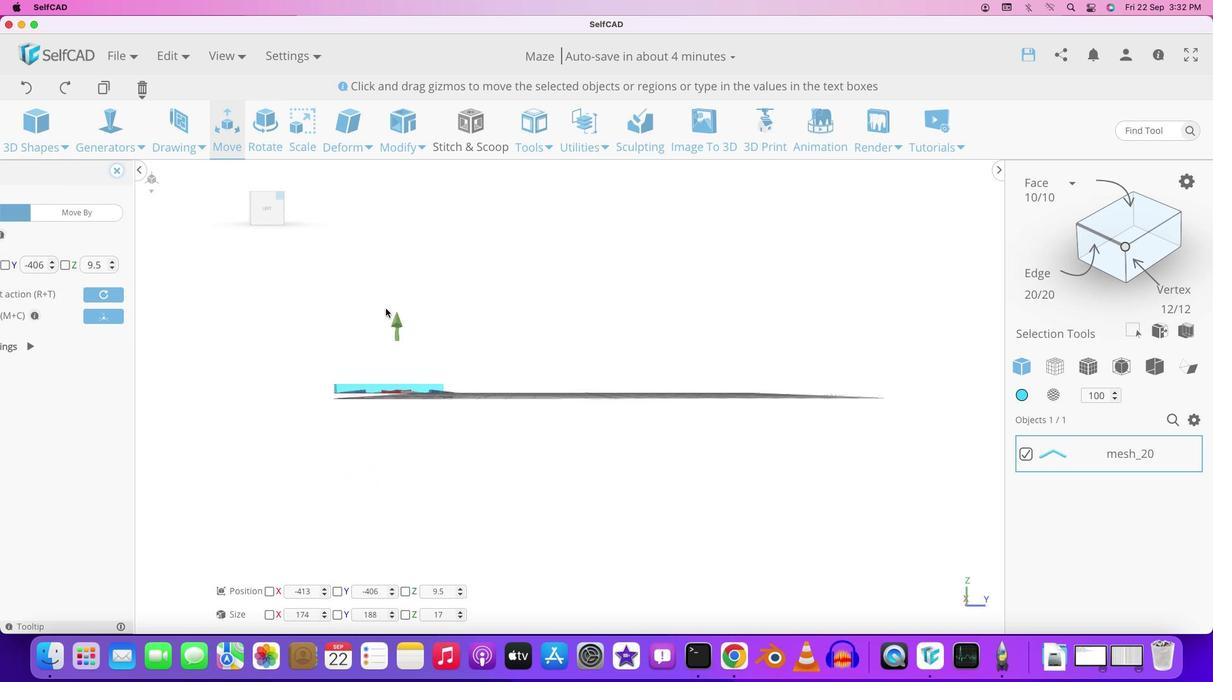 
Action: Mouse pressed left at (386, 390)
Screenshot: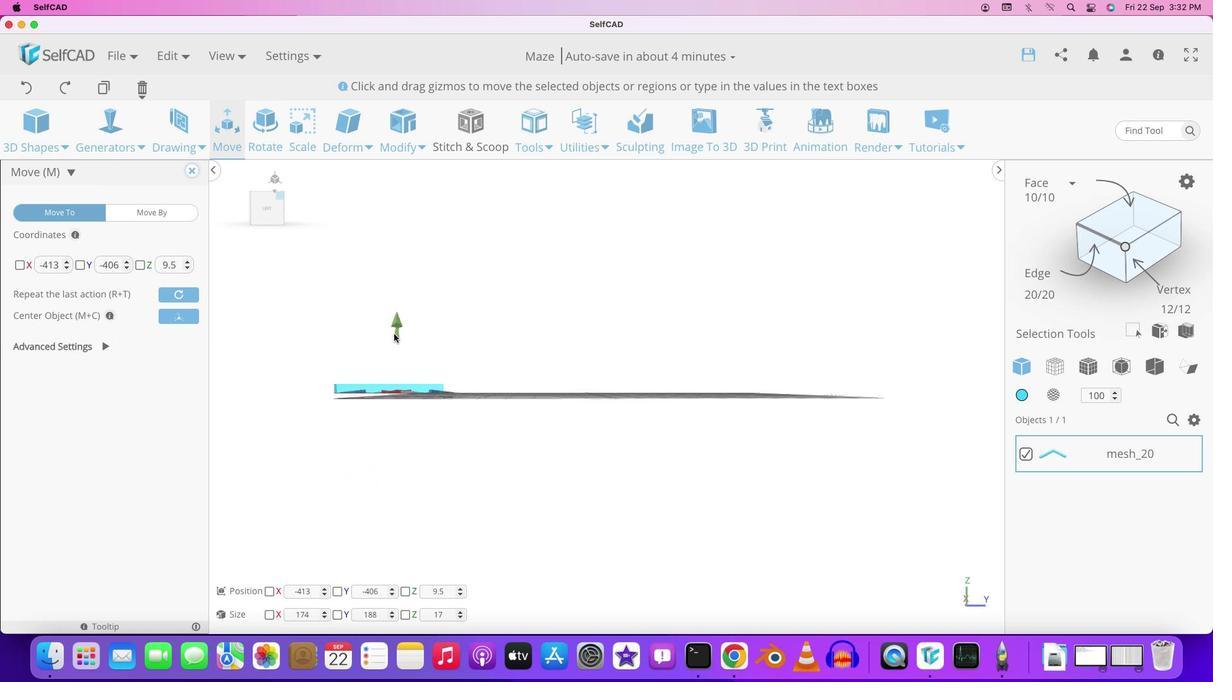 
Action: Mouse moved to (238, 142)
Screenshot: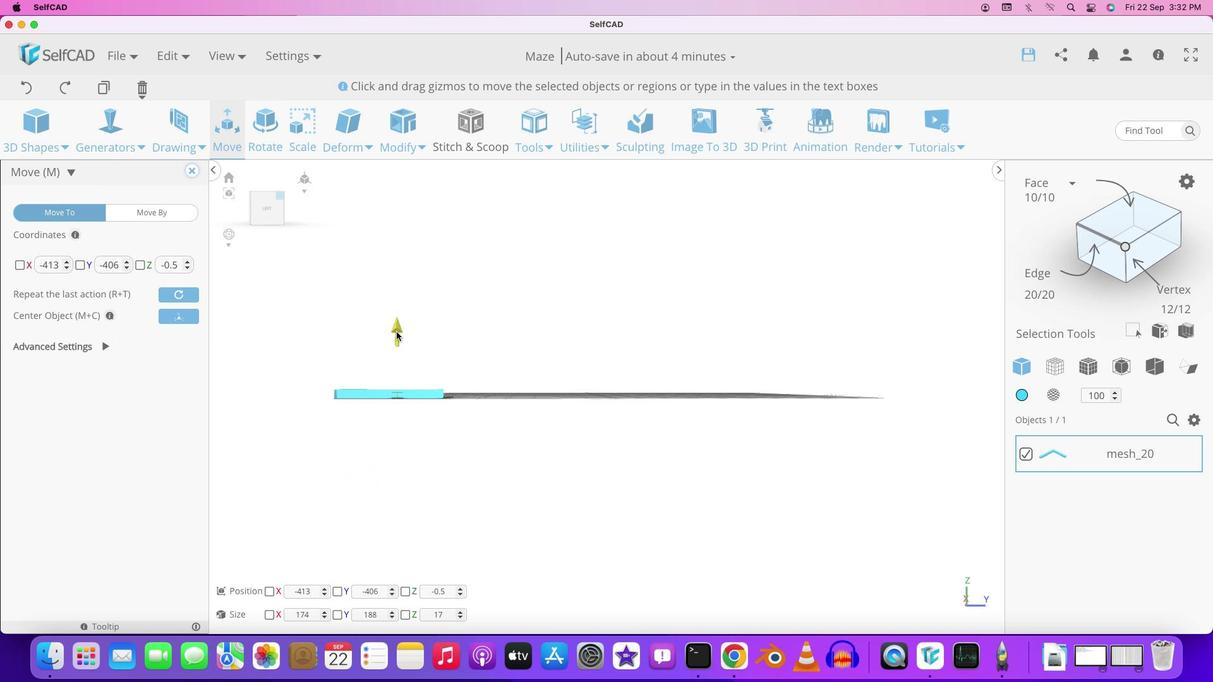 
Action: Mouse pressed left at (238, 142)
Screenshot: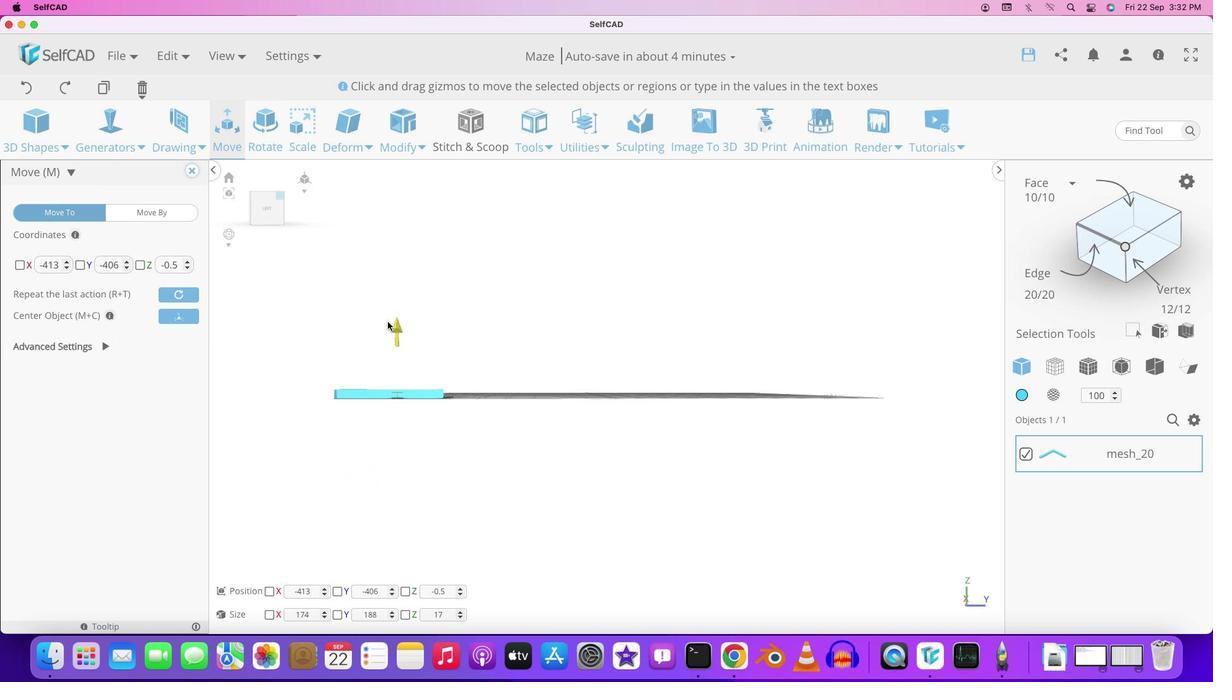 
Action: Mouse moved to (398, 326)
Screenshot: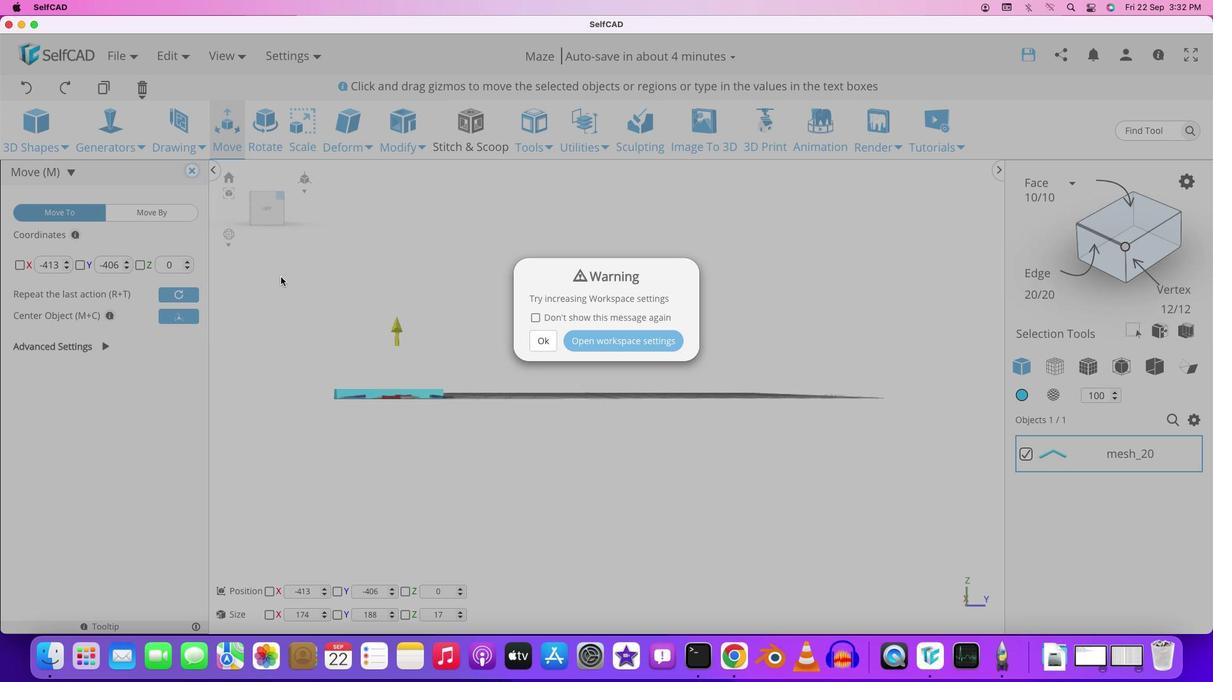 
Action: Mouse pressed left at (398, 326)
Screenshot: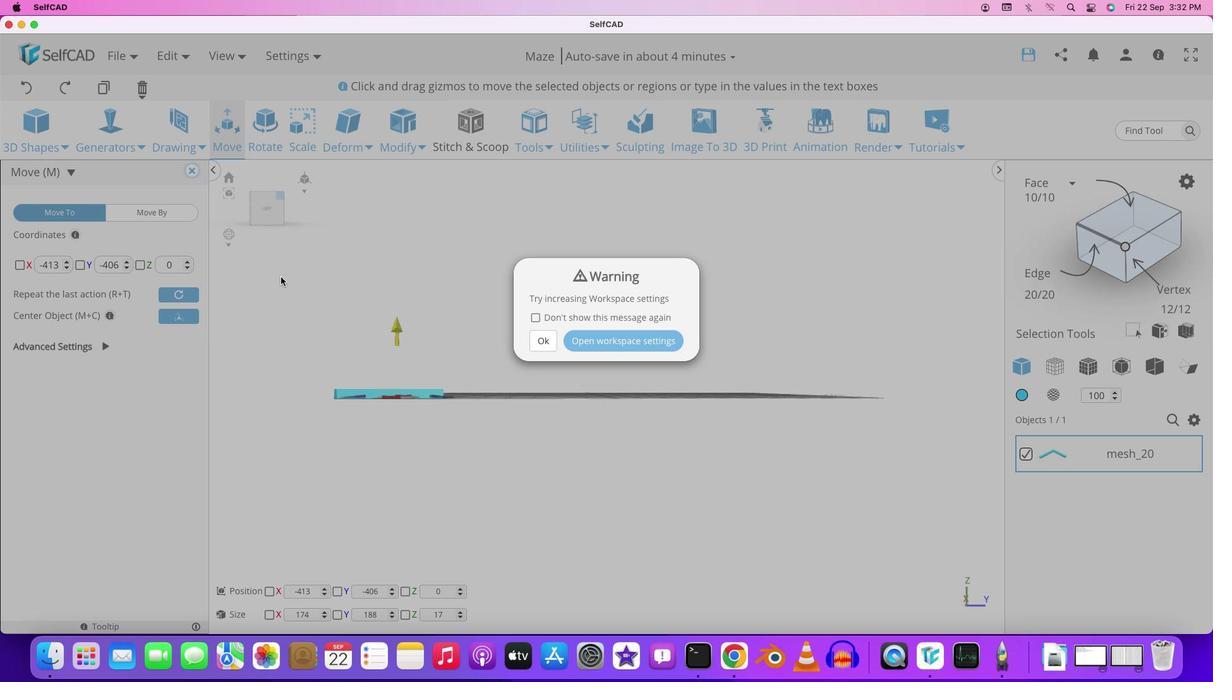 
Action: Mouse moved to (540, 342)
Screenshot: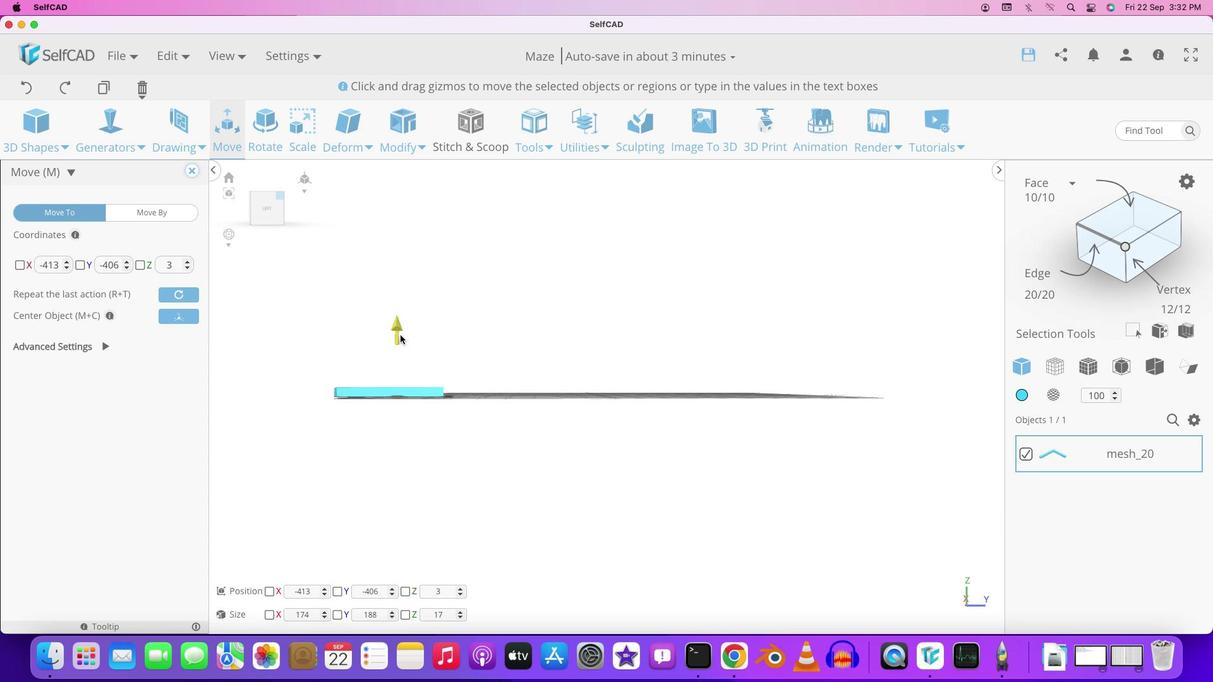 
Action: Mouse pressed left at (540, 342)
Screenshot: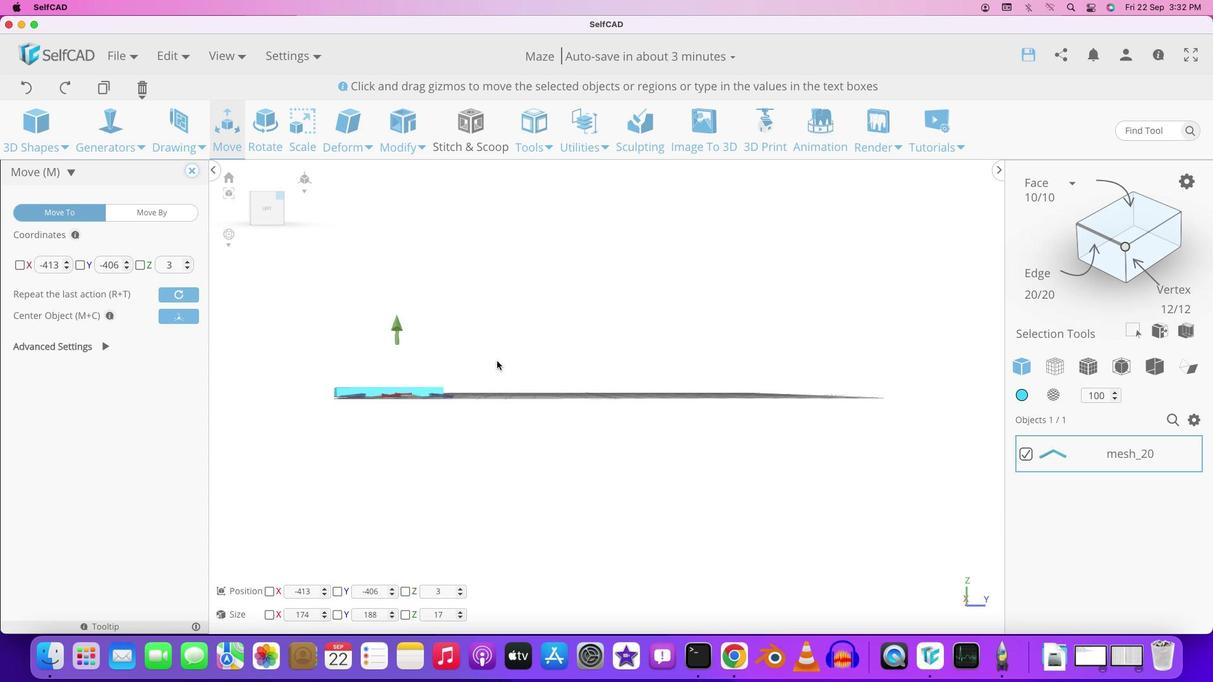 
Action: Mouse moved to (394, 331)
Screenshot: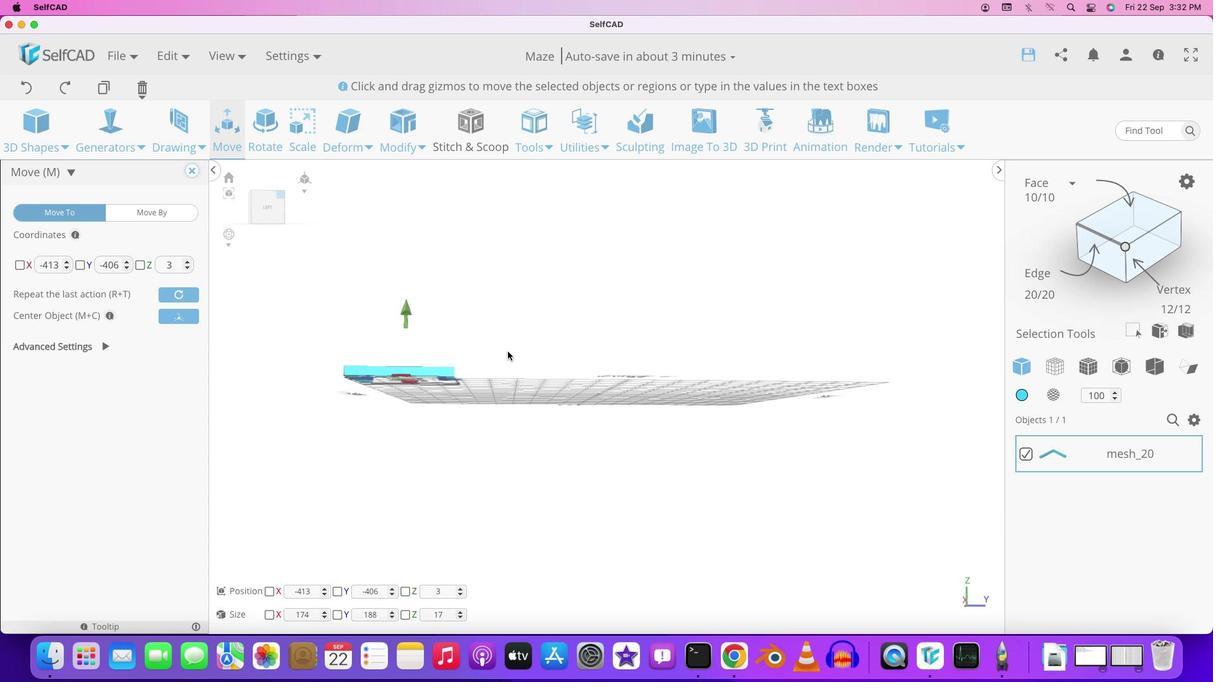 
Action: Mouse pressed left at (394, 331)
Screenshot: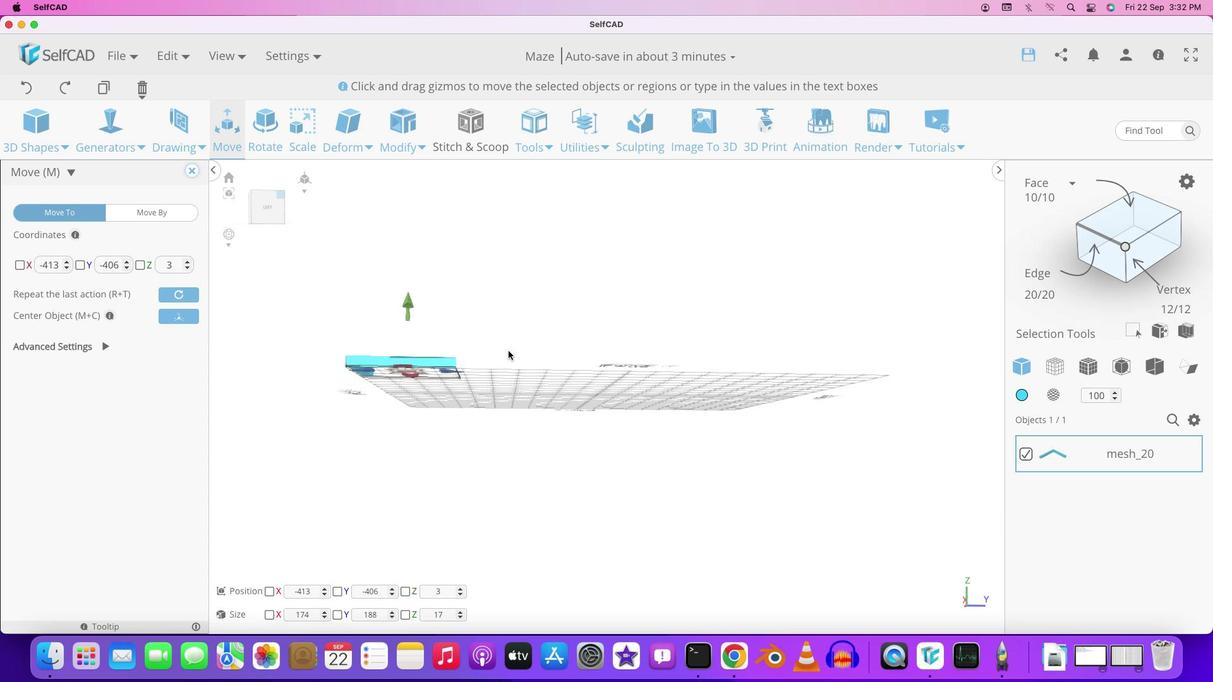 
Action: Mouse moved to (497, 360)
Screenshot: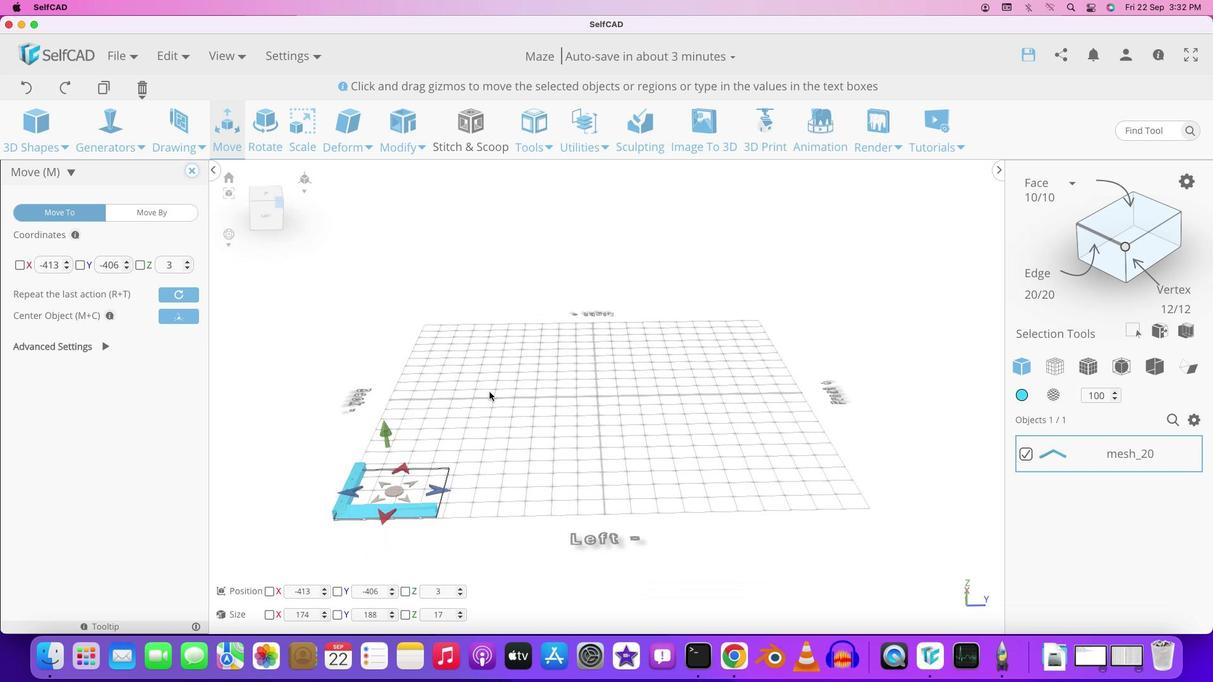 
Action: Mouse pressed left at (497, 360)
Screenshot: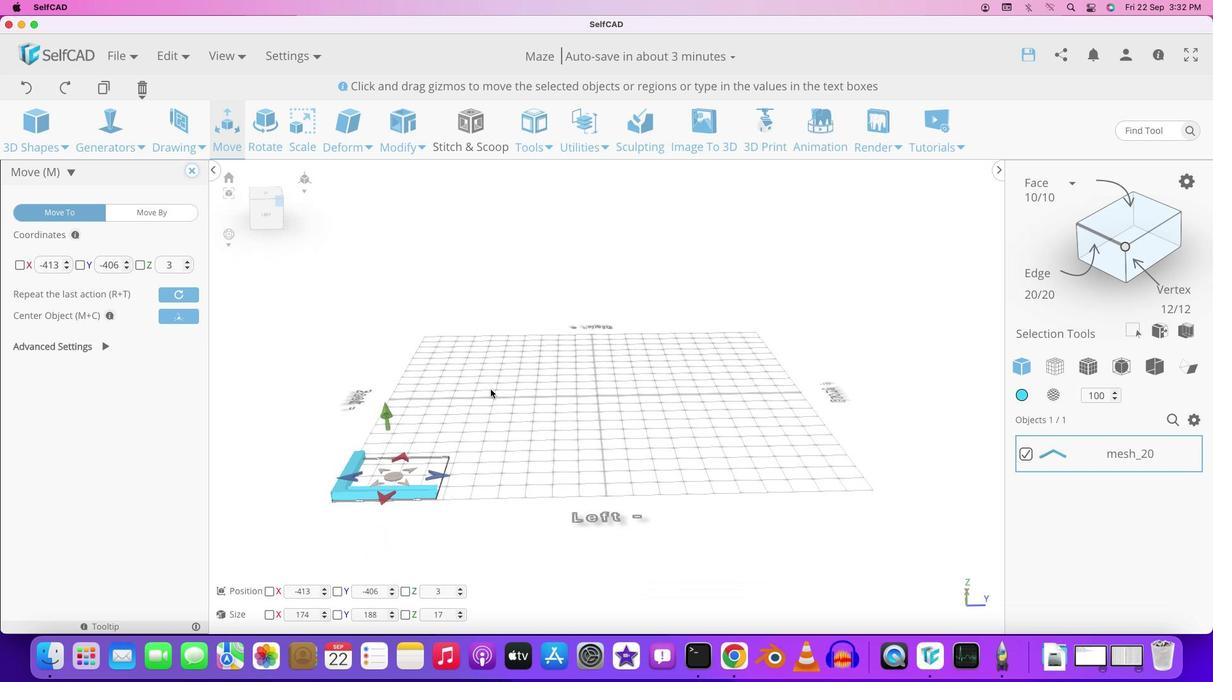 
Action: Mouse moved to (188, 171)
Screenshot: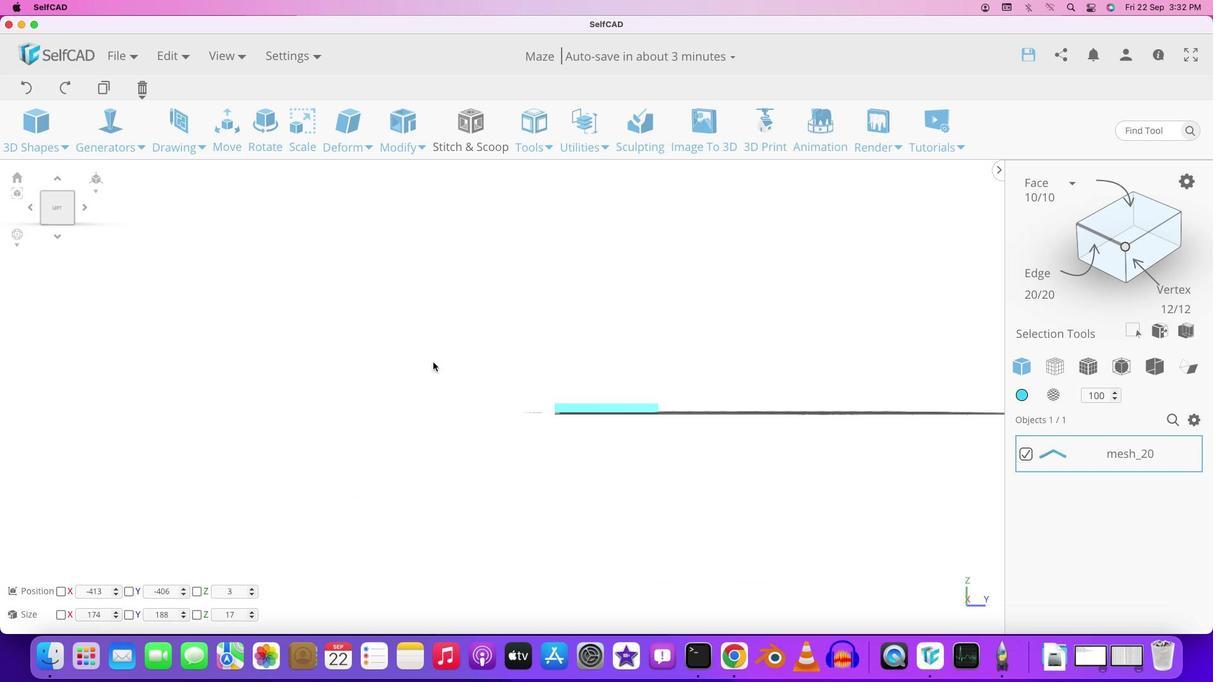 
Action: Mouse pressed left at (188, 171)
Screenshot: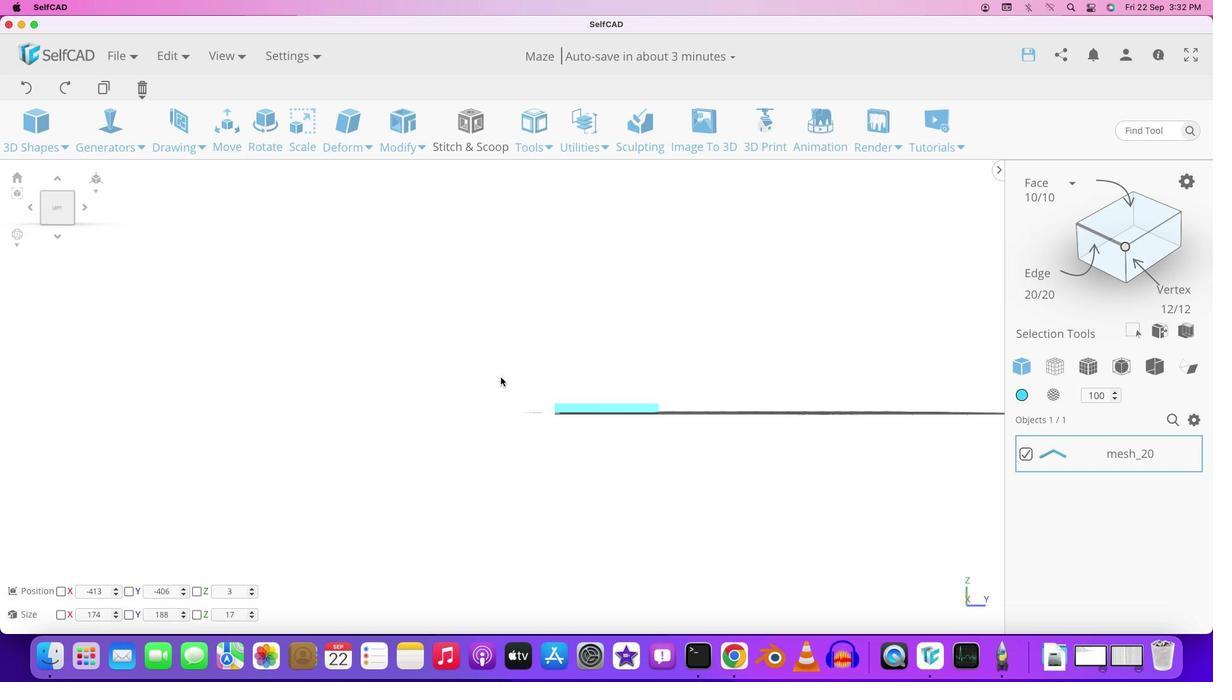 
Action: Mouse moved to (59, 215)
Screenshot: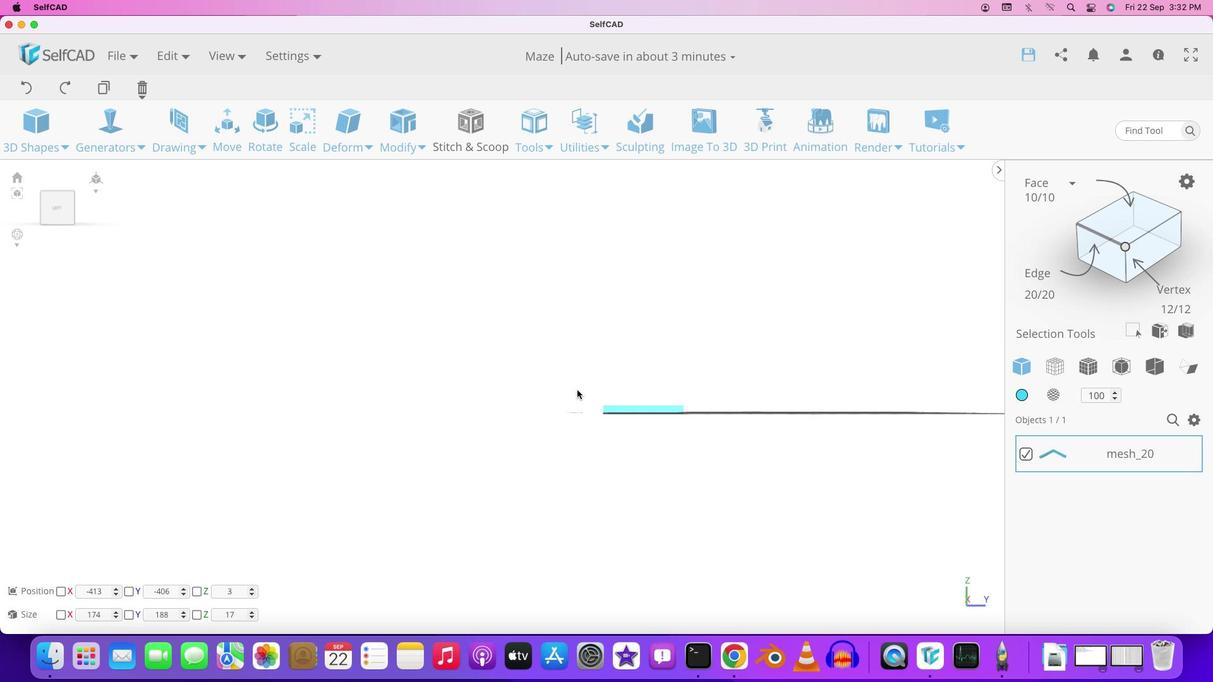 
Action: Mouse pressed left at (59, 215)
Screenshot: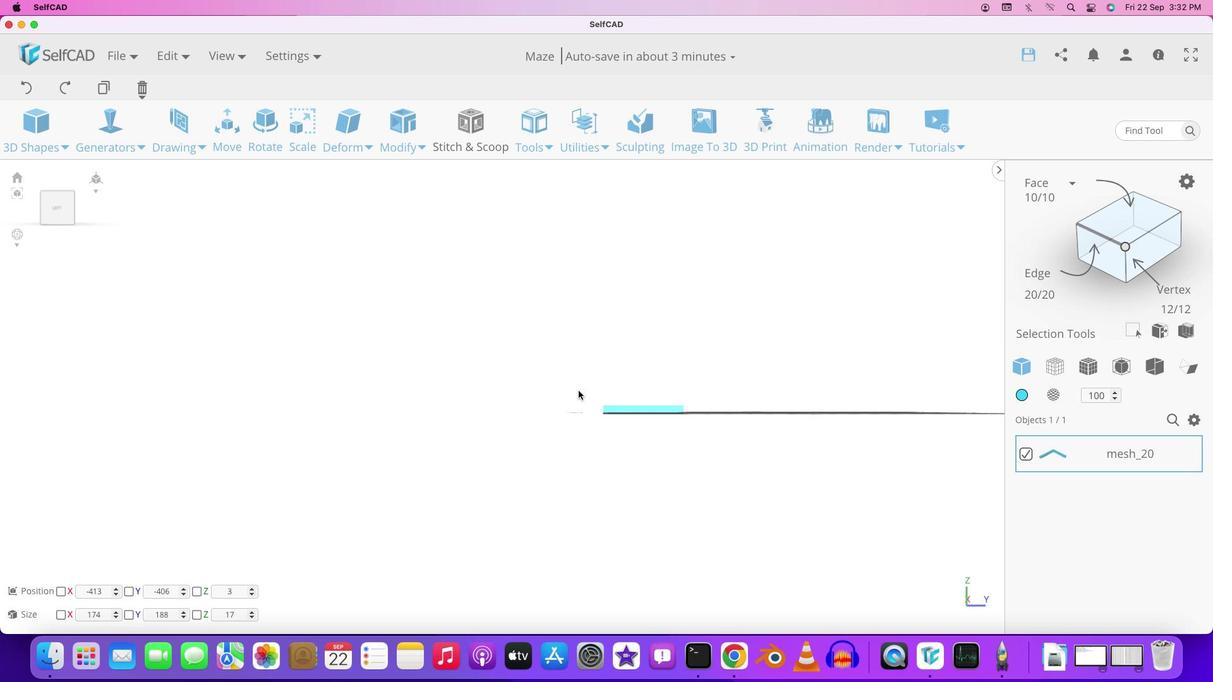 
Action: Mouse moved to (546, 390)
Screenshot: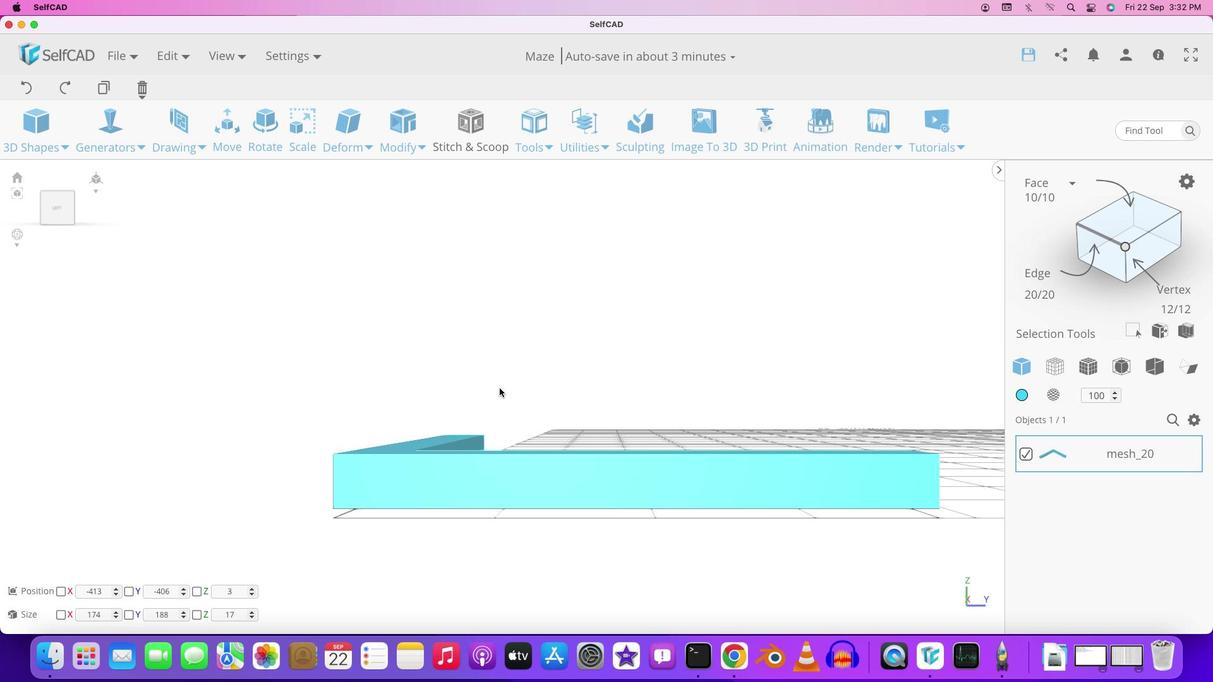 
Action: Mouse scrolled (546, 390) with delta (0, 0)
Screenshot: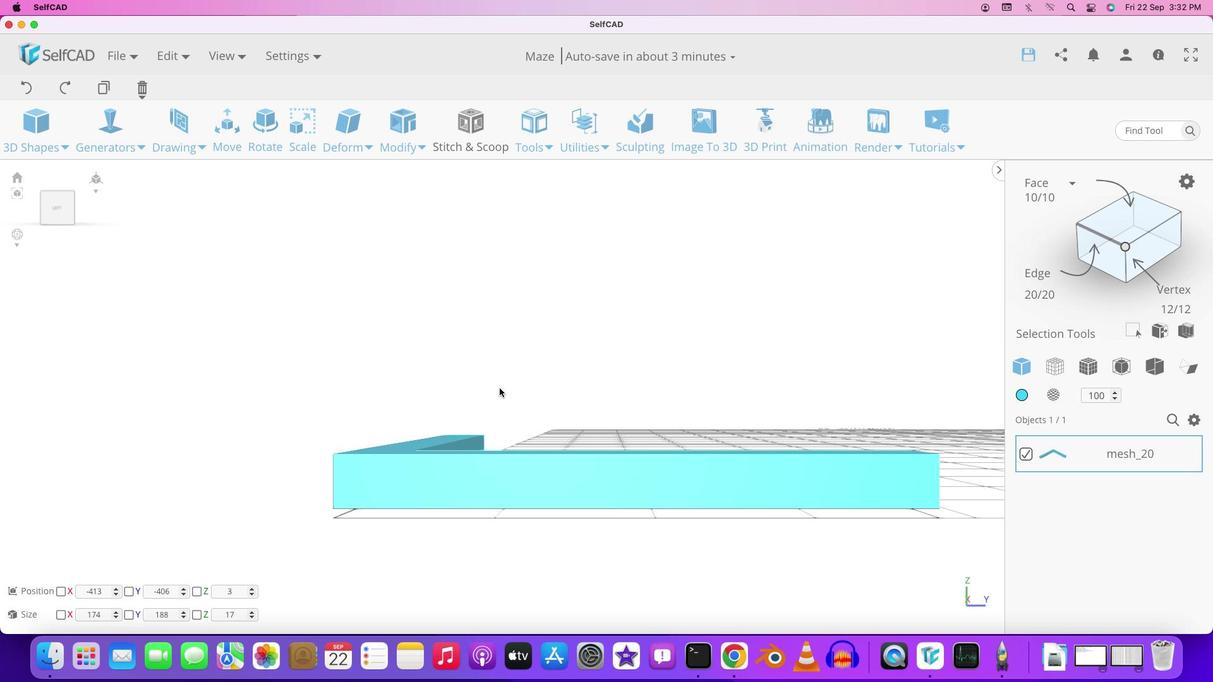 
Action: Mouse scrolled (546, 390) with delta (0, 0)
Screenshot: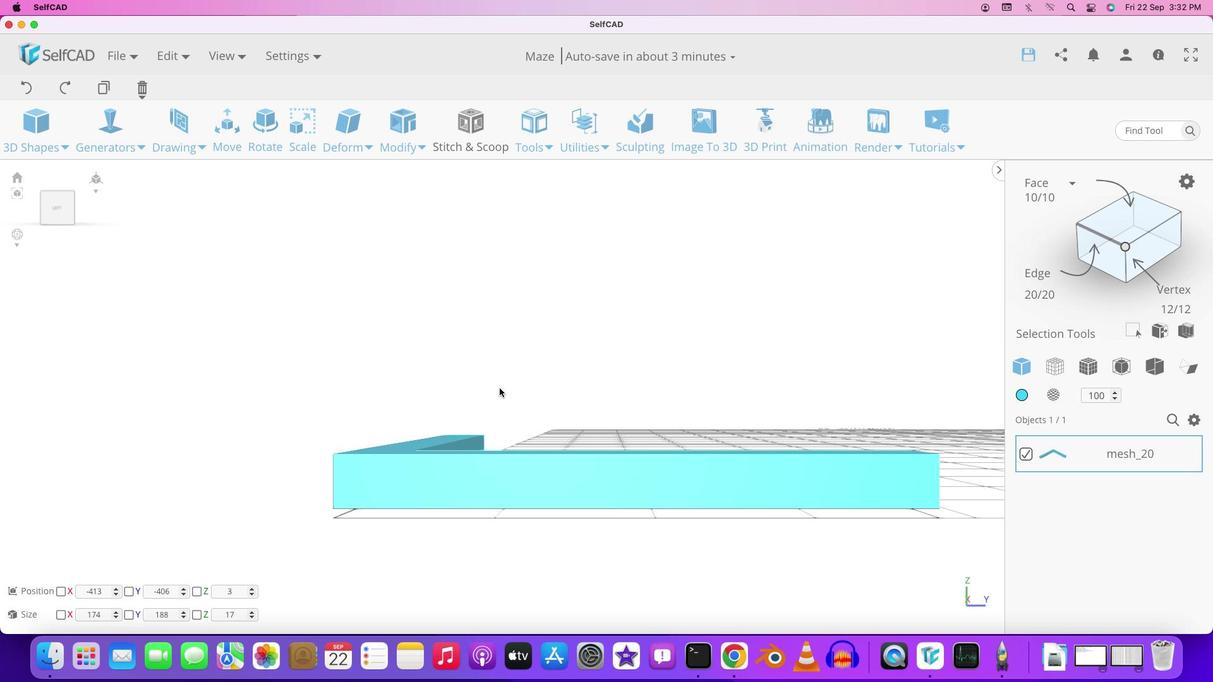 
Action: Mouse scrolled (546, 390) with delta (0, -1)
Screenshot: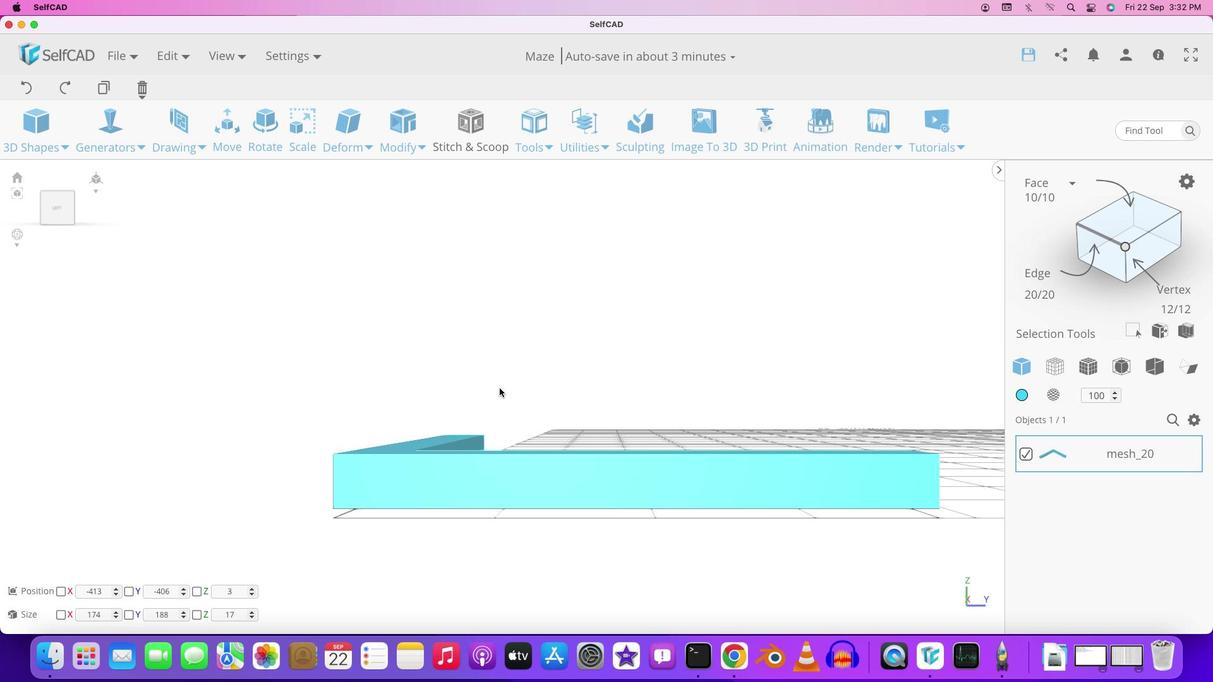 
Action: Mouse moved to (578, 390)
Screenshot: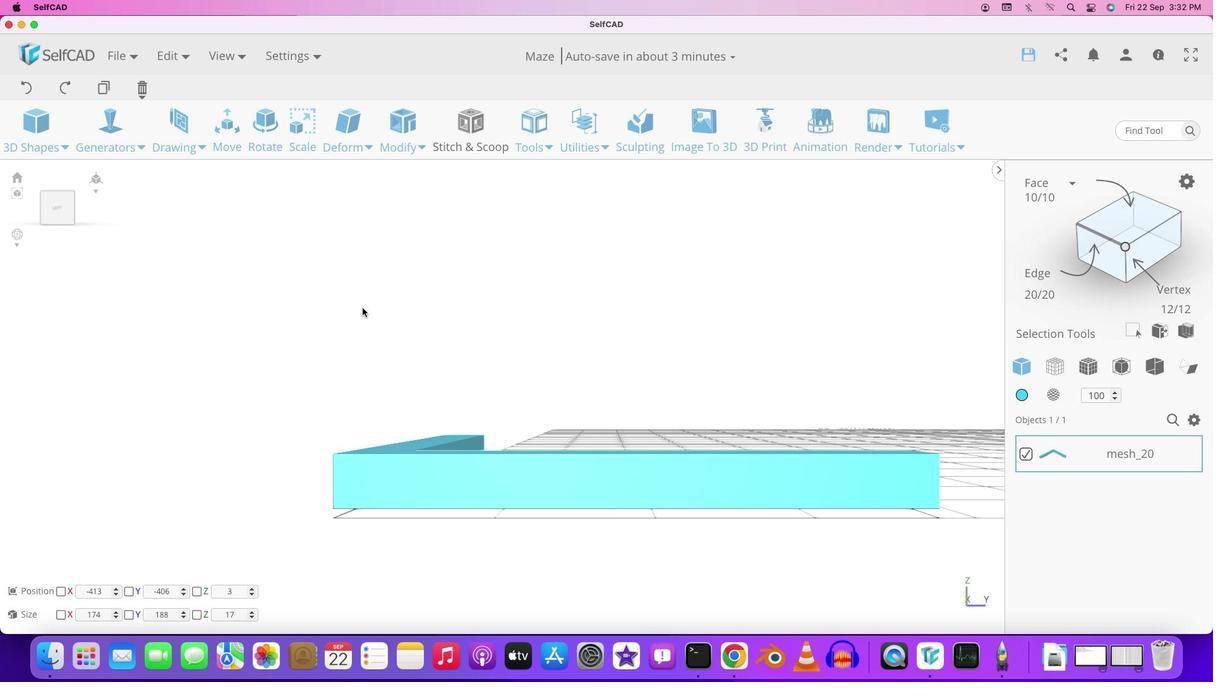 
Action: Mouse scrolled (578, 390) with delta (0, 0)
Screenshot: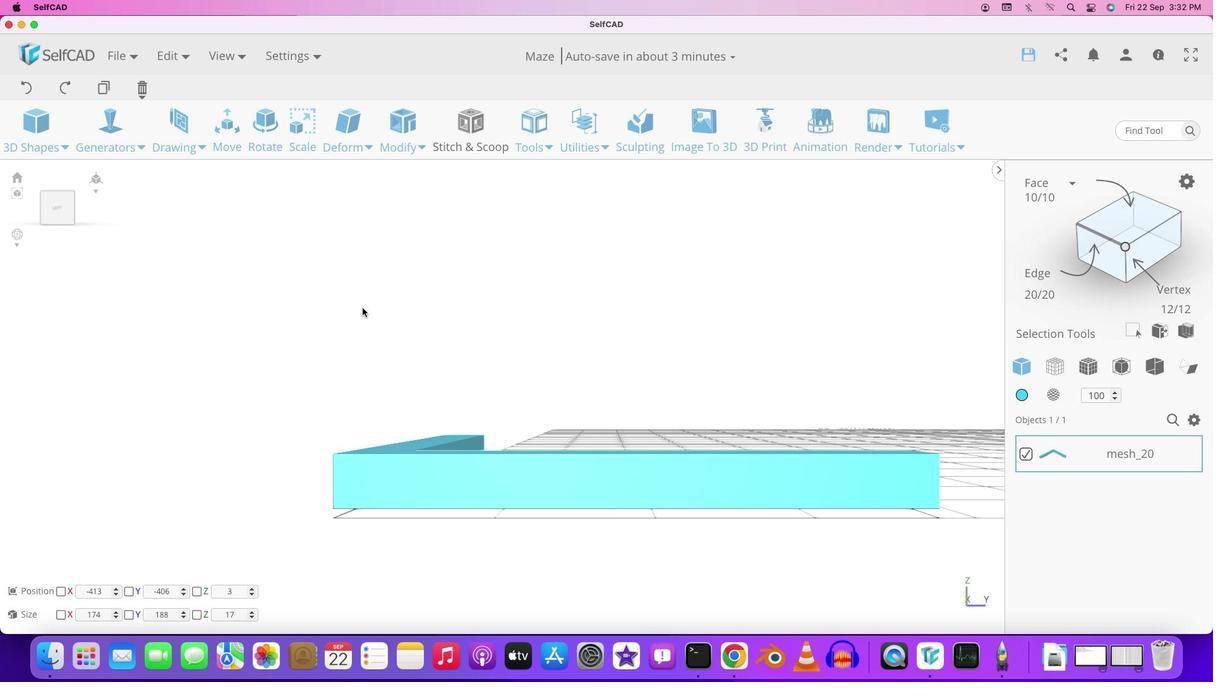 
Action: Mouse moved to (578, 390)
Screenshot: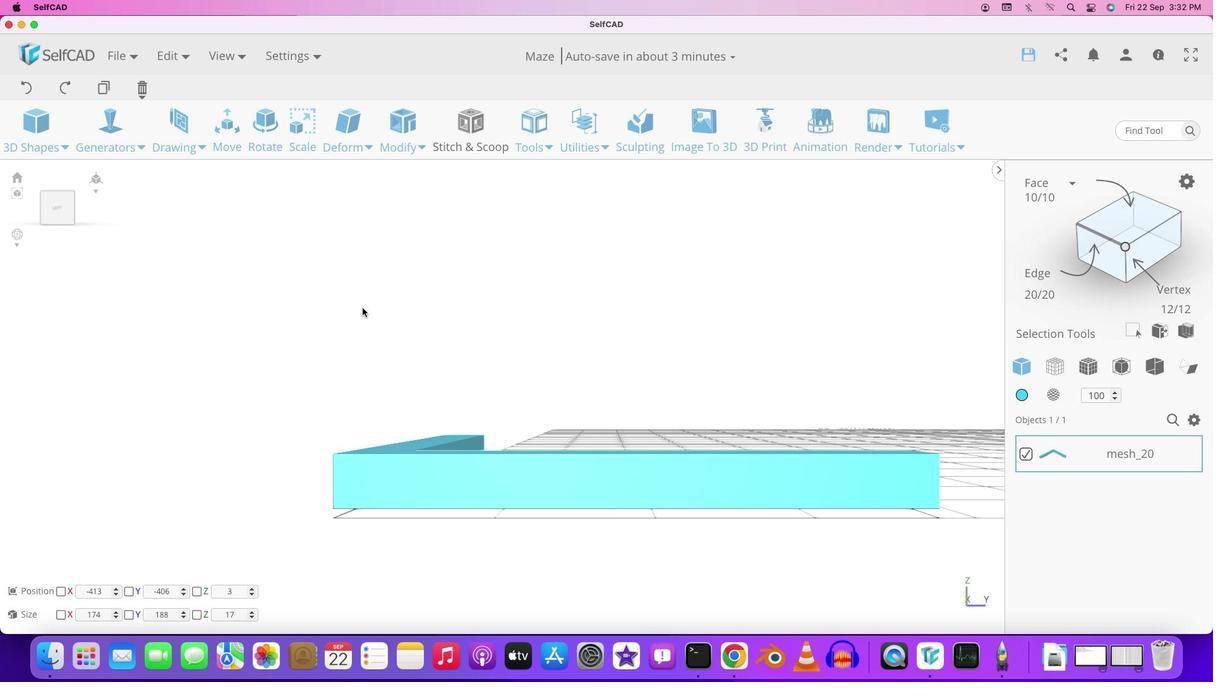 
Action: Mouse scrolled (578, 390) with delta (0, 0)
Screenshot: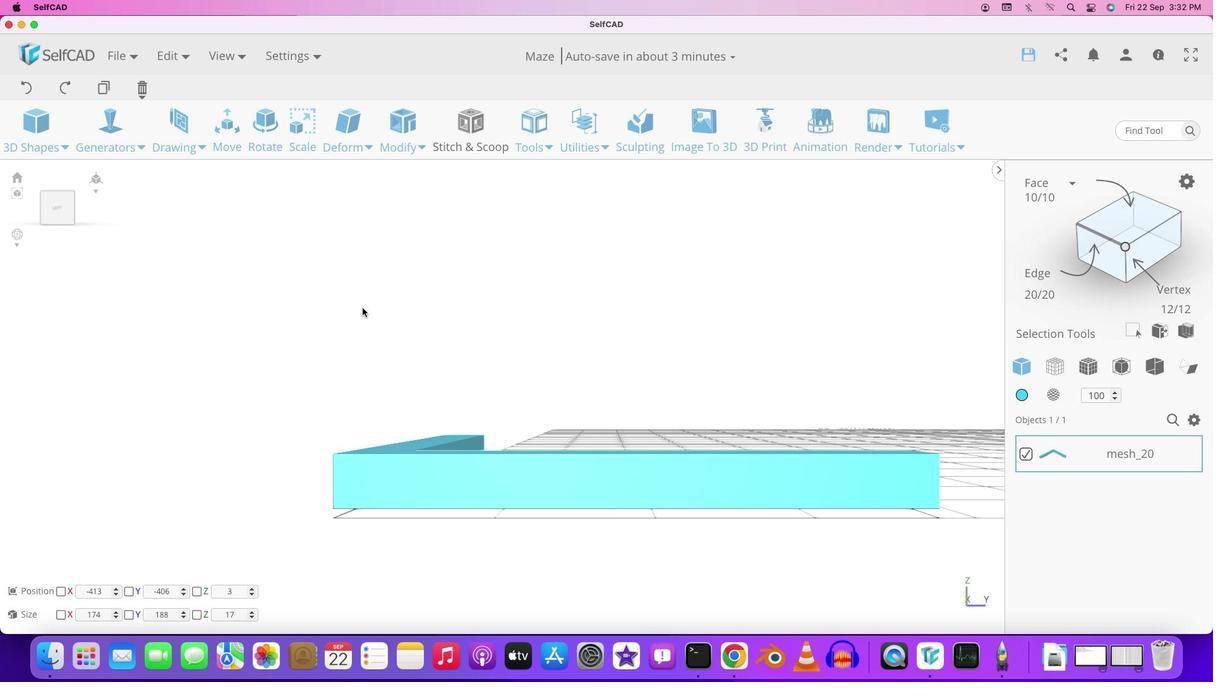 
Action: Mouse scrolled (578, 390) with delta (0, 1)
Screenshot: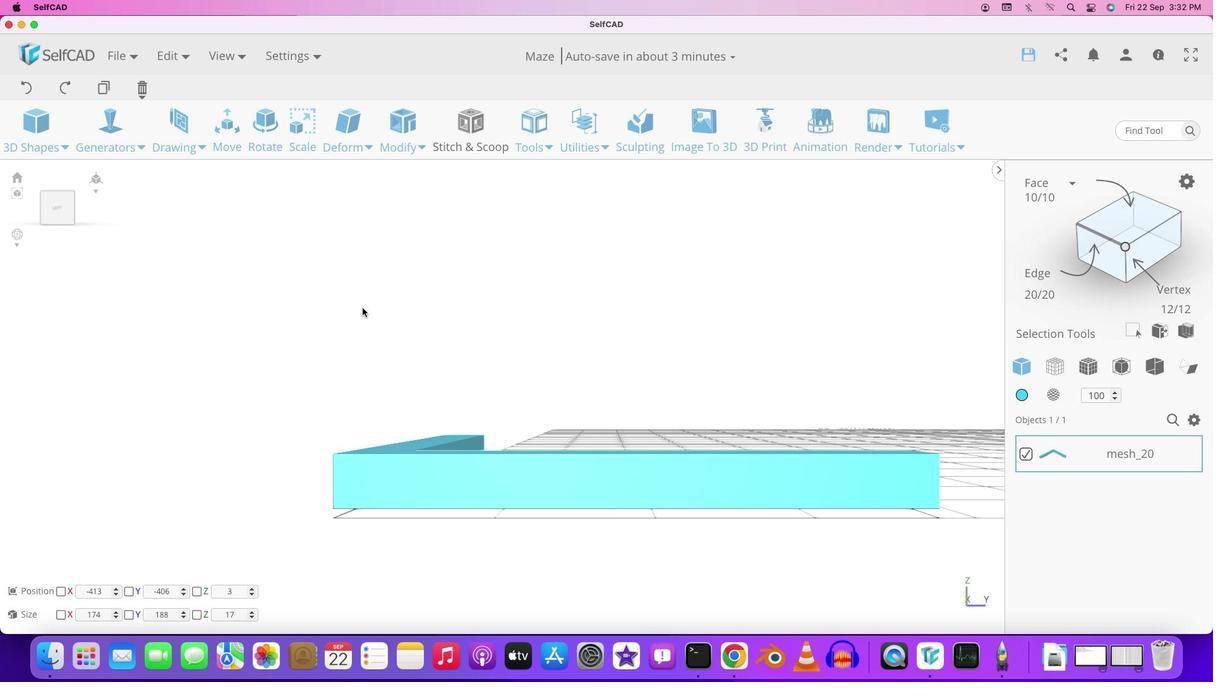 
Action: Mouse scrolled (578, 390) with delta (0, 2)
Screenshot: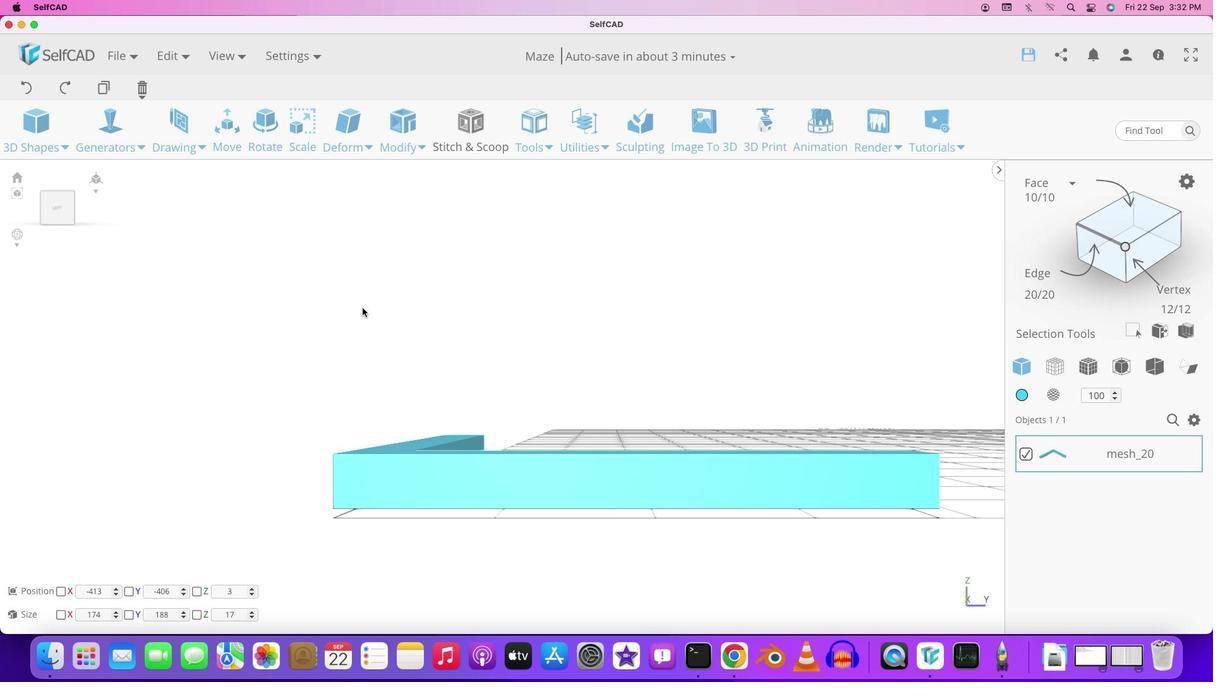 
Action: Mouse scrolled (578, 390) with delta (0, 3)
Screenshot: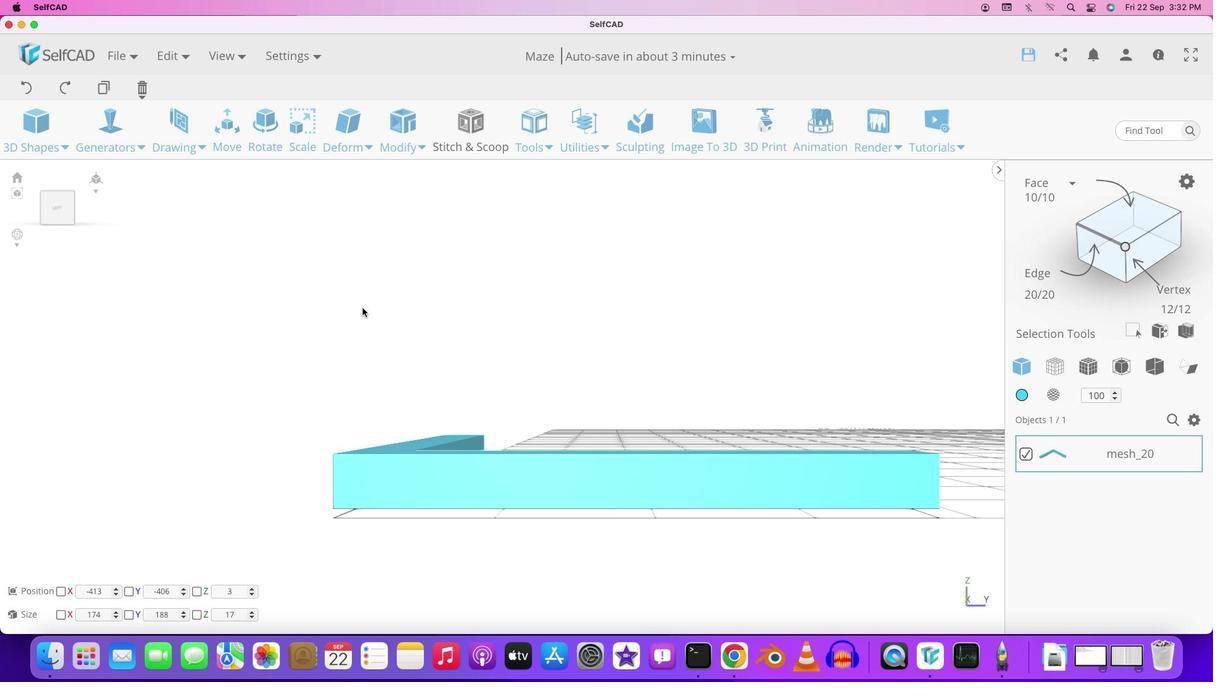 
Action: Mouse moved to (581, 391)
Screenshot: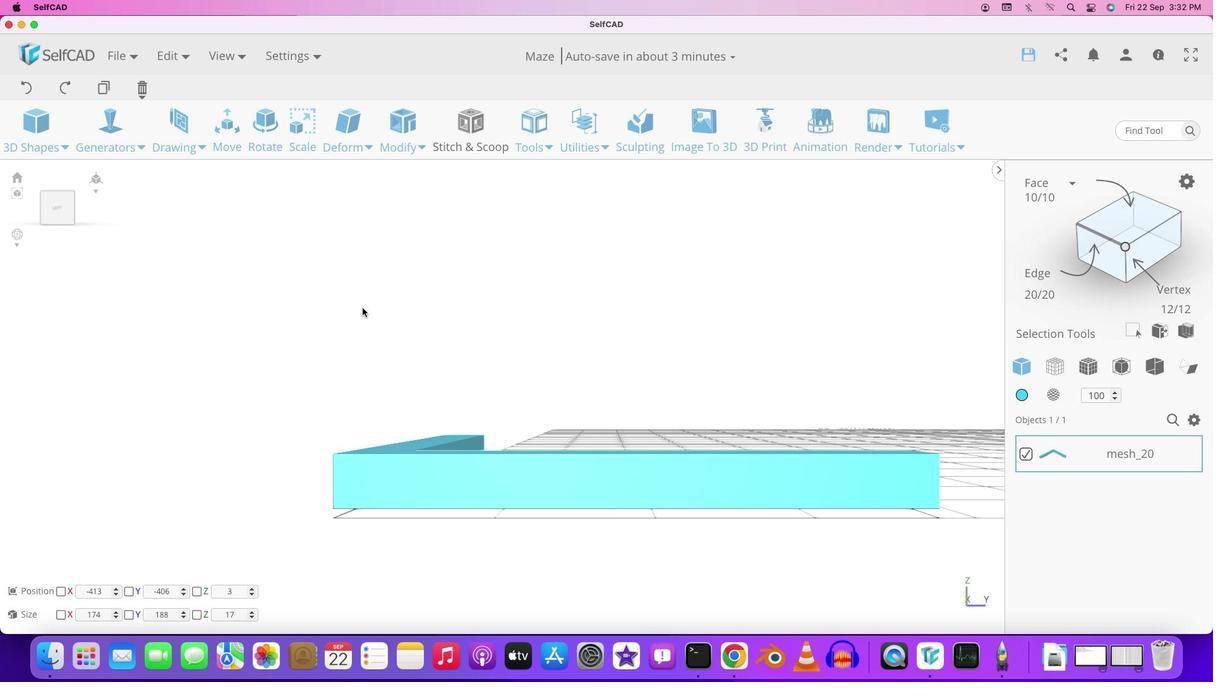 
Action: Mouse scrolled (581, 391) with delta (0, 0)
Screenshot: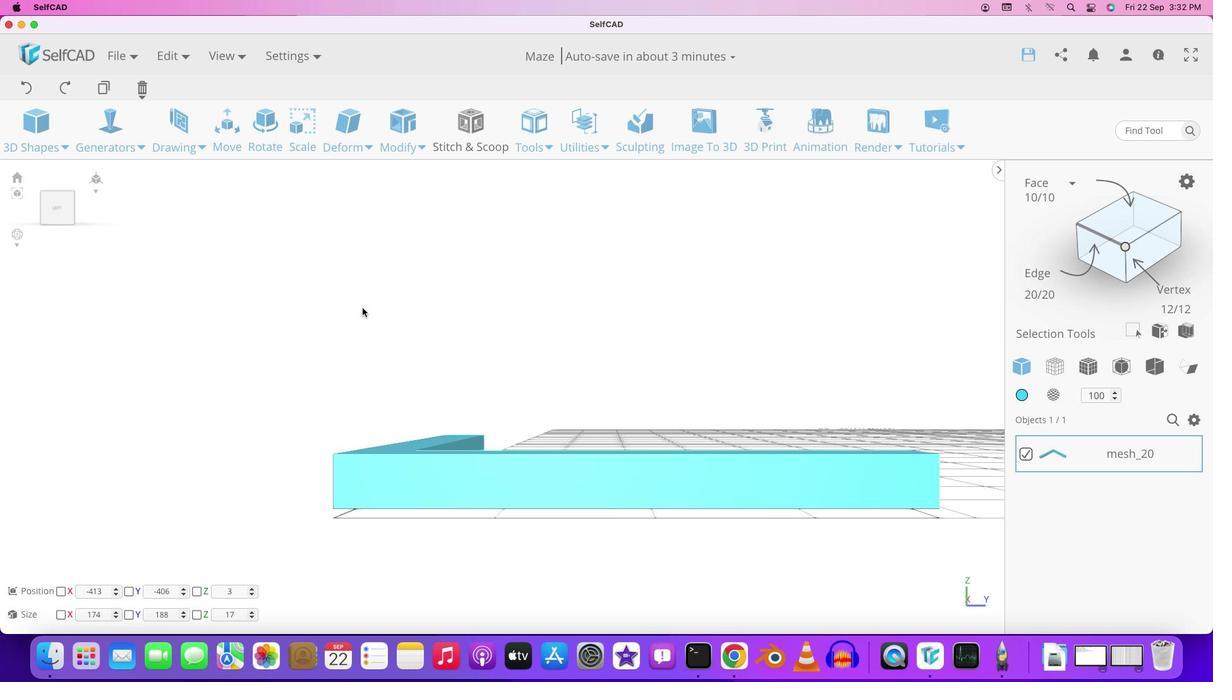 
Action: Mouse scrolled (581, 391) with delta (0, 0)
Screenshot: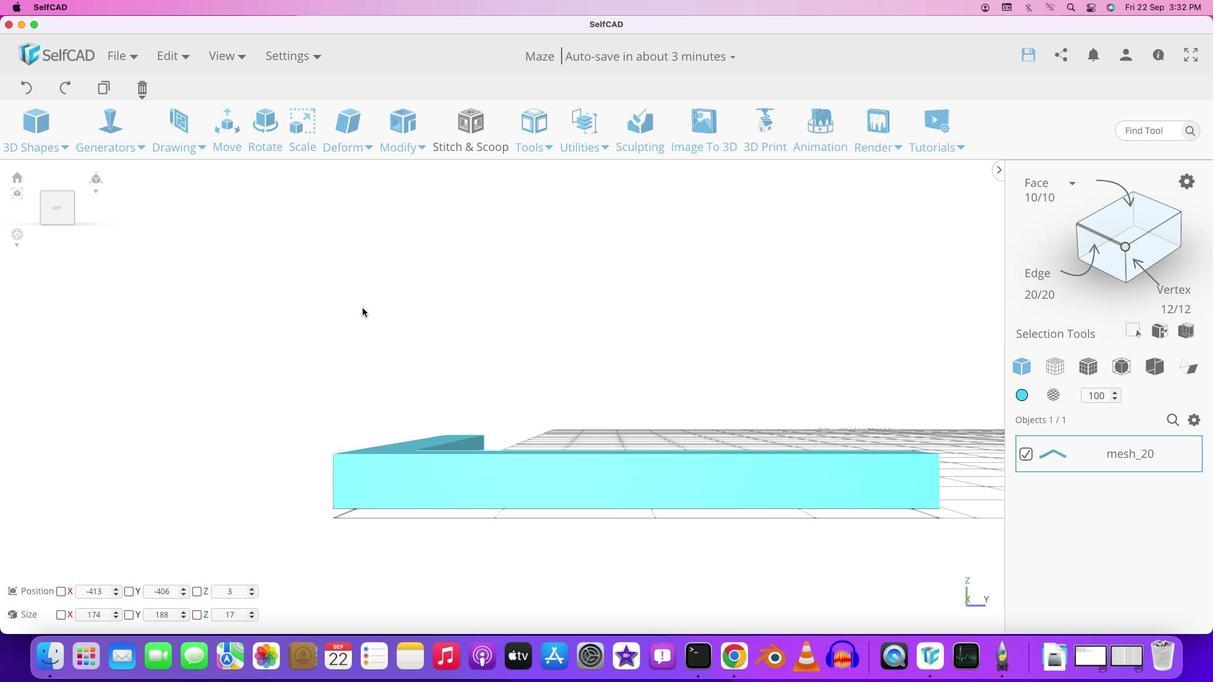 
Action: Mouse moved to (235, 142)
Screenshot: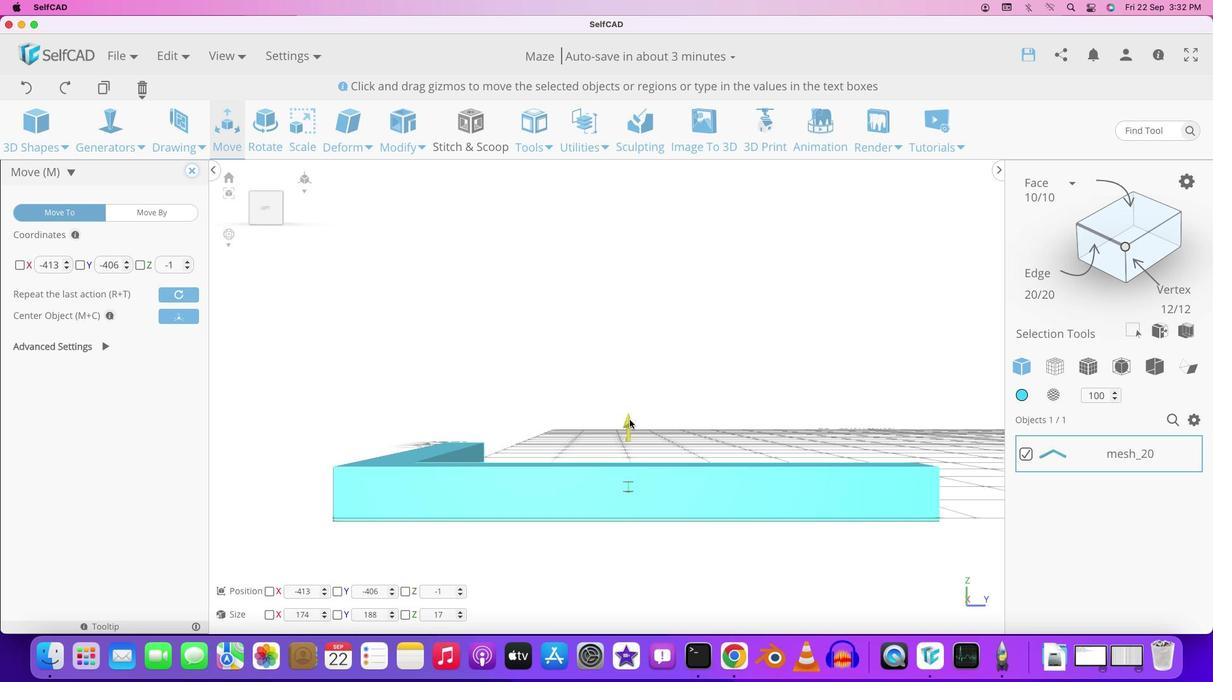
Action: Mouse pressed left at (235, 142)
Screenshot: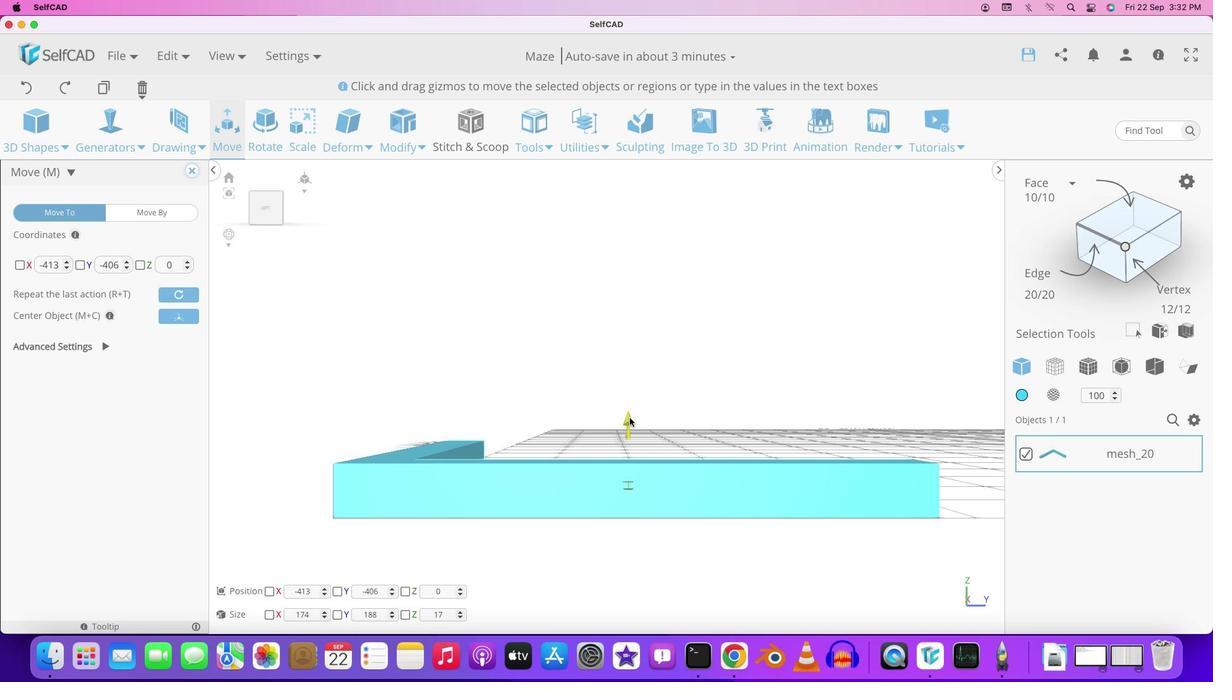 
Action: Mouse moved to (629, 411)
Screenshot: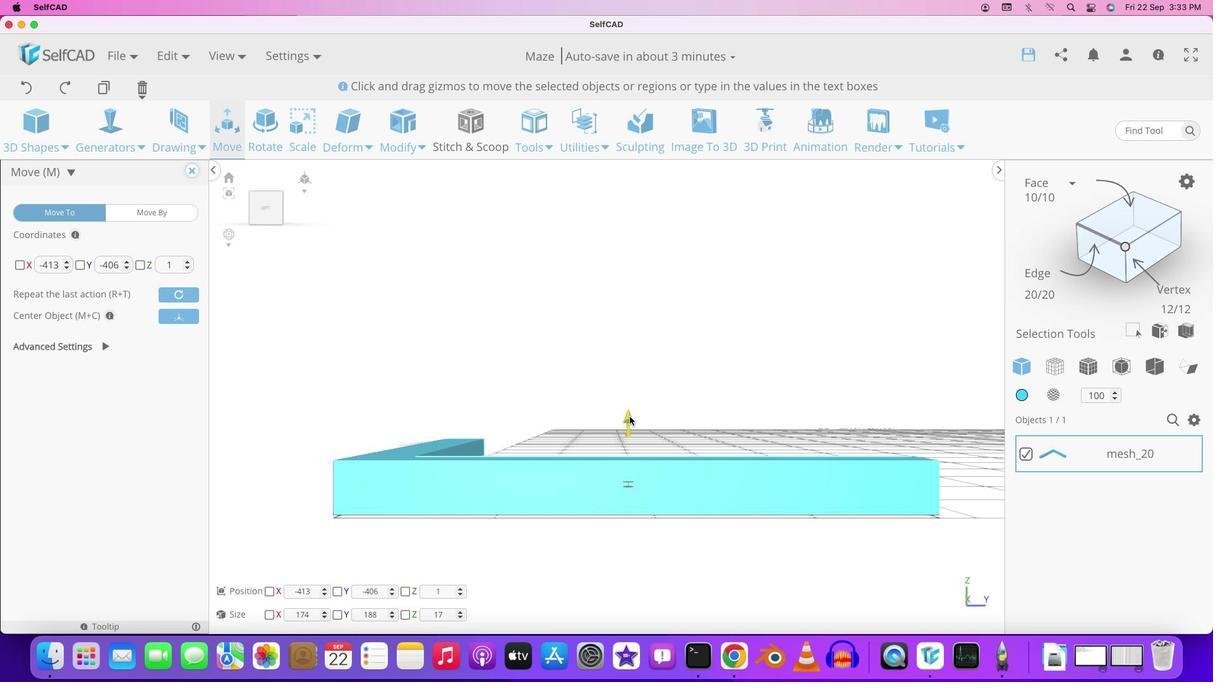 
Action: Mouse pressed left at (629, 411)
Screenshot: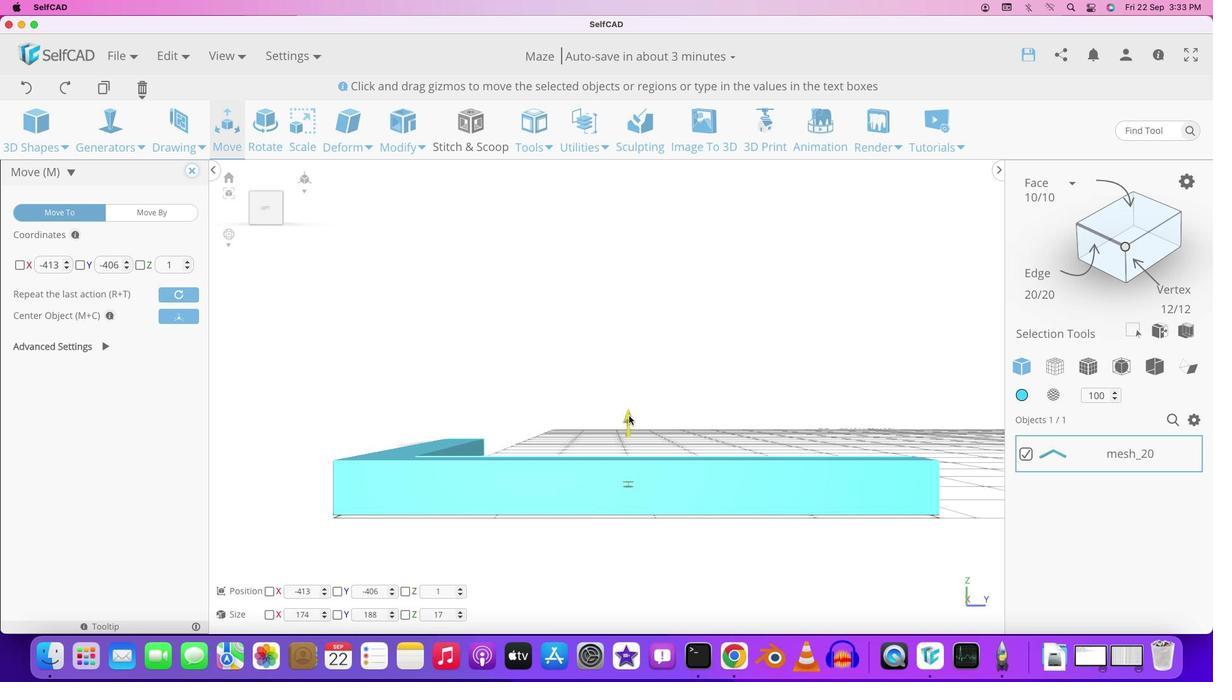 
Action: Mouse moved to (497, 324)
Screenshot: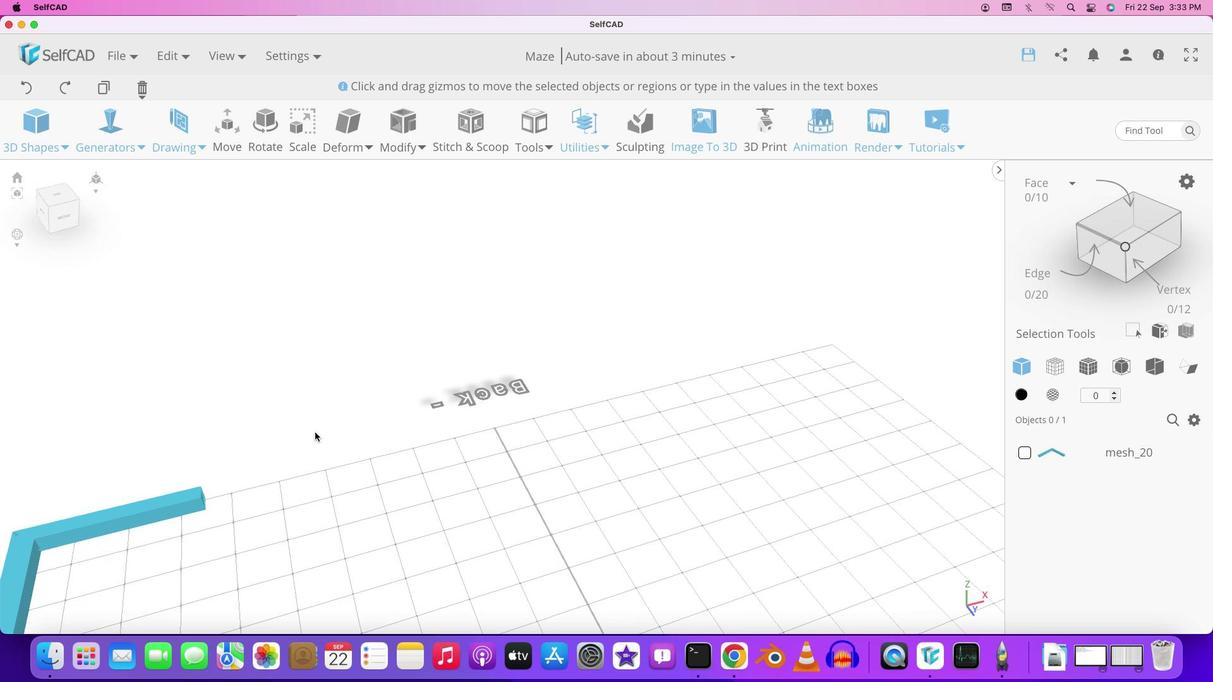 
Action: Mouse pressed left at (497, 324)
Screenshot: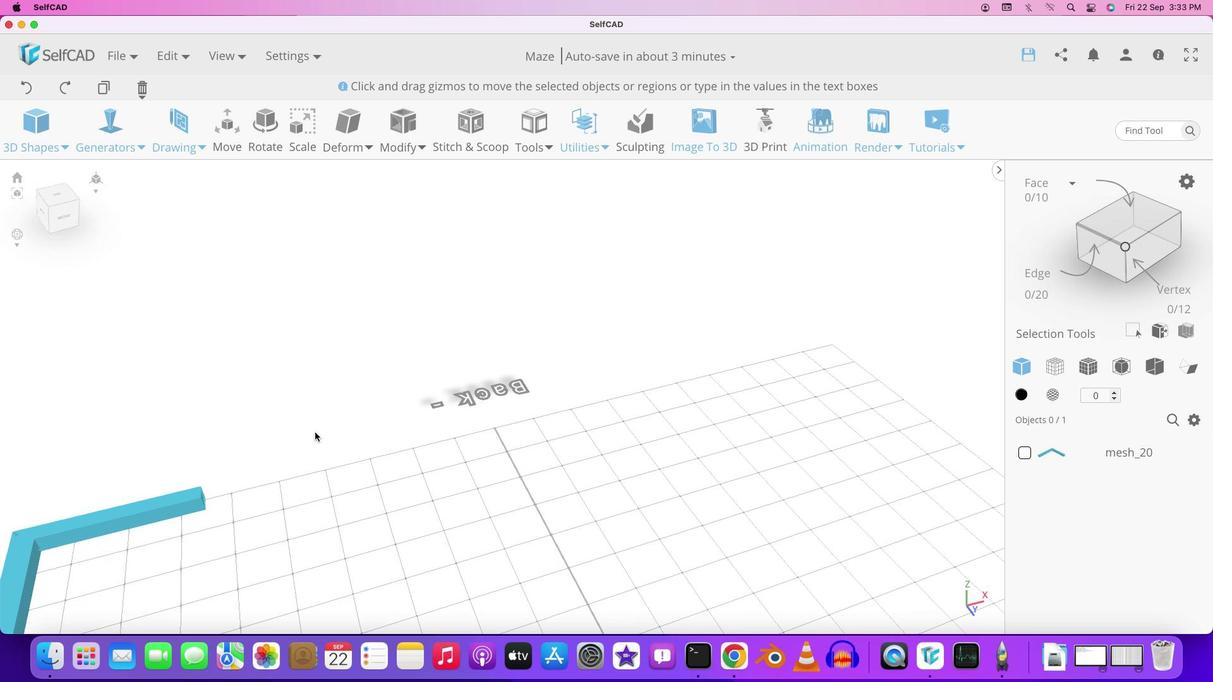 
Action: Mouse moved to (599, 347)
Screenshot: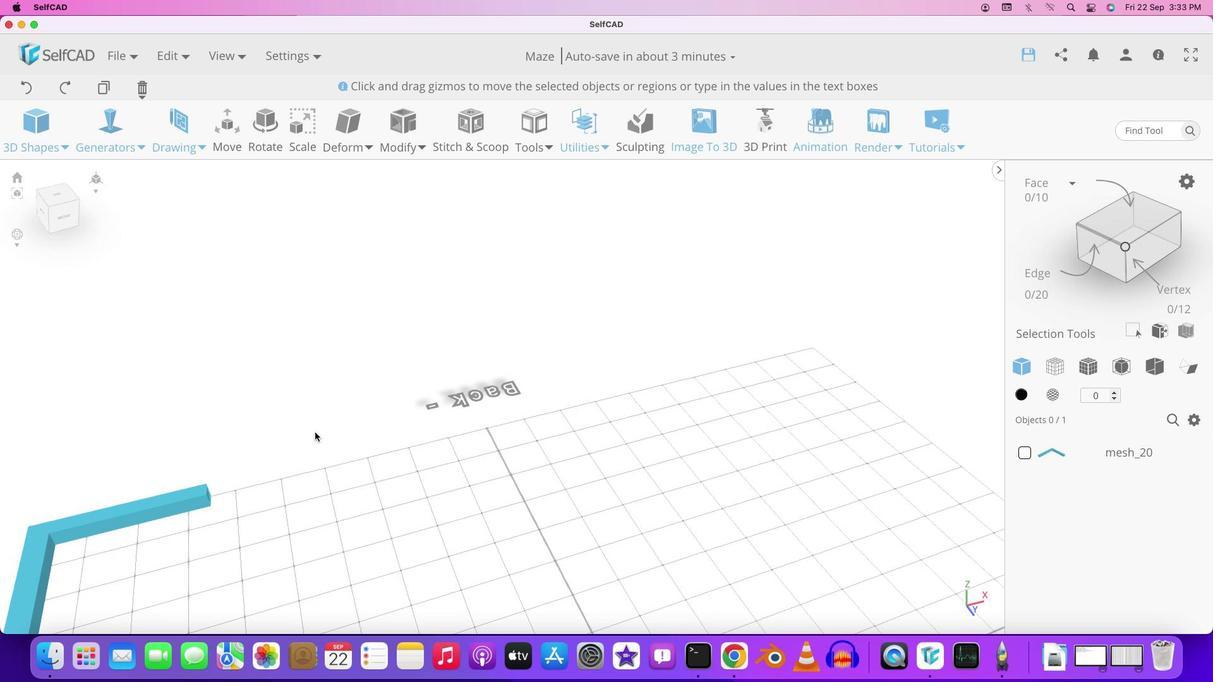 
Action: Mouse pressed middle at (599, 347)
Screenshot: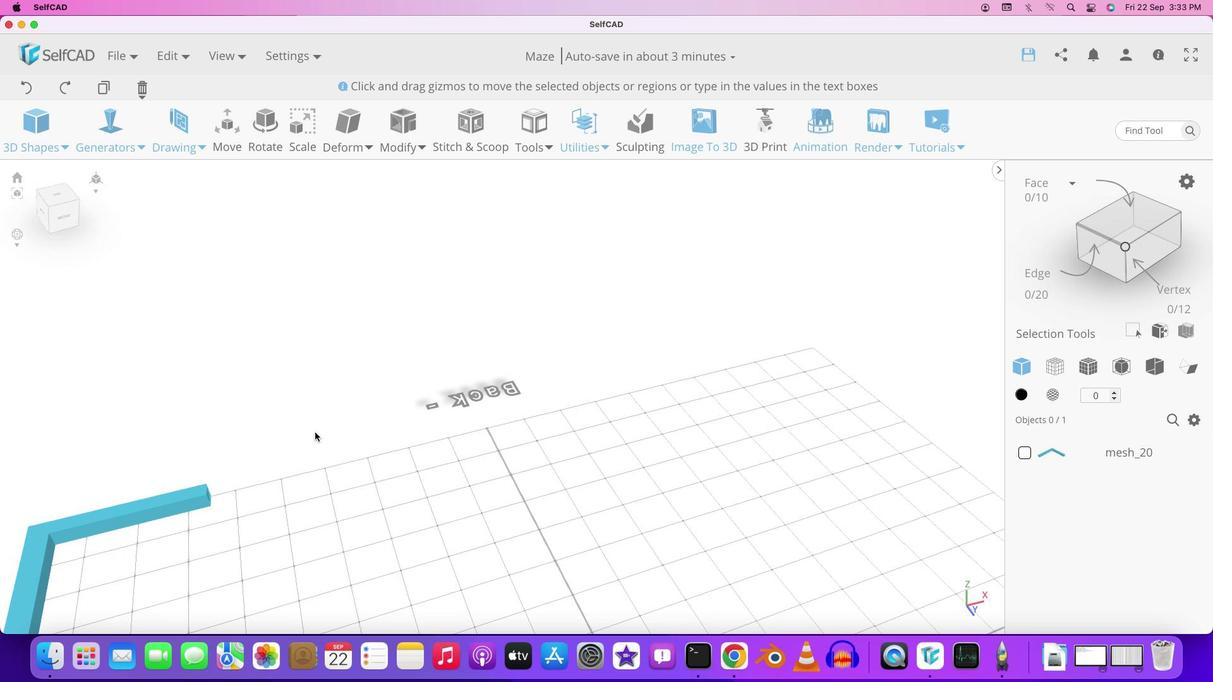 
Action: Mouse moved to (550, 381)
Screenshot: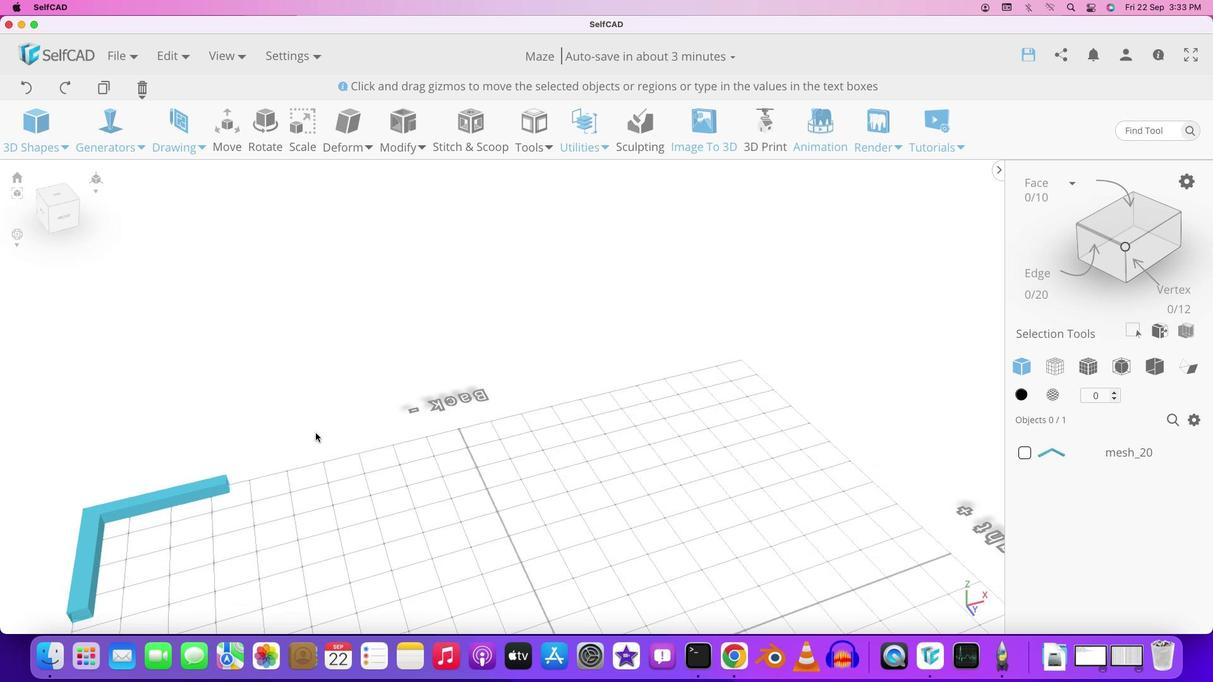 
Action: Mouse pressed left at (550, 381)
Screenshot: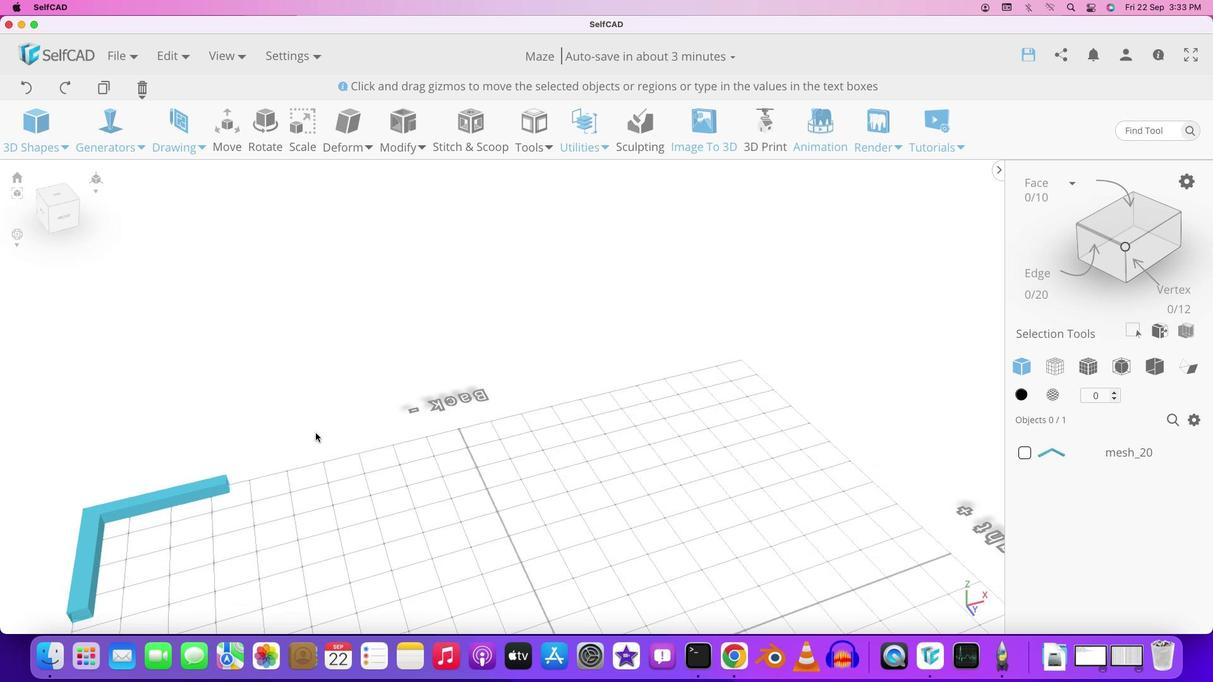 
Action: Mouse moved to (315, 432)
Screenshot: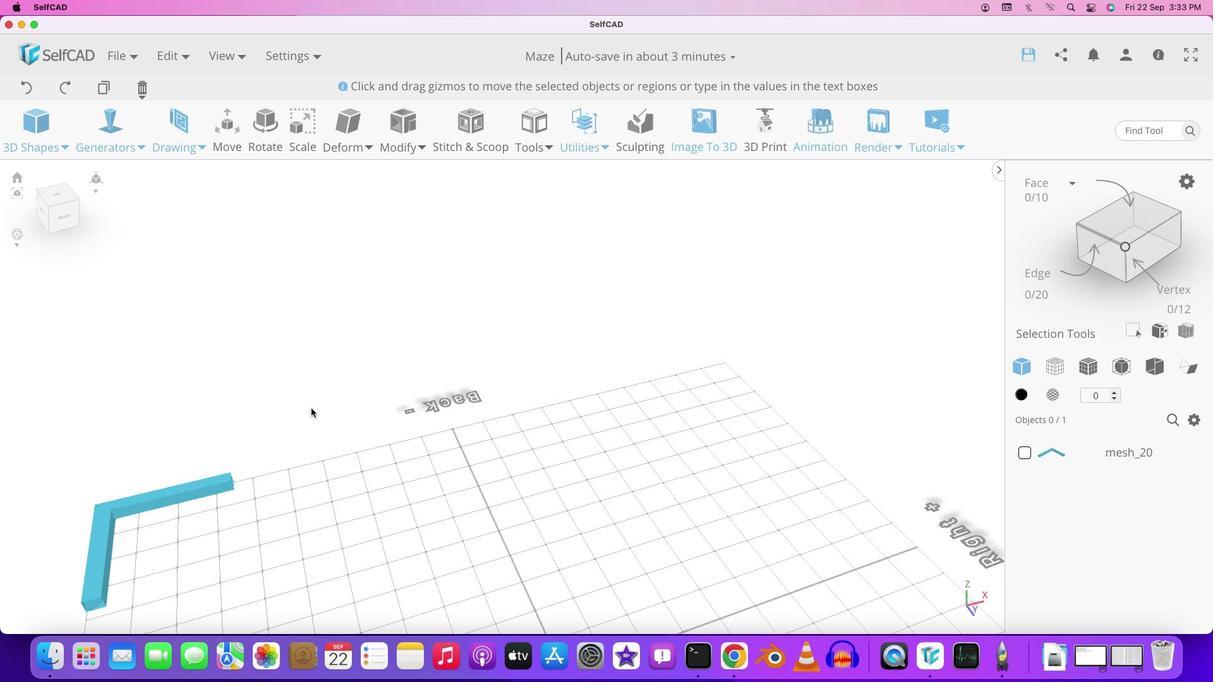 
Action: Mouse scrolled (315, 432) with delta (0, 0)
Screenshot: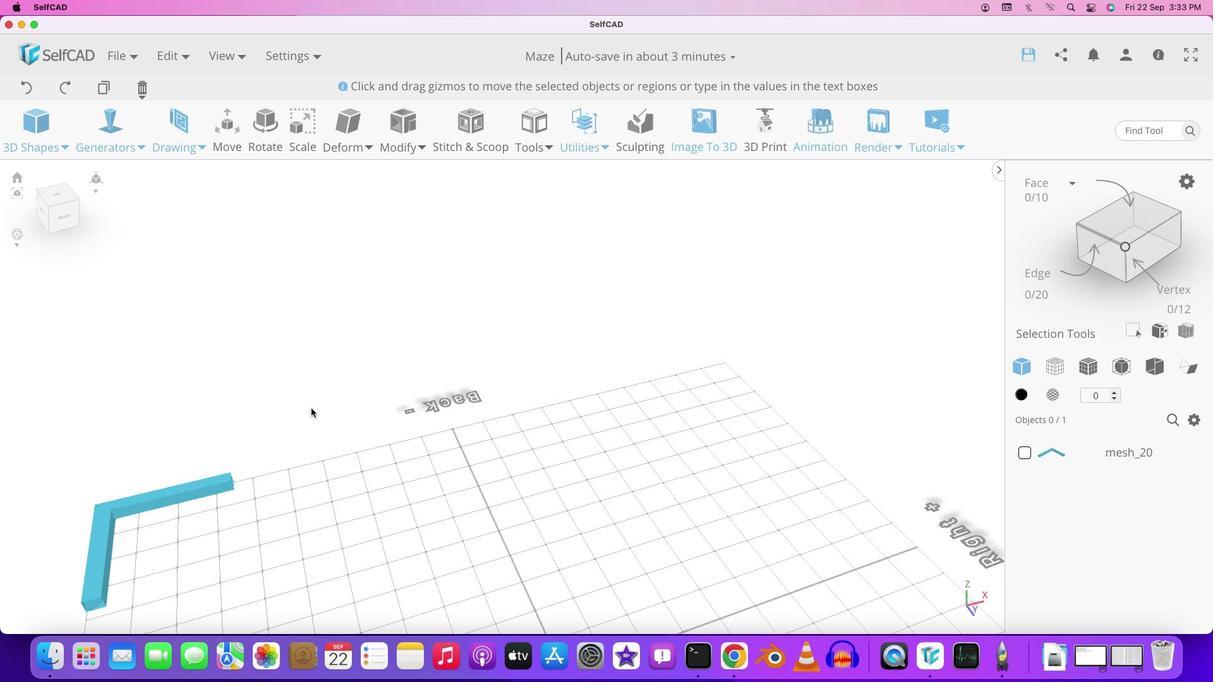 
Action: Mouse scrolled (315, 432) with delta (0, 0)
Screenshot: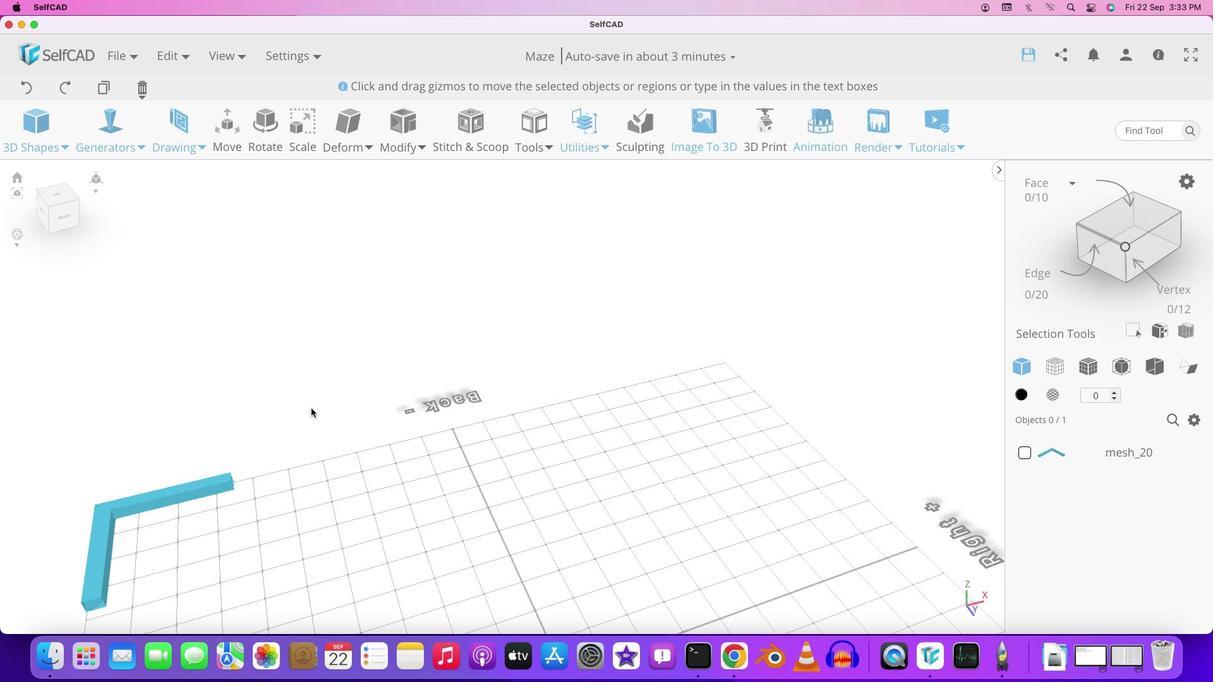 
Action: Mouse scrolled (315, 432) with delta (0, 0)
Screenshot: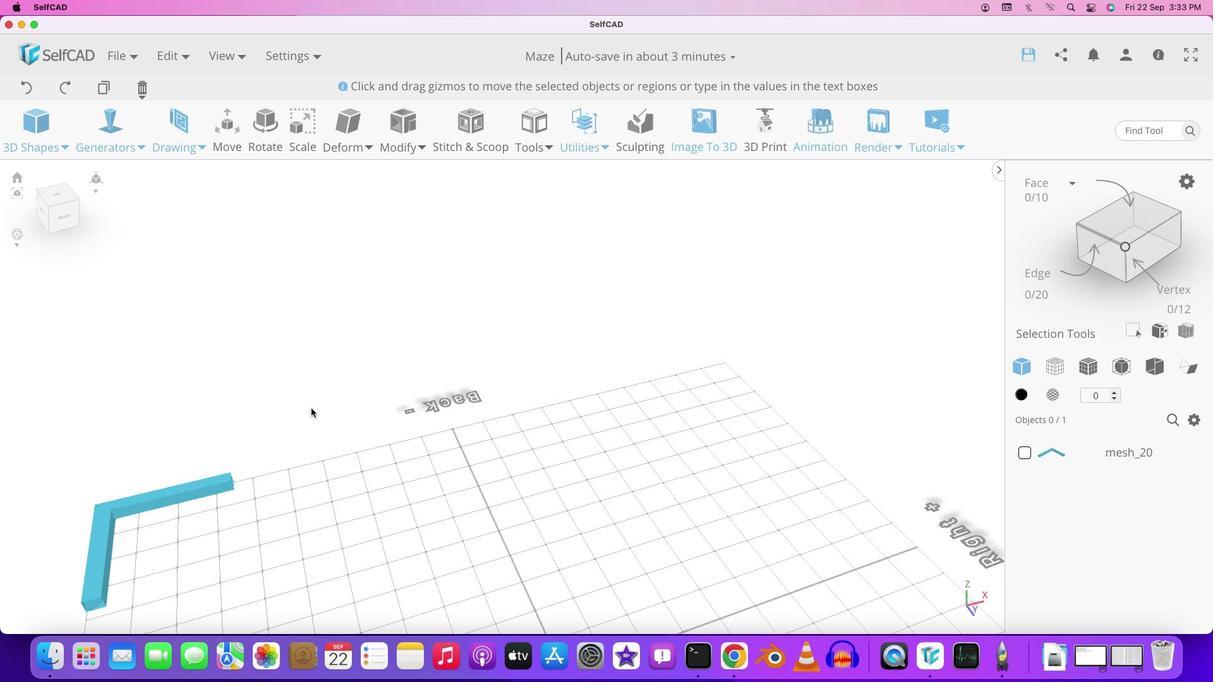 
Action: Mouse scrolled (315, 432) with delta (0, 0)
Screenshot: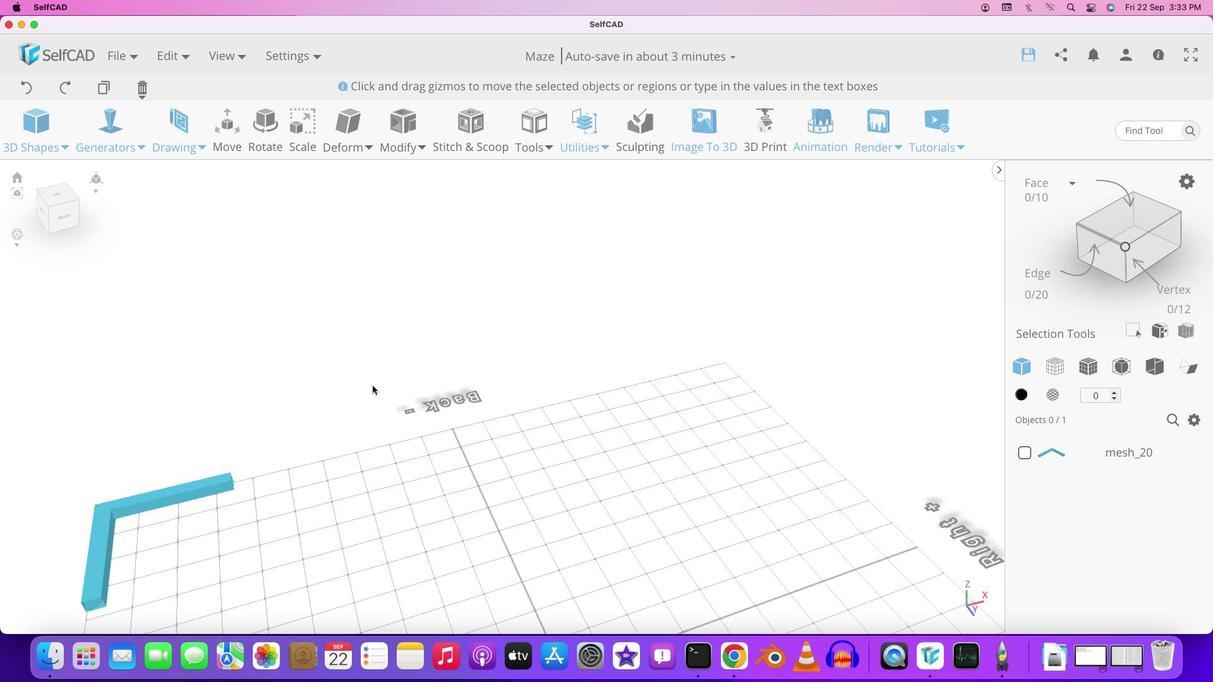 
Action: Mouse moved to (315, 432)
Screenshot: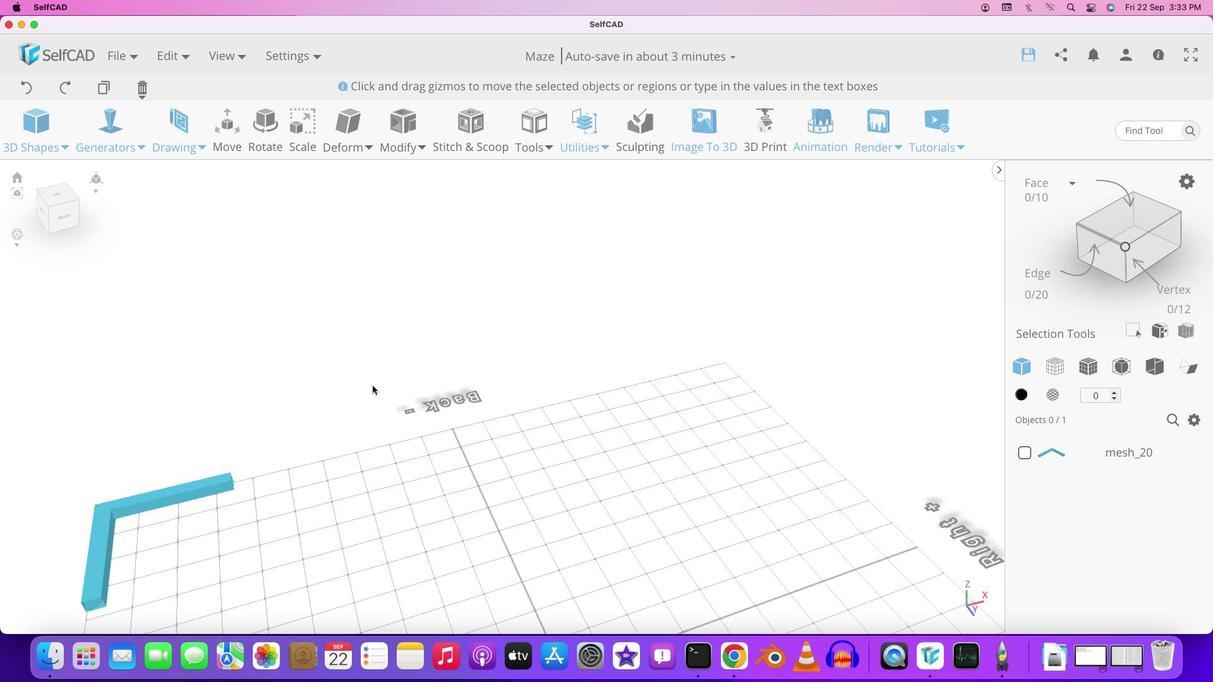 
Action: Mouse scrolled (315, 432) with delta (0, 0)
Screenshot: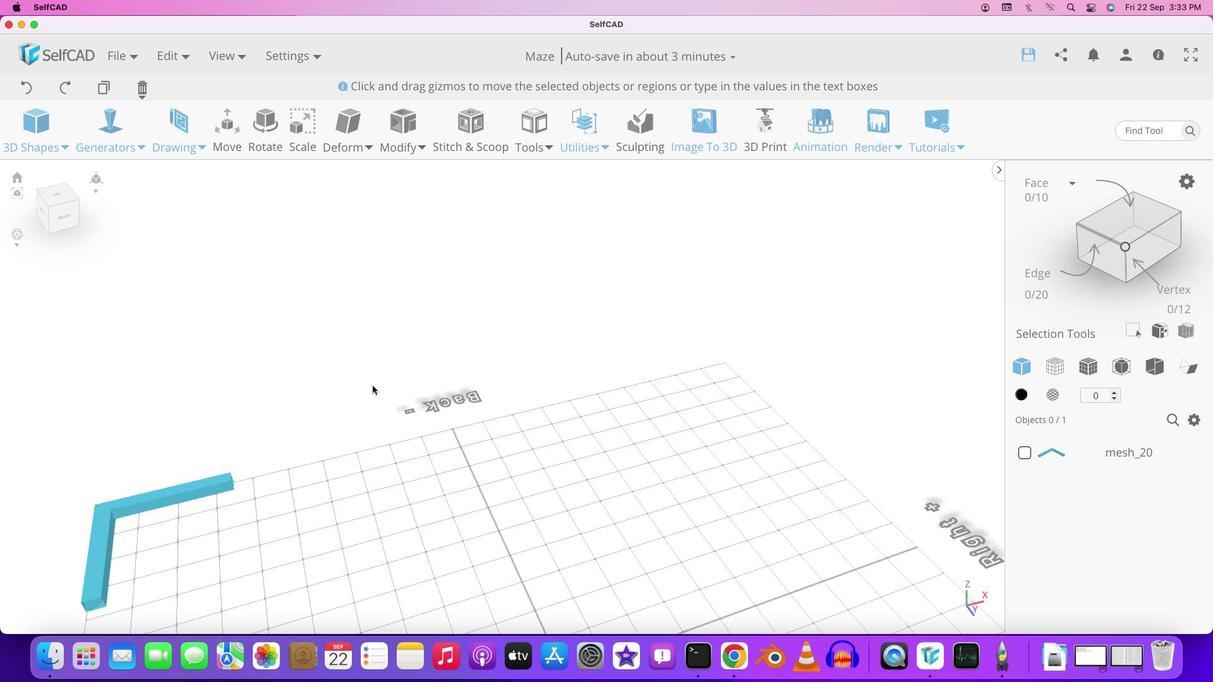 
Action: Mouse scrolled (315, 432) with delta (0, 0)
Screenshot: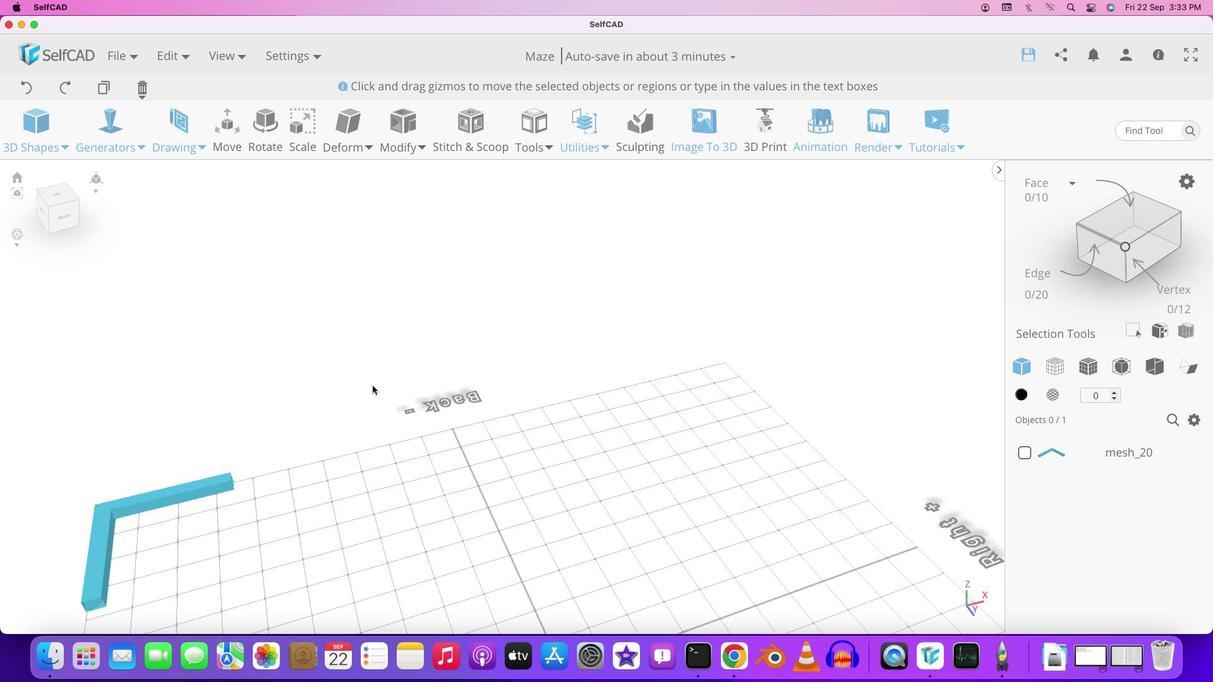 
Action: Mouse moved to (370, 381)
Screenshot: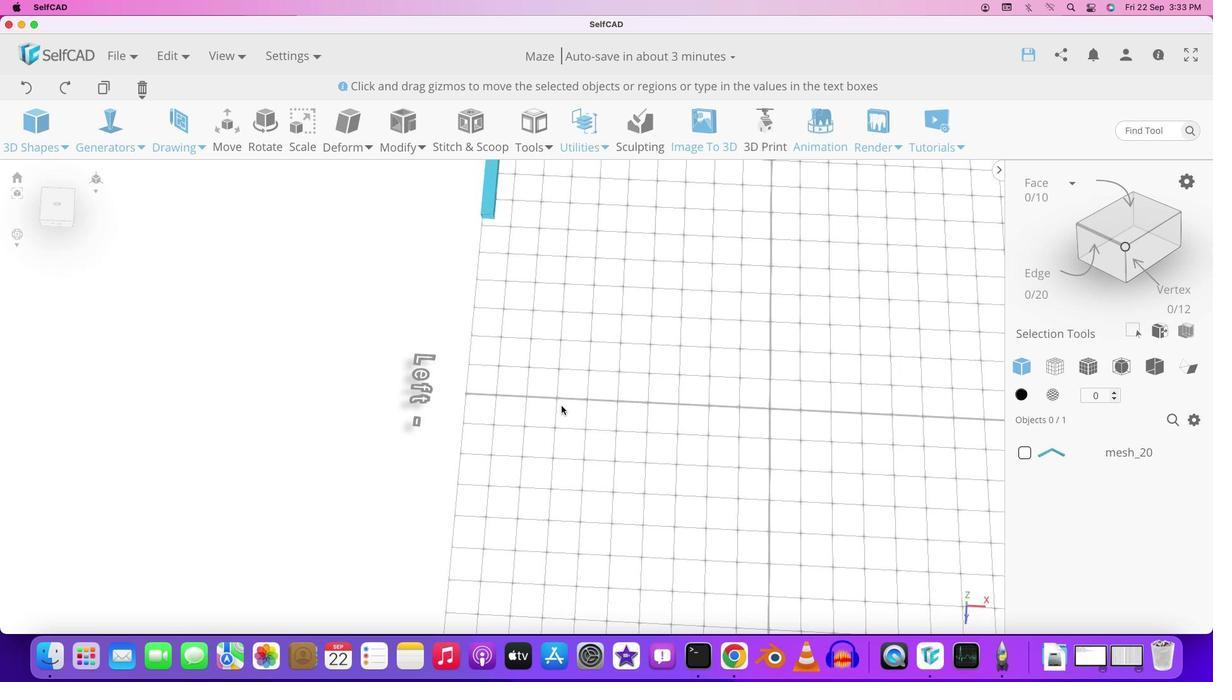 
Action: Mouse scrolled (370, 381) with delta (0, 0)
Screenshot: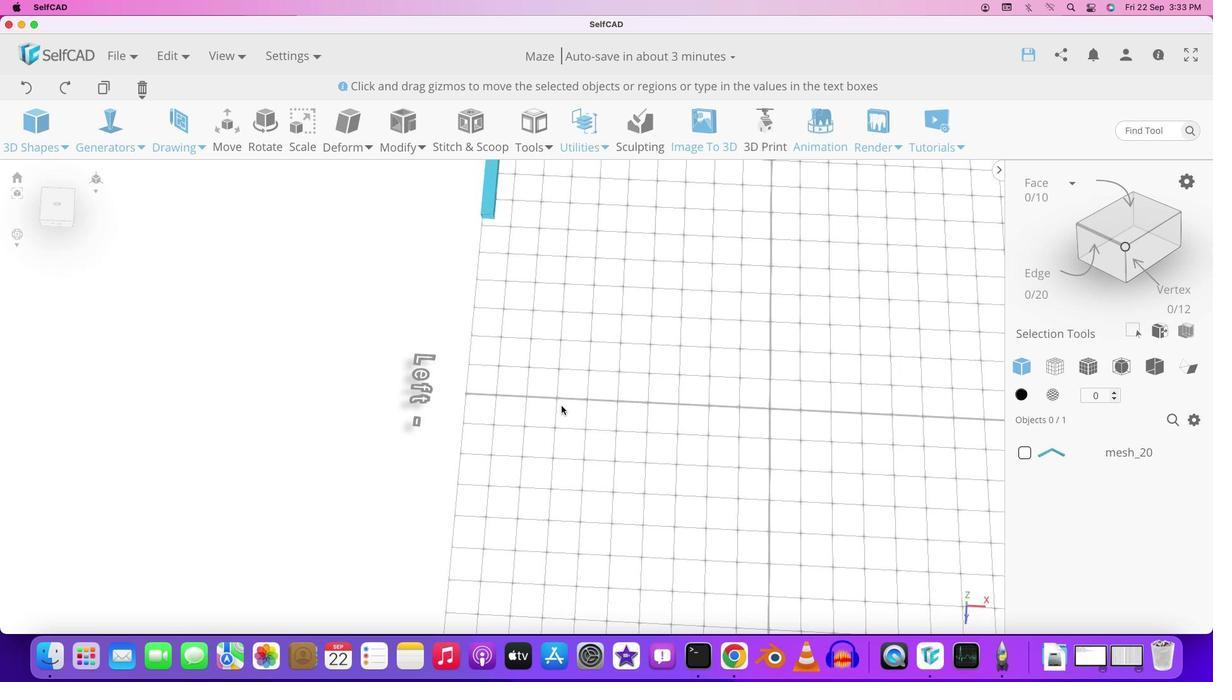 
Action: Mouse moved to (371, 377)
Screenshot: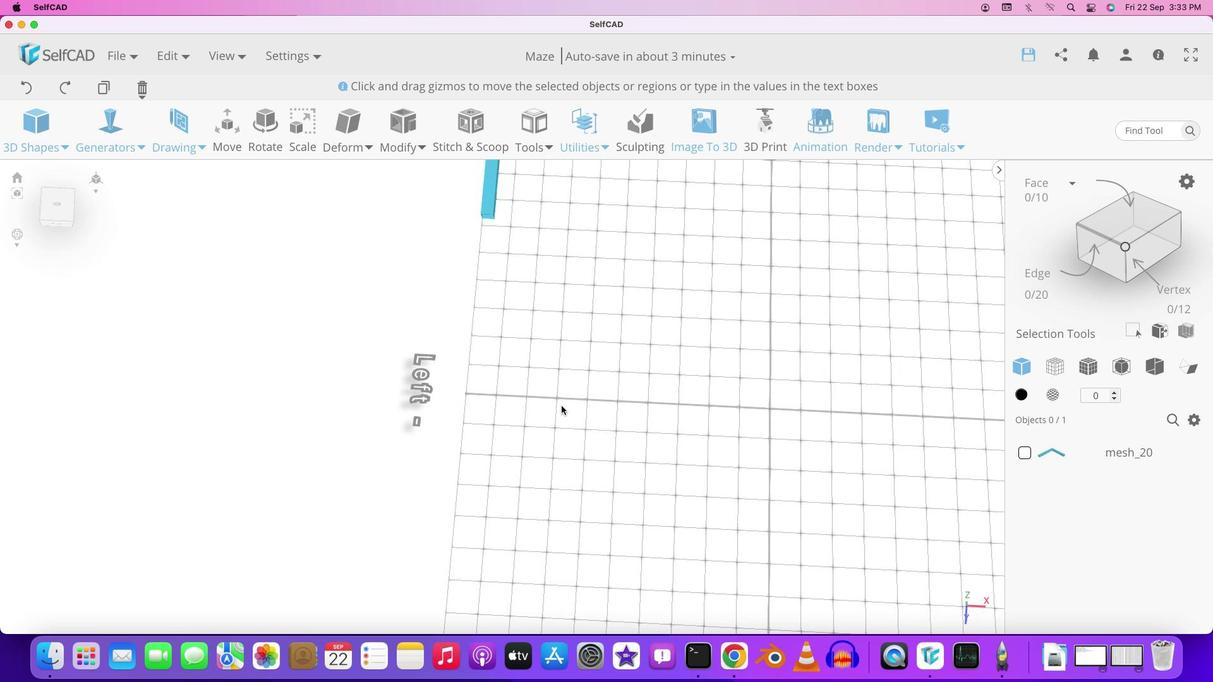 
Action: Mouse scrolled (371, 377) with delta (0, 0)
Screenshot: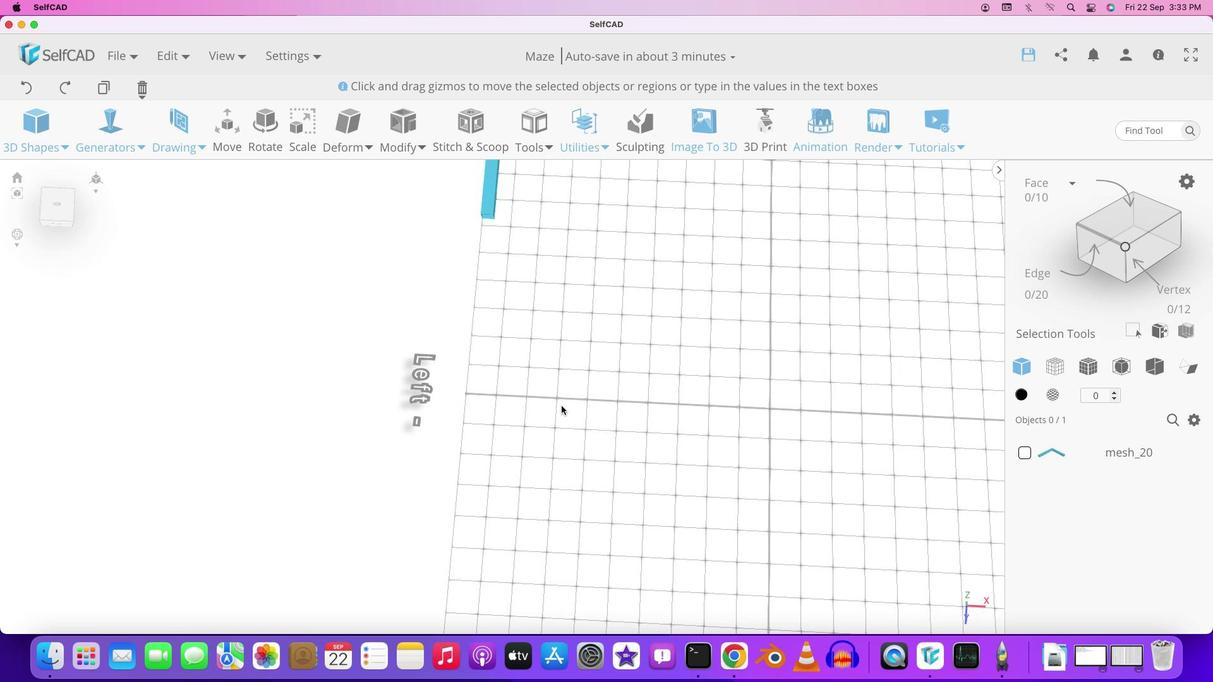 
Action: Mouse scrolled (371, 377) with delta (0, -1)
Screenshot: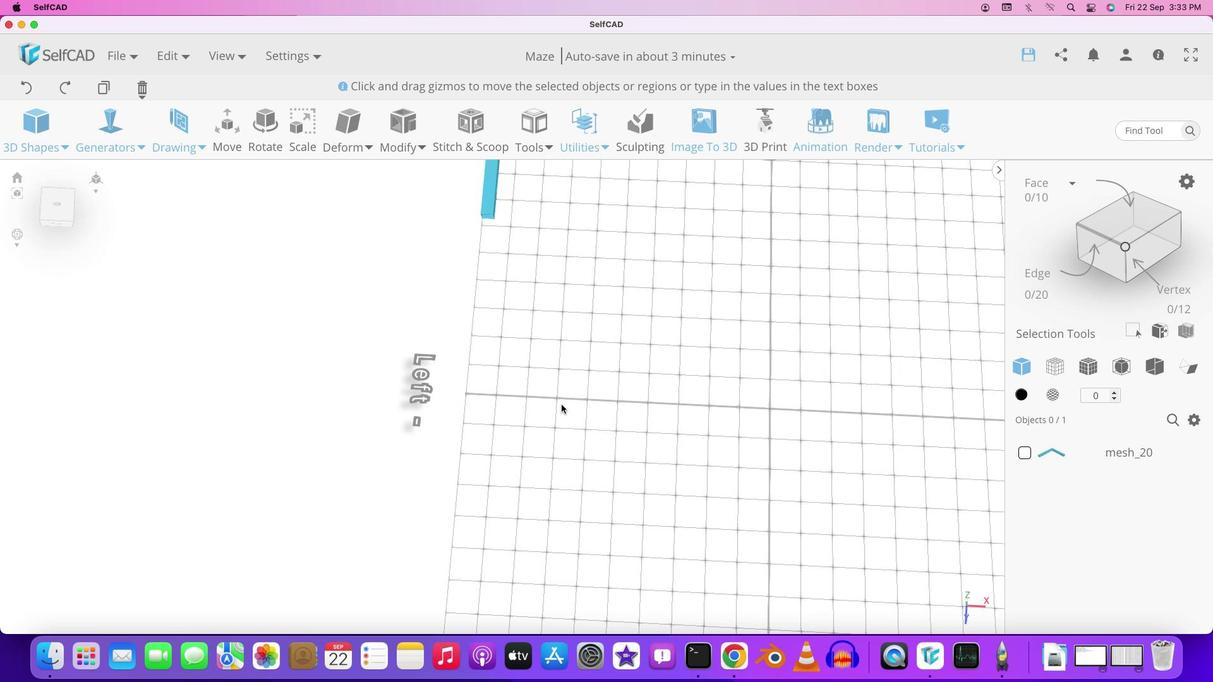 
Action: Mouse moved to (344, 427)
Screenshot: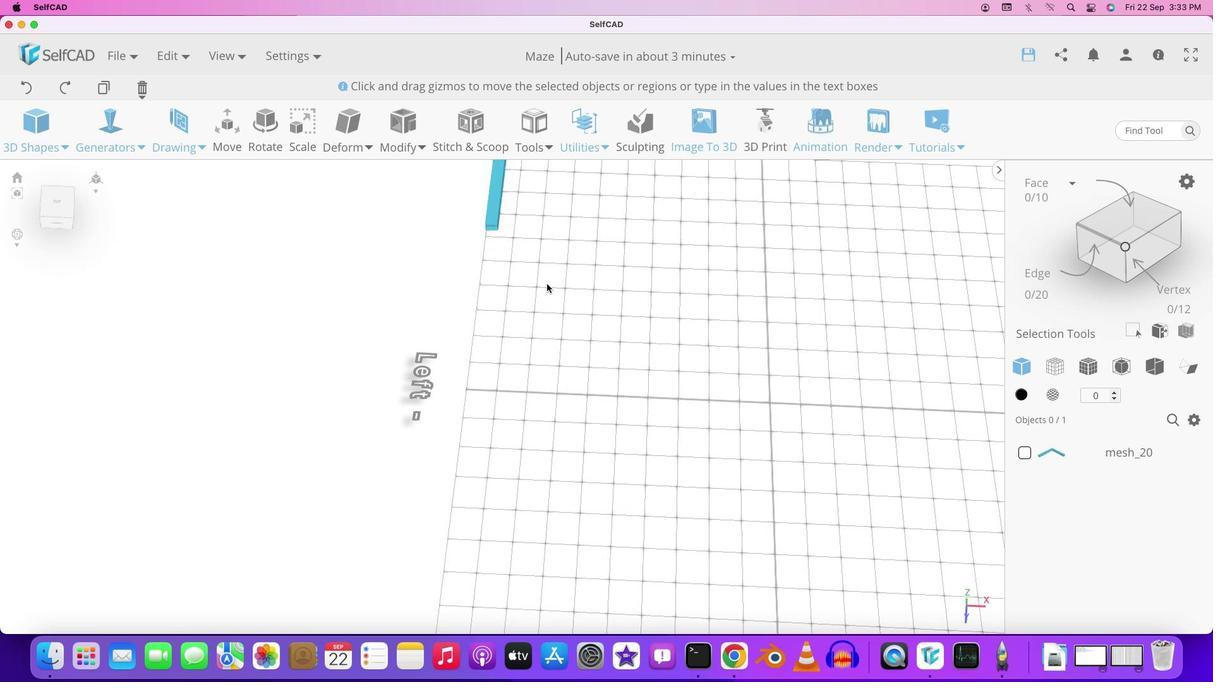 
Action: Mouse pressed left at (344, 427)
Screenshot: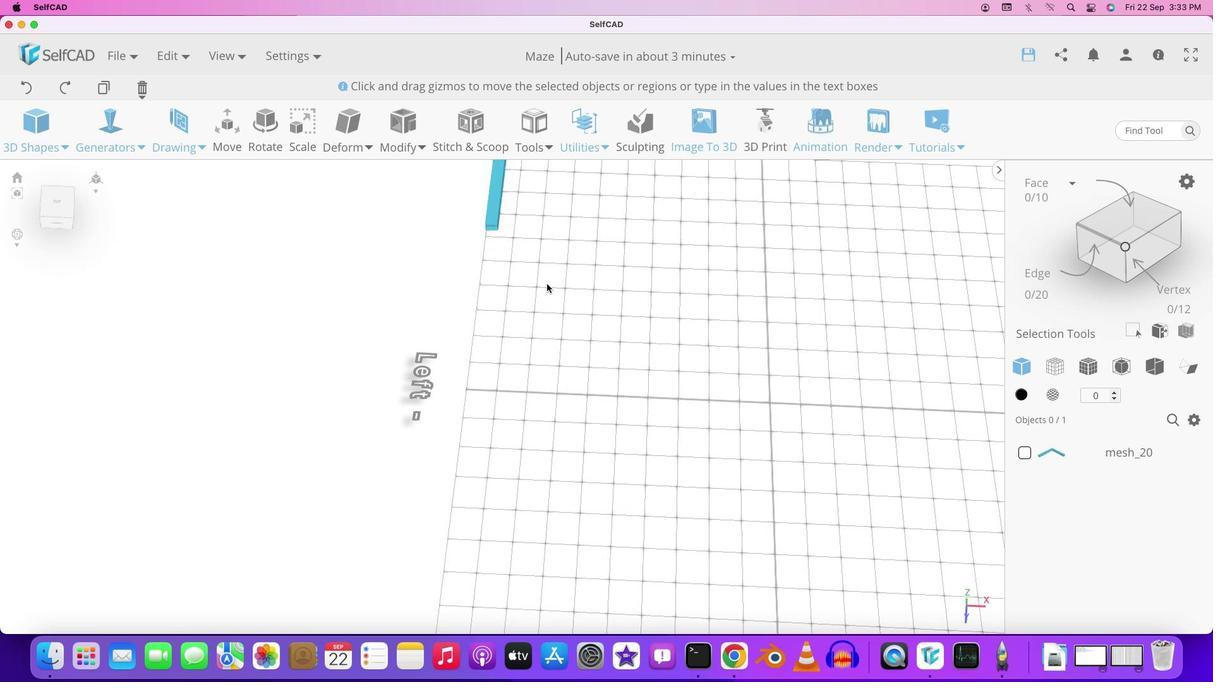 
Action: Mouse moved to (325, 484)
Screenshot: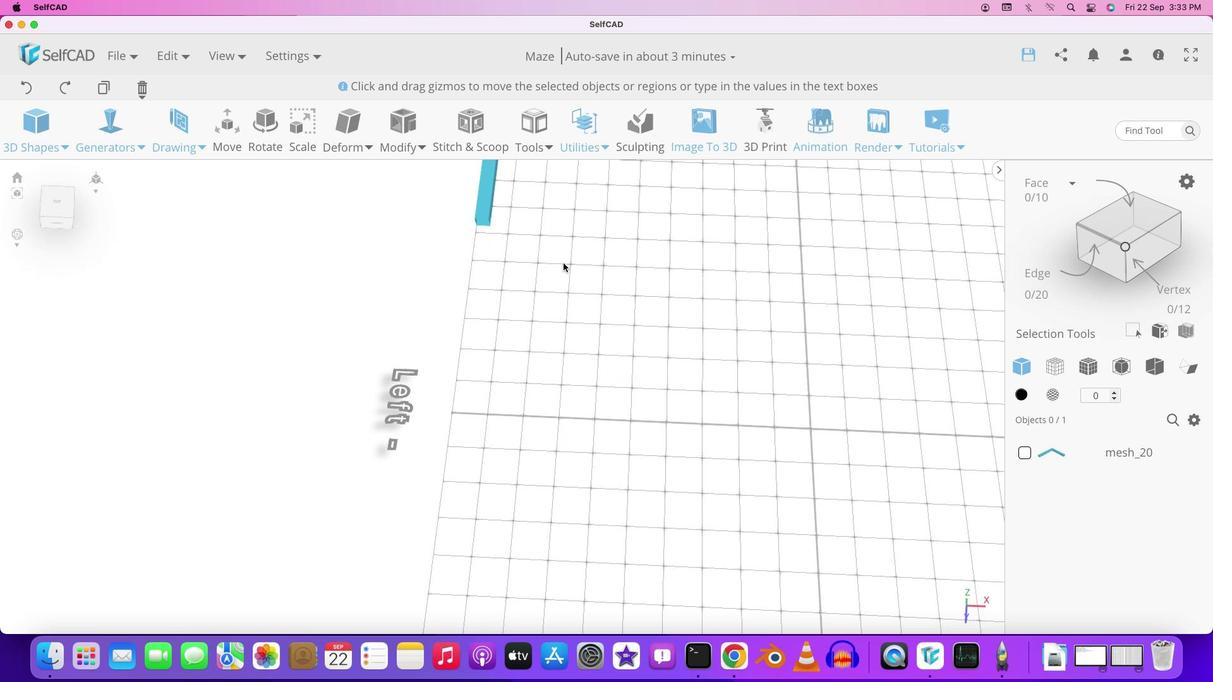 
Action: Key pressed Key.shift
Screenshot: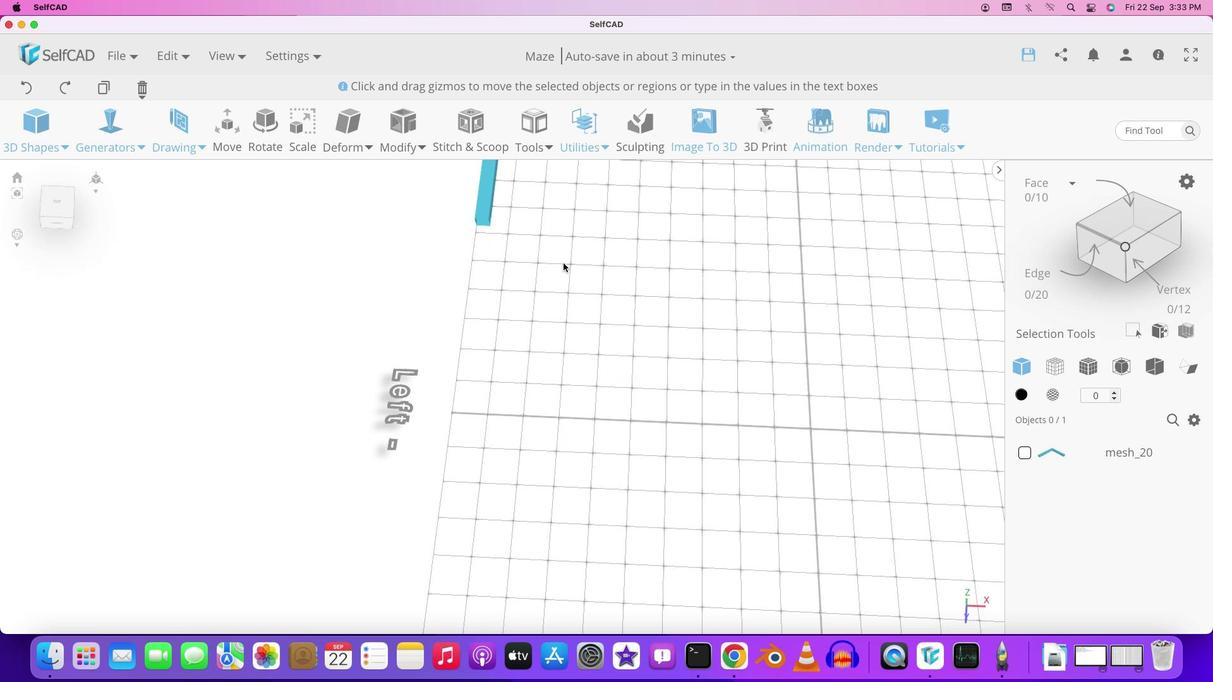 
Action: Mouse moved to (328, 483)
Screenshot: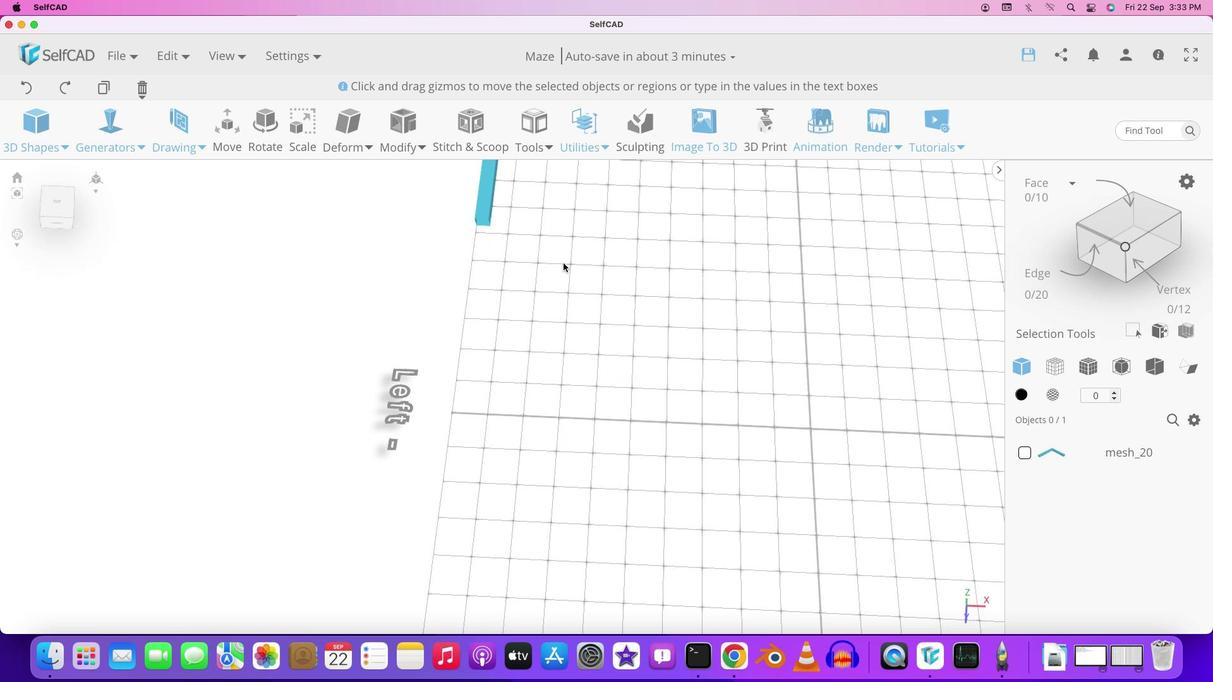 
Action: Mouse pressed left at (328, 483)
Screenshot: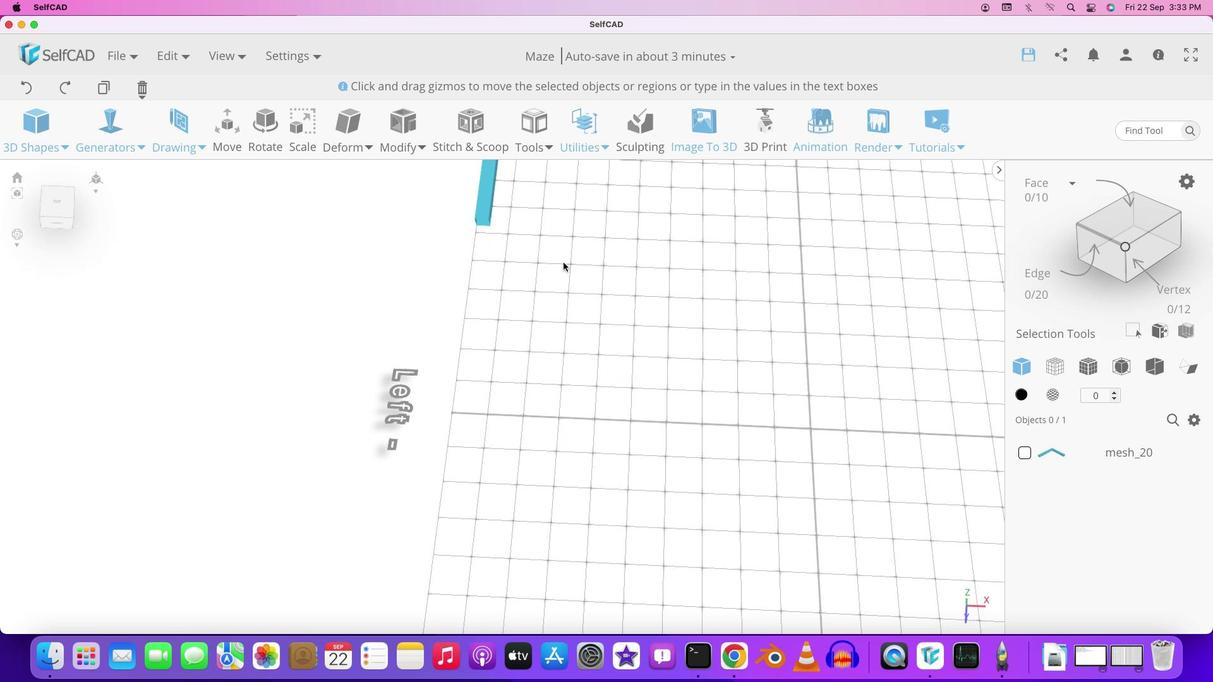 
Action: Mouse moved to (620, 397)
Screenshot: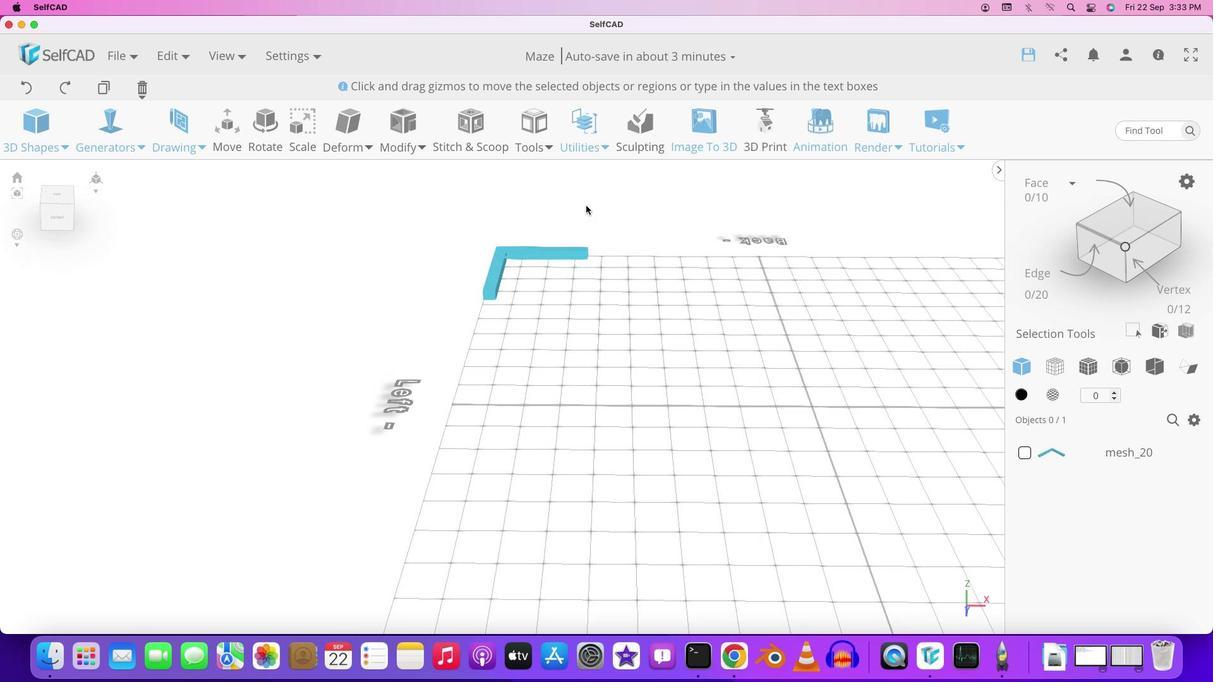 
Action: Mouse pressed left at (620, 397)
Screenshot: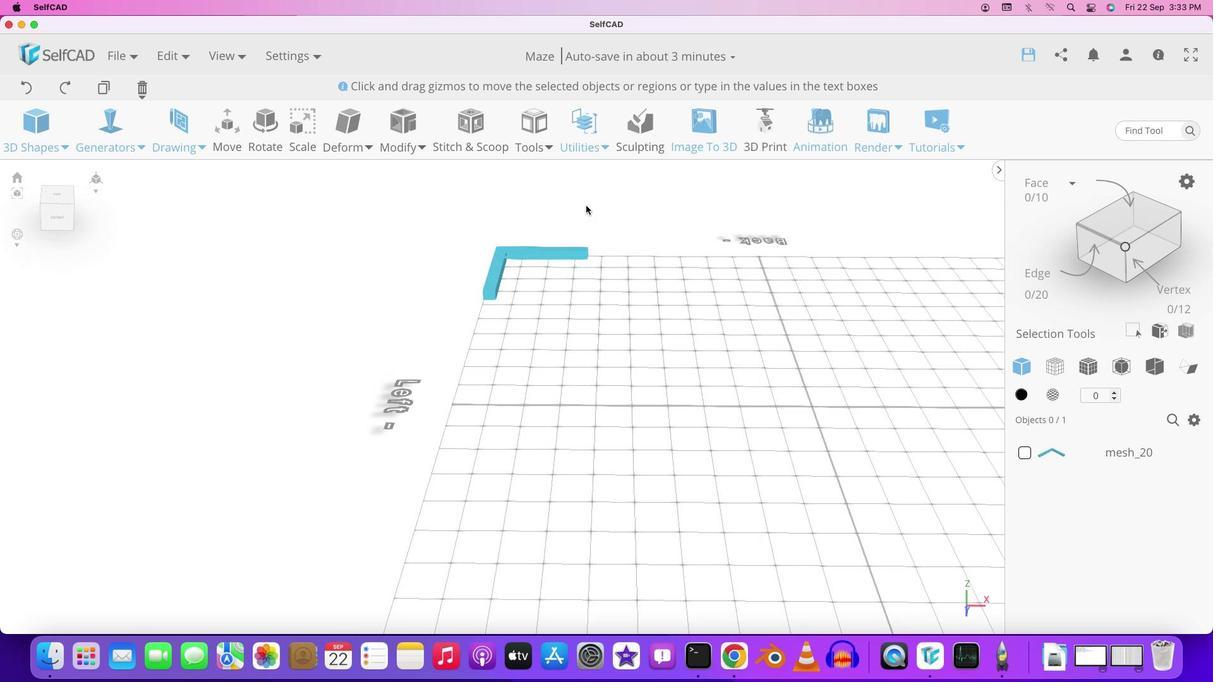 
Action: Mouse moved to (546, 260)
Screenshot: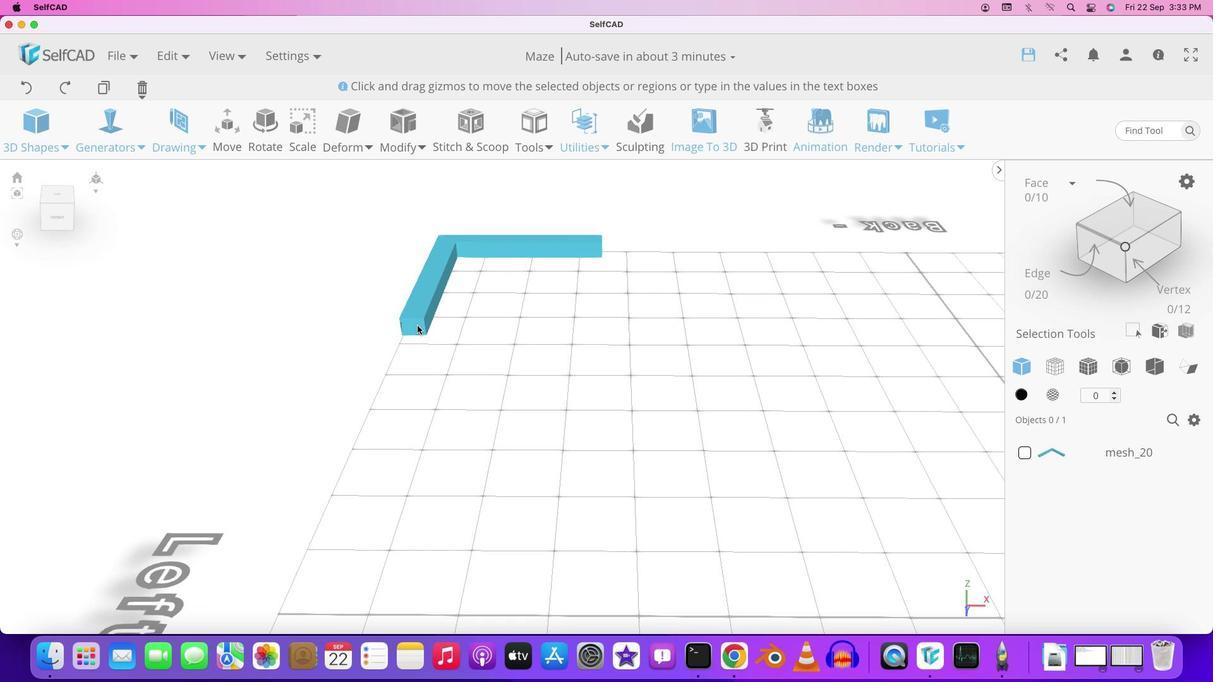 
Action: Mouse scrolled (546, 260) with delta (0, 0)
Screenshot: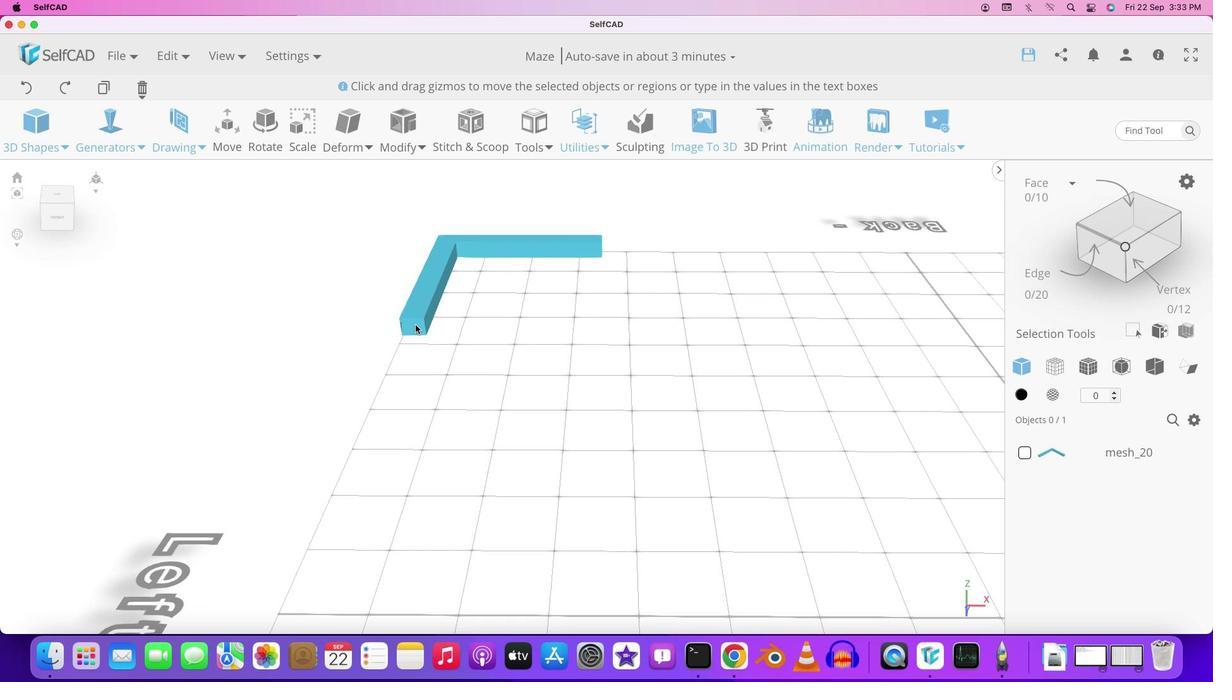 
Action: Mouse scrolled (546, 260) with delta (0, 0)
Screenshot: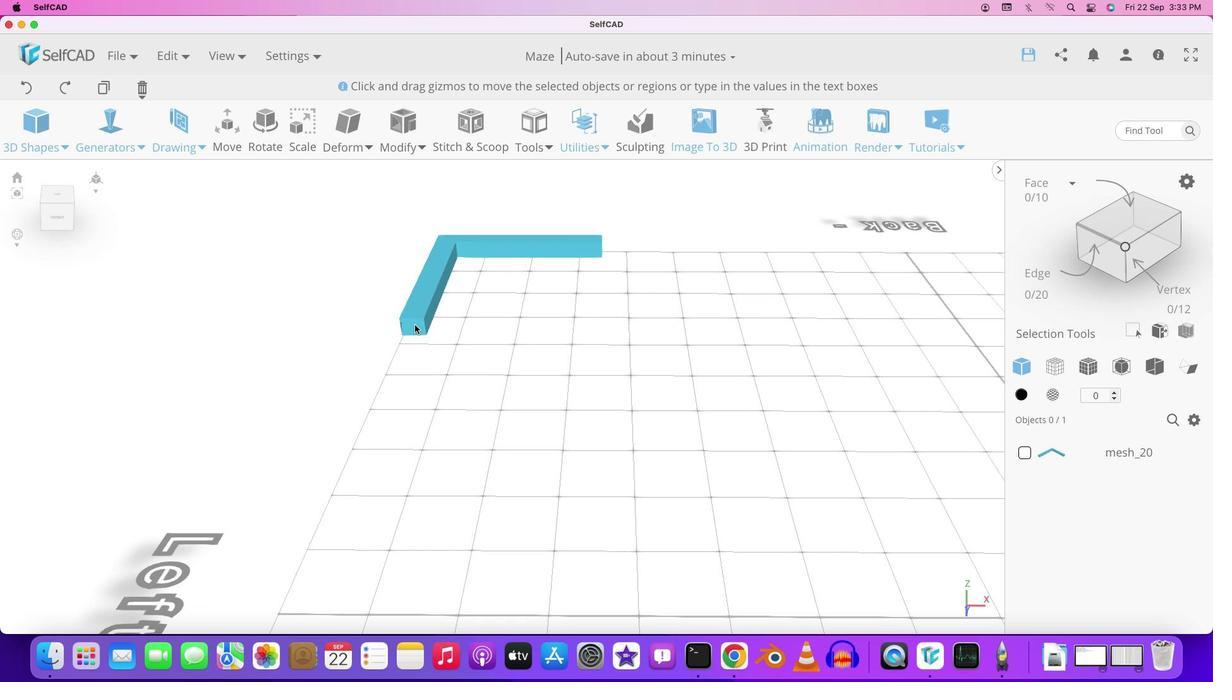 
Action: Mouse scrolled (546, 260) with delta (0, 0)
Screenshot: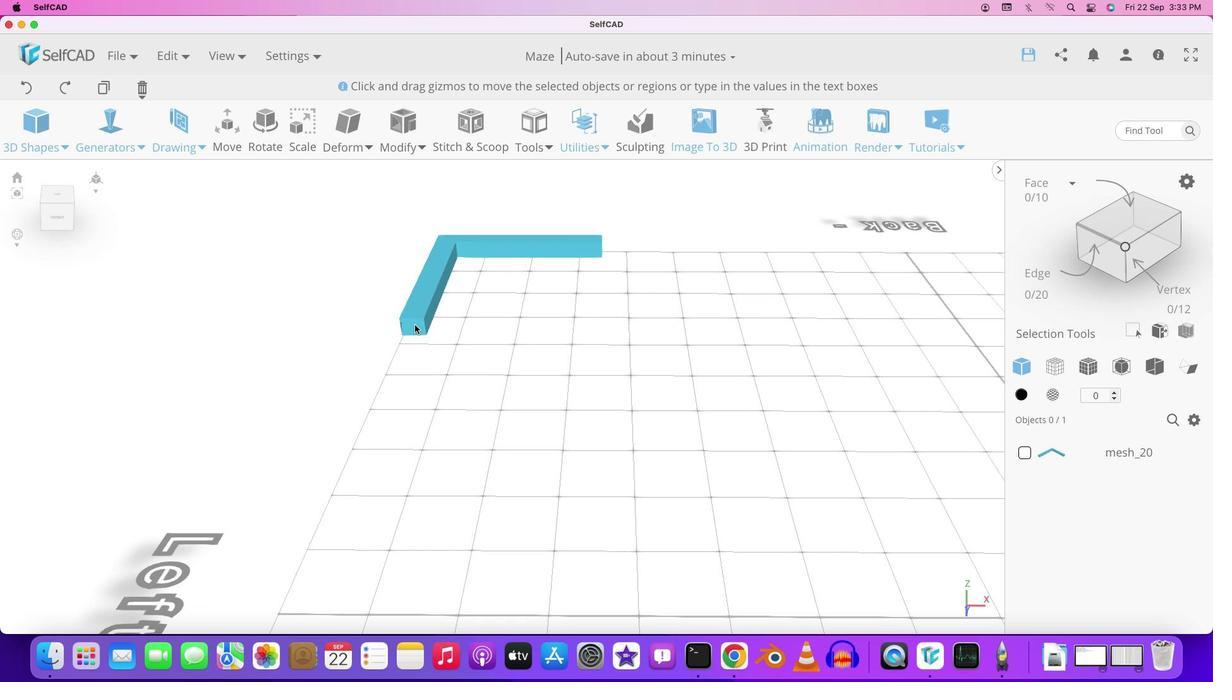 
Action: Mouse moved to (577, 254)
Screenshot: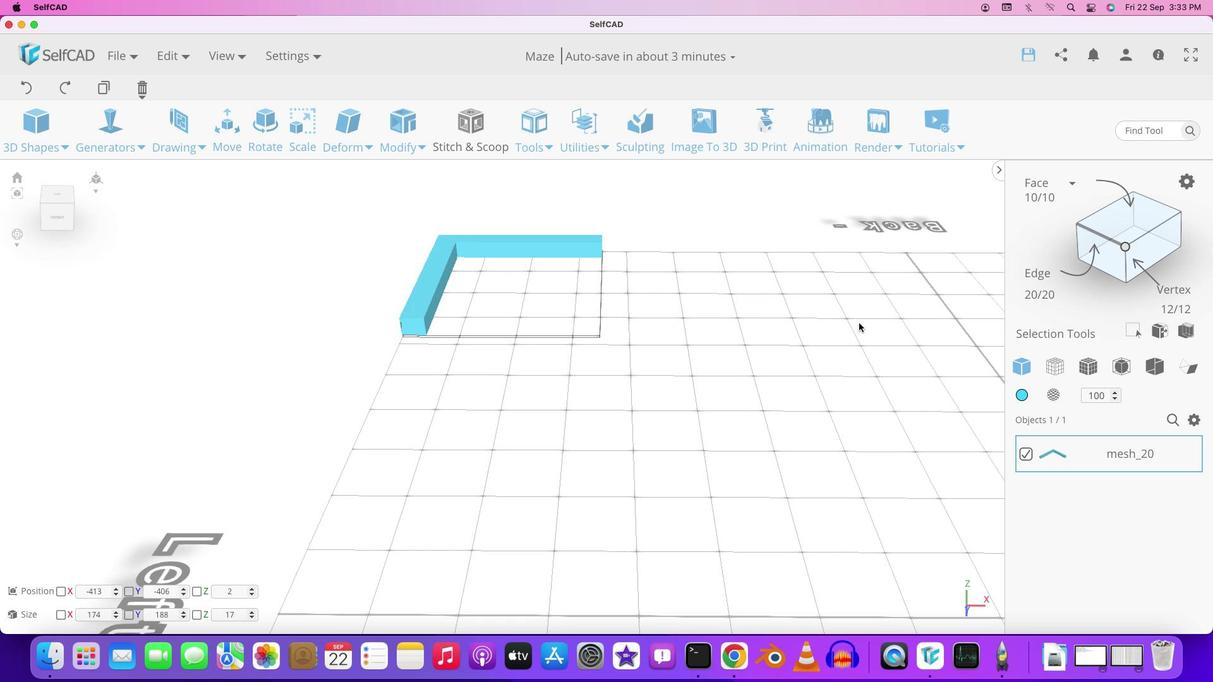 
Action: Mouse pressed left at (577, 254)
Screenshot: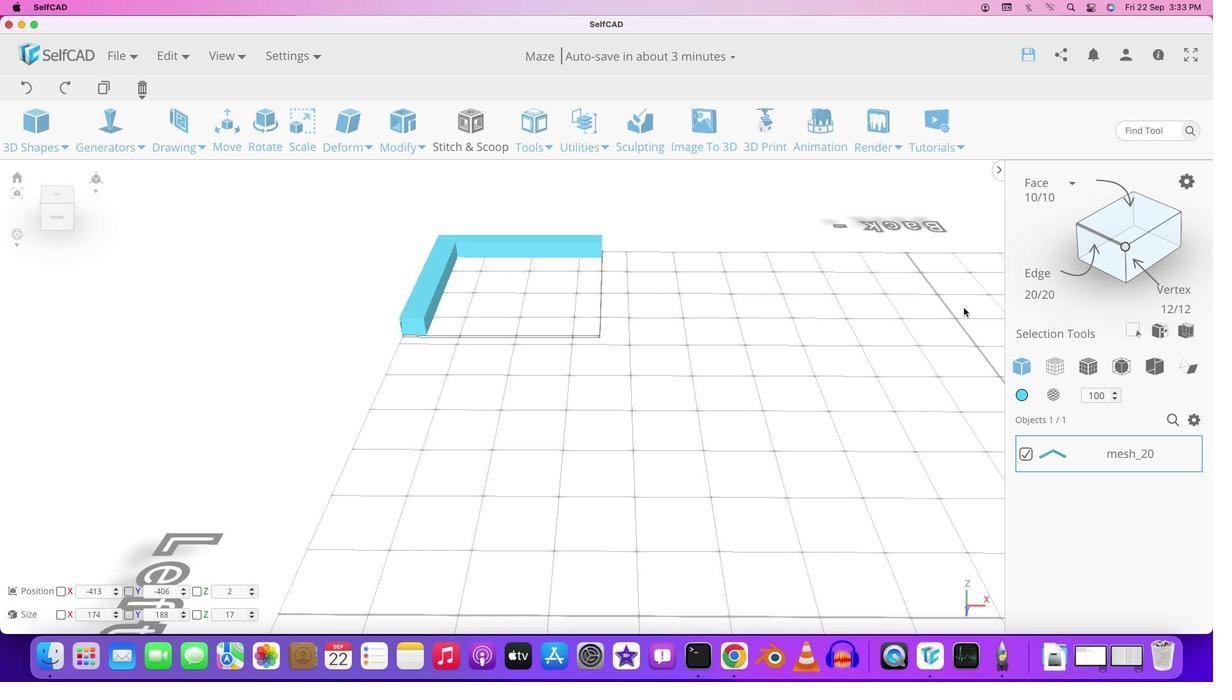 
Action: Mouse moved to (567, 264)
Screenshot: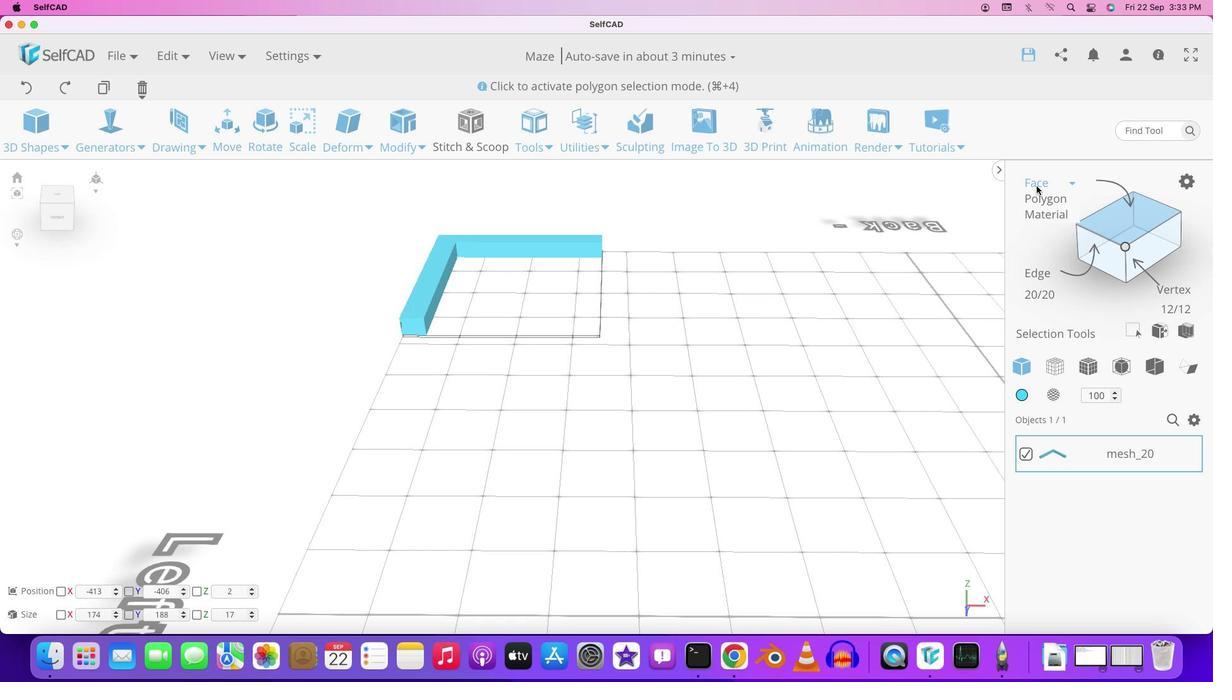 
Action: Mouse scrolled (567, 264) with delta (0, 0)
Screenshot: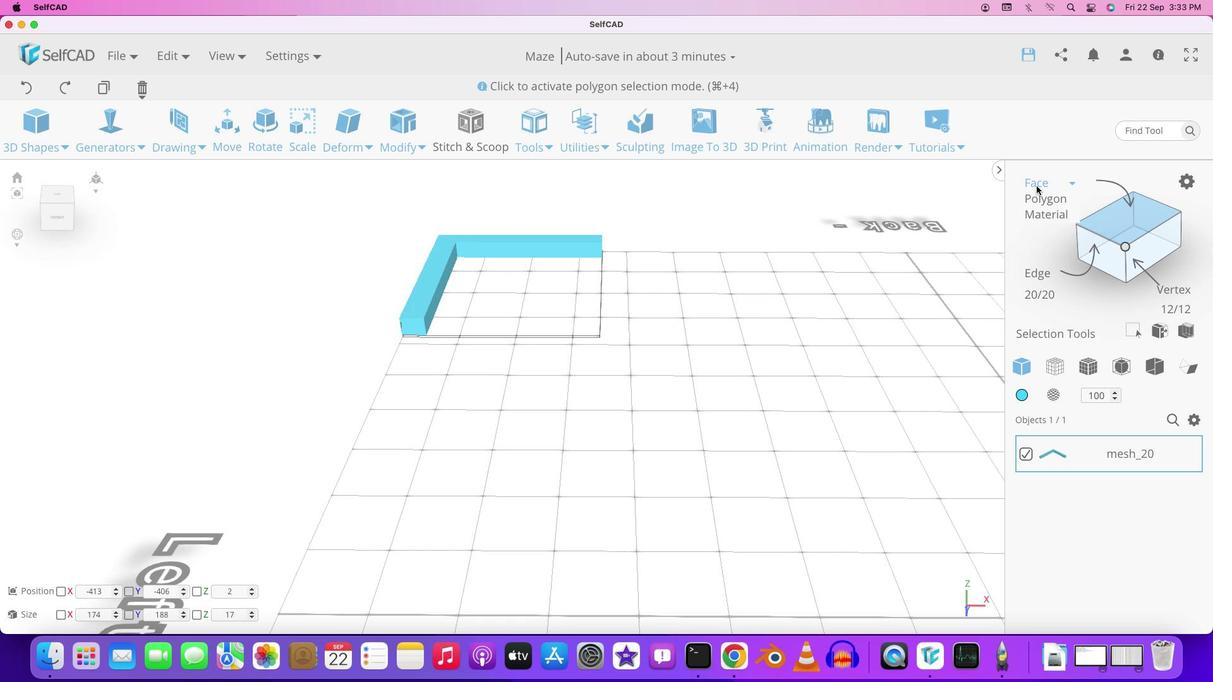 
Action: Mouse moved to (567, 264)
Screenshot: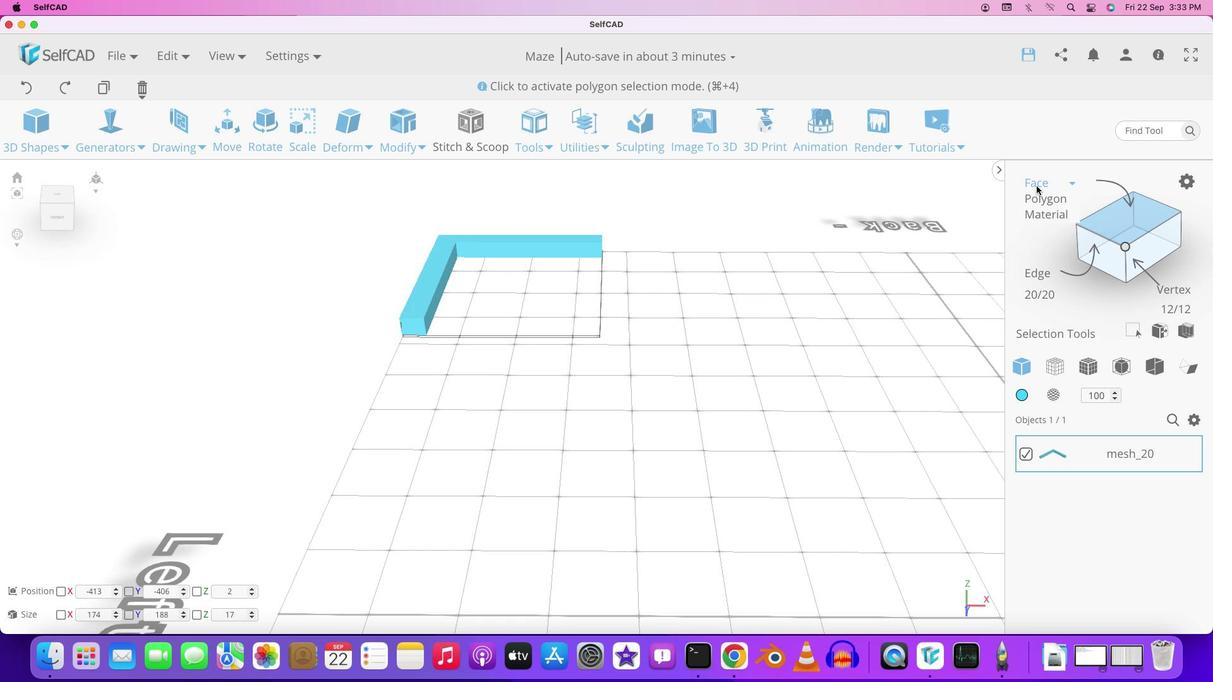 
Action: Mouse scrolled (567, 264) with delta (0, 0)
Screenshot: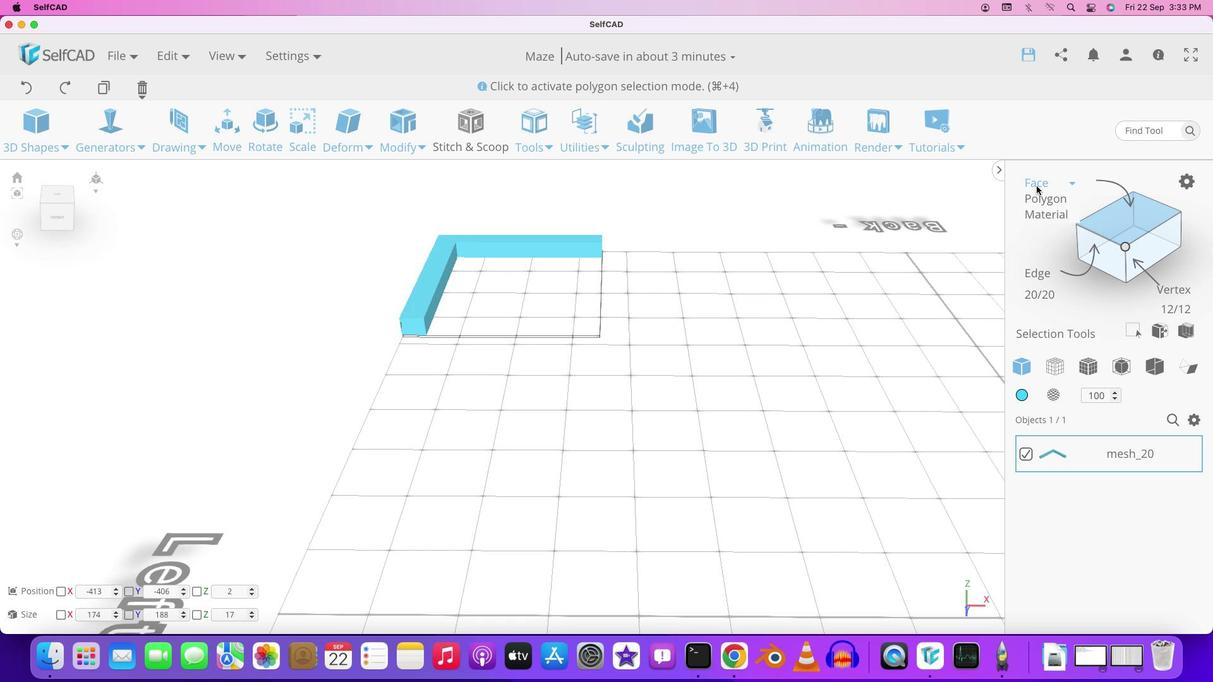 
Action: Mouse scrolled (567, 264) with delta (0, 1)
Screenshot: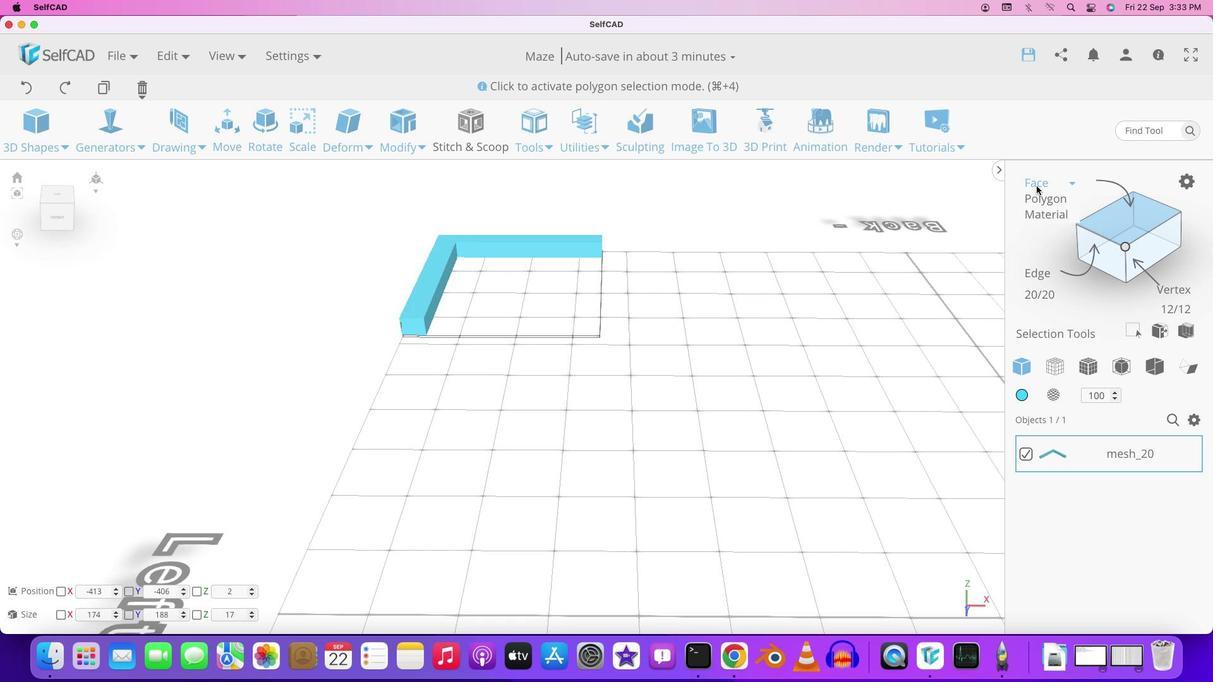 
Action: Mouse moved to (567, 265)
Screenshot: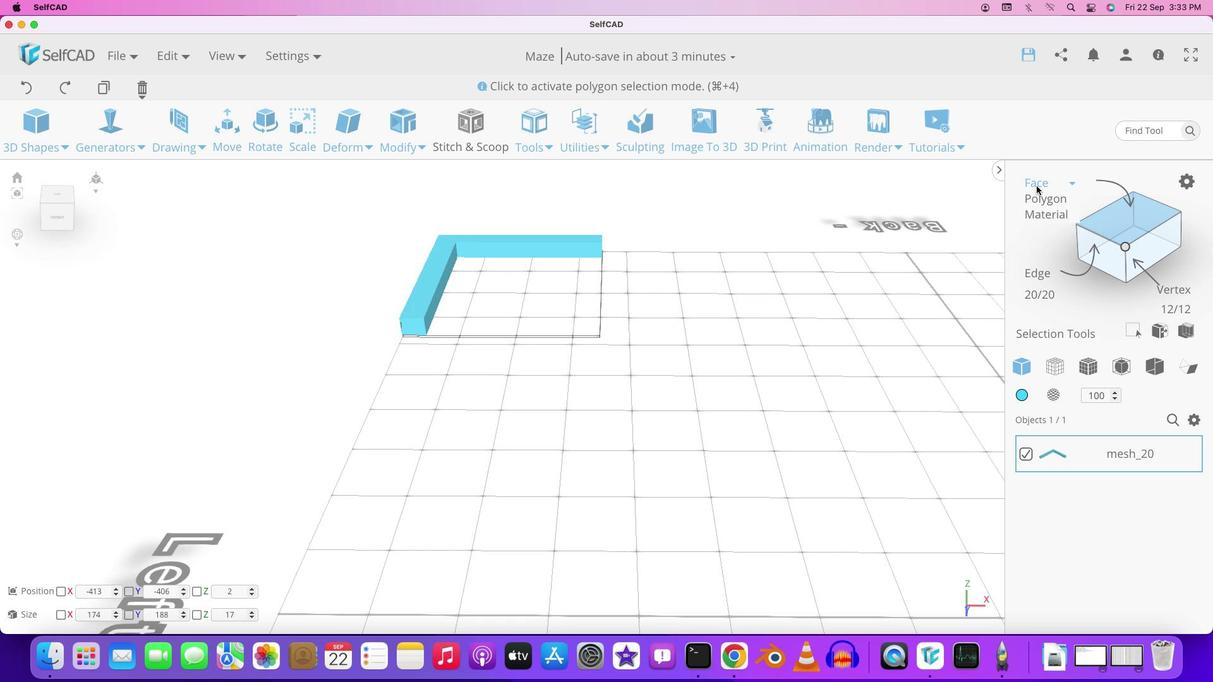 
Action: Mouse scrolled (567, 265) with delta (0, 2)
Screenshot: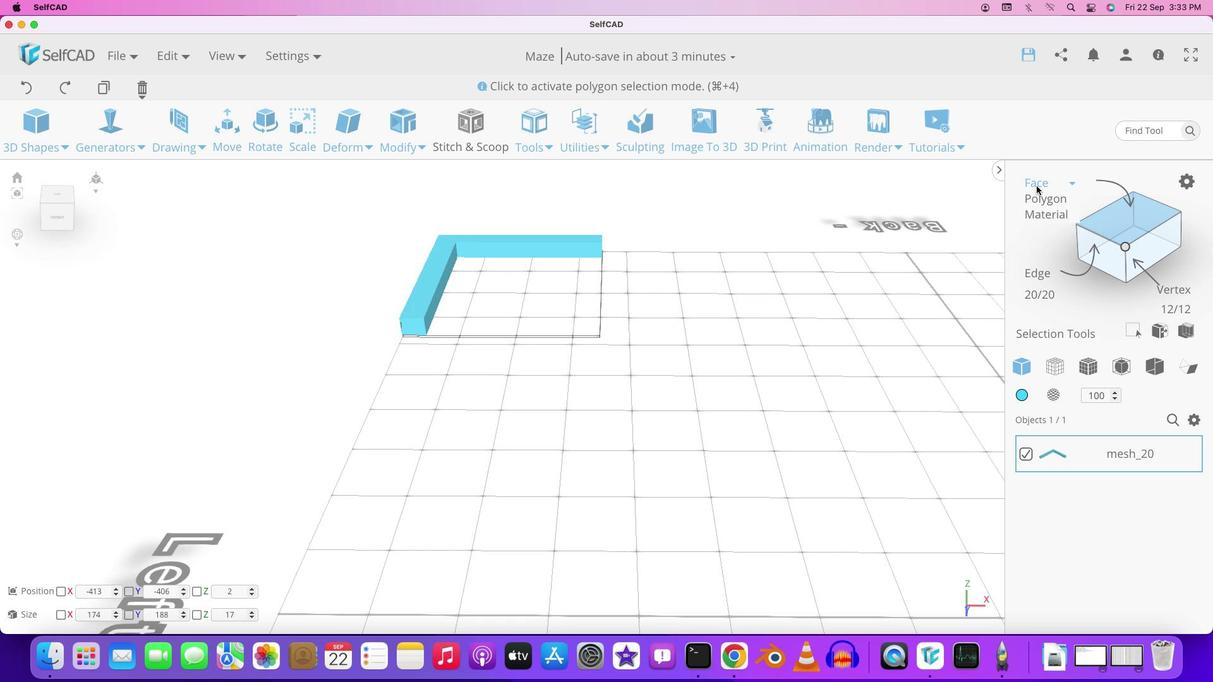 
Action: Mouse moved to (564, 272)
Screenshot: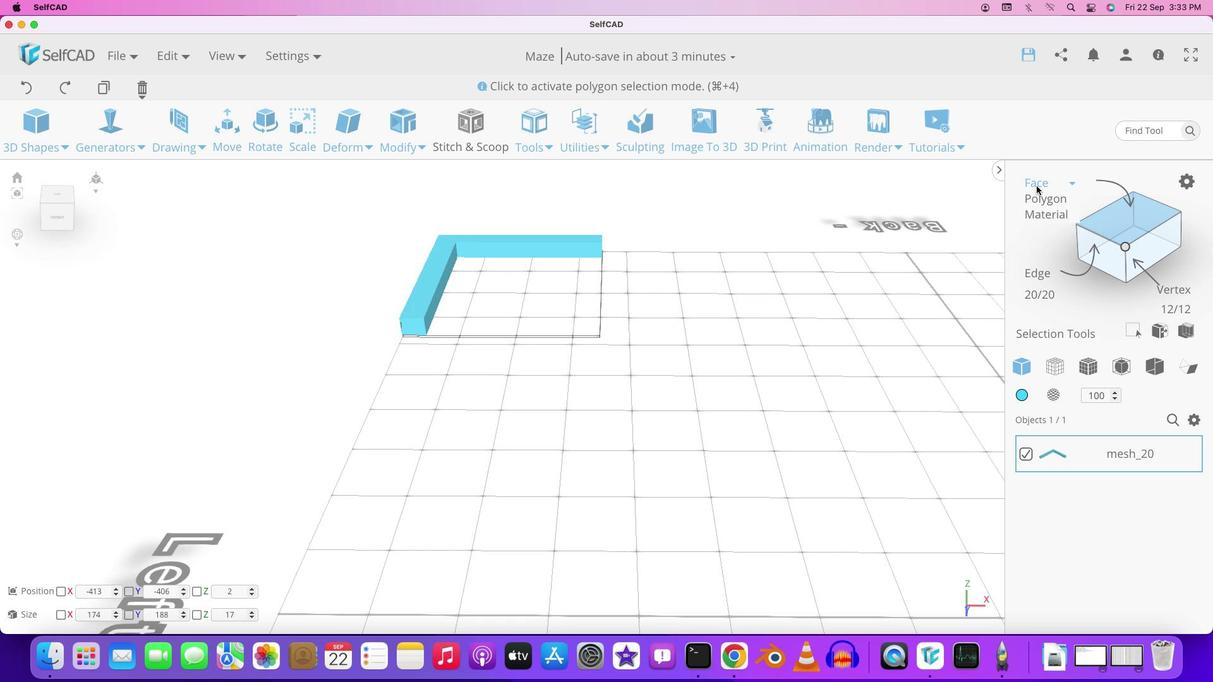 
Action: Mouse scrolled (564, 272) with delta (0, 0)
Screenshot: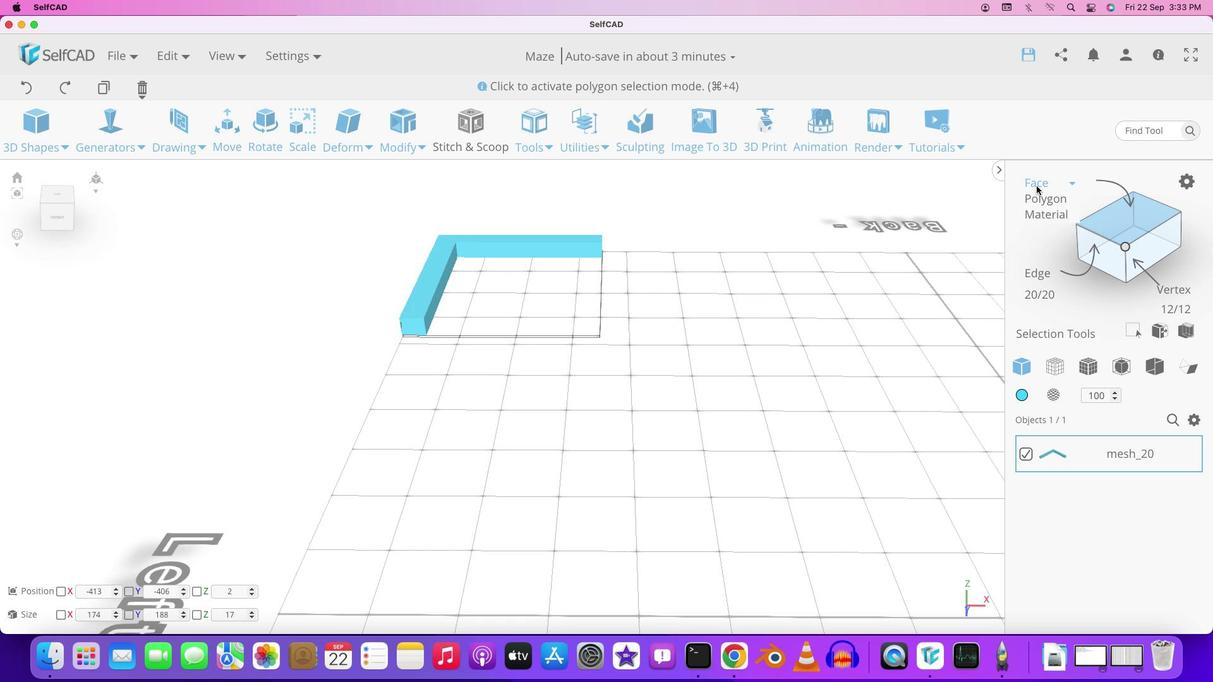 
Action: Mouse scrolled (564, 272) with delta (0, 0)
Screenshot: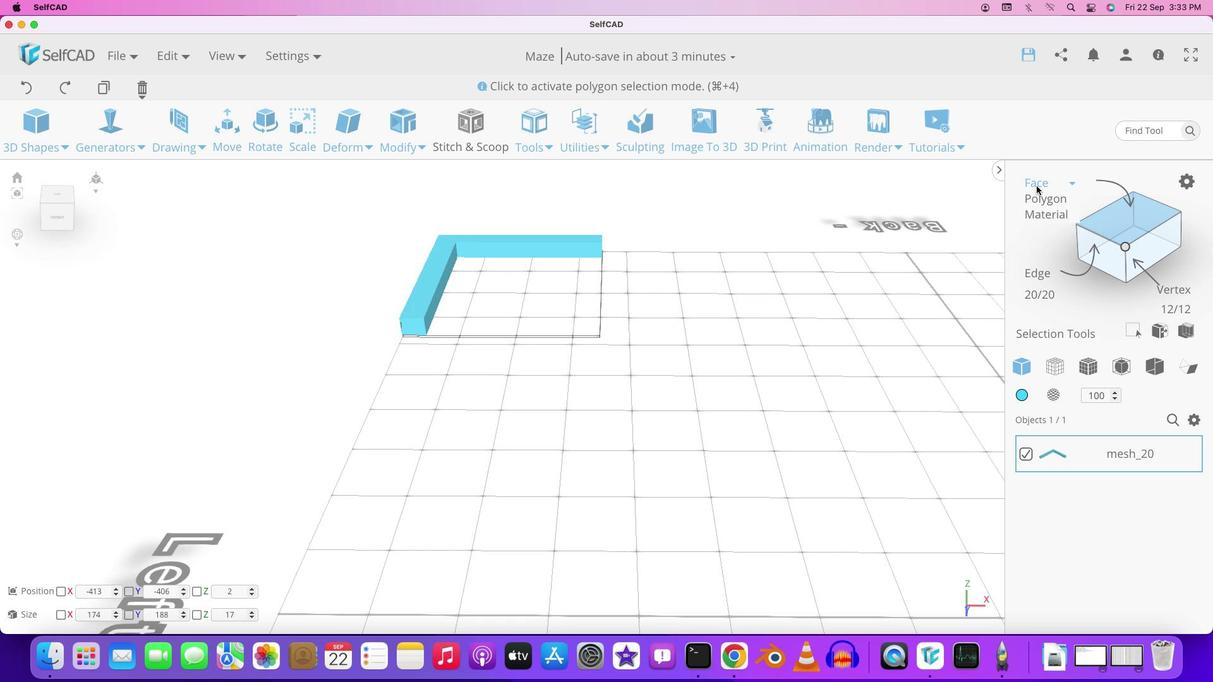 
Action: Mouse moved to (415, 324)
Screenshot: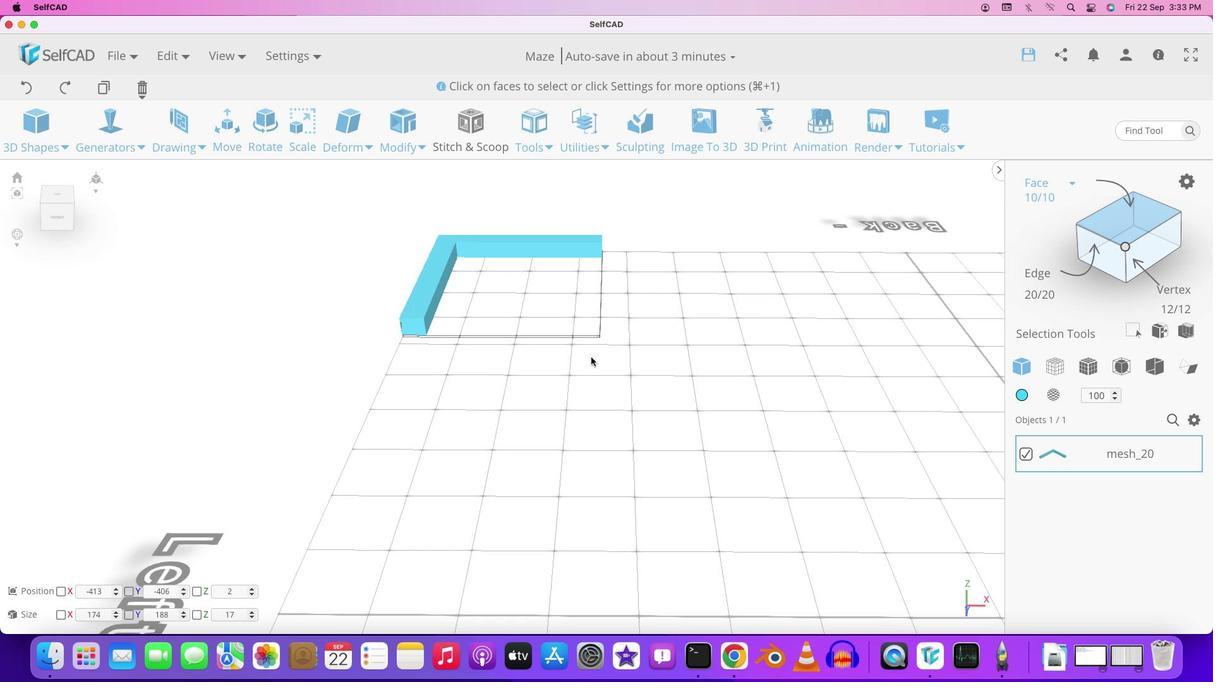 
Action: Mouse pressed left at (415, 324)
Screenshot: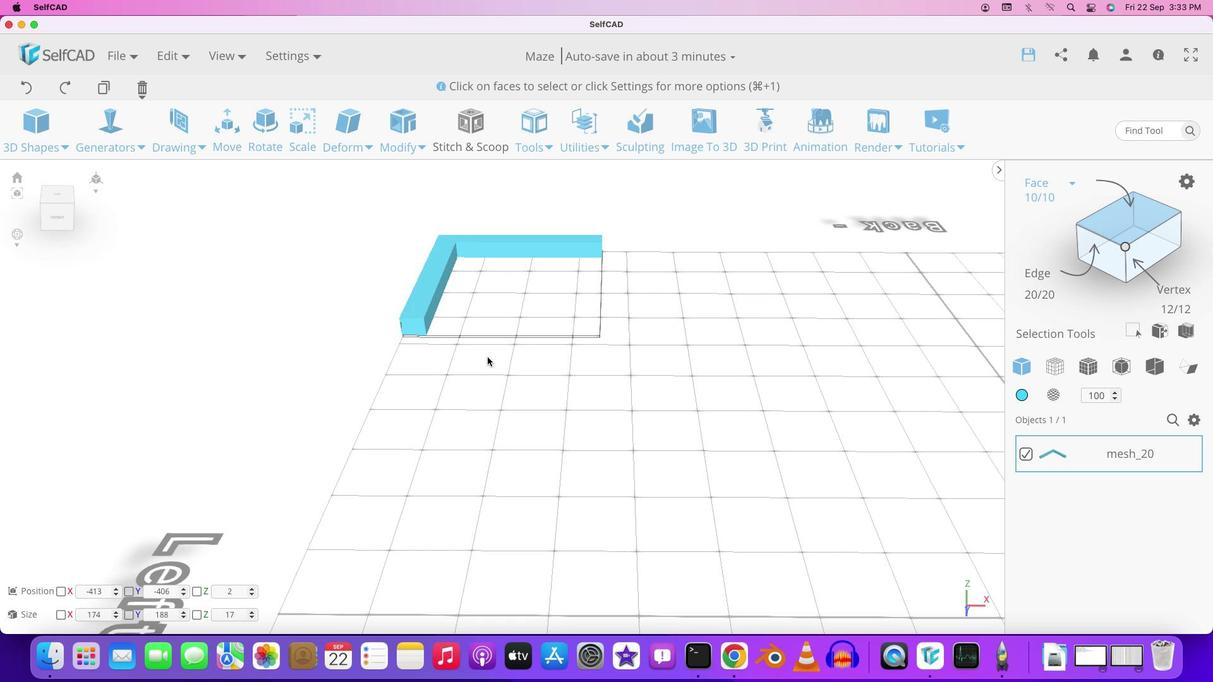 
Action: Mouse moved to (1036, 186)
Screenshot: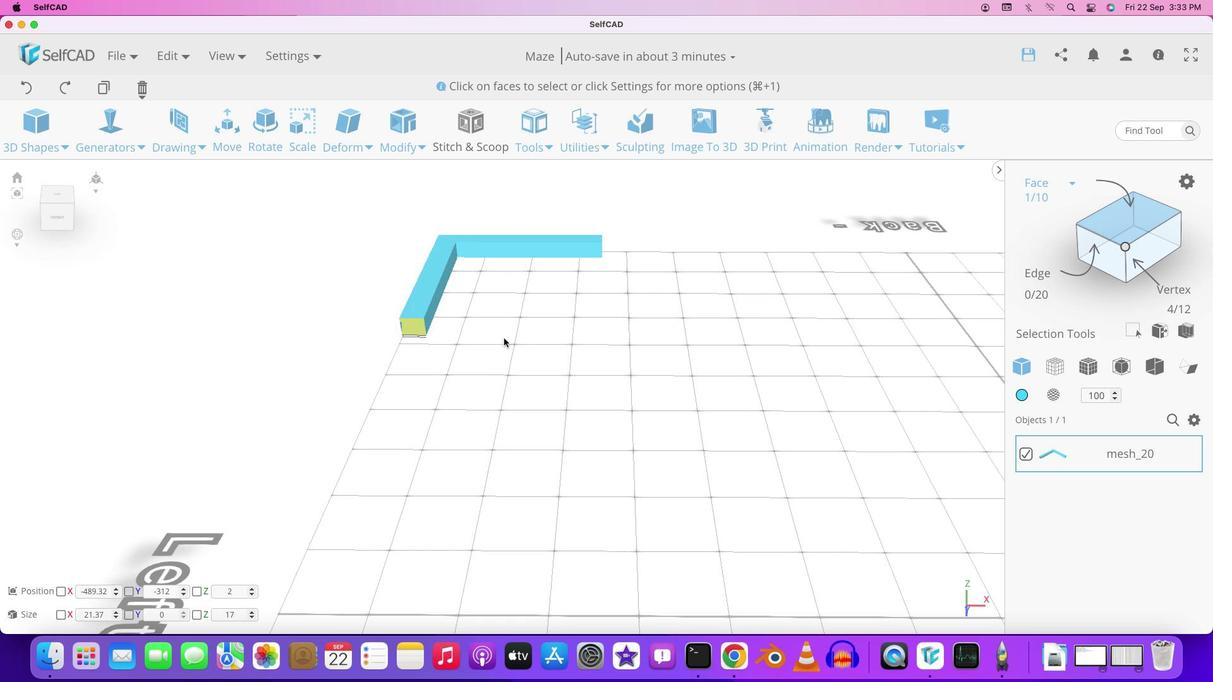 
Action: Mouse pressed left at (1036, 186)
Screenshot: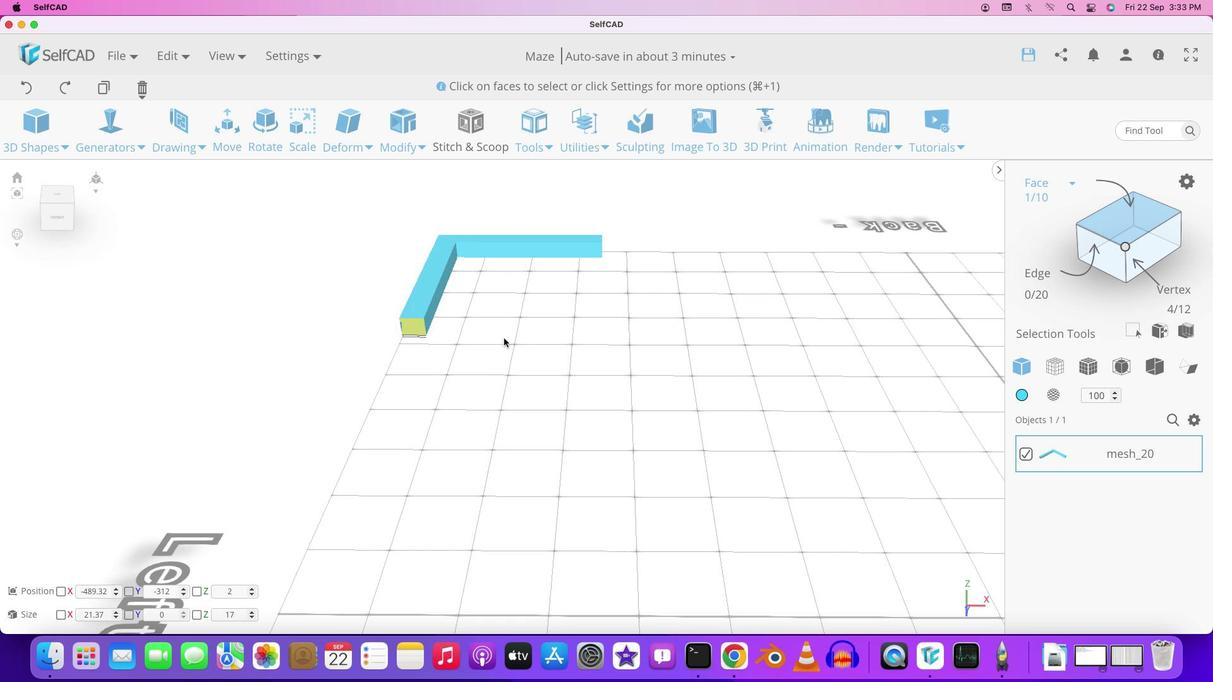 
Action: Mouse moved to (406, 324)
Screenshot: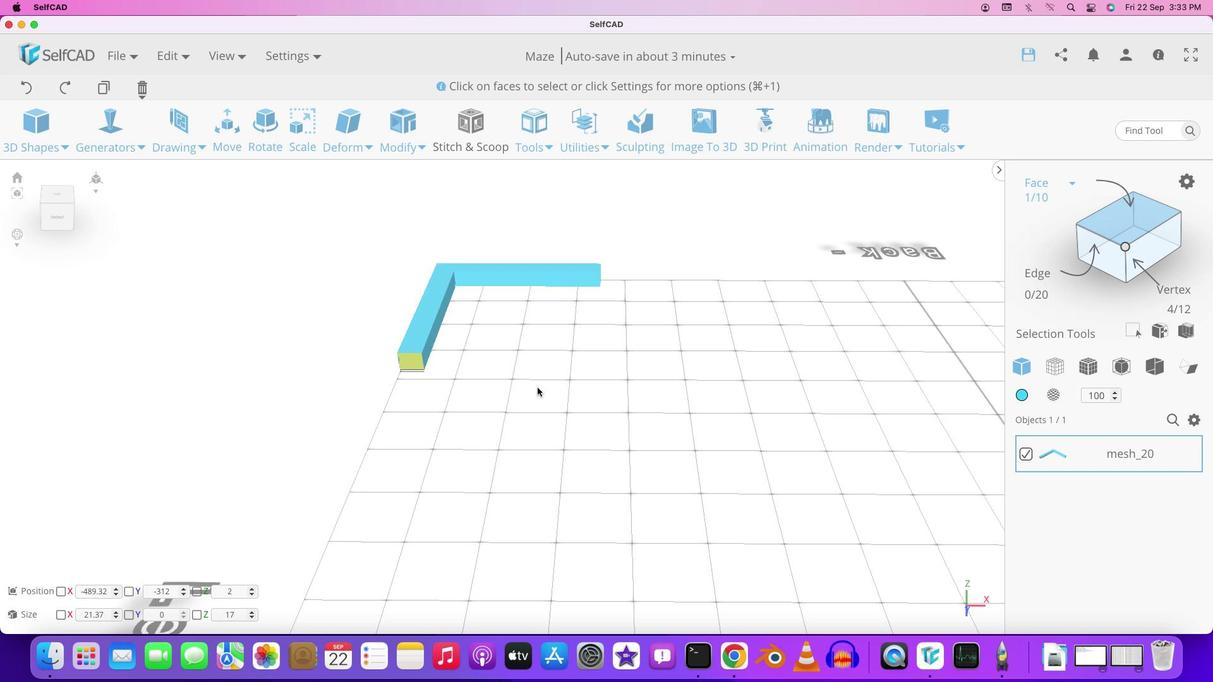 
Action: Mouse pressed left at (406, 324)
Screenshot: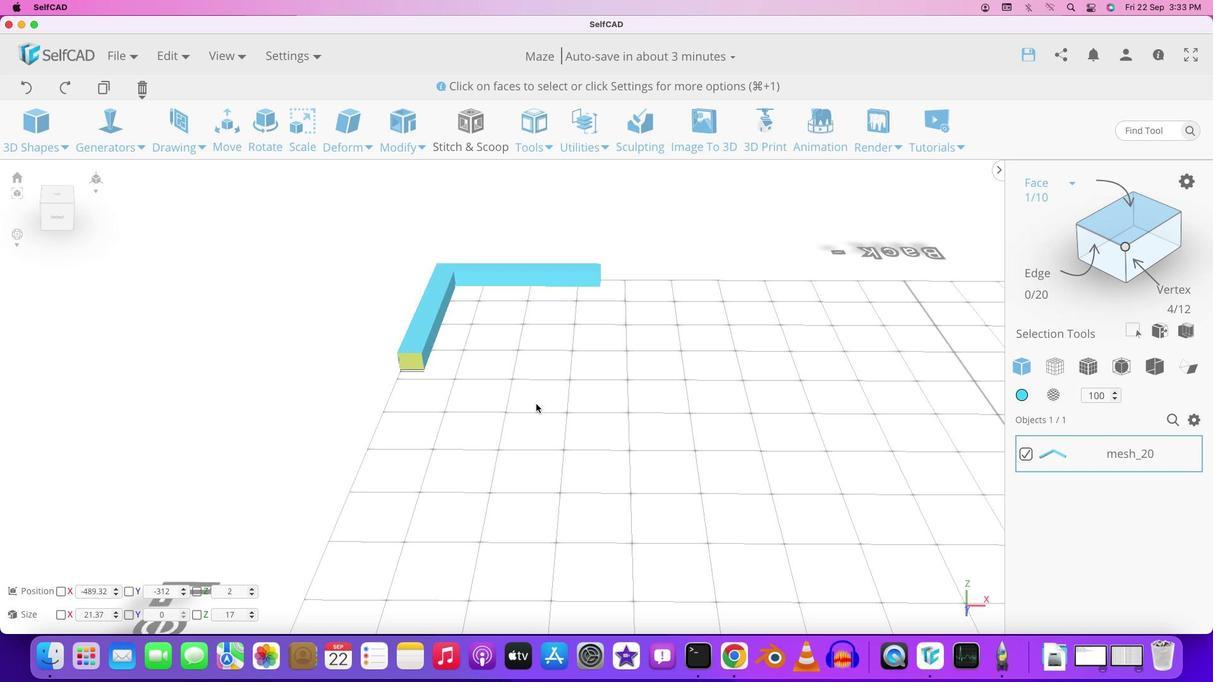 
Action: Mouse moved to (508, 322)
